 Task: Event calendar purple modern geometric & linear.
Action: Mouse moved to (356, 348)
Screenshot: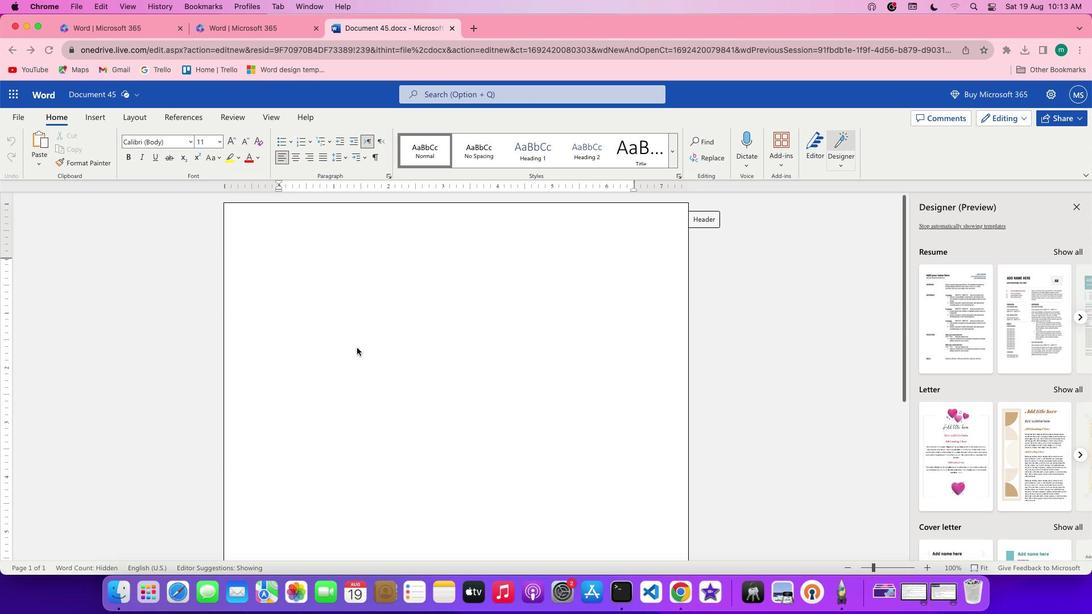
Action: Mouse pressed left at (356, 348)
Screenshot: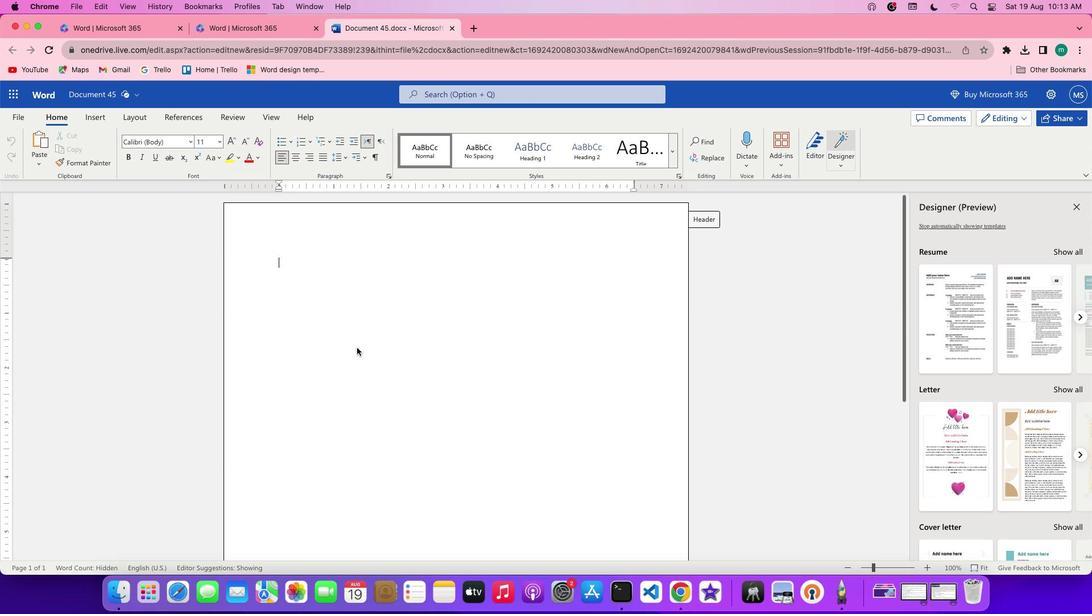 
Action: Mouse moved to (367, 337)
Screenshot: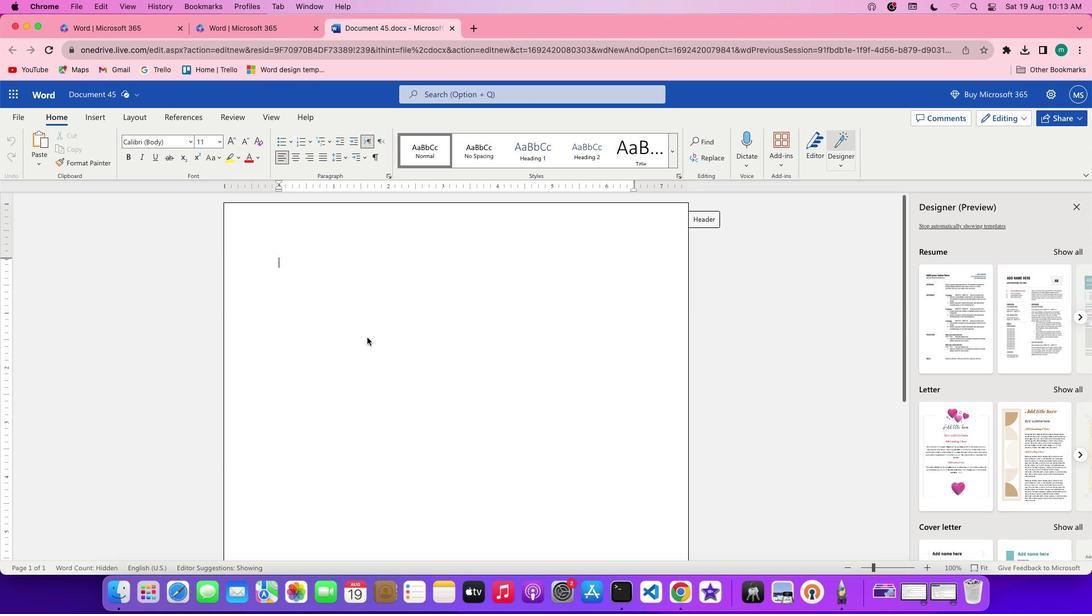 
Action: Key pressed Key.enterKey.enterKey.enterKey.enter
Screenshot: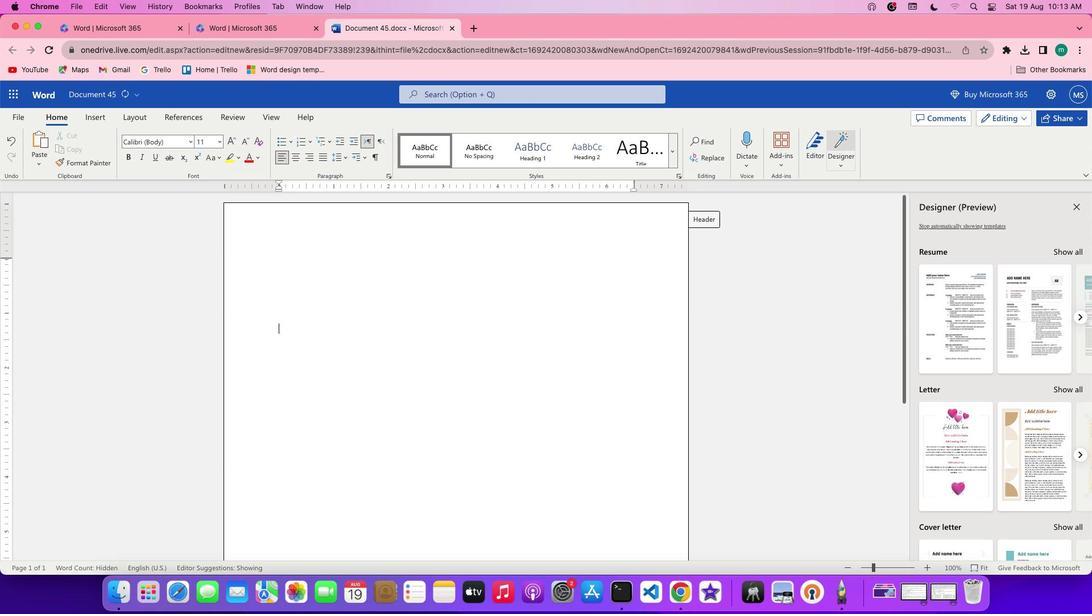 
Action: Mouse moved to (85, 115)
Screenshot: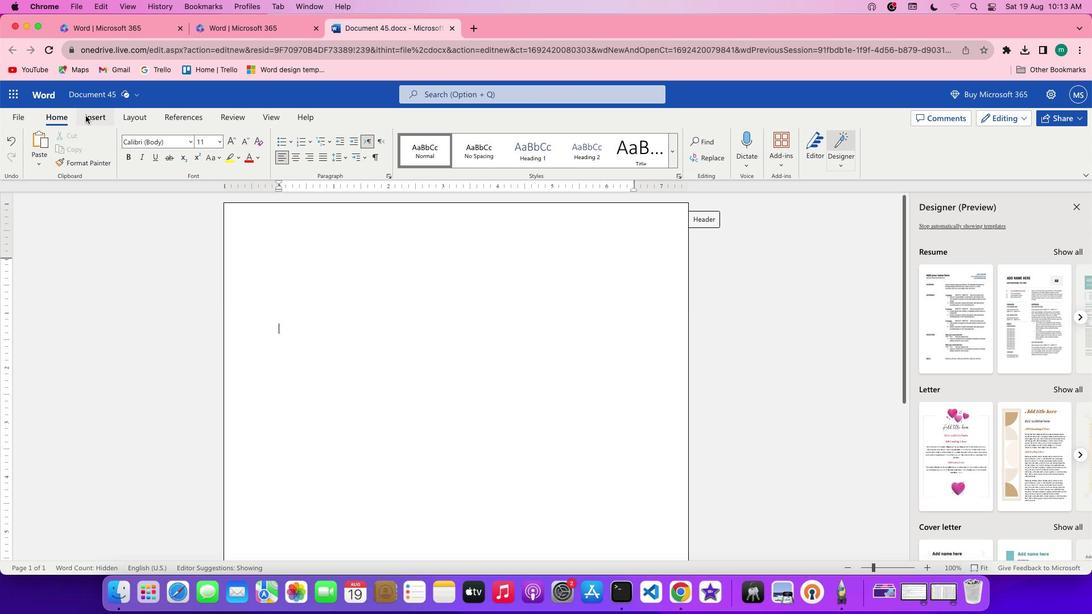 
Action: Mouse pressed left at (85, 115)
Screenshot: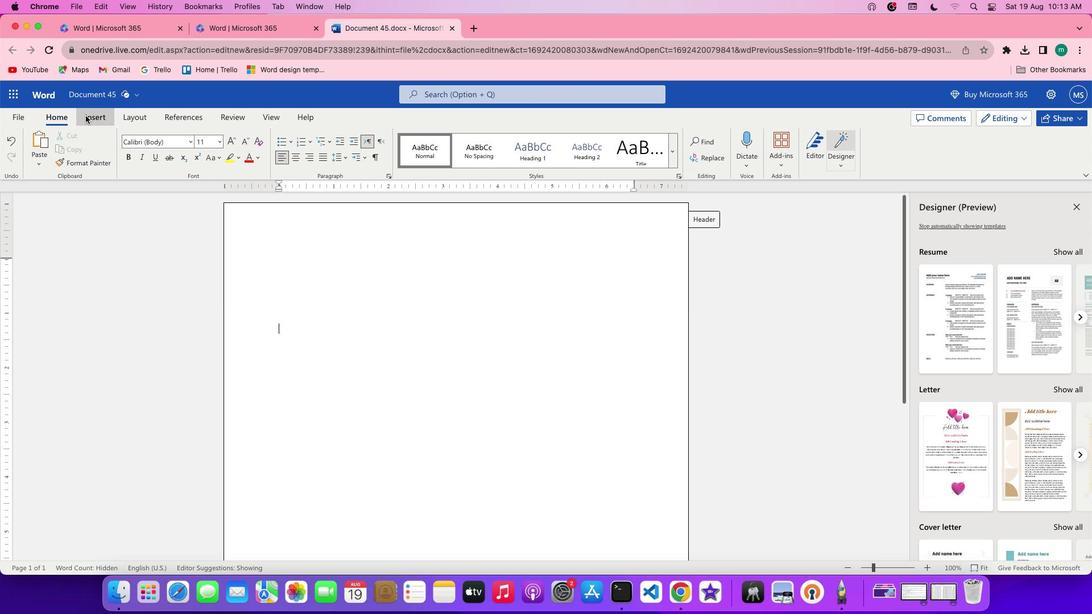 
Action: Mouse moved to (49, 162)
Screenshot: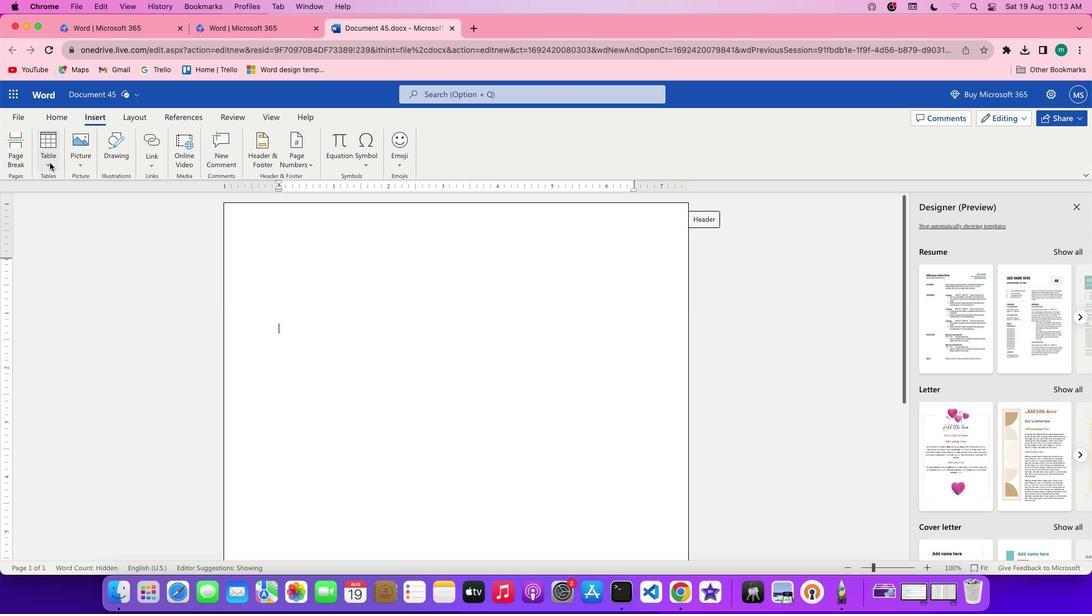 
Action: Mouse pressed left at (49, 162)
Screenshot: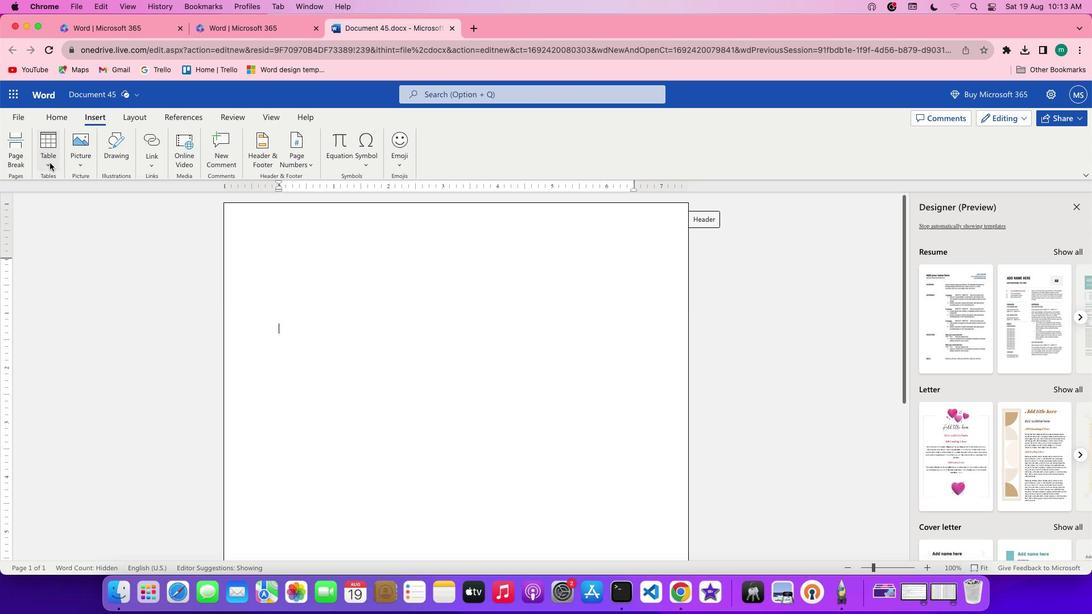 
Action: Mouse moved to (49, 191)
Screenshot: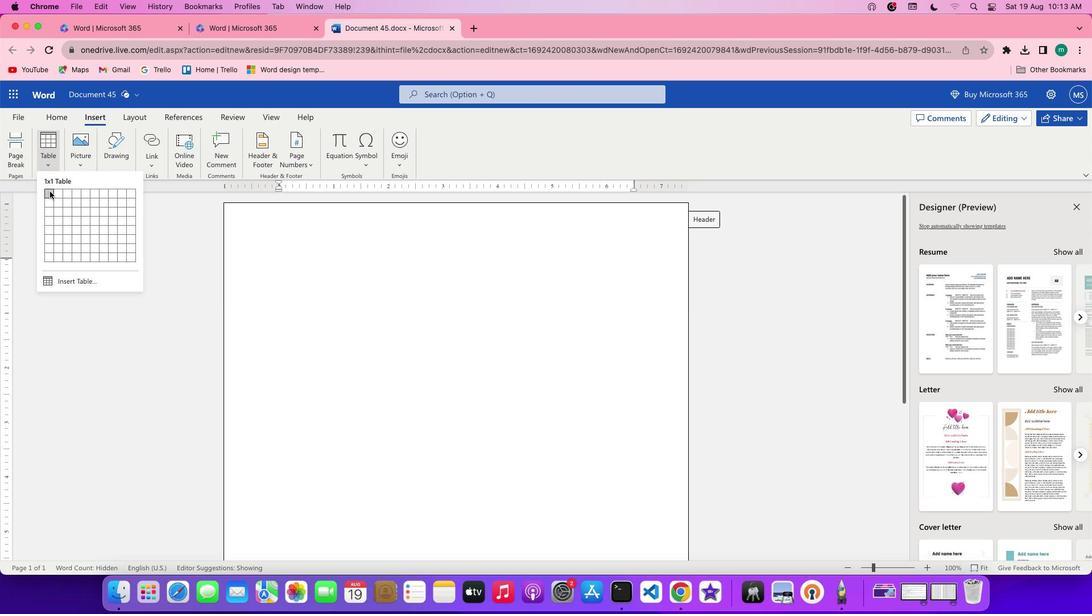 
Action: Mouse pressed left at (49, 191)
Screenshot: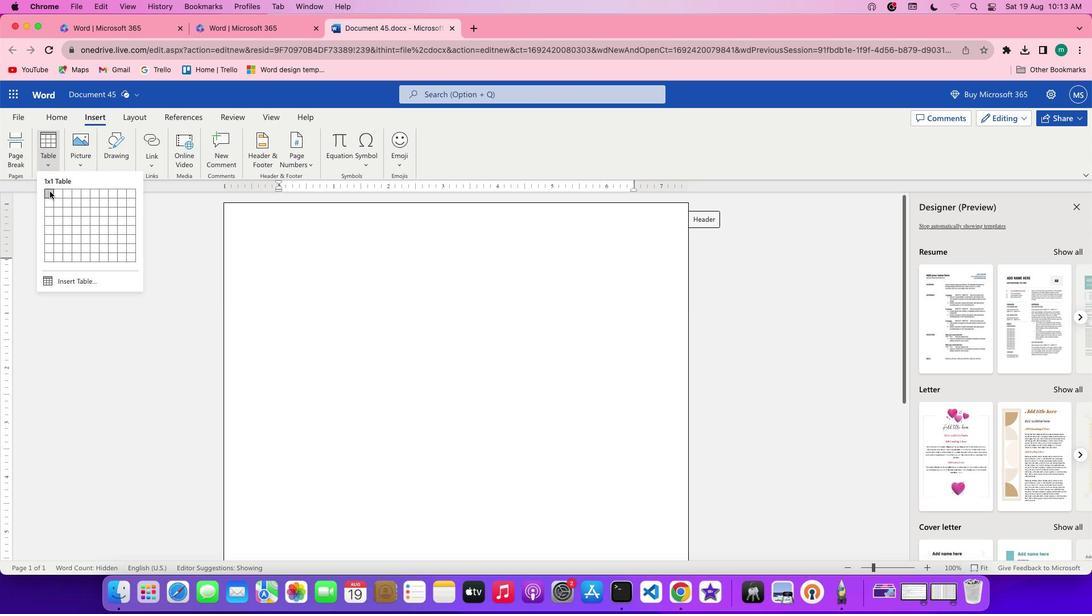 
Action: Mouse moved to (104, 248)
Screenshot: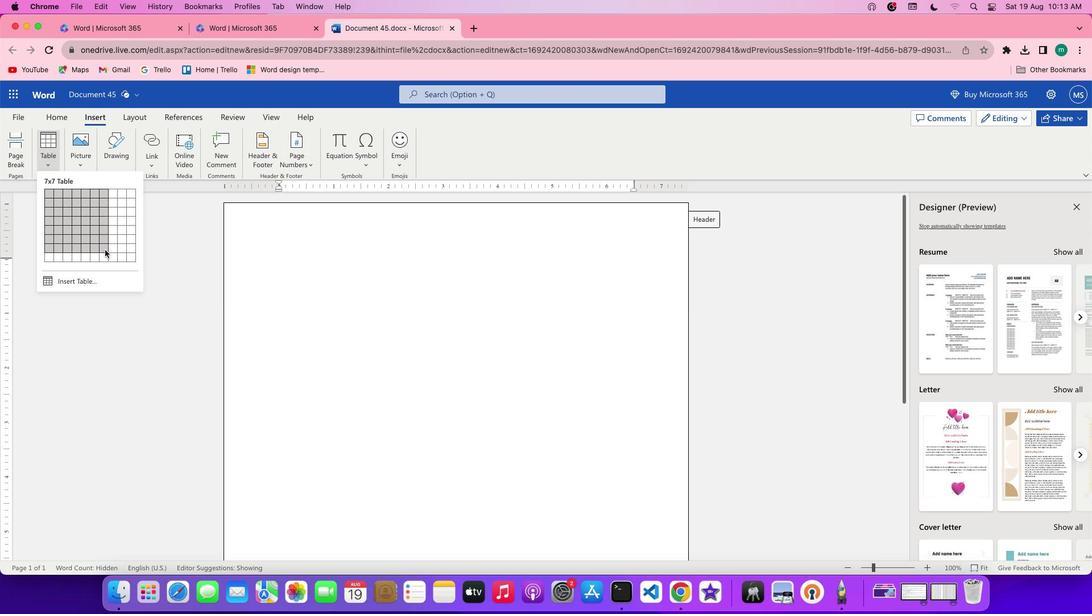
Action: Mouse pressed left at (104, 248)
Screenshot: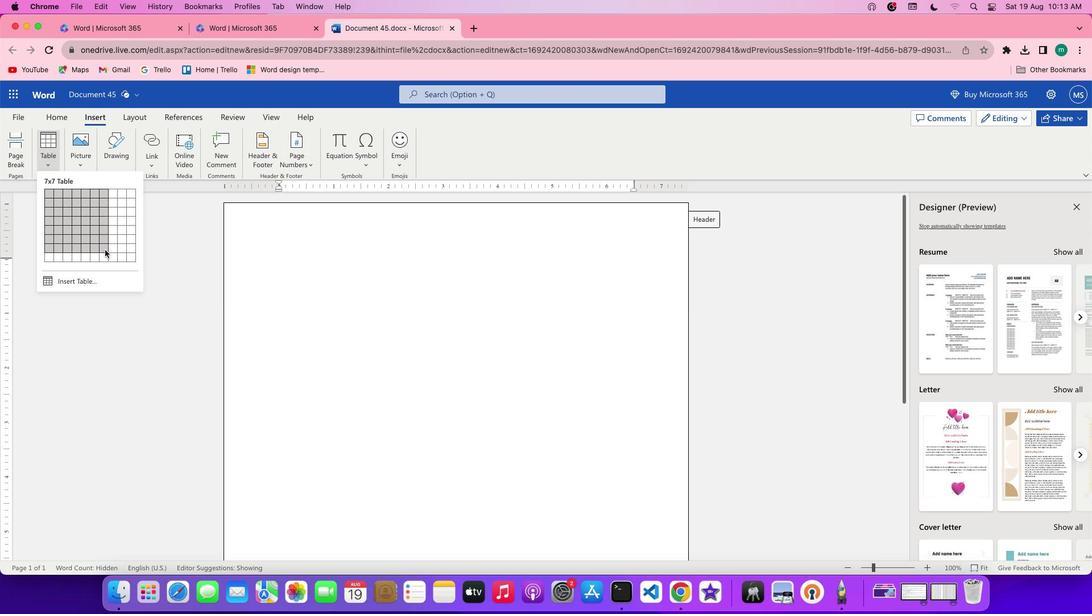 
Action: Mouse moved to (263, 324)
Screenshot: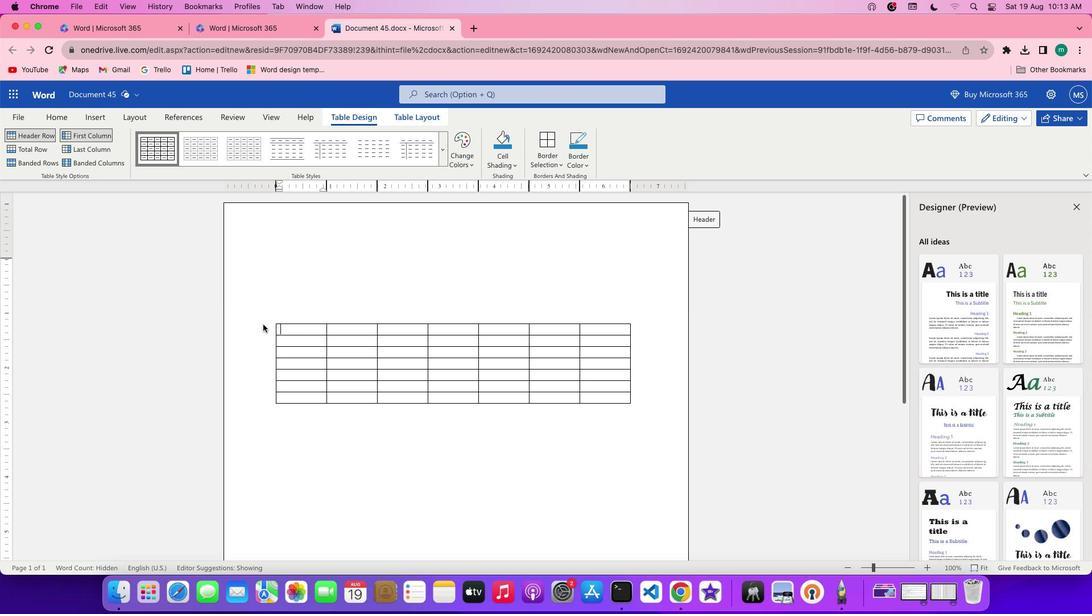 
Action: Key pressed Key.up
Screenshot: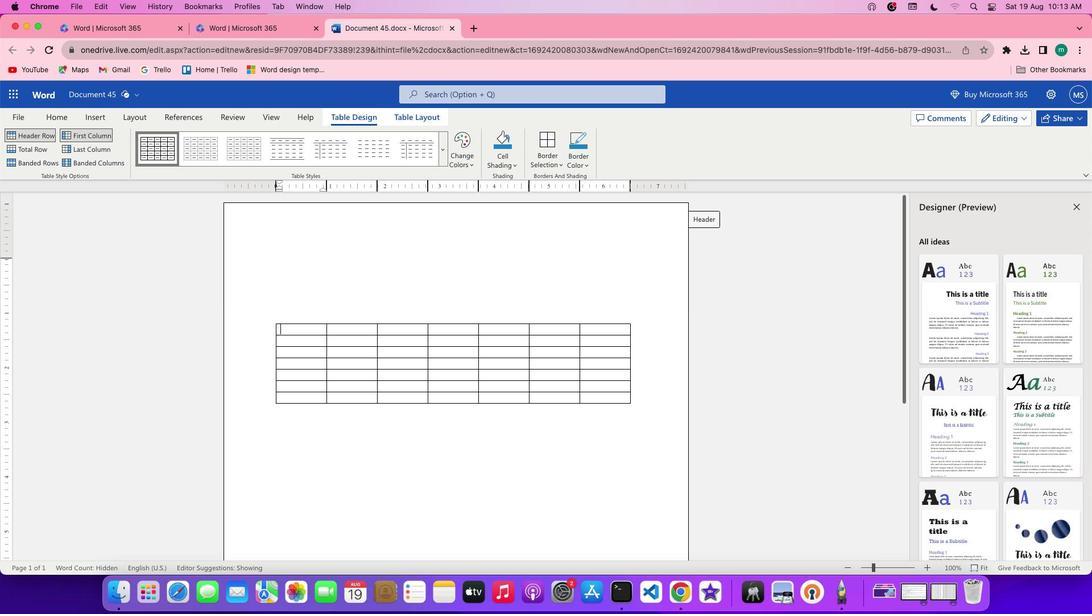 
Action: Mouse moved to (93, 117)
Screenshot: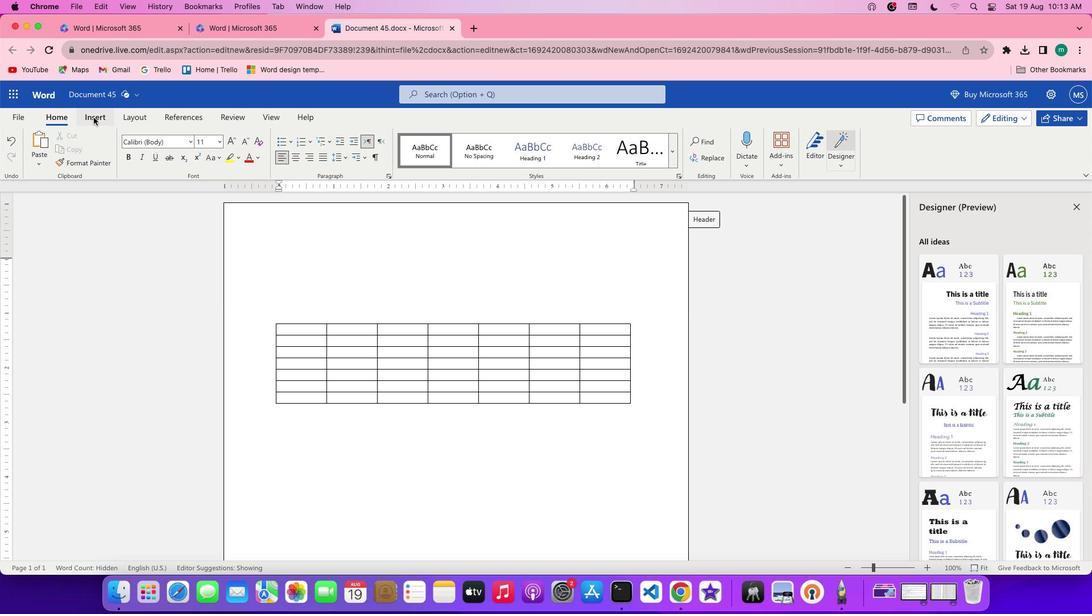 
Action: Mouse pressed left at (93, 117)
Screenshot: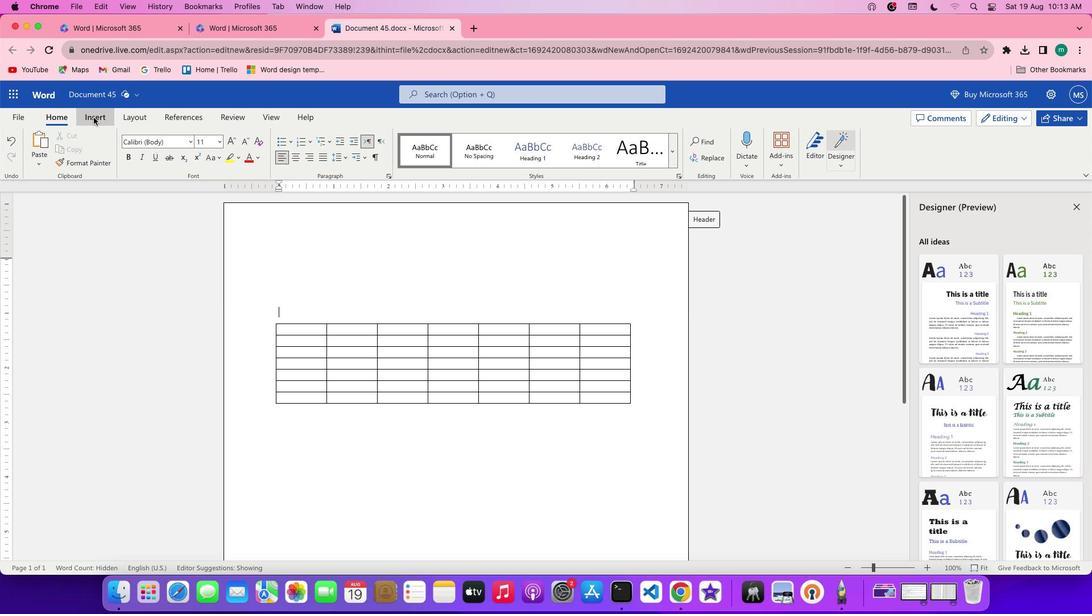 
Action: Mouse moved to (82, 171)
Screenshot: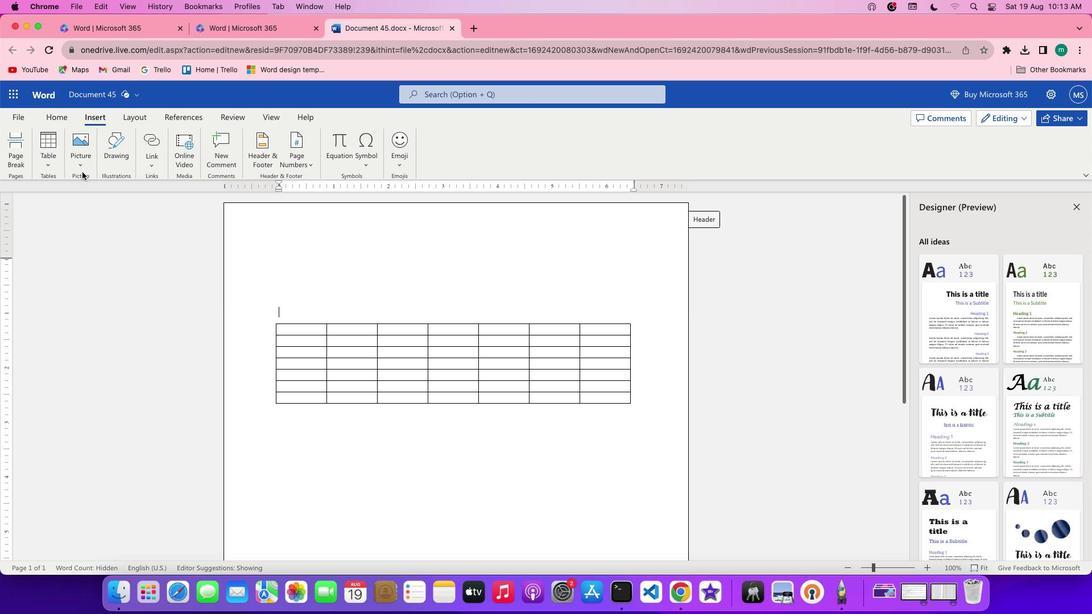 
Action: Mouse pressed left at (82, 171)
Screenshot: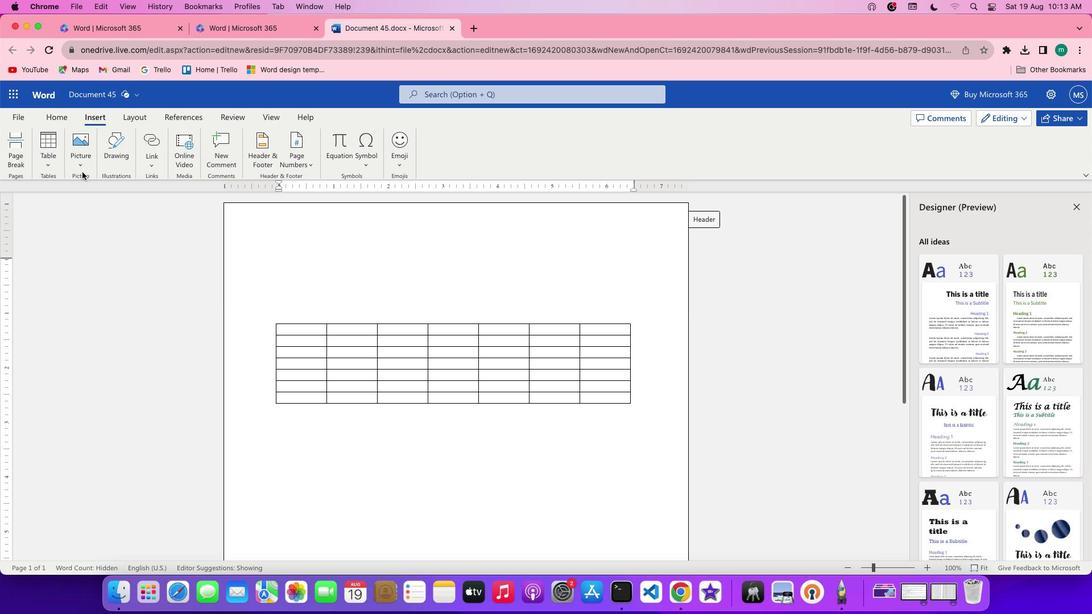 
Action: Mouse moved to (81, 167)
Screenshot: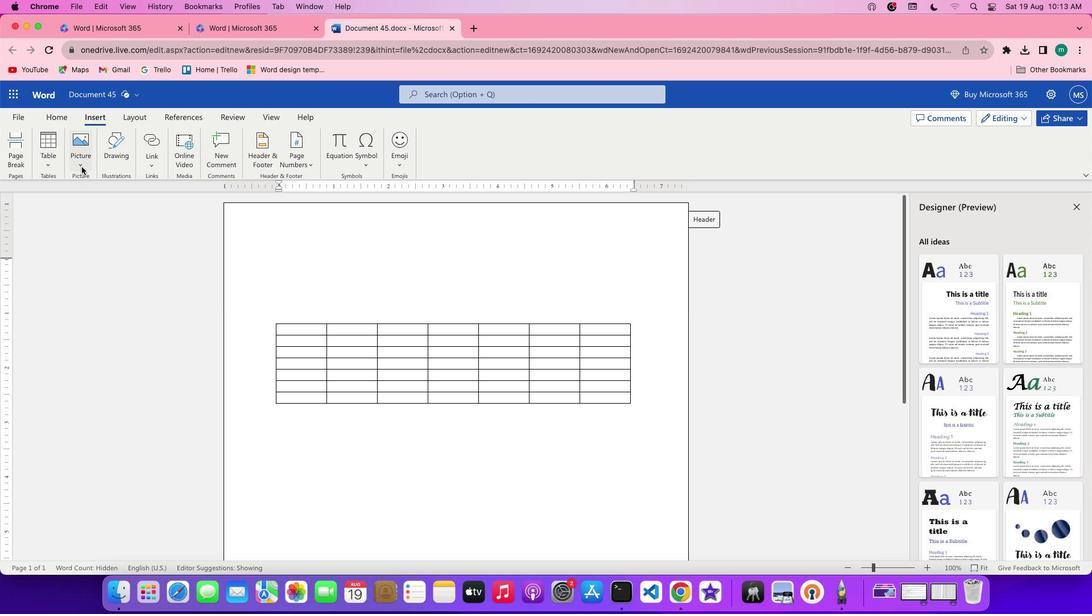 
Action: Mouse pressed left at (81, 167)
Screenshot: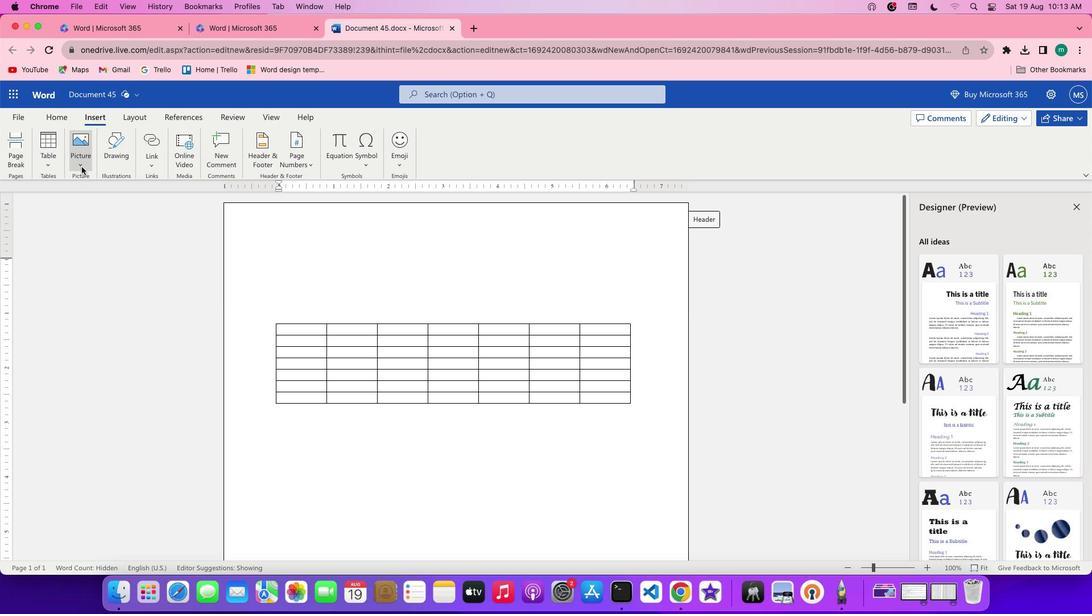 
Action: Mouse moved to (99, 196)
Screenshot: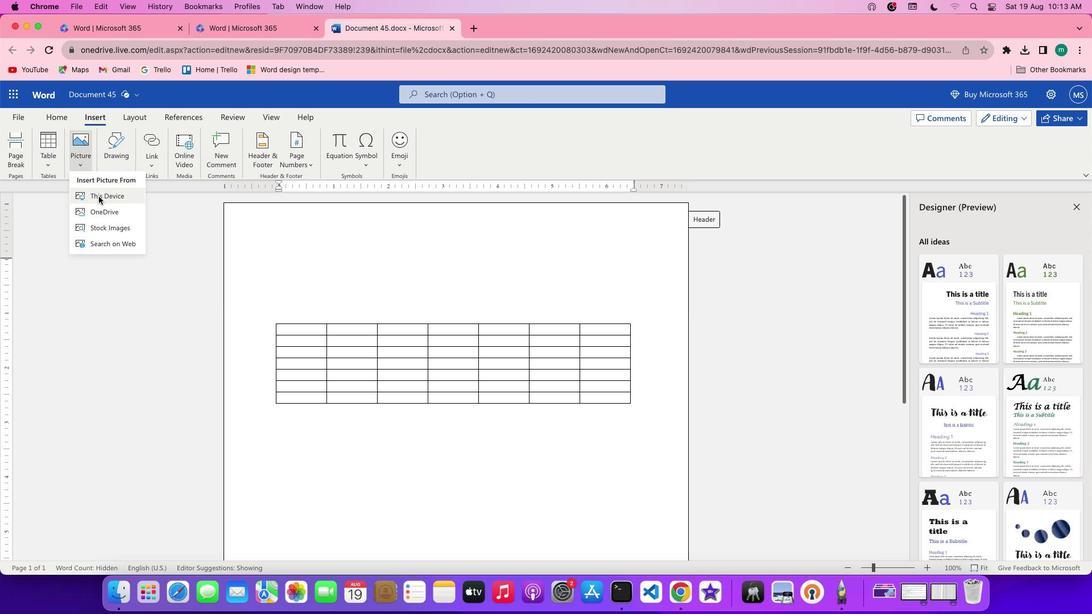 
Action: Mouse pressed left at (99, 196)
Screenshot: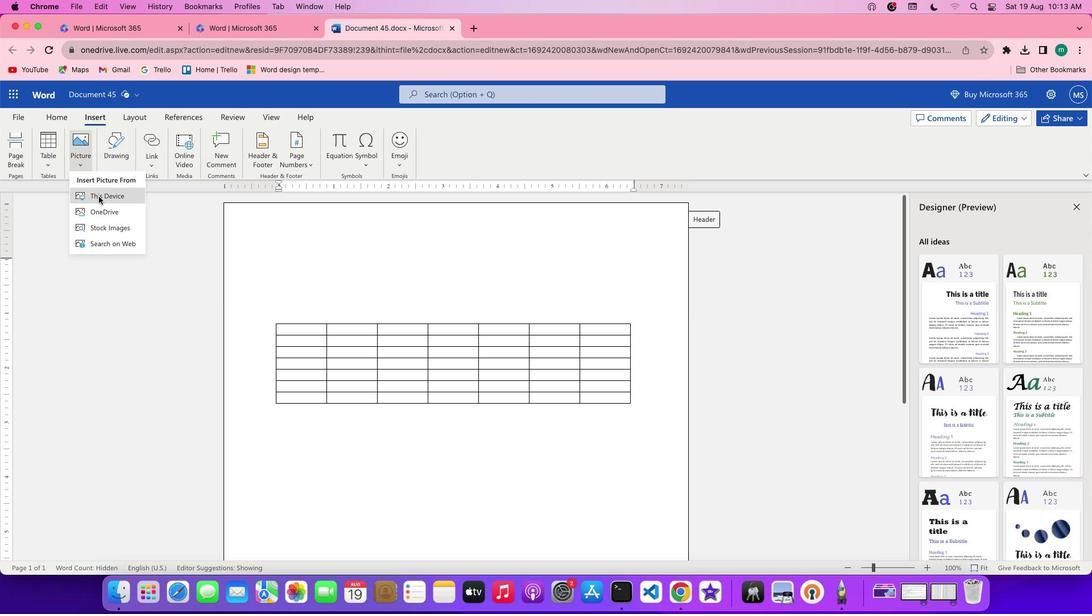 
Action: Mouse moved to (469, 262)
Screenshot: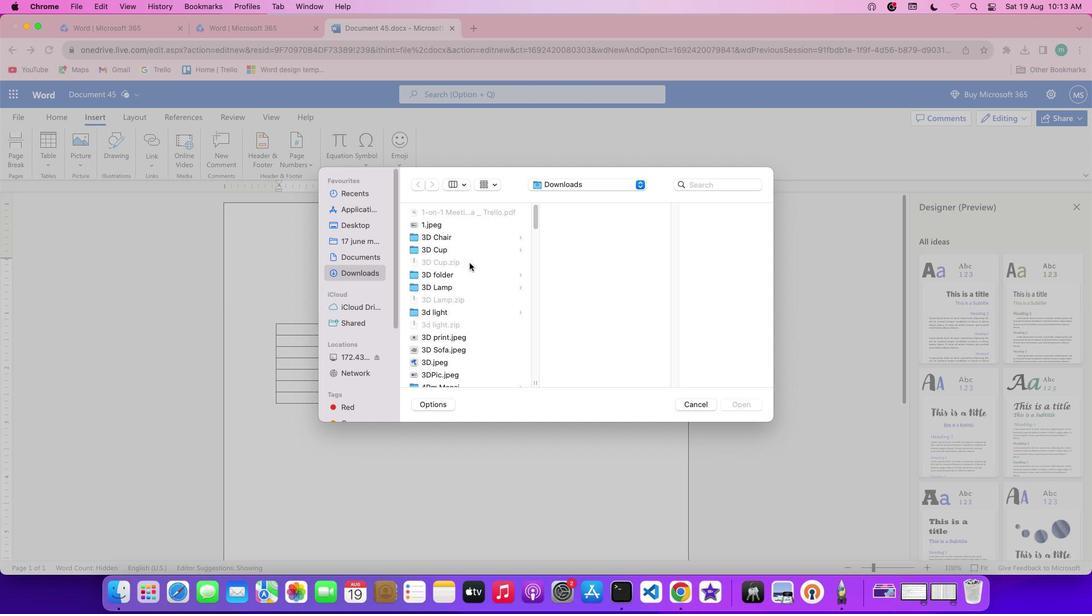 
Action: Mouse scrolled (469, 262) with delta (0, 0)
Screenshot: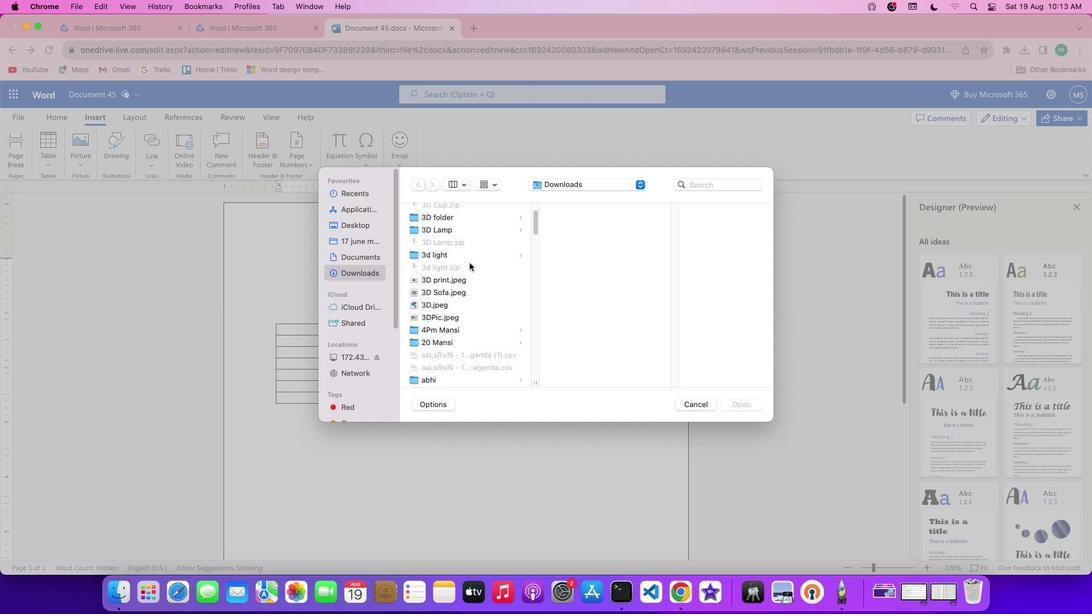 
Action: Mouse scrolled (469, 262) with delta (0, 0)
Screenshot: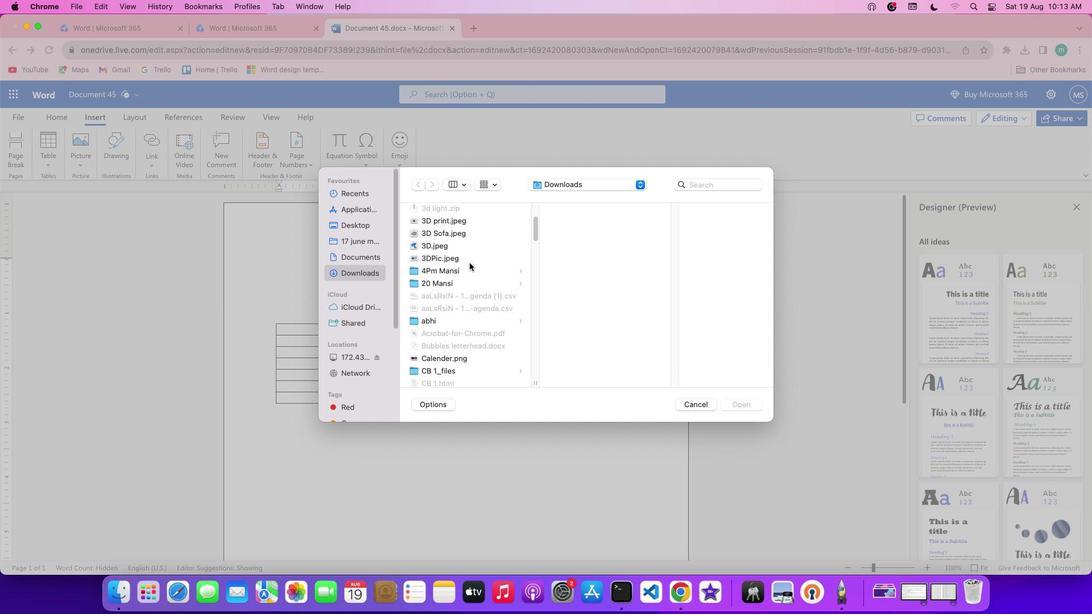 
Action: Mouse scrolled (469, 262) with delta (0, -1)
Screenshot: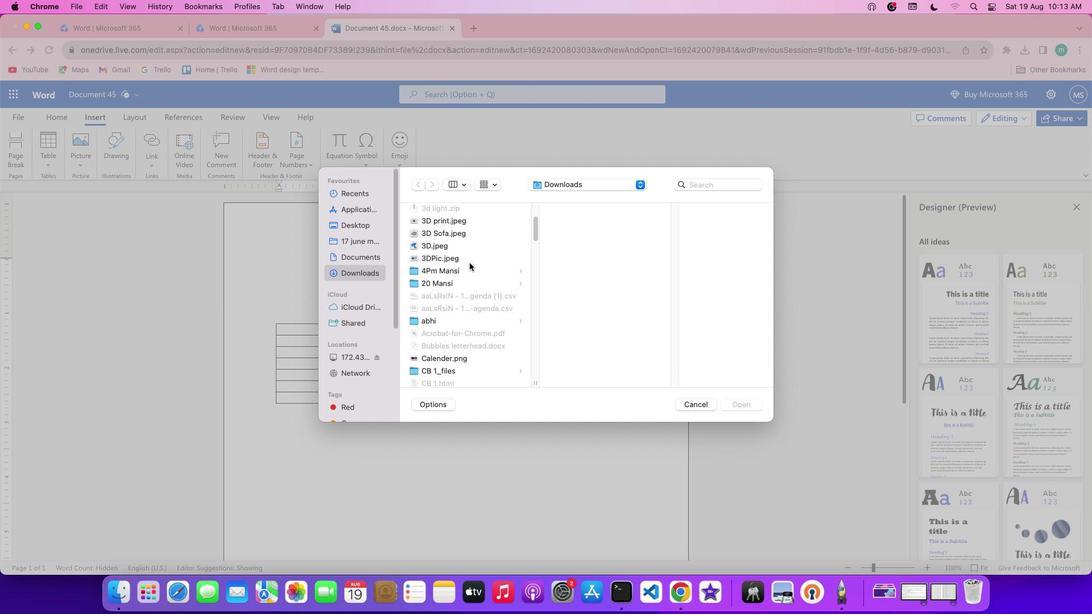 
Action: Mouse scrolled (469, 262) with delta (0, -2)
Screenshot: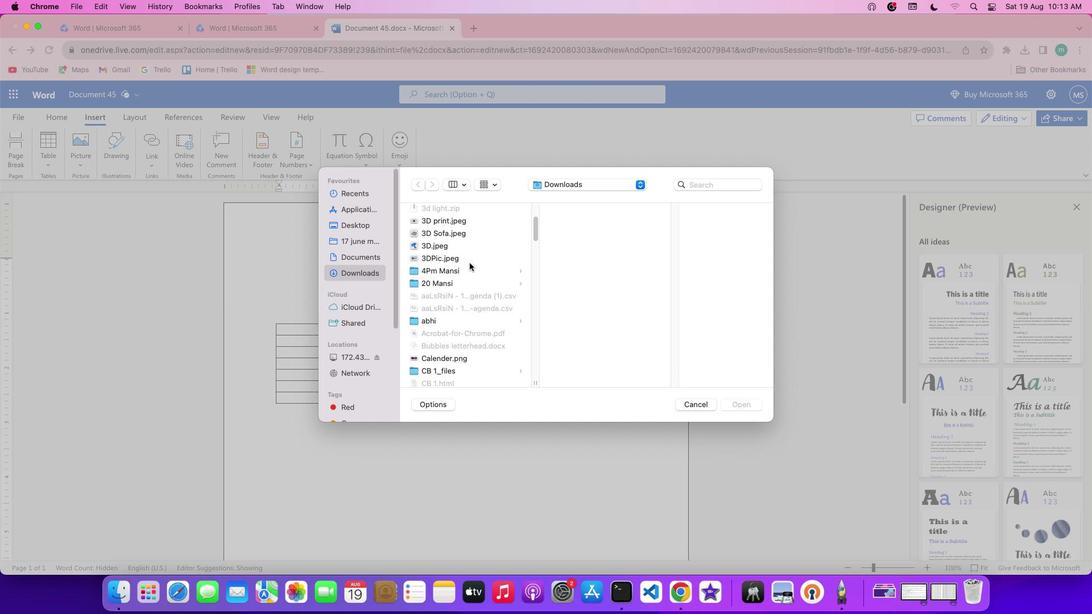 
Action: Mouse scrolled (469, 262) with delta (0, 0)
Screenshot: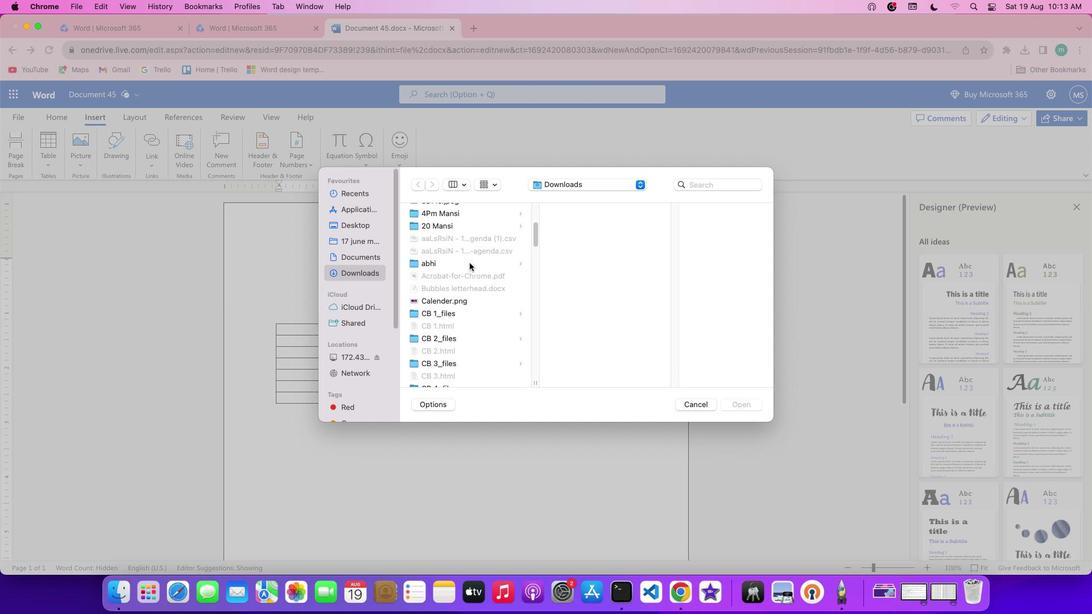 
Action: Mouse scrolled (469, 262) with delta (0, 0)
Screenshot: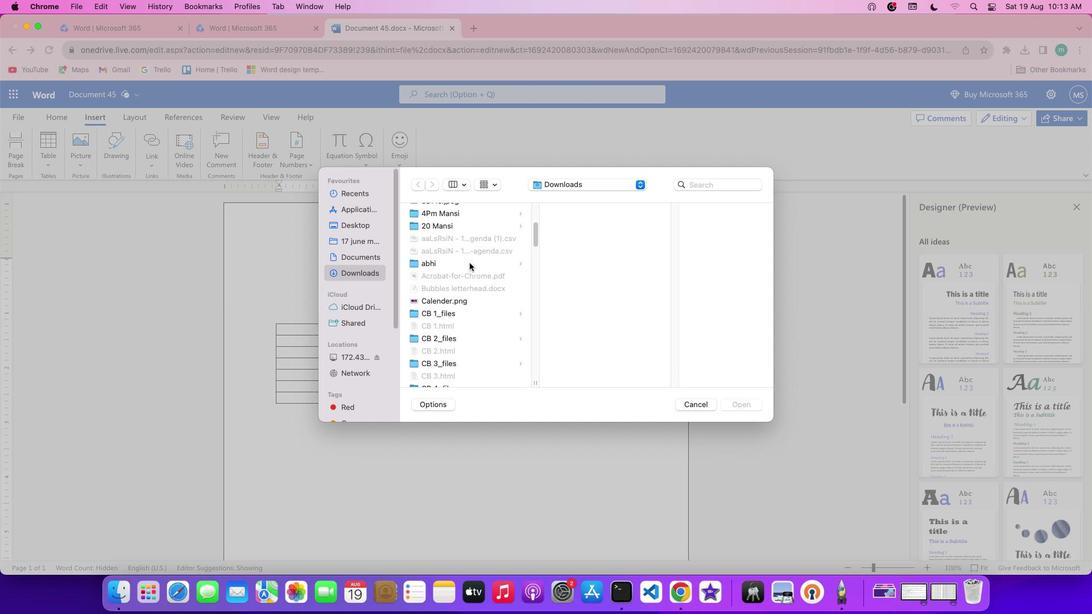 
Action: Mouse scrolled (469, 262) with delta (0, -1)
Screenshot: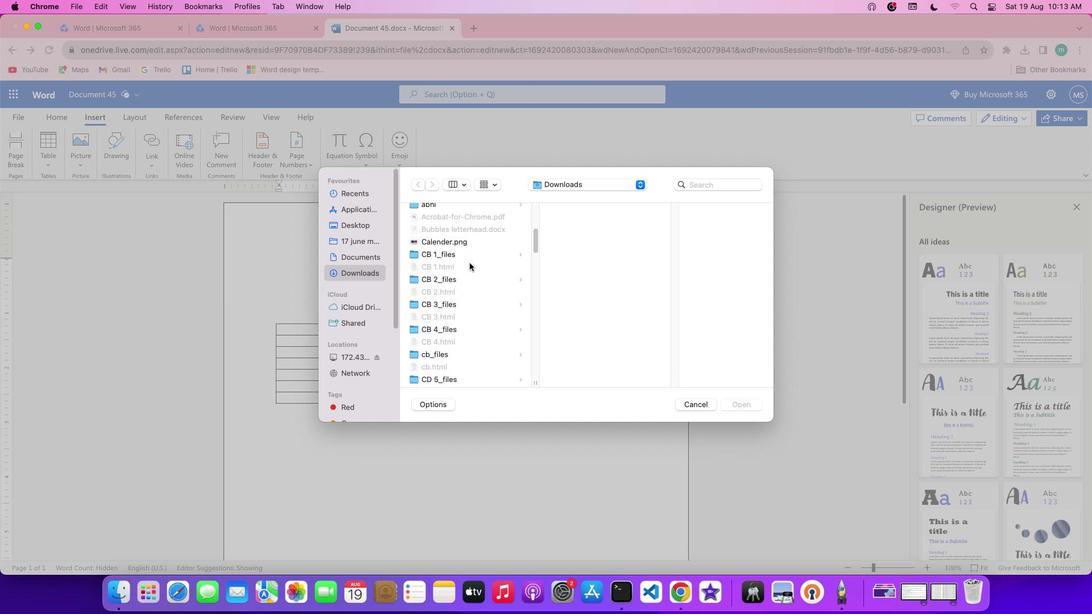 
Action: Mouse scrolled (469, 262) with delta (0, -2)
Screenshot: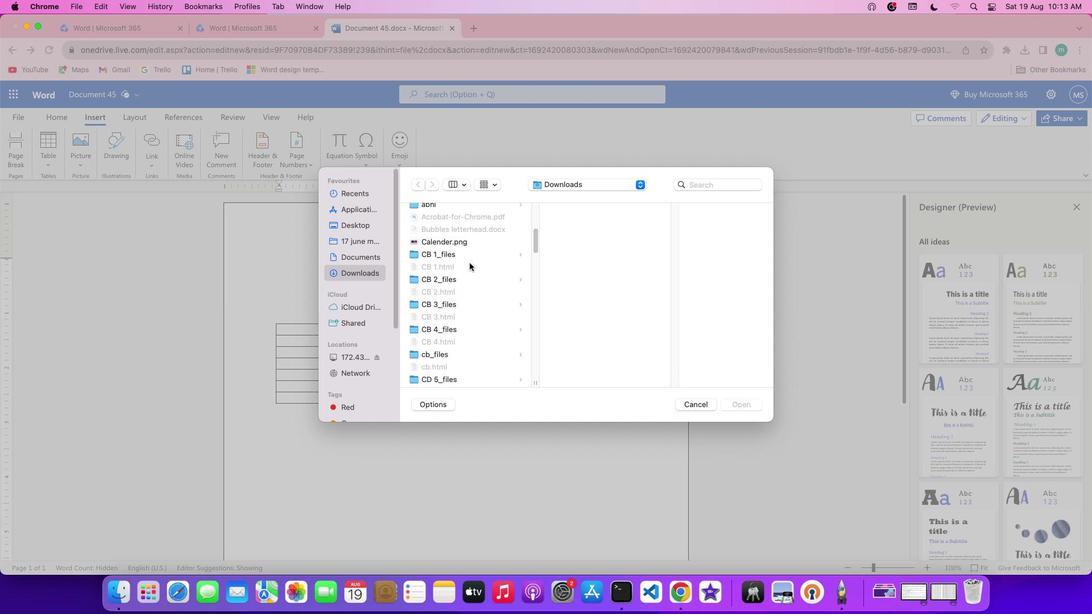 
Action: Mouse scrolled (469, 262) with delta (0, 0)
Screenshot: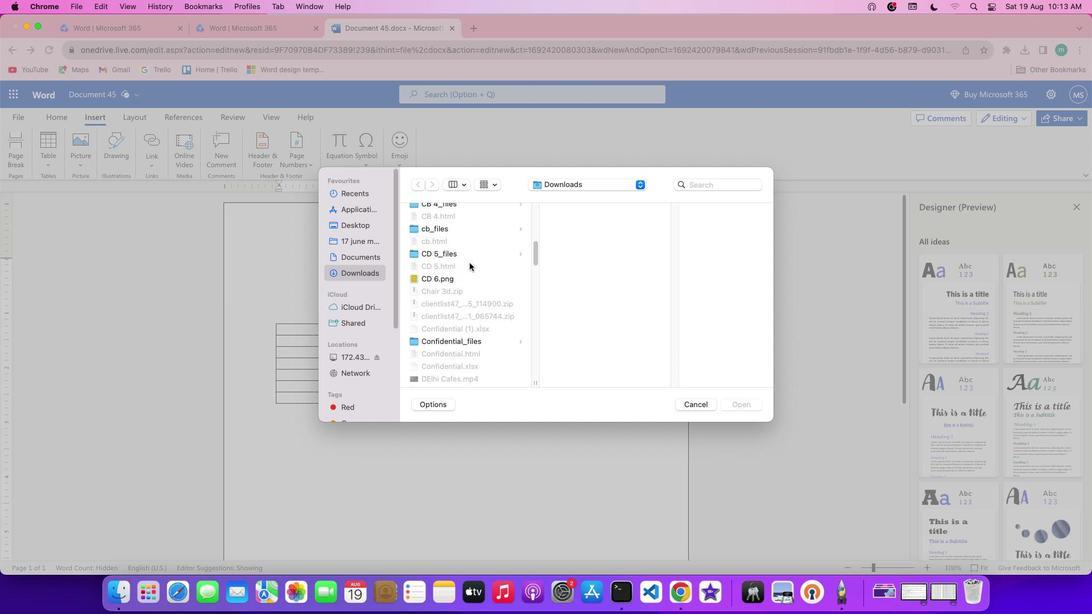 
Action: Mouse scrolled (469, 262) with delta (0, 0)
Screenshot: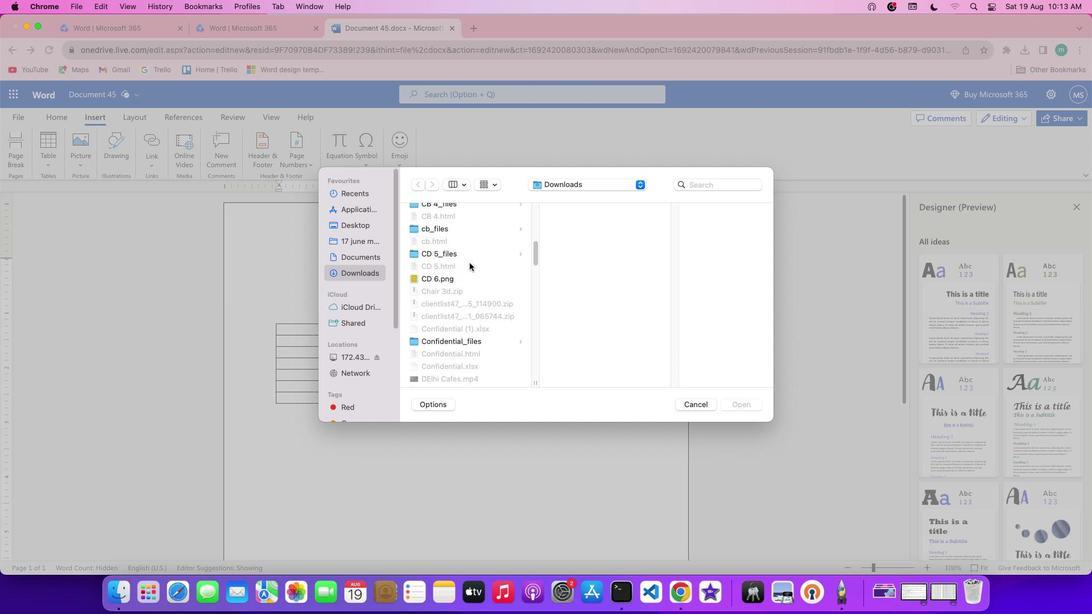 
Action: Mouse scrolled (469, 262) with delta (0, -1)
Screenshot: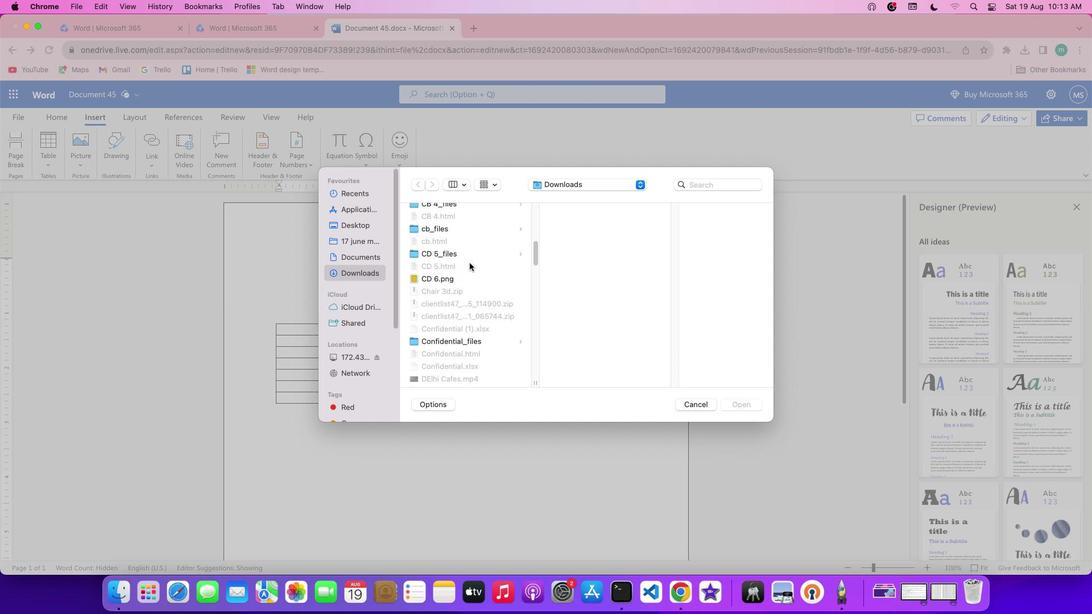 
Action: Mouse scrolled (469, 262) with delta (0, -2)
Screenshot: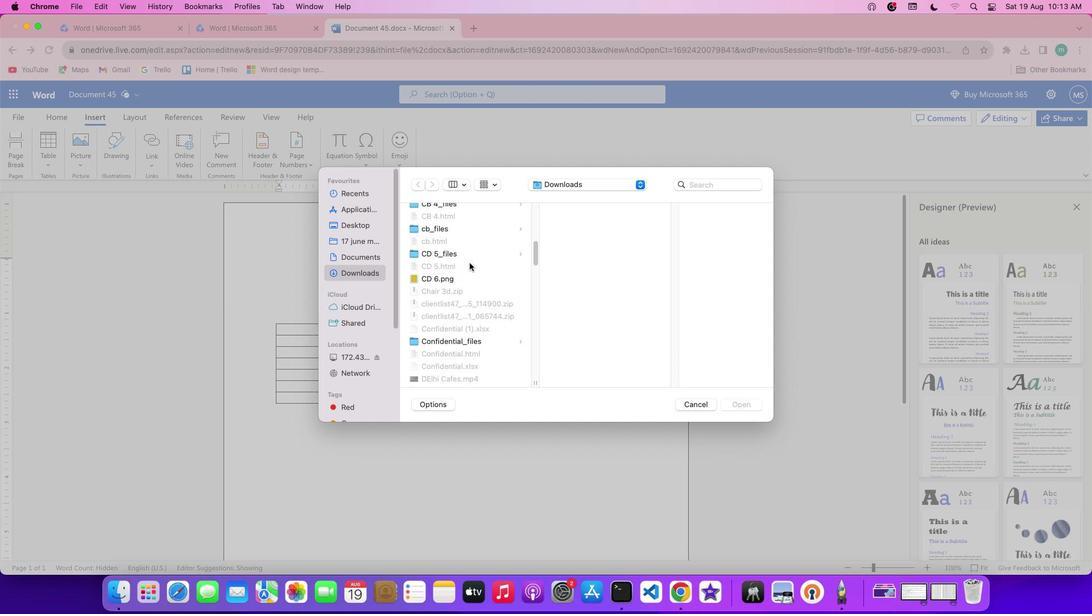 
Action: Mouse scrolled (469, 262) with delta (0, 0)
Screenshot: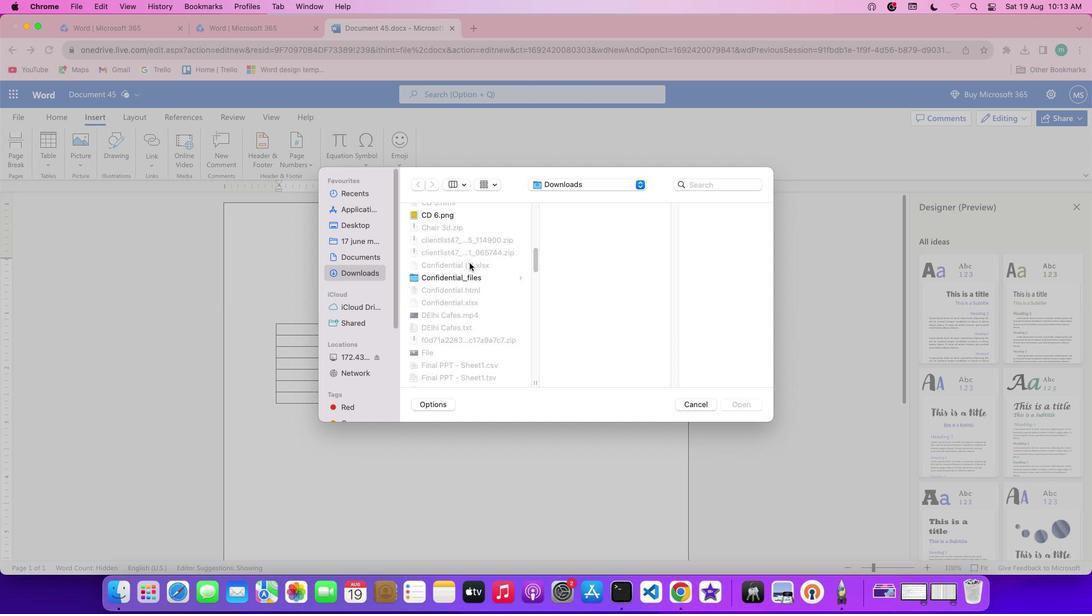 
Action: Mouse scrolled (469, 262) with delta (0, 0)
Screenshot: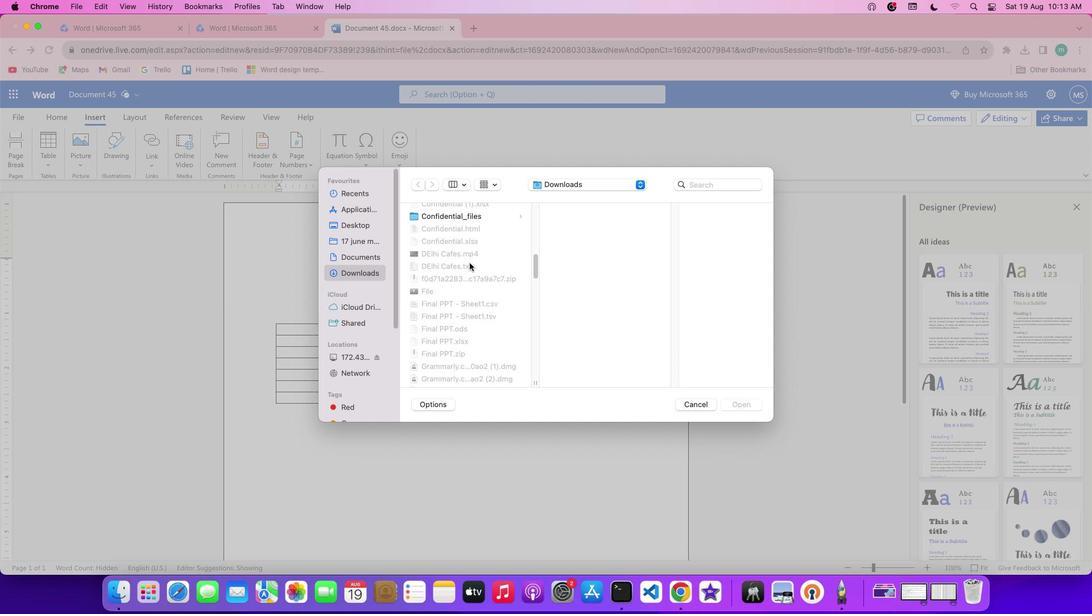 
Action: Mouse scrolled (469, 262) with delta (0, -1)
Screenshot: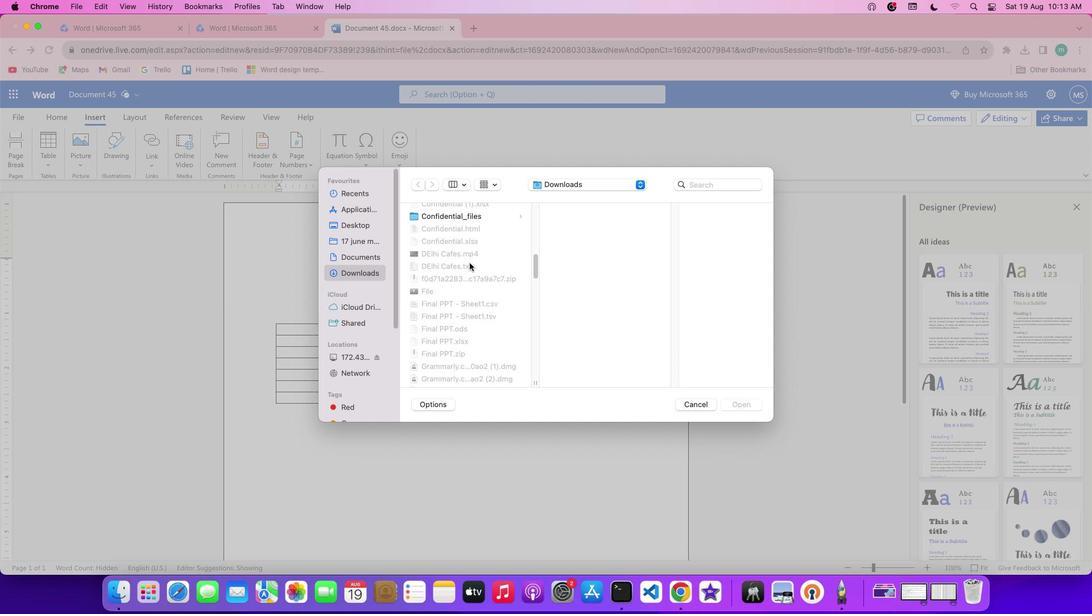 
Action: Mouse scrolled (469, 262) with delta (0, -2)
Screenshot: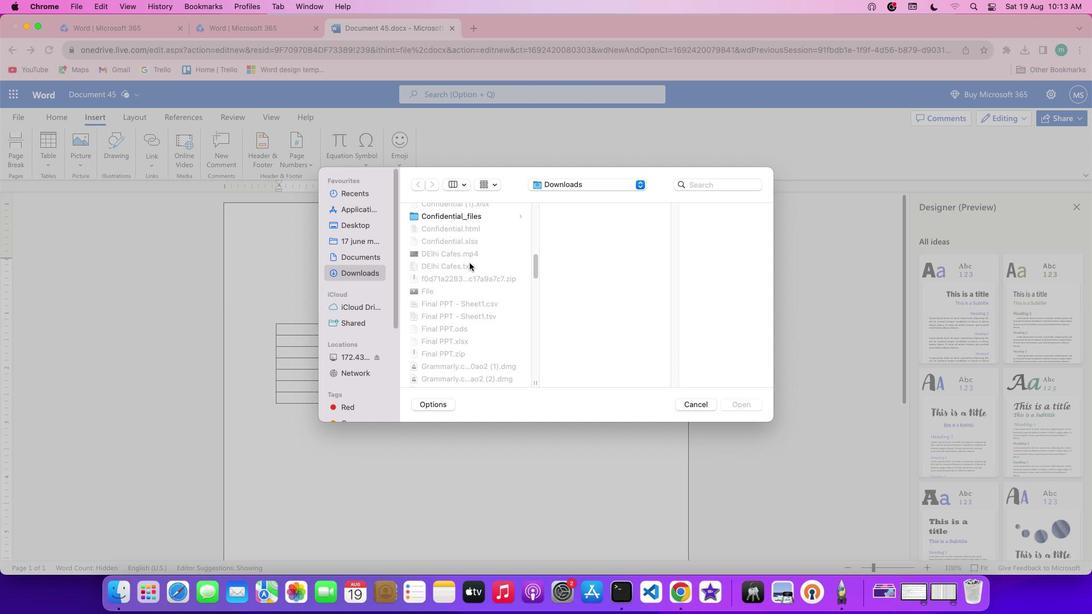 
Action: Mouse scrolled (469, 262) with delta (0, 0)
Screenshot: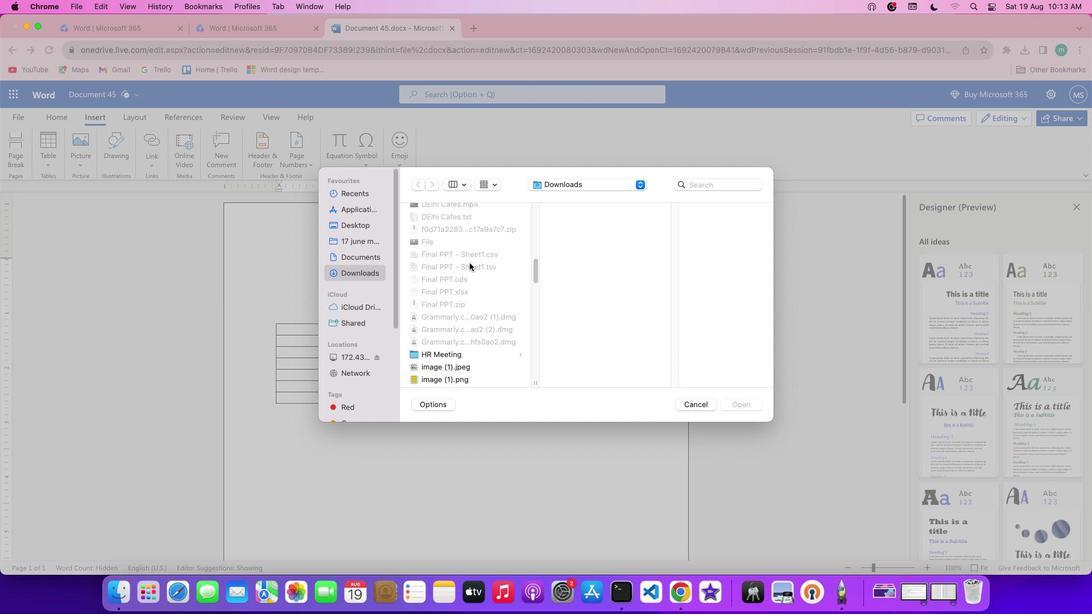 
Action: Mouse scrolled (469, 262) with delta (0, 0)
Screenshot: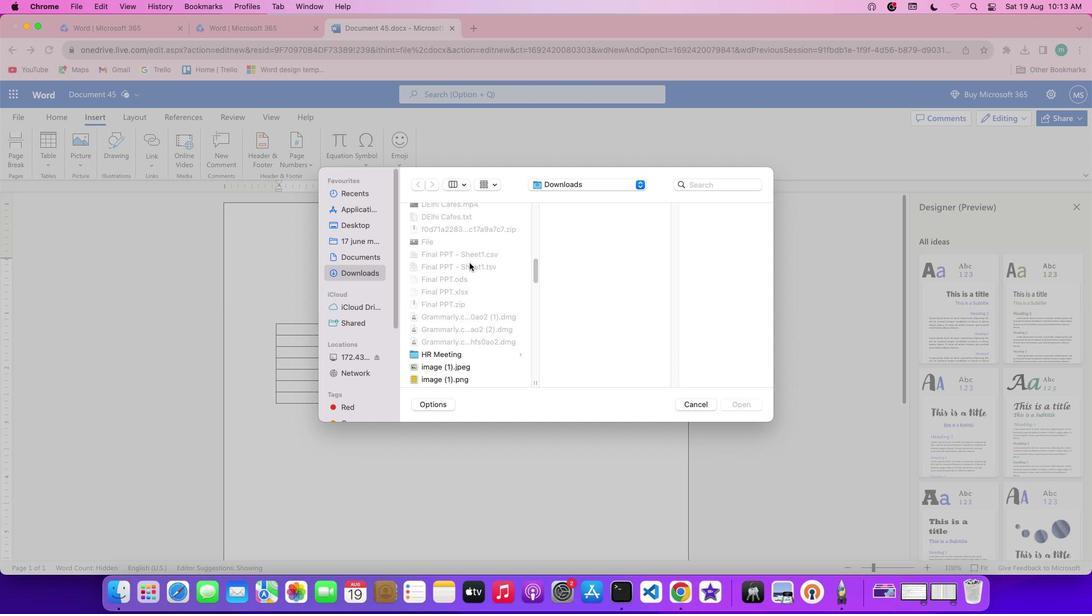 
Action: Mouse scrolled (469, 262) with delta (0, -1)
Screenshot: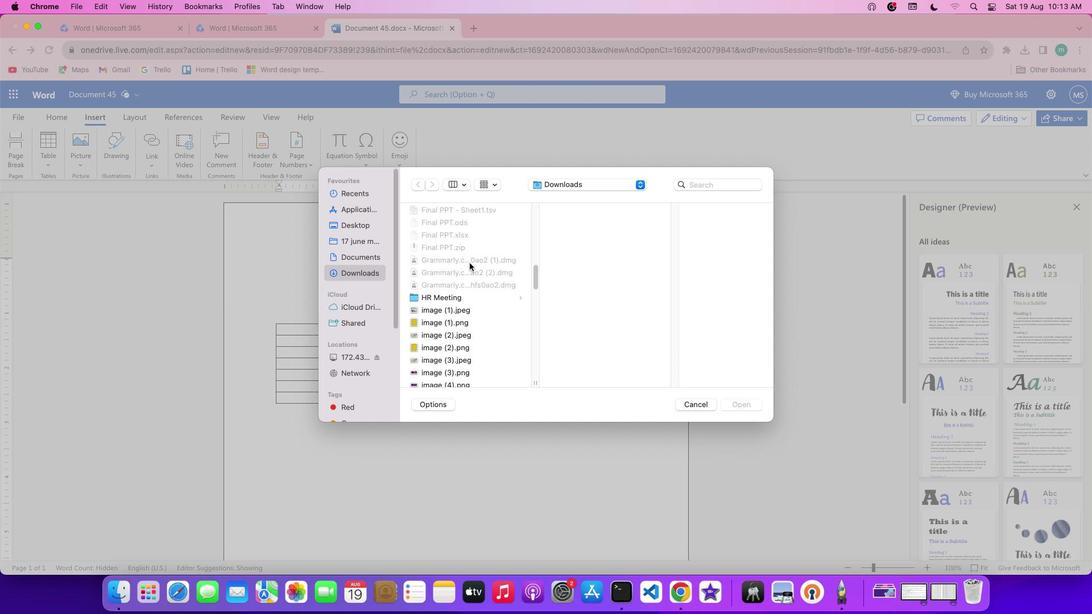 
Action: Mouse scrolled (469, 262) with delta (0, -2)
Screenshot: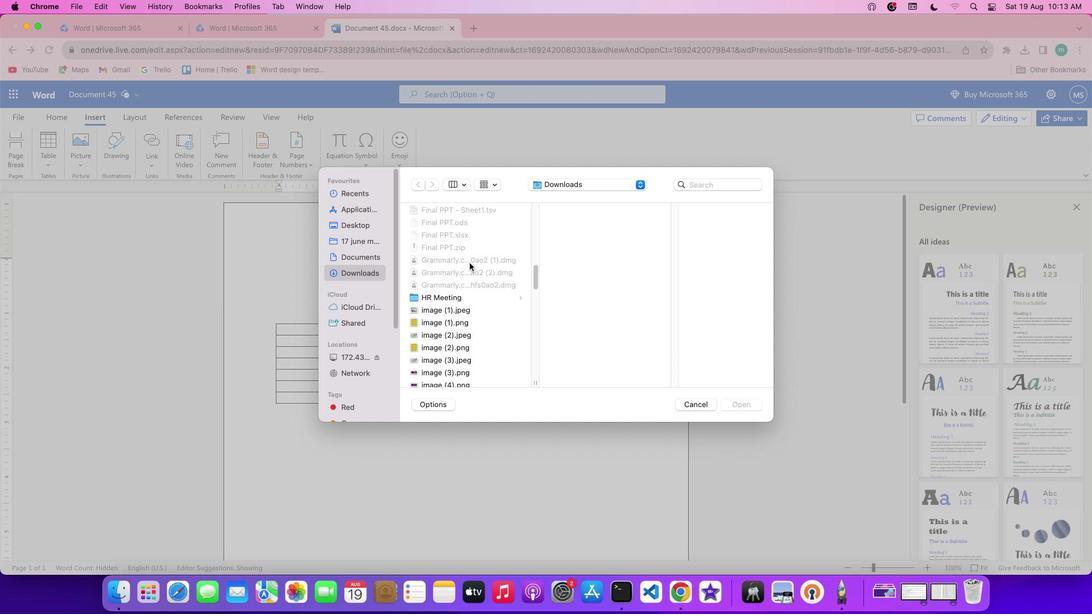 
Action: Mouse moved to (468, 287)
Screenshot: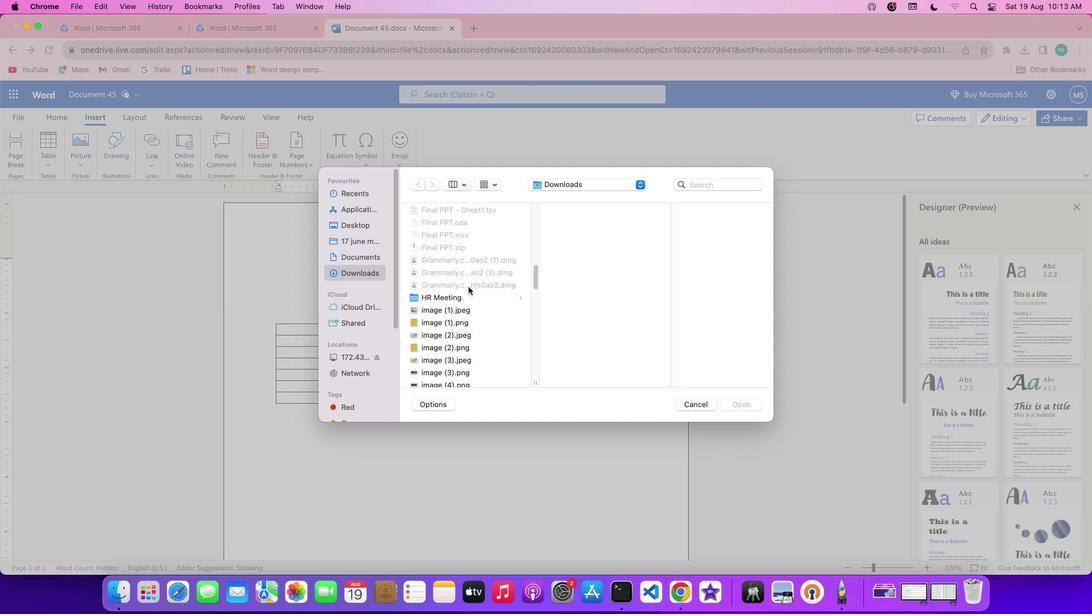 
Action: Mouse scrolled (468, 287) with delta (0, 0)
Screenshot: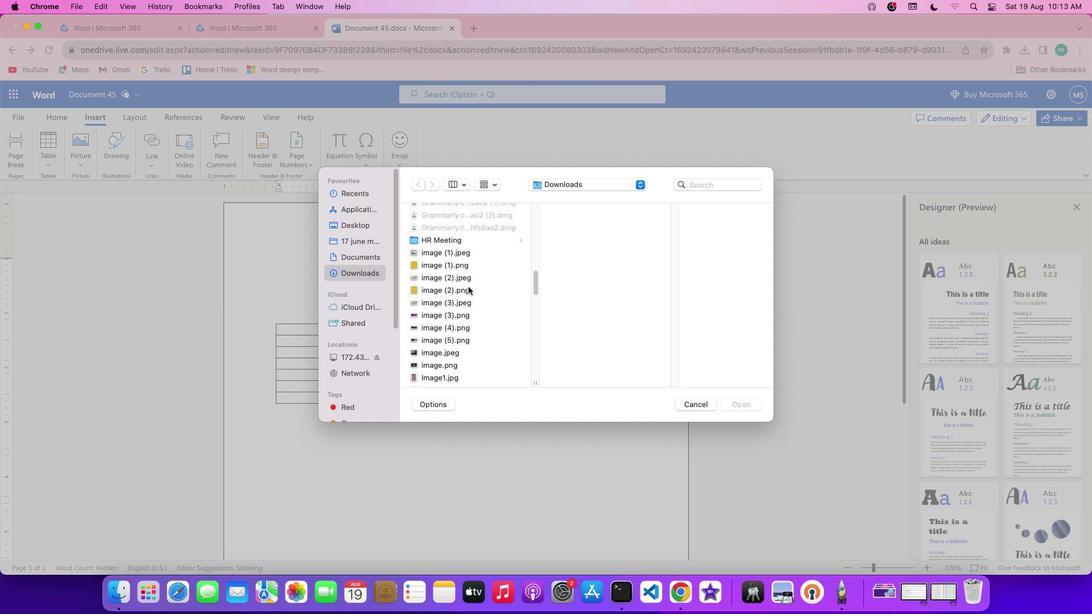 
Action: Mouse scrolled (468, 287) with delta (0, 0)
Screenshot: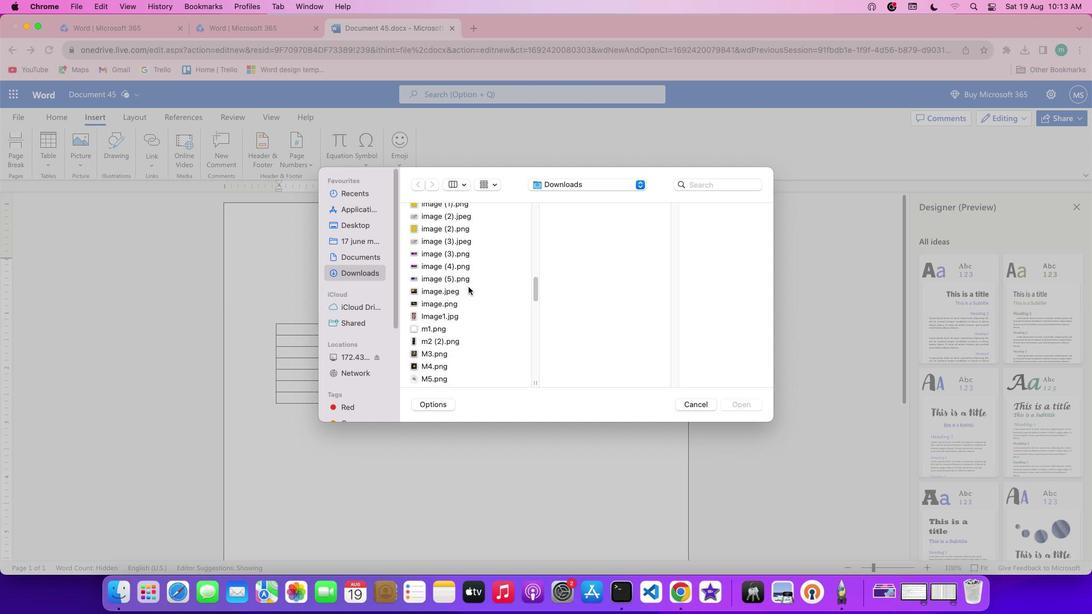 
Action: Mouse scrolled (468, 287) with delta (0, -1)
Screenshot: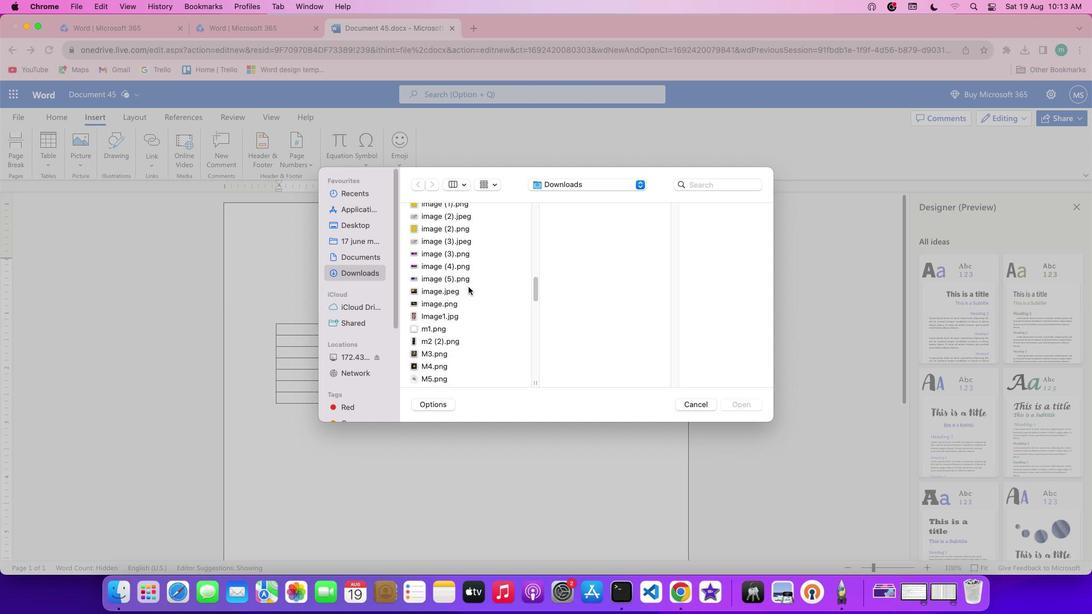 
Action: Mouse scrolled (468, 287) with delta (0, -2)
Screenshot: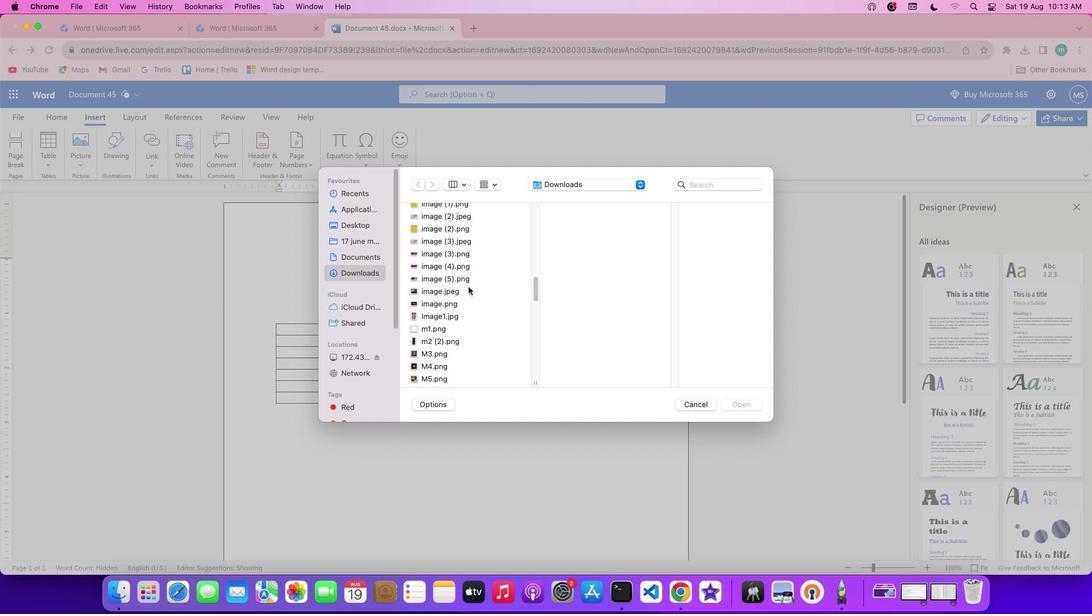 
Action: Mouse moved to (450, 252)
Screenshot: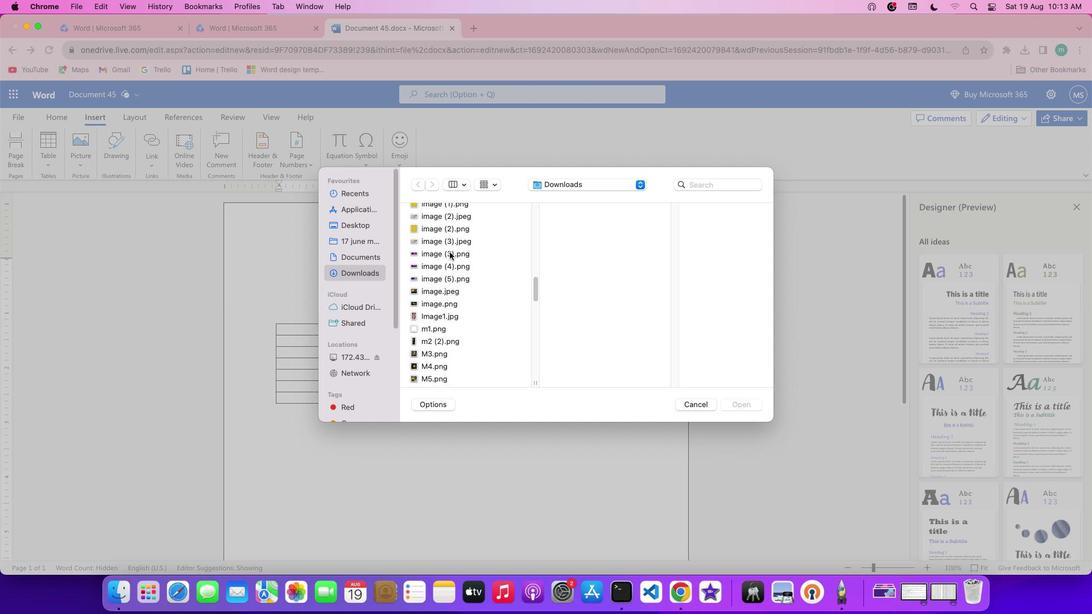 
Action: Mouse pressed left at (450, 252)
Screenshot: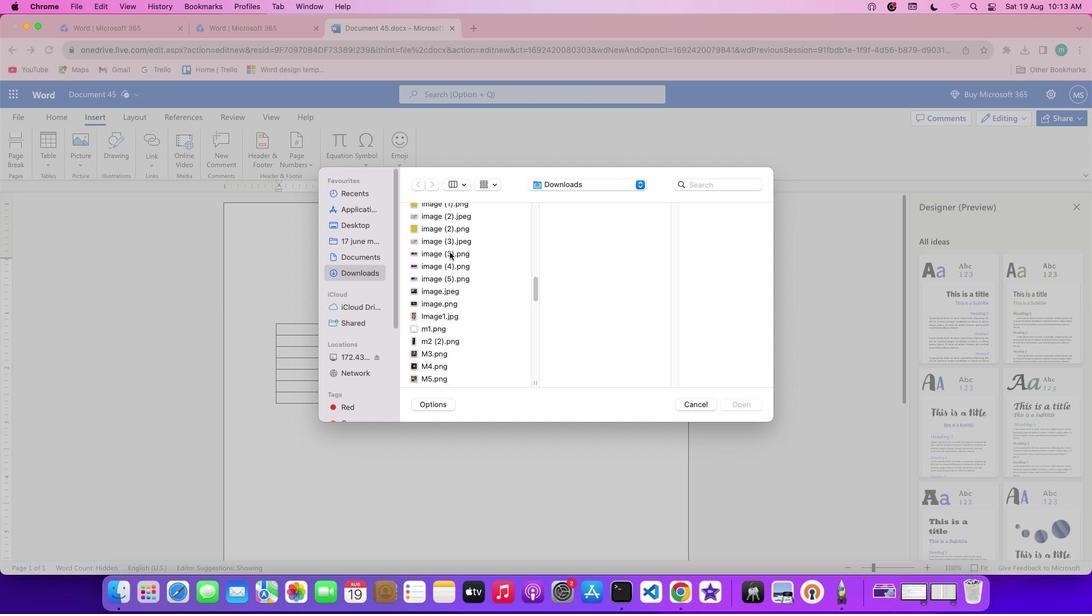 
Action: Mouse moved to (743, 404)
Screenshot: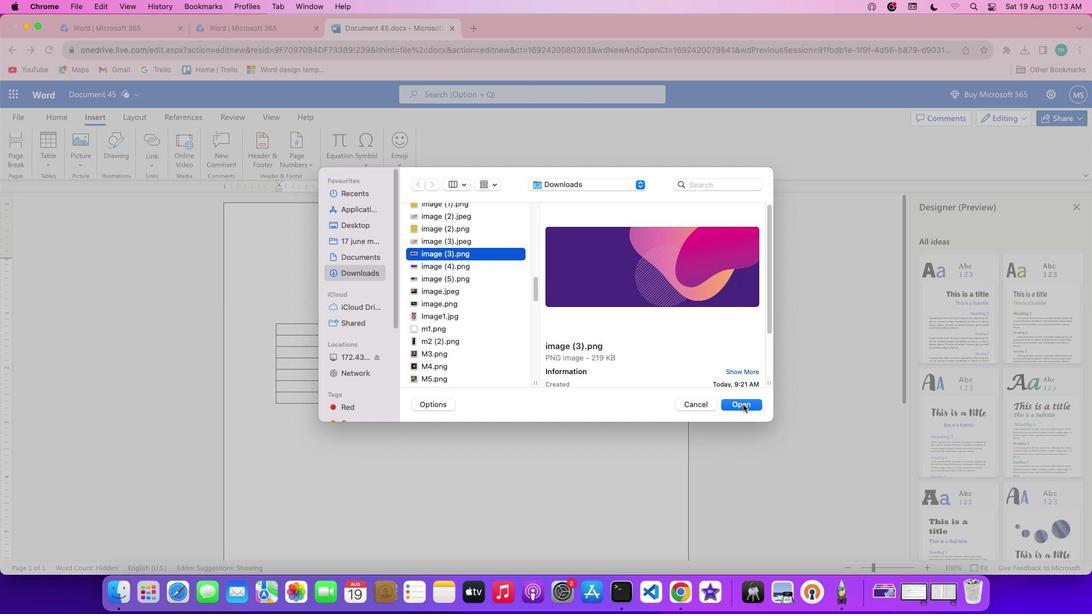 
Action: Mouse pressed left at (743, 404)
Screenshot: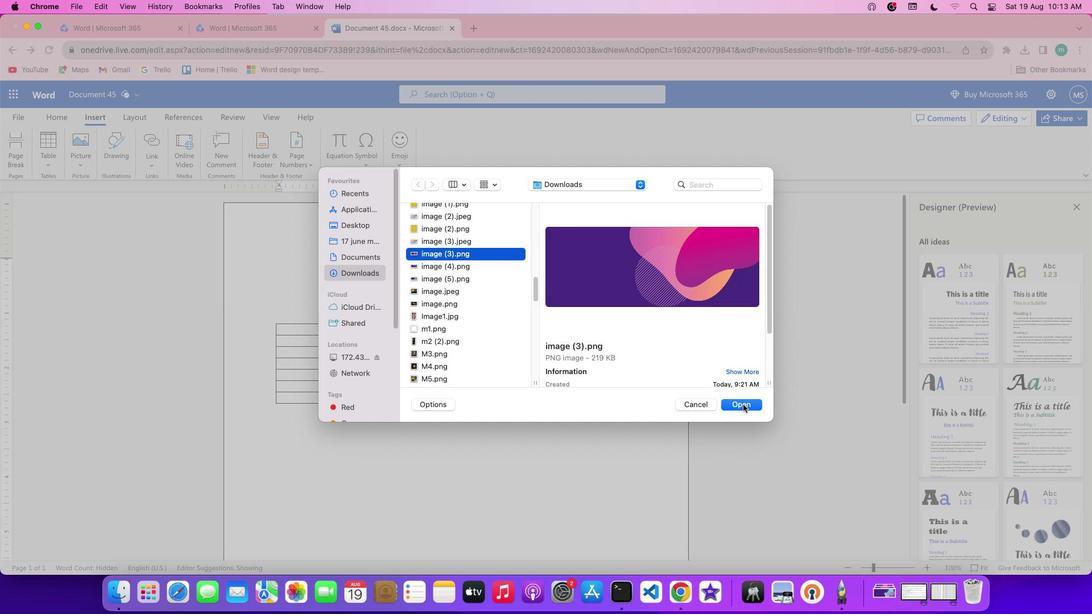 
Action: Mouse moved to (550, 359)
Screenshot: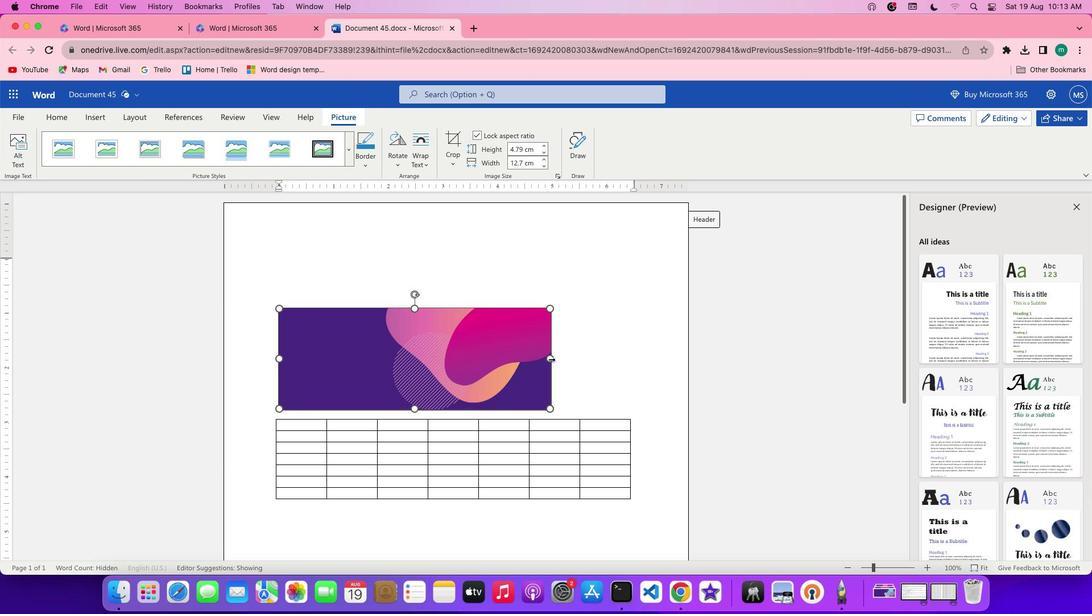 
Action: Mouse pressed left at (550, 359)
Screenshot: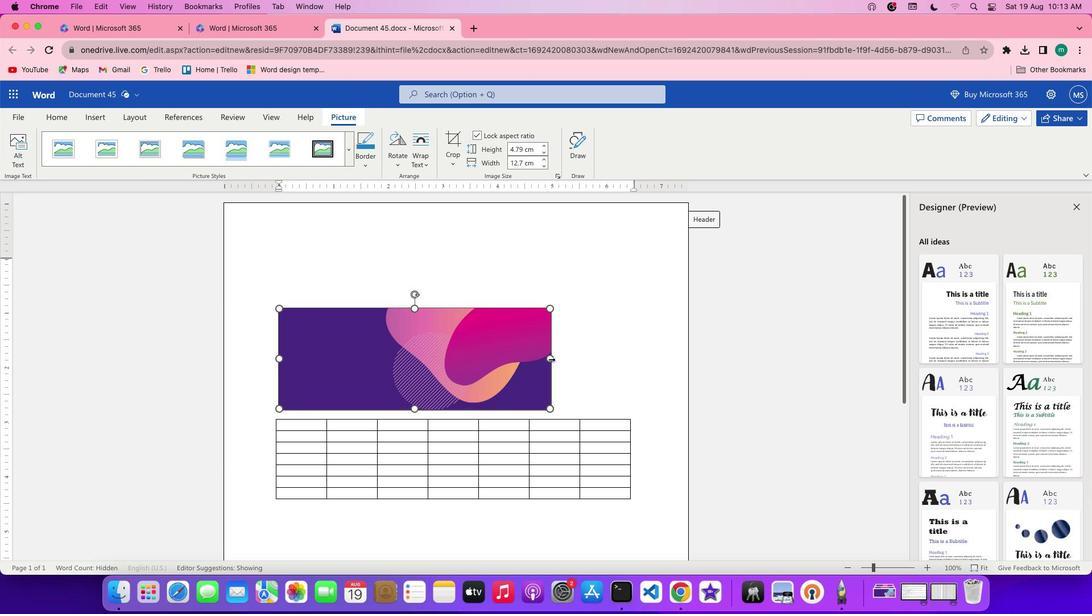
Action: Mouse moved to (277, 359)
Screenshot: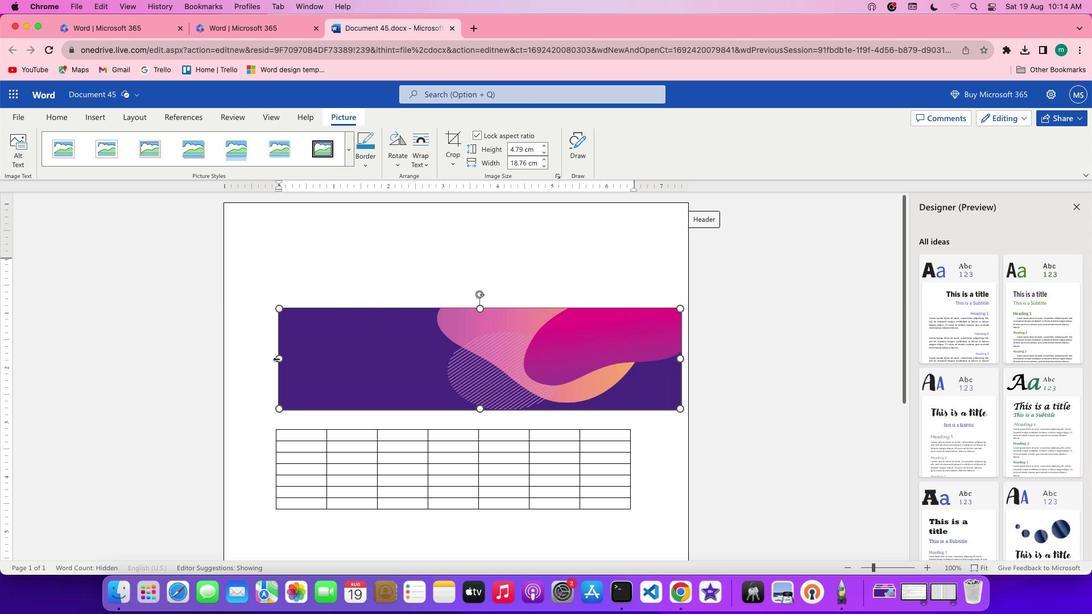 
Action: Mouse pressed left at (277, 359)
Screenshot: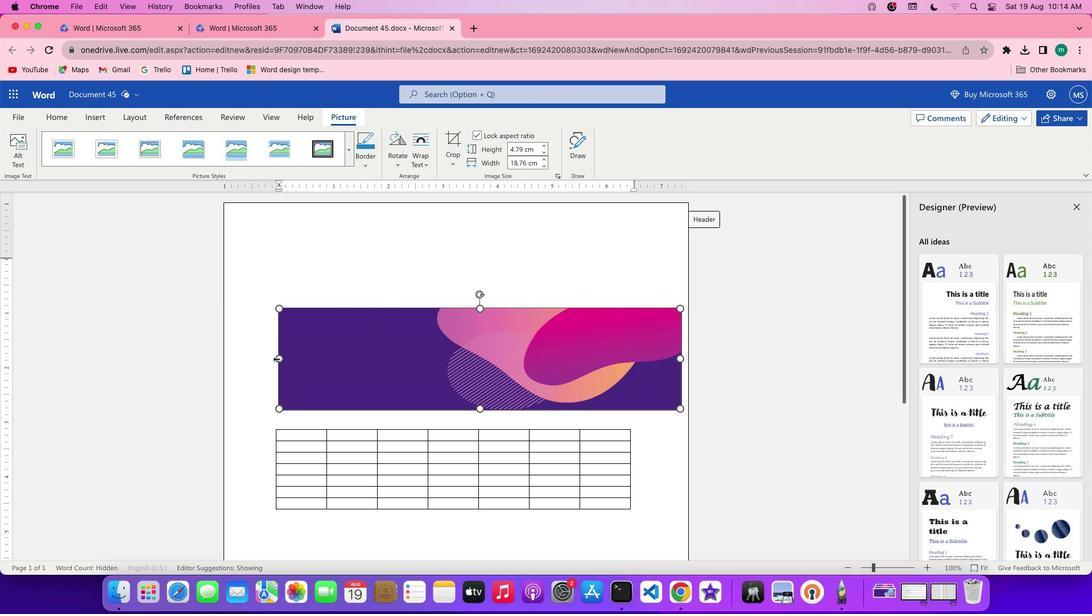 
Action: Mouse moved to (279, 358)
Screenshot: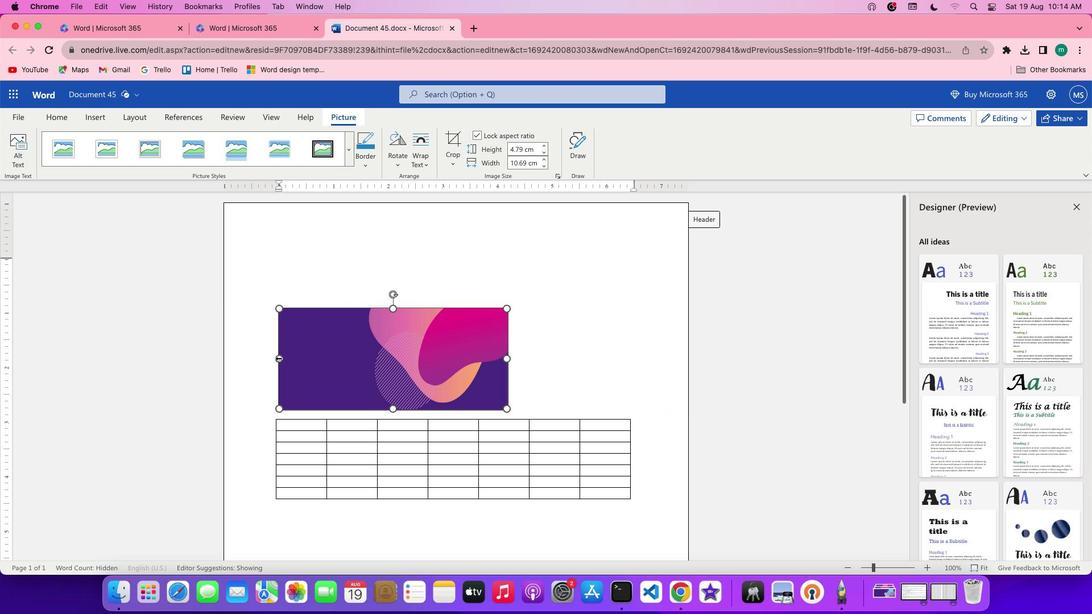 
Action: Mouse pressed left at (279, 358)
Screenshot: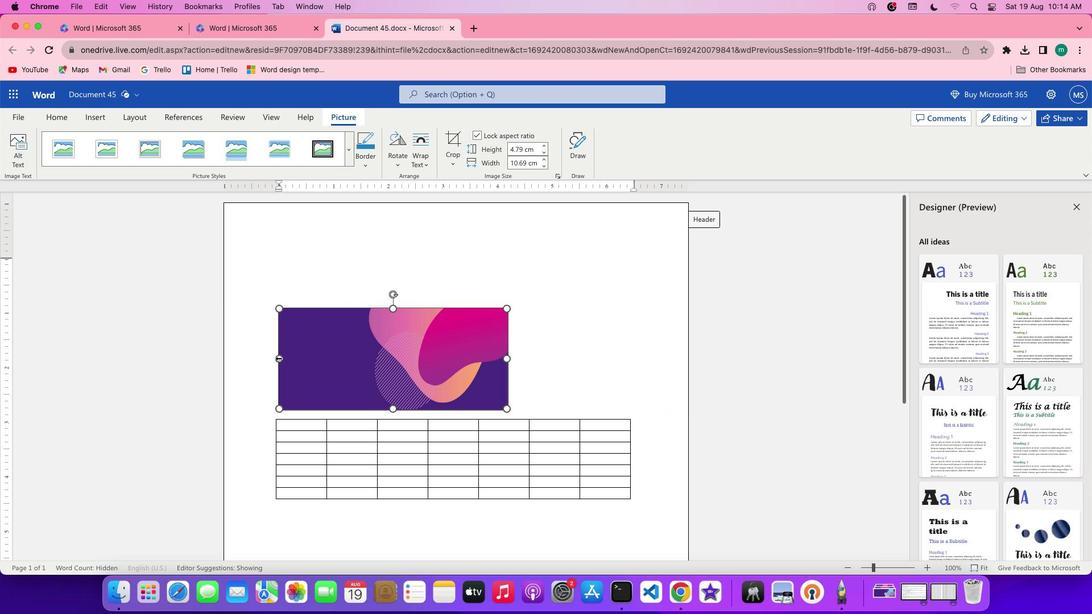 
Action: Mouse moved to (124, 115)
Screenshot: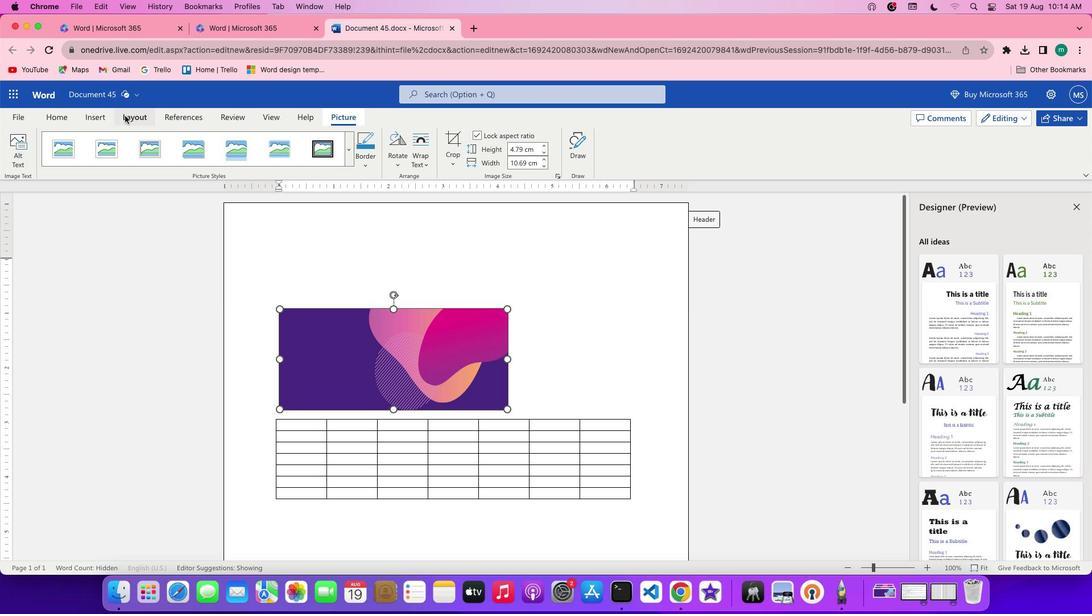 
Action: Mouse pressed left at (124, 115)
Screenshot: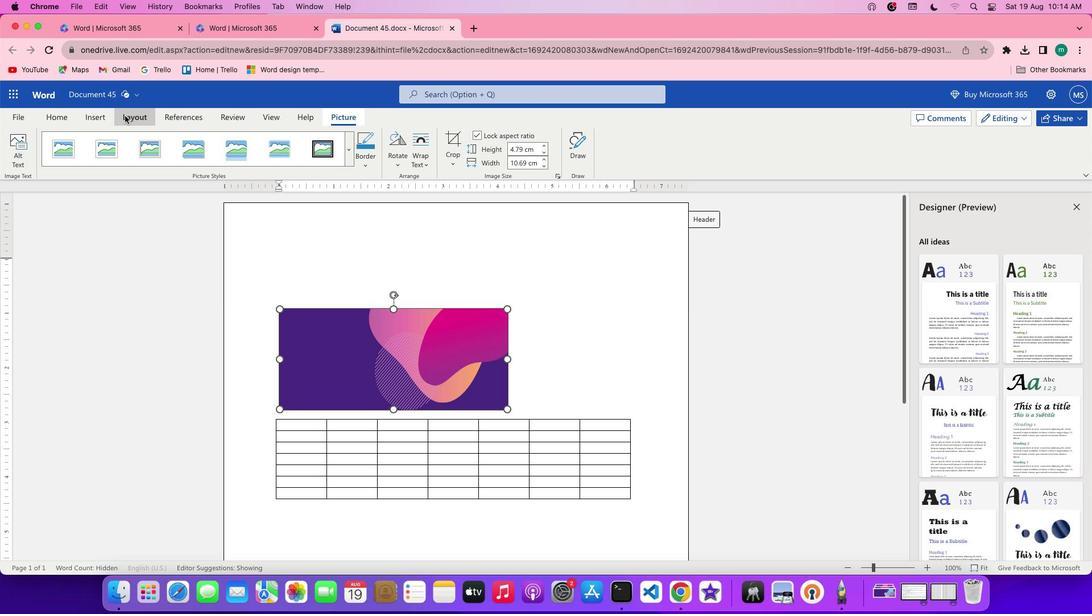 
Action: Mouse moved to (174, 147)
Screenshot: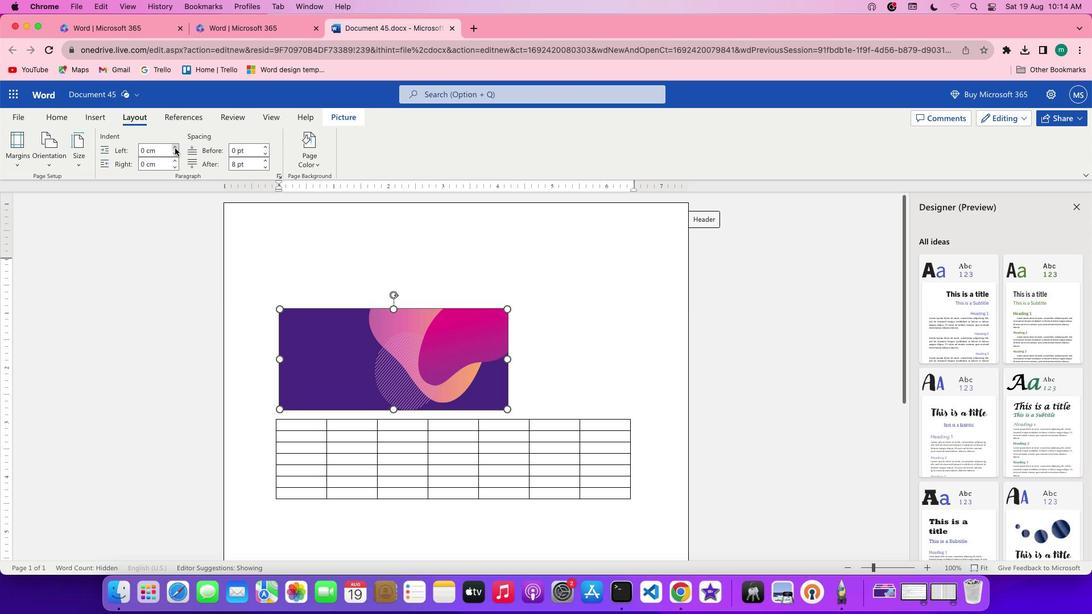 
Action: Mouse pressed left at (174, 147)
Screenshot: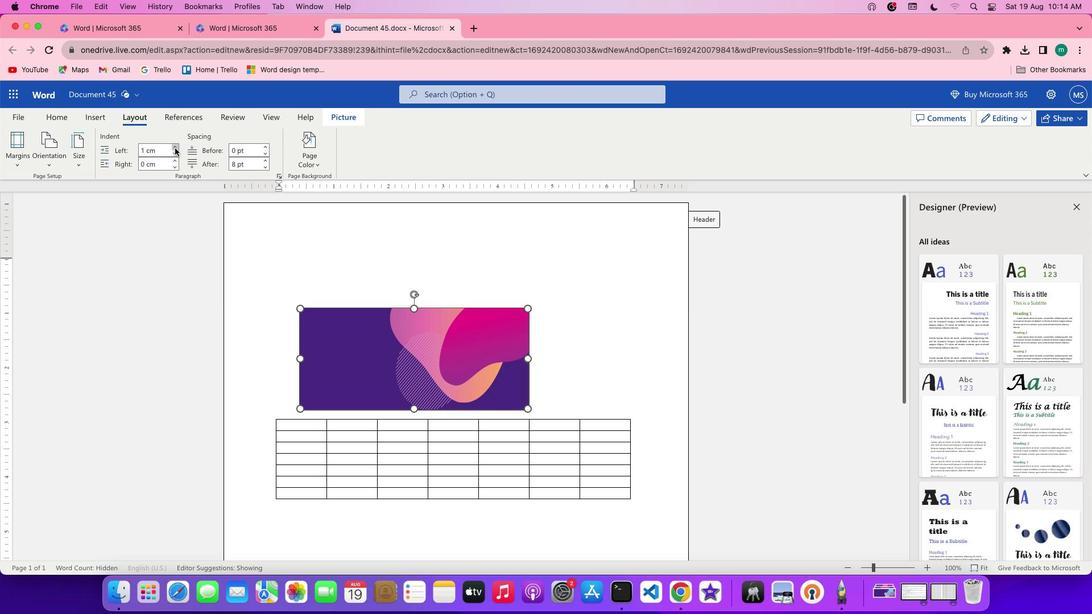 
Action: Mouse moved to (174, 150)
Screenshot: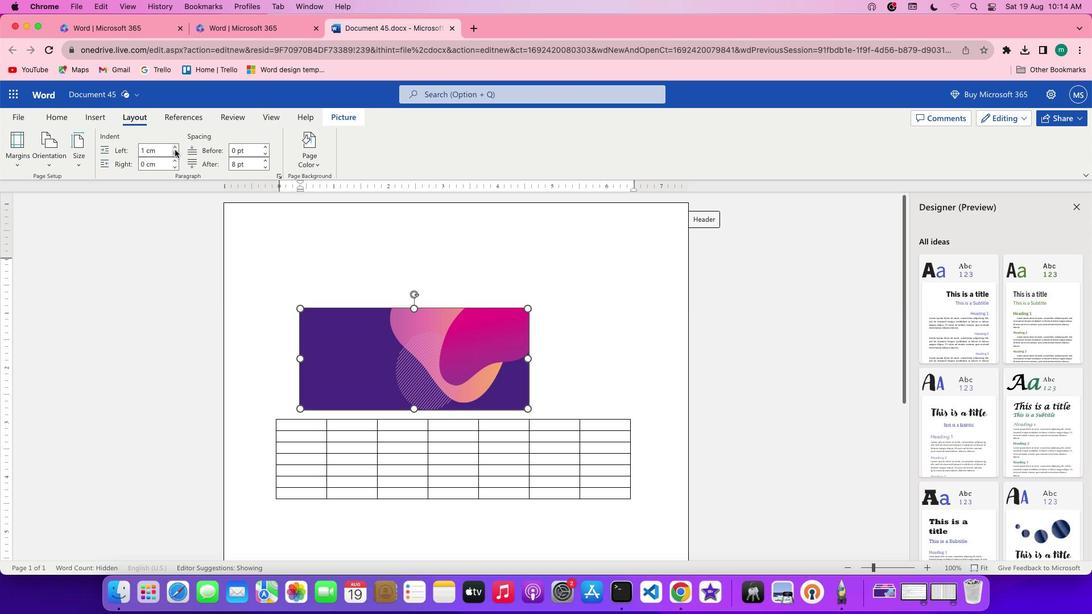 
Action: Mouse pressed left at (174, 150)
Screenshot: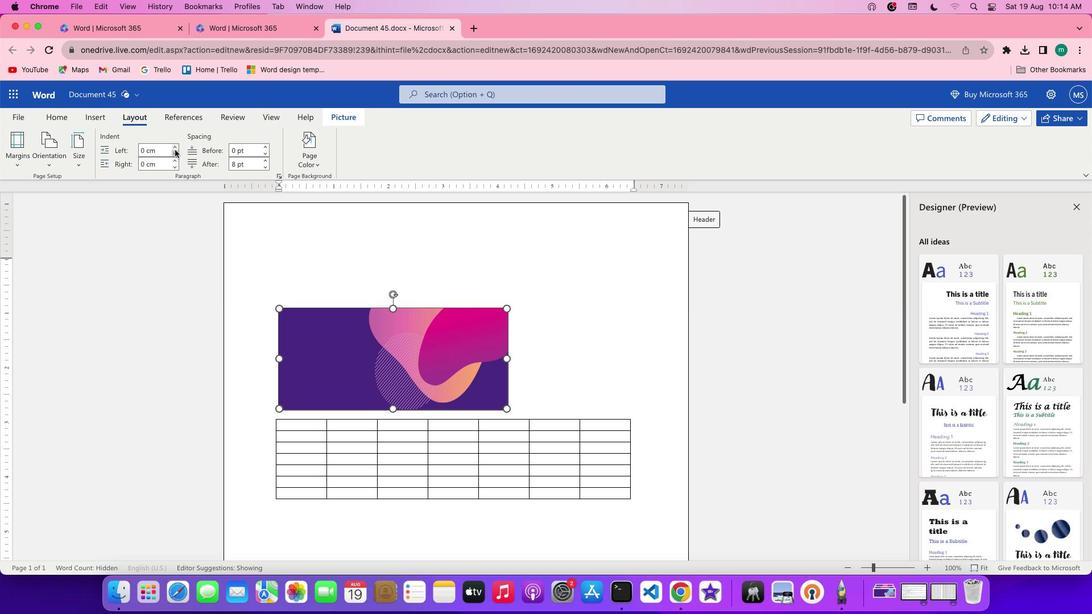 
Action: Mouse pressed left at (174, 150)
Screenshot: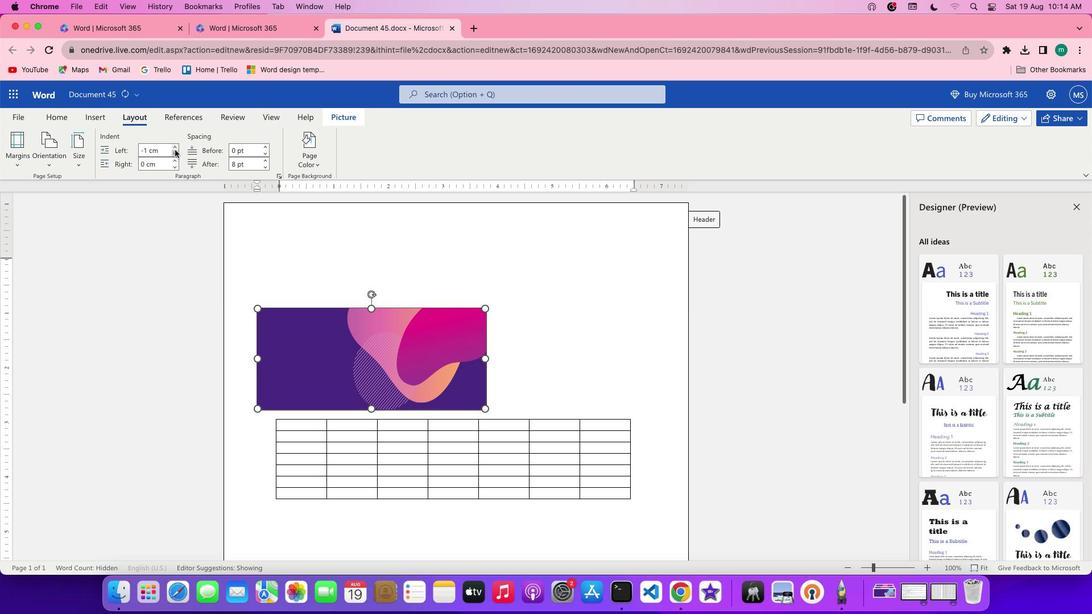 
Action: Mouse pressed left at (174, 150)
Screenshot: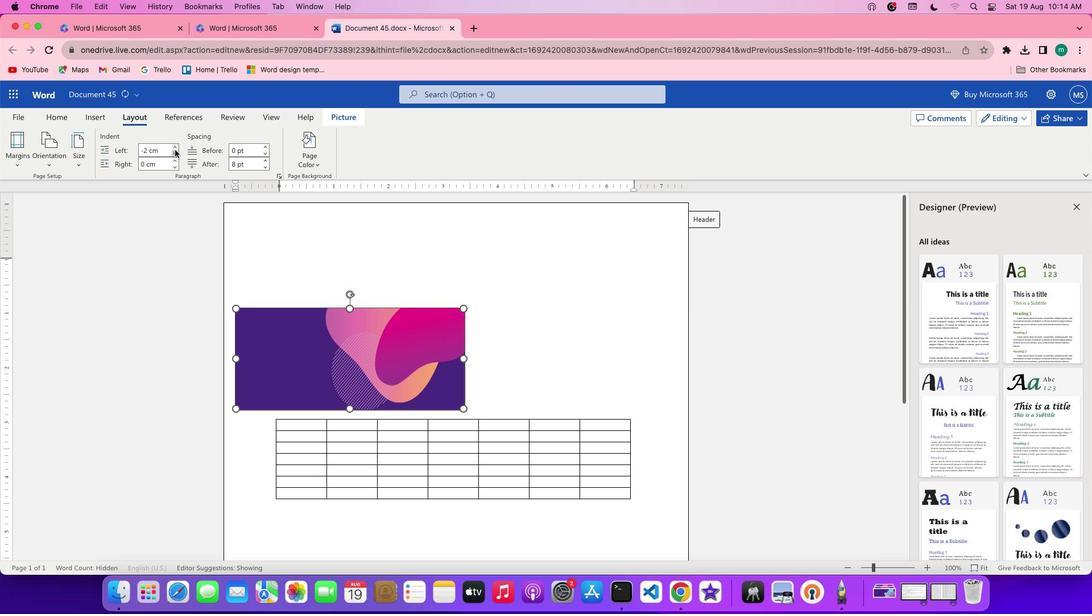 
Action: Mouse pressed left at (174, 150)
Screenshot: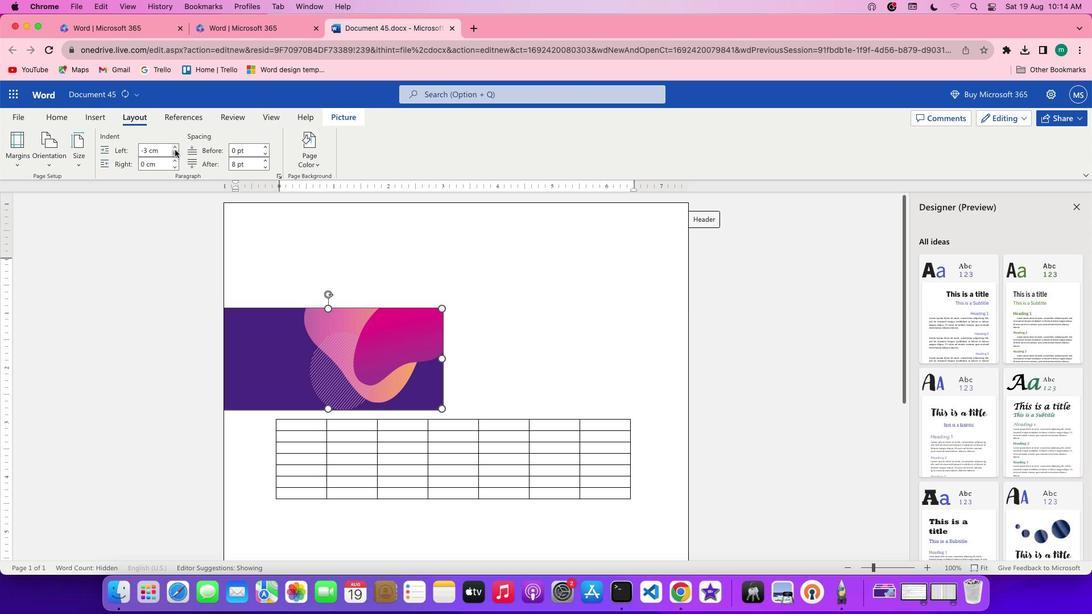 
Action: Mouse moved to (443, 359)
Screenshot: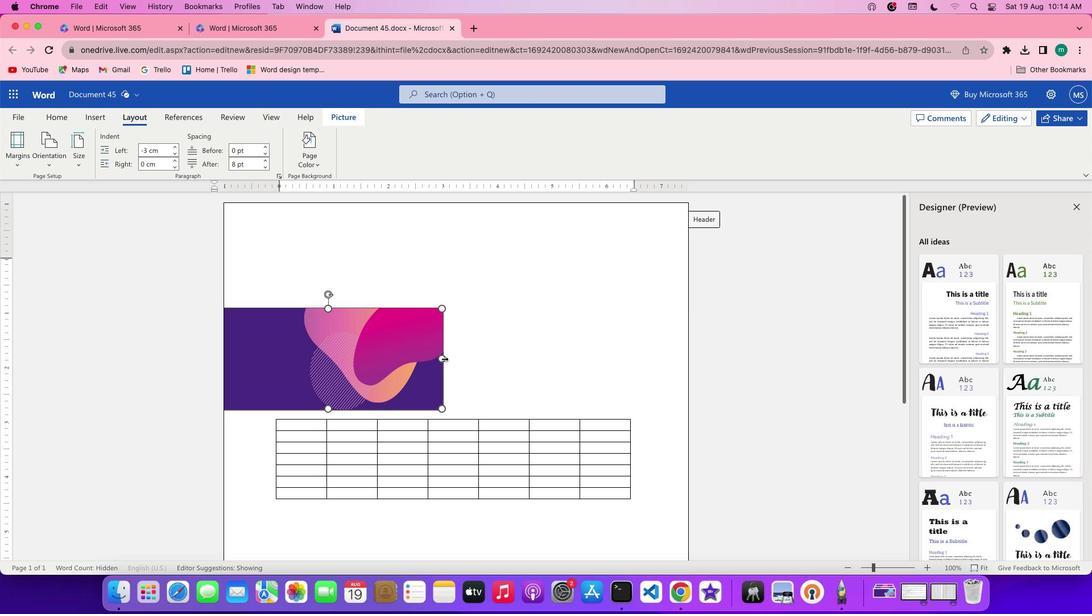 
Action: Mouse pressed left at (443, 359)
Screenshot: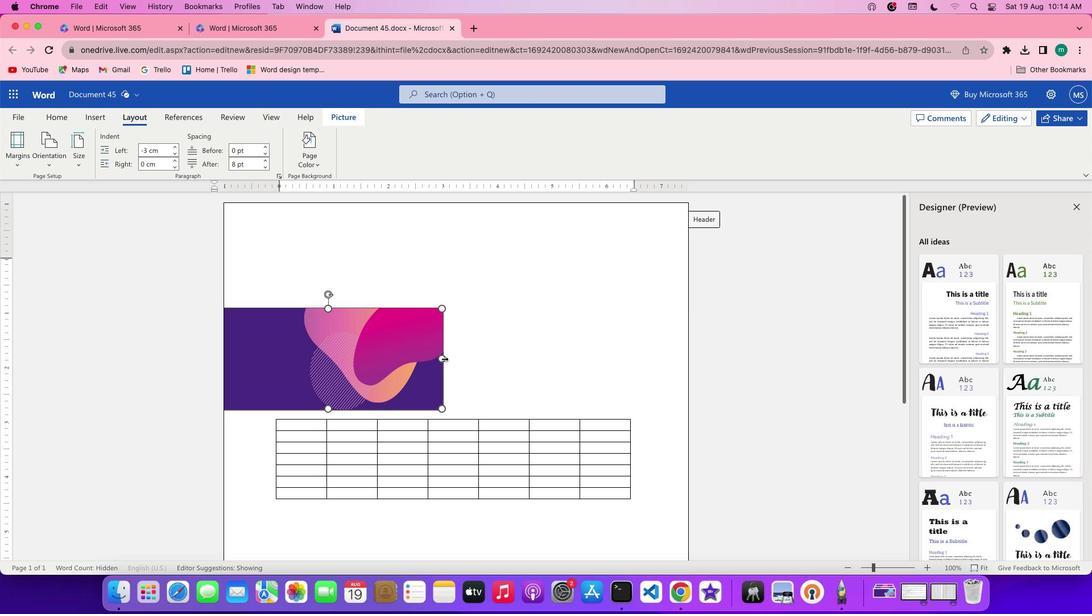
Action: Mouse moved to (451, 409)
Screenshot: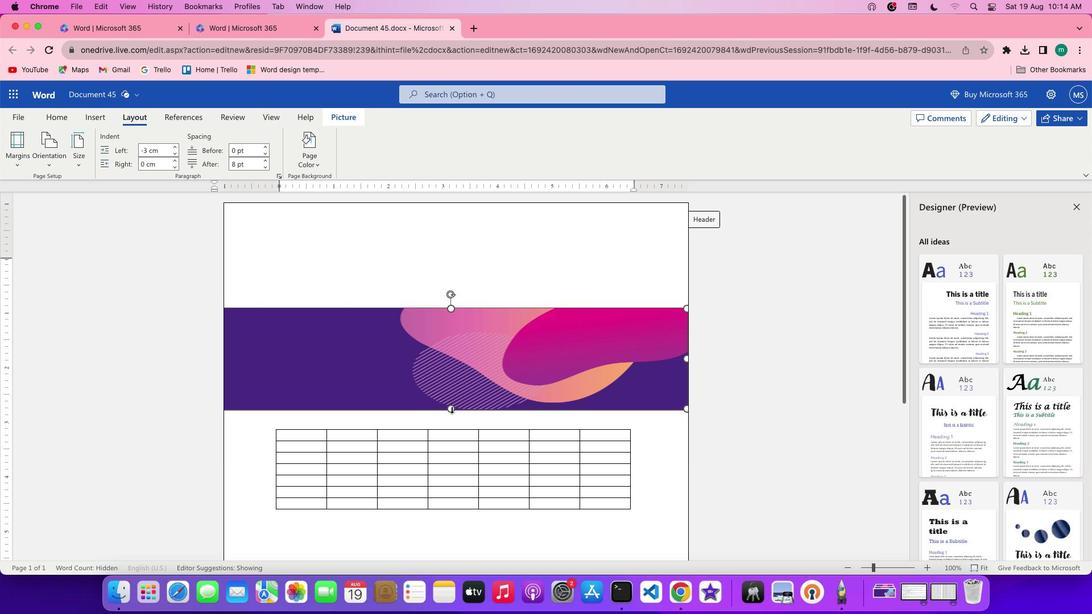 
Action: Mouse pressed left at (451, 409)
Screenshot: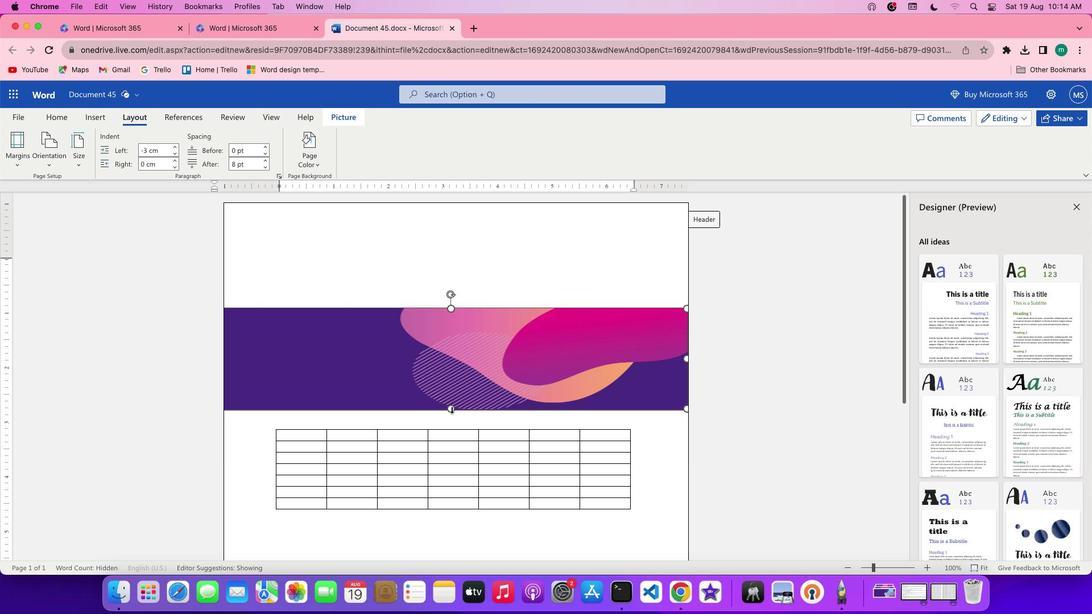 
Action: Mouse moved to (425, 445)
Screenshot: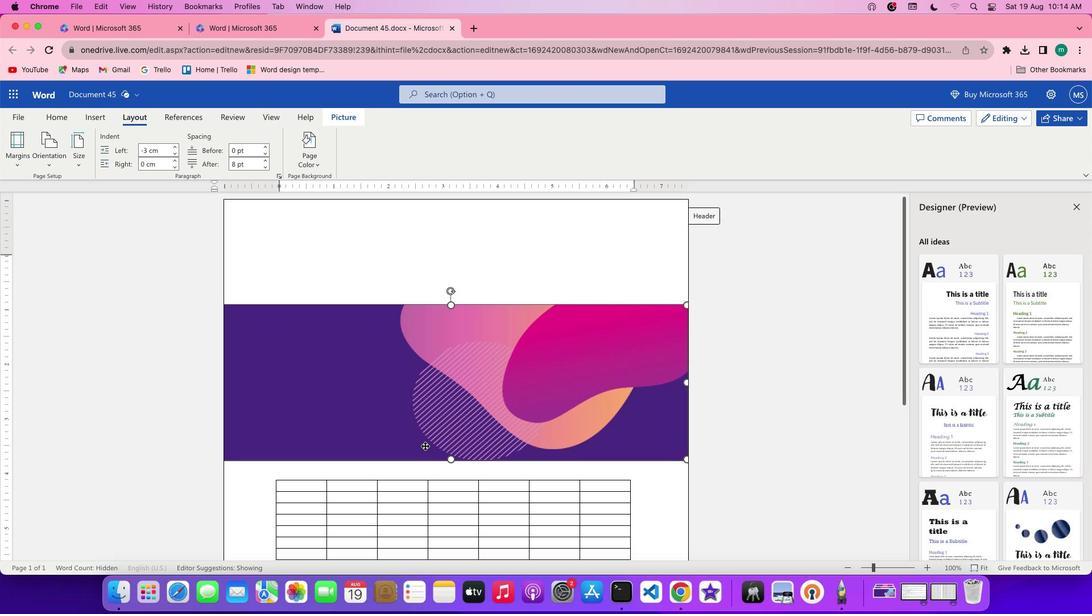 
Action: Mouse scrolled (425, 445) with delta (0, 0)
Screenshot: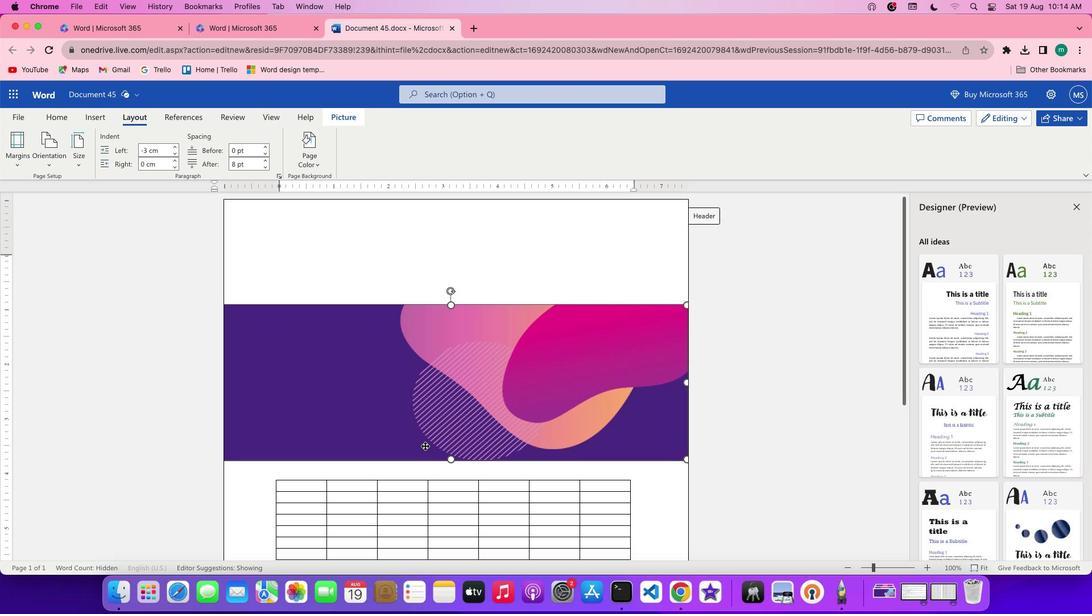 
Action: Mouse scrolled (425, 445) with delta (0, 0)
Screenshot: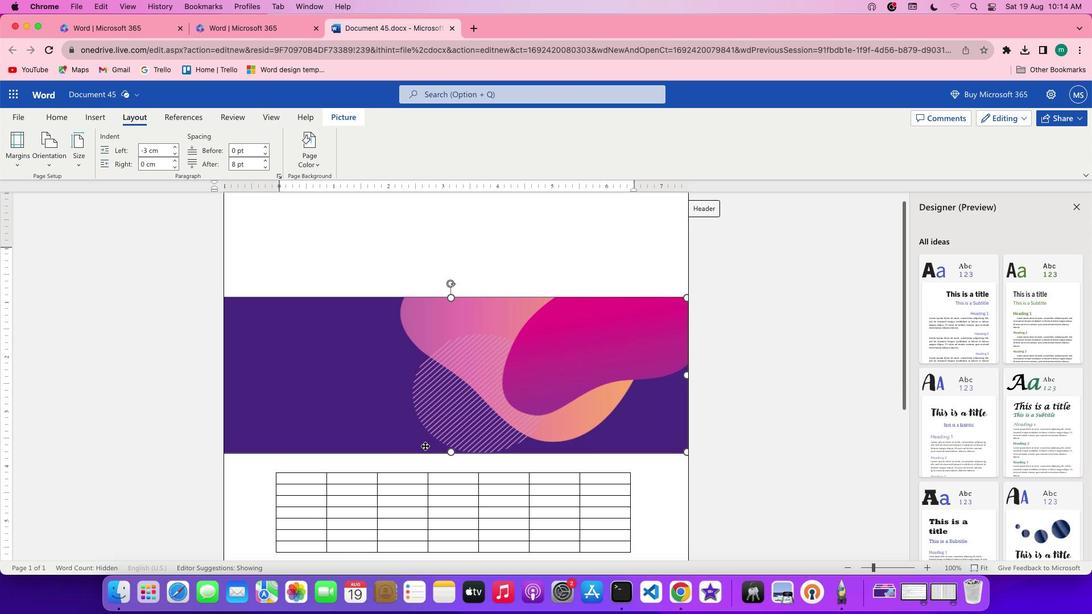 
Action: Mouse moved to (425, 445)
Screenshot: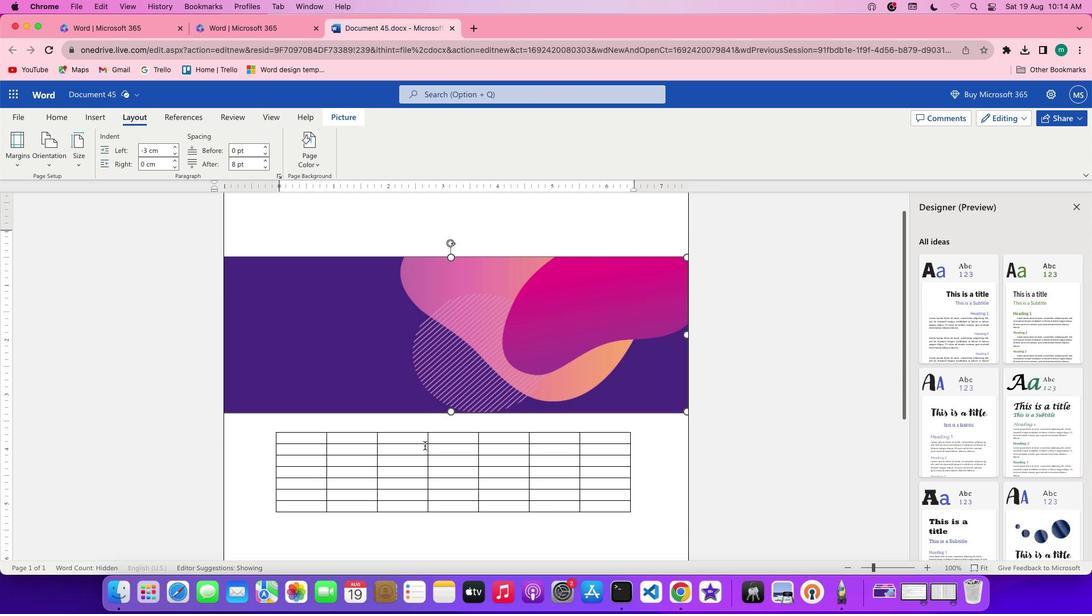 
Action: Mouse scrolled (425, 445) with delta (0, -1)
Screenshot: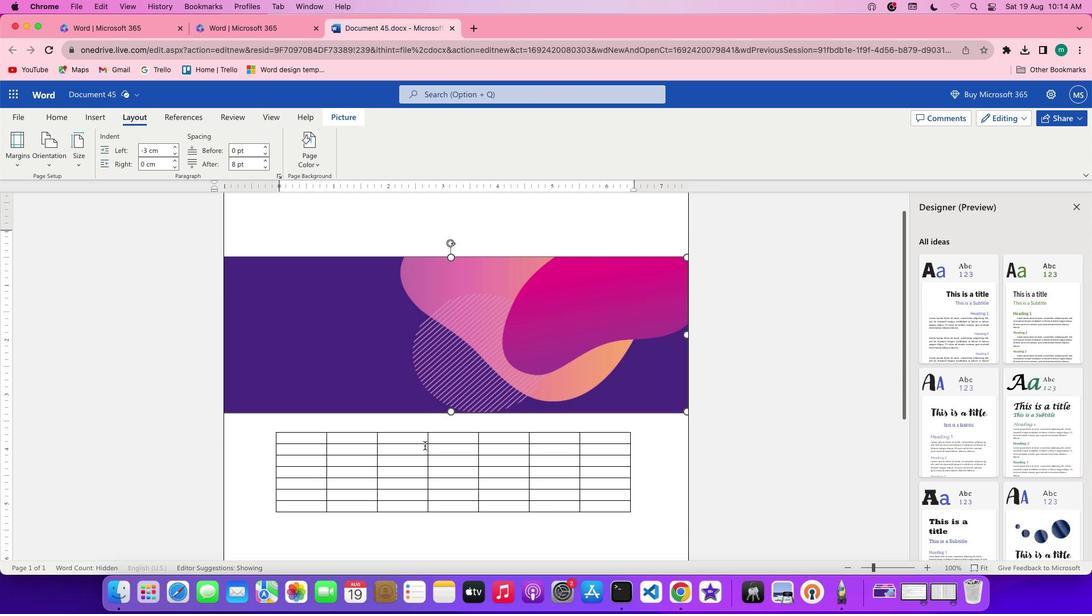 
Action: Mouse scrolled (425, 445) with delta (0, -1)
Screenshot: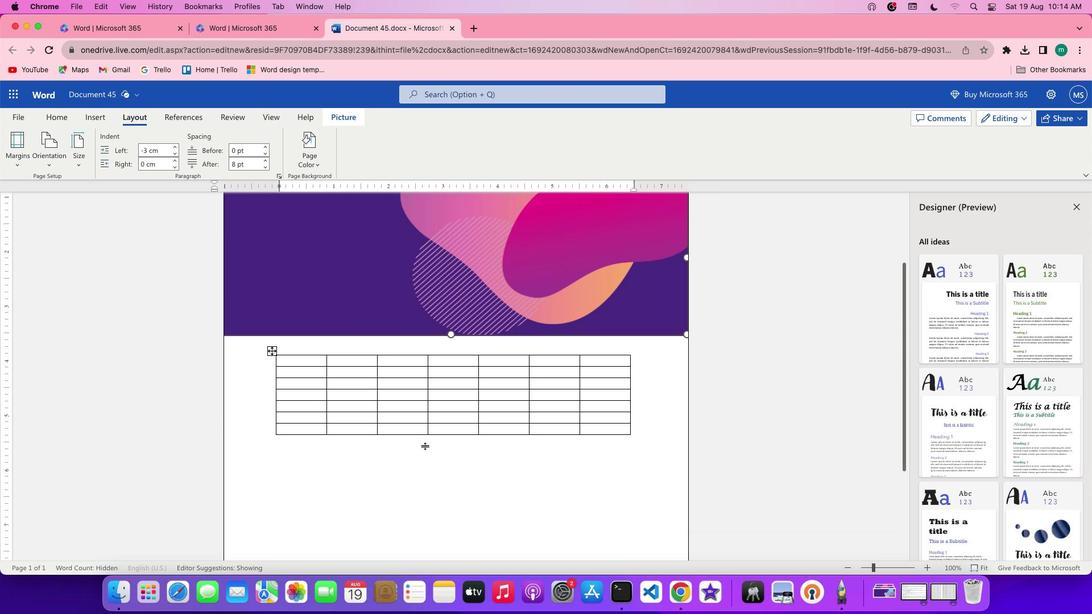 
Action: Mouse scrolled (425, 445) with delta (0, 0)
Screenshot: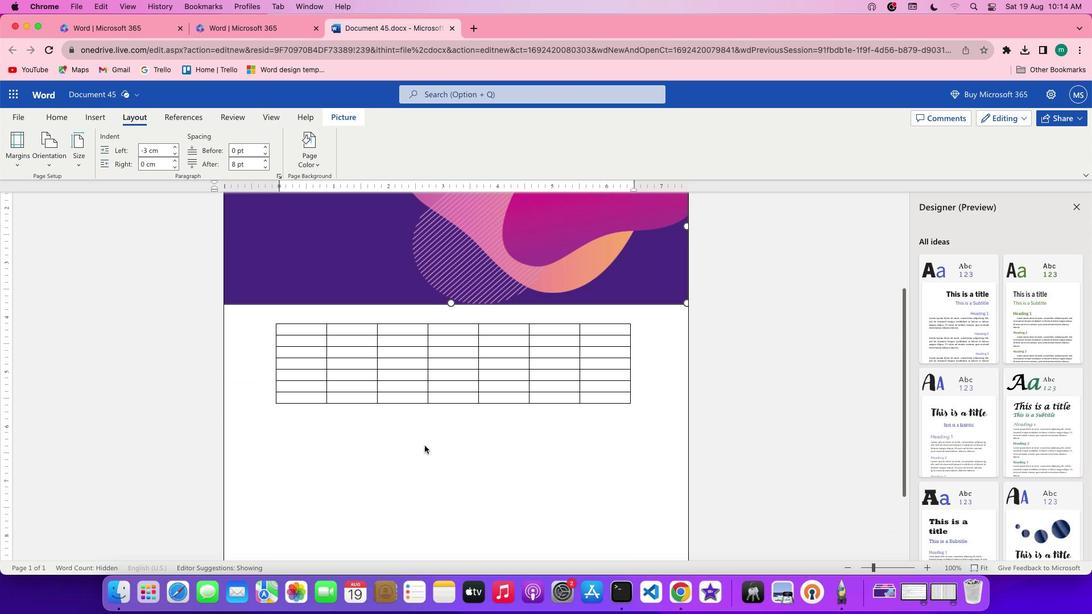 
Action: Mouse scrolled (425, 445) with delta (0, 0)
Screenshot: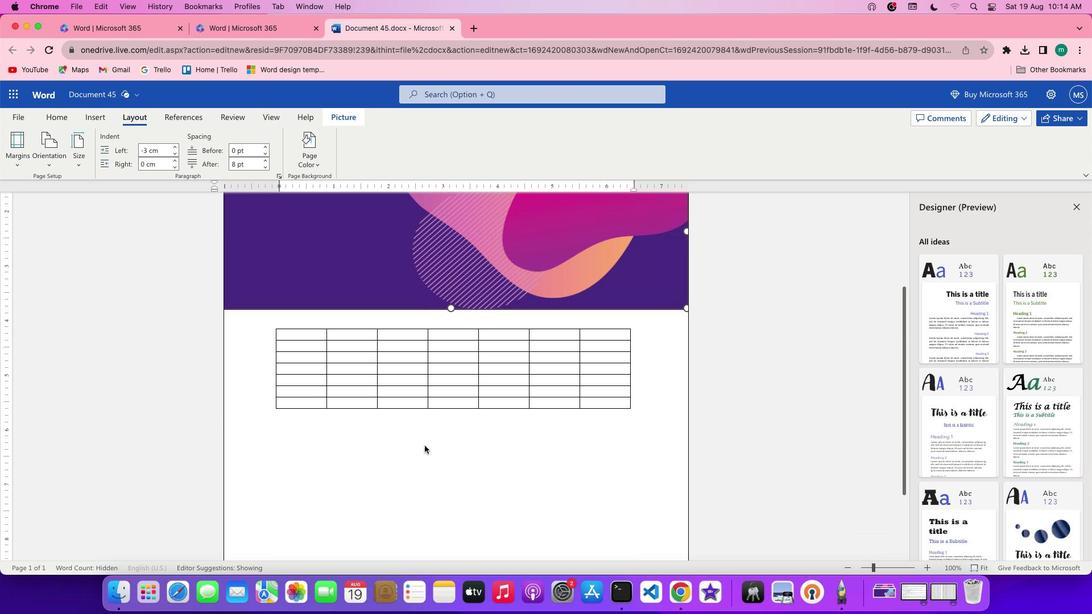 
Action: Mouse scrolled (425, 445) with delta (0, 0)
Screenshot: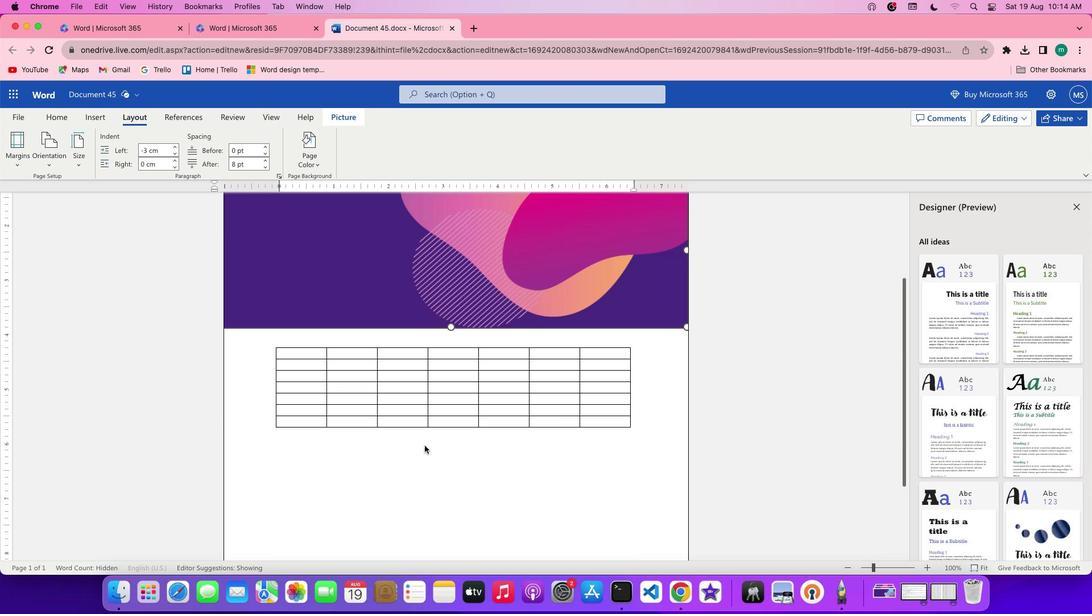 
Action: Mouse scrolled (425, 445) with delta (0, 0)
Screenshot: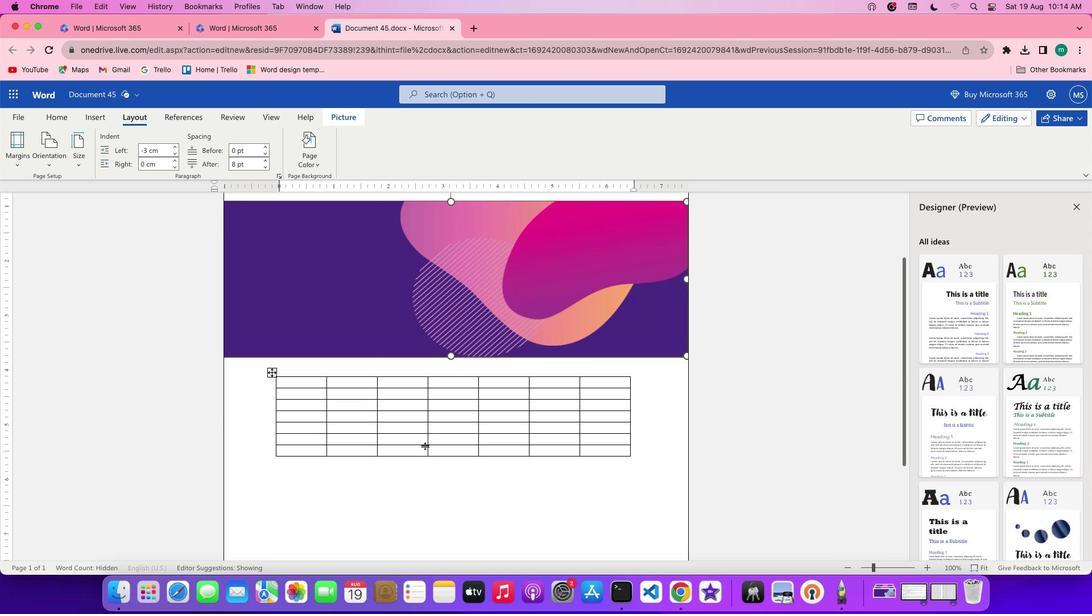 
Action: Mouse scrolled (425, 445) with delta (0, 0)
Screenshot: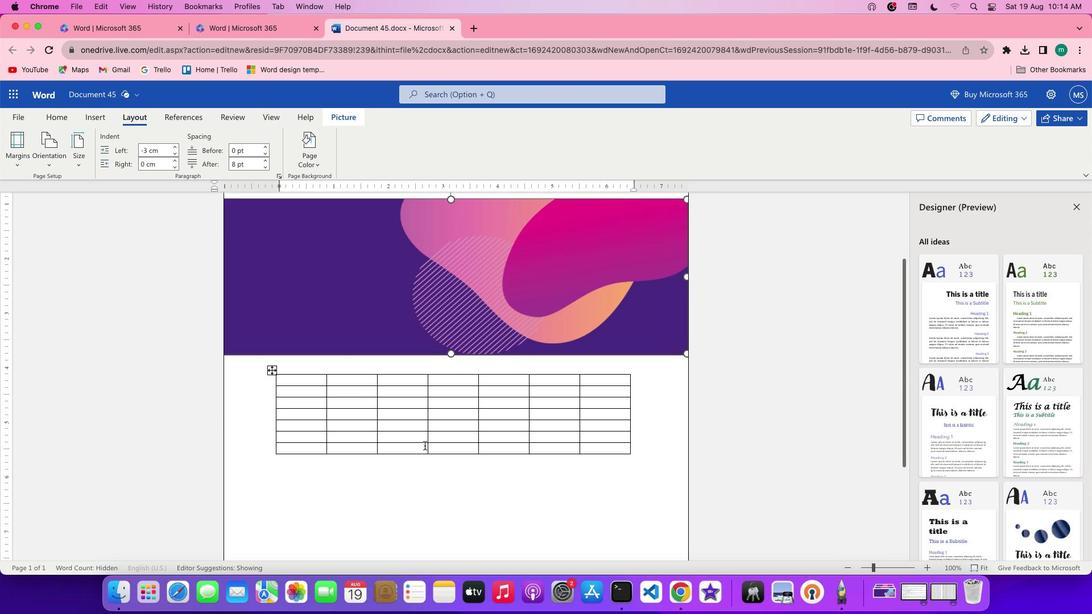 
Action: Mouse scrolled (425, 445) with delta (0, 0)
Screenshot: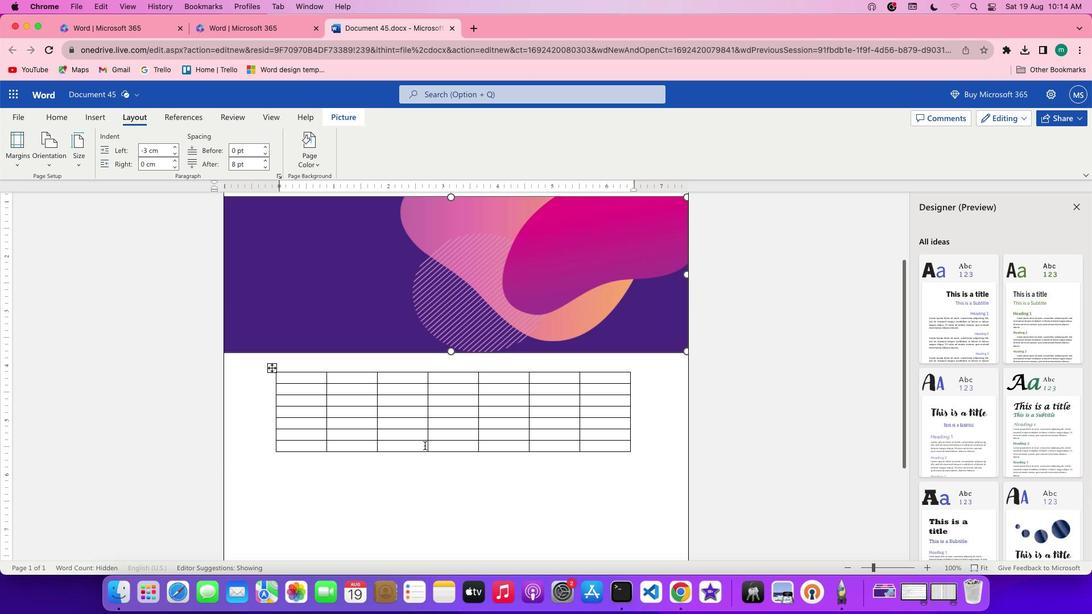 
Action: Mouse scrolled (425, 445) with delta (0, 0)
Screenshot: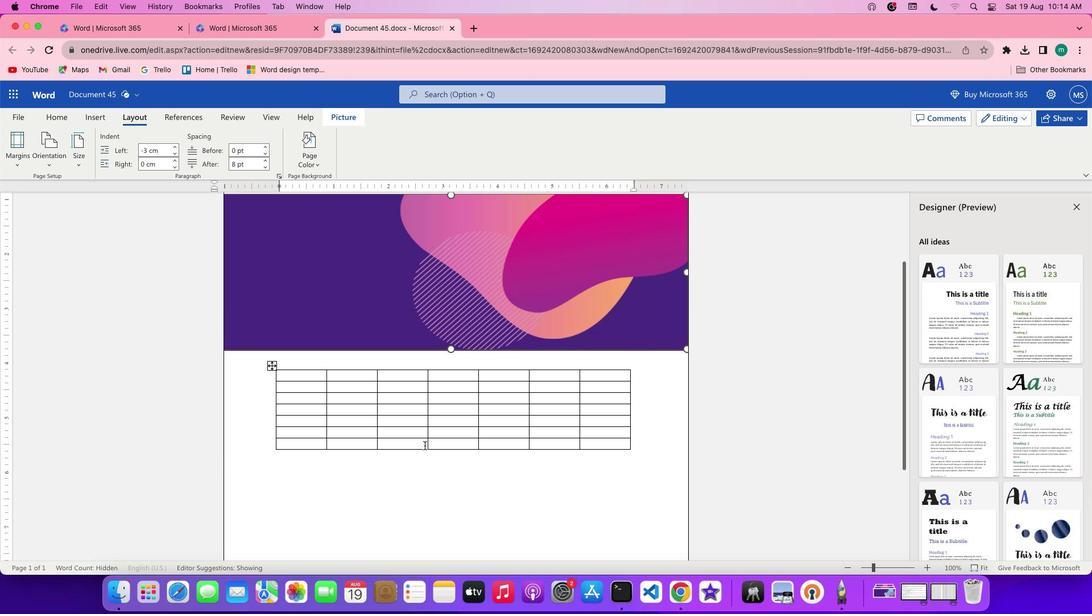 
Action: Mouse moved to (451, 349)
Screenshot: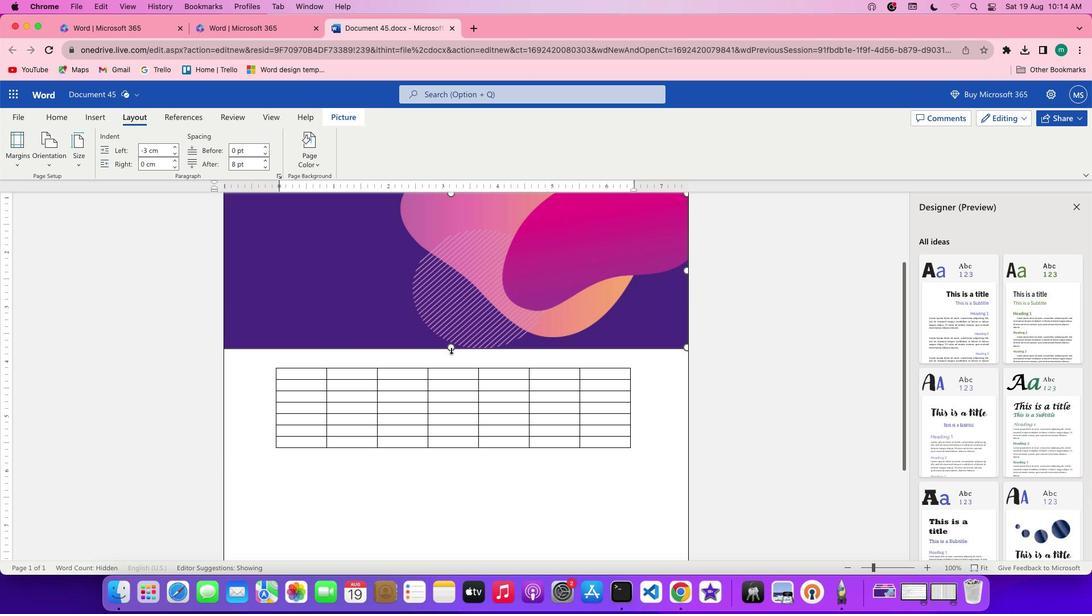 
Action: Mouse pressed left at (451, 349)
Screenshot: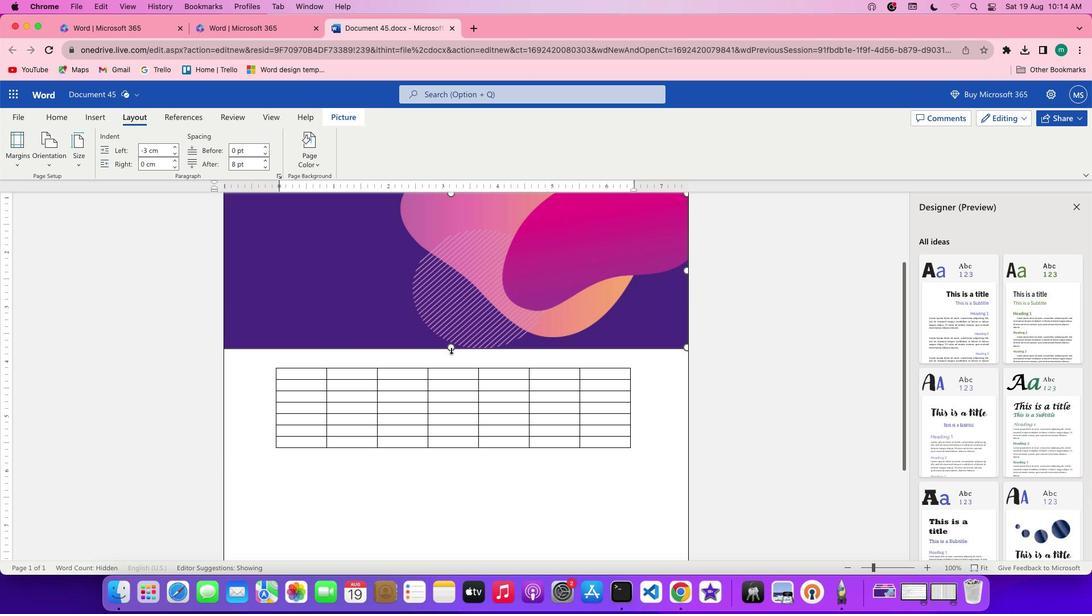 
Action: Mouse moved to (492, 342)
Screenshot: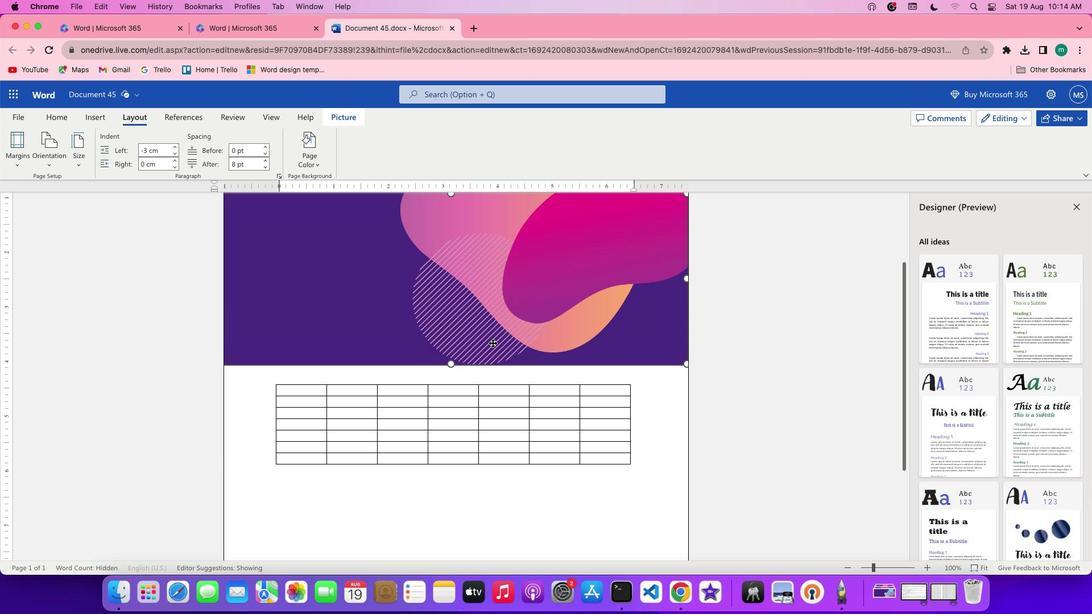 
Action: Mouse pressed left at (492, 342)
Screenshot: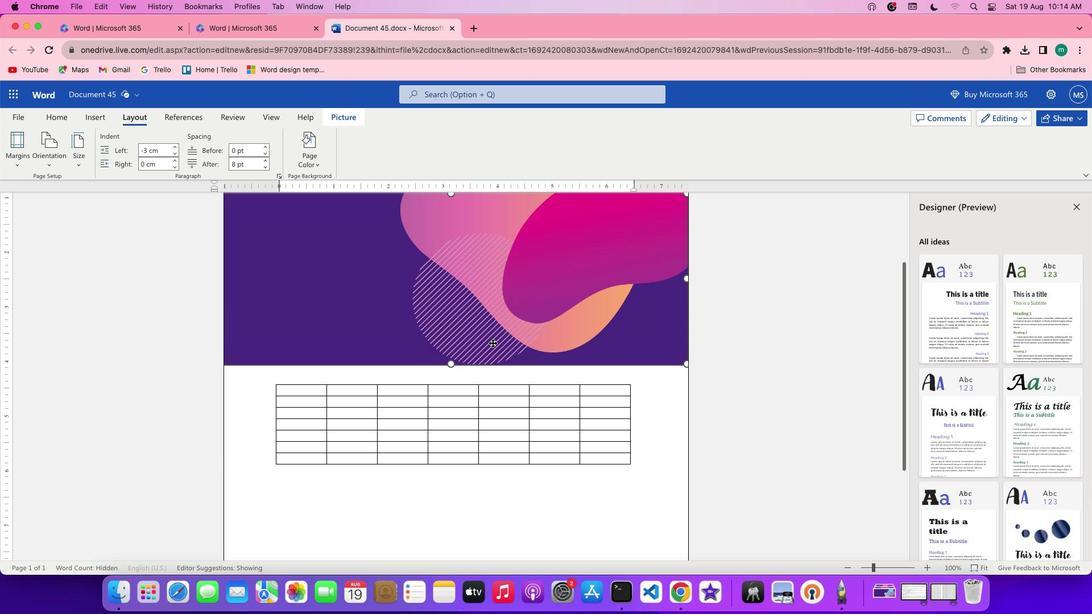 
Action: Mouse moved to (63, 114)
Screenshot: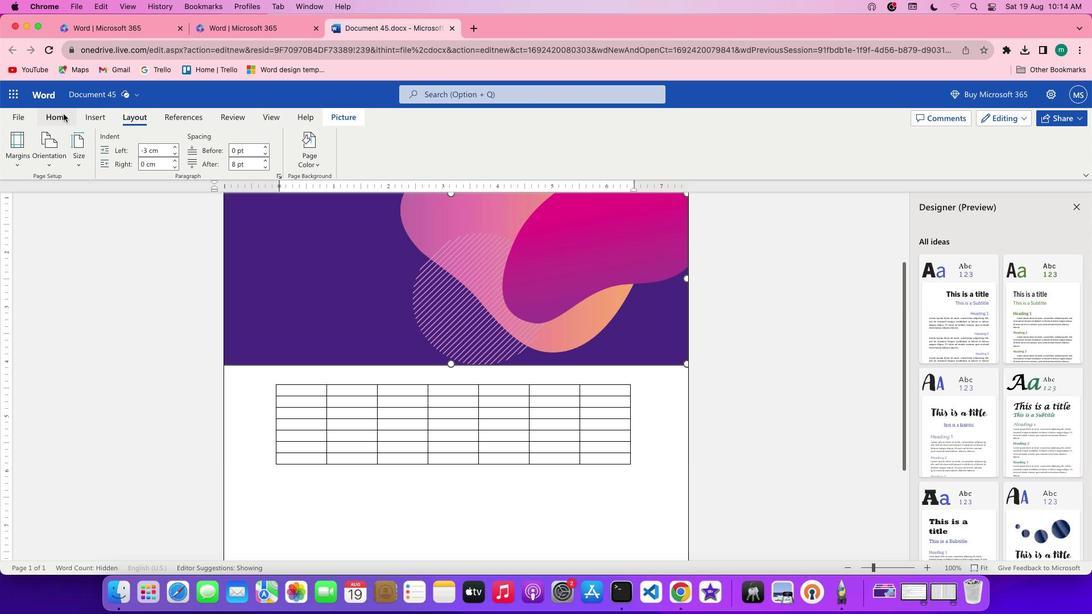 
Action: Mouse pressed left at (63, 114)
Screenshot: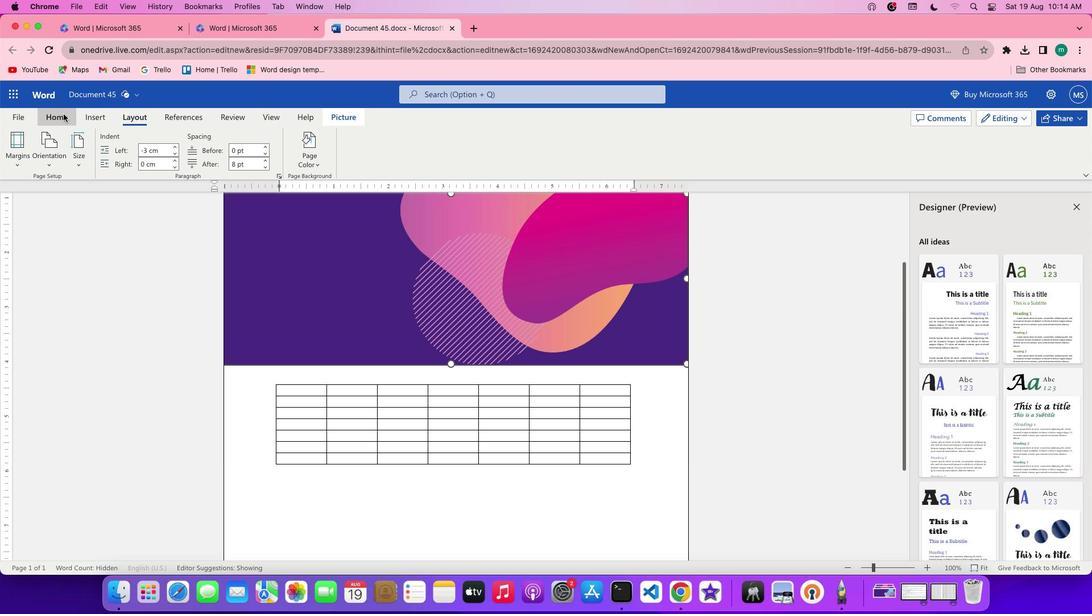 
Action: Mouse moved to (406, 283)
Screenshot: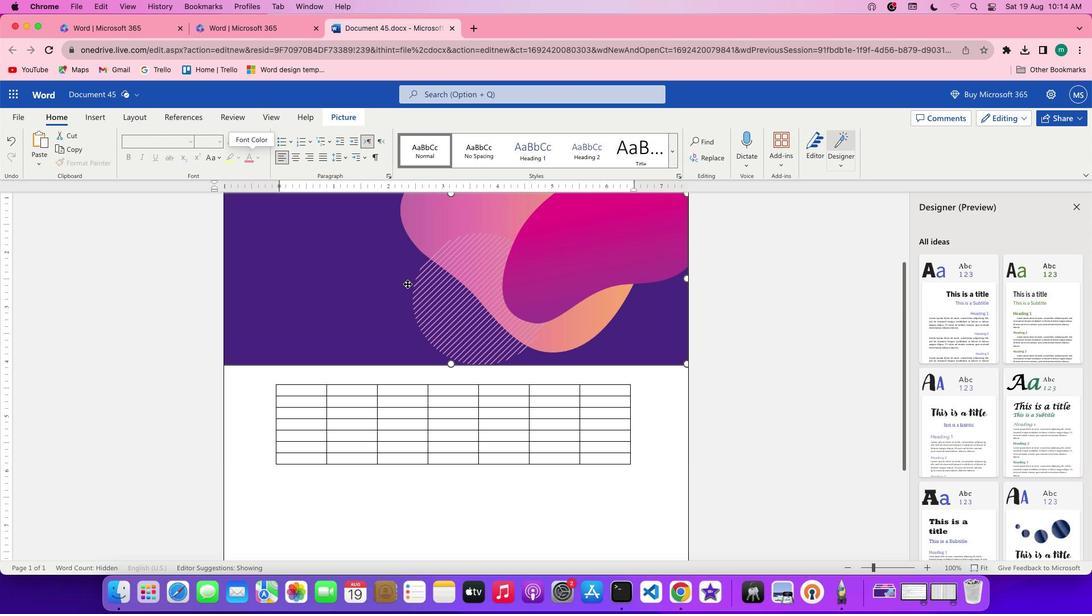 
Action: Mouse pressed left at (406, 283)
Screenshot: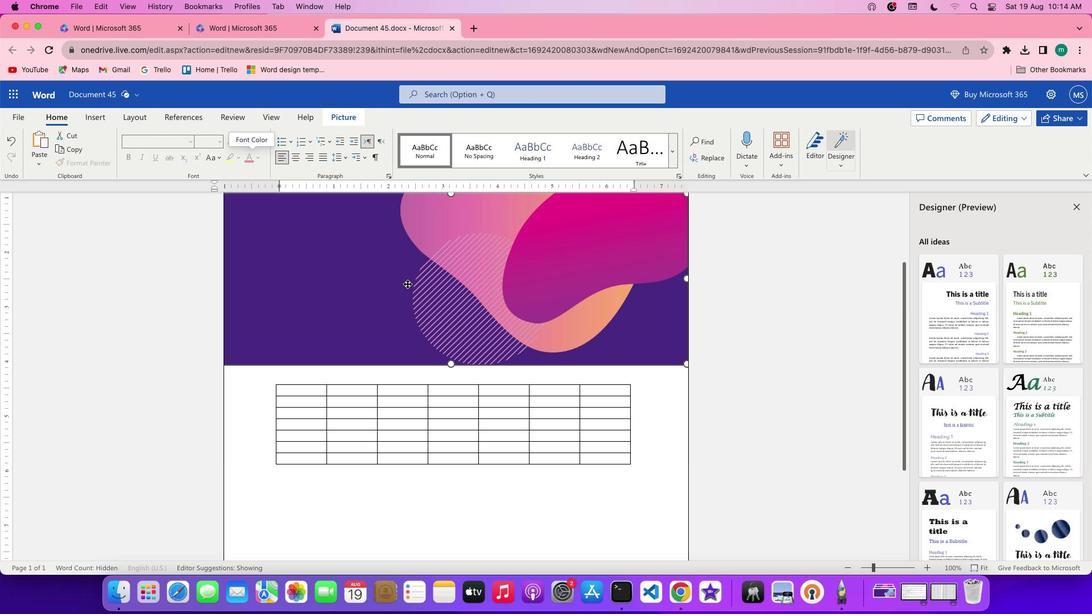 
Action: Mouse moved to (364, 284)
Screenshot: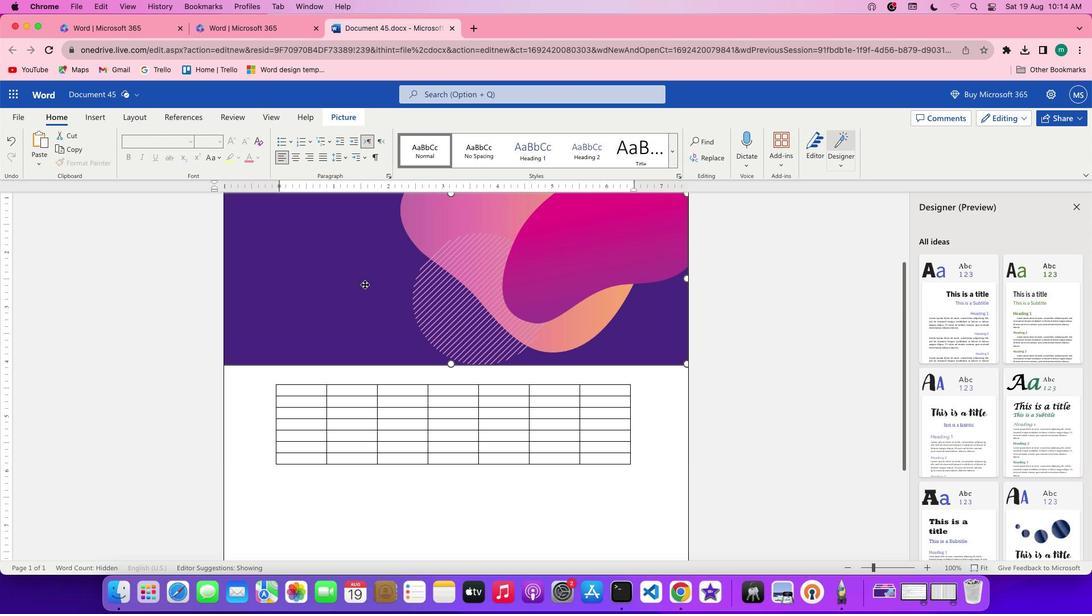 
Action: Mouse pressed left at (364, 284)
Screenshot: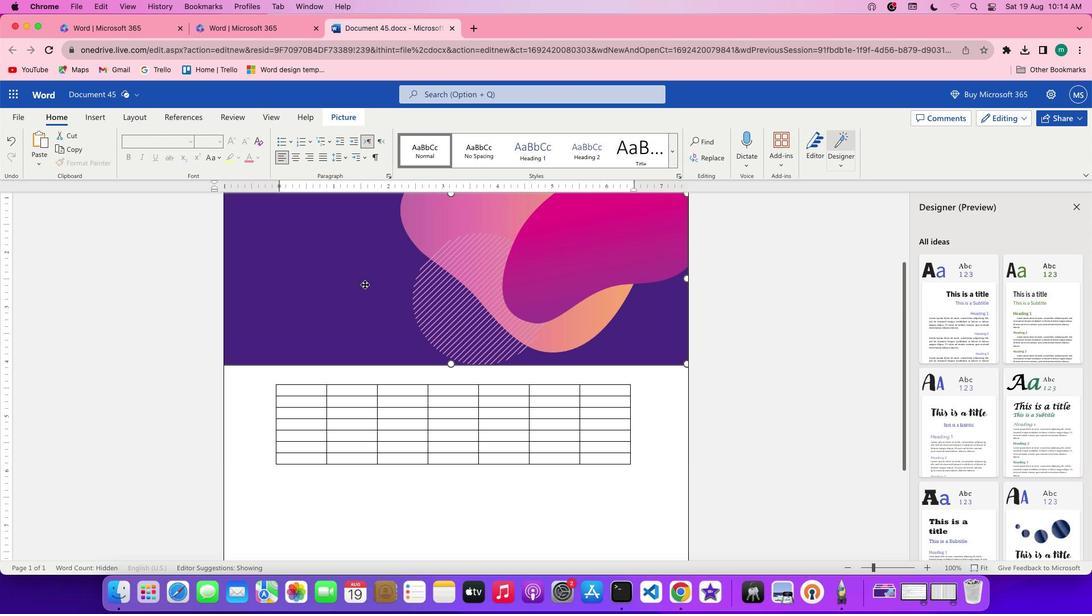 
Action: Mouse pressed left at (364, 284)
Screenshot: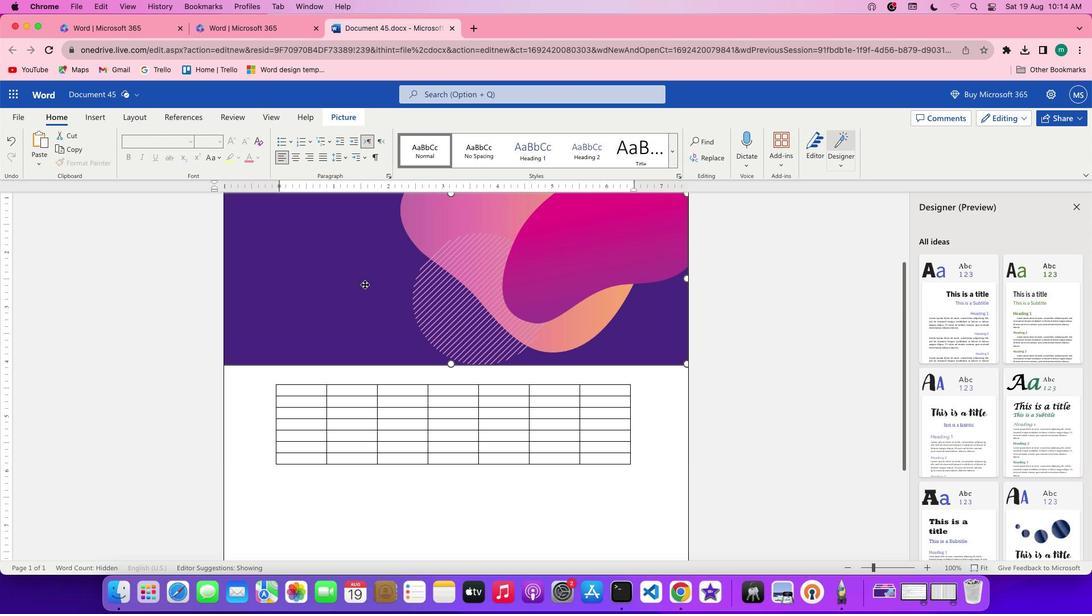 
Action: Mouse moved to (424, 161)
Screenshot: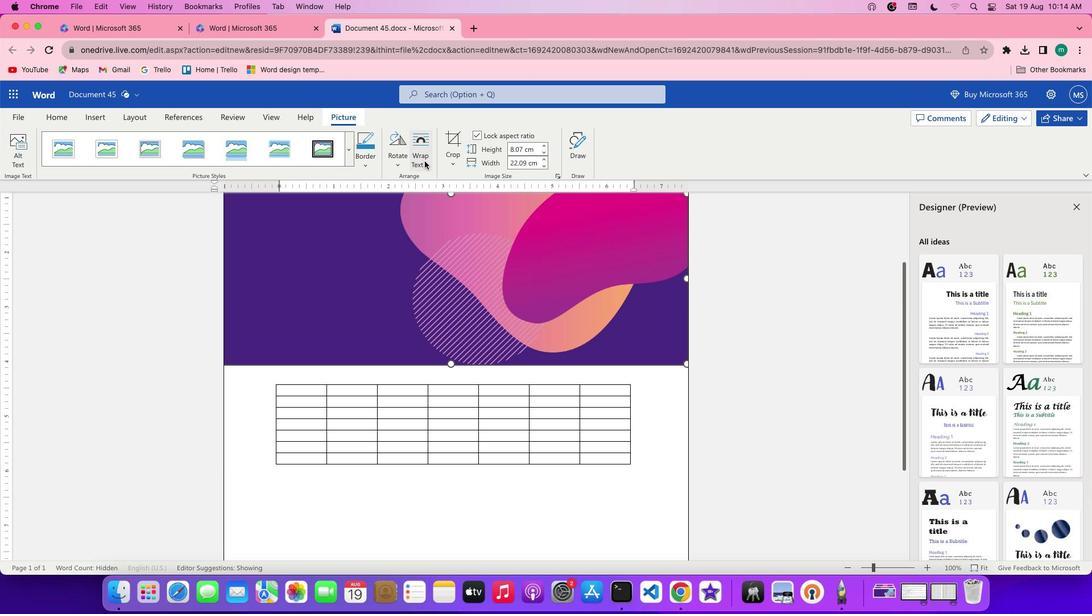 
Action: Mouse pressed left at (424, 161)
Screenshot: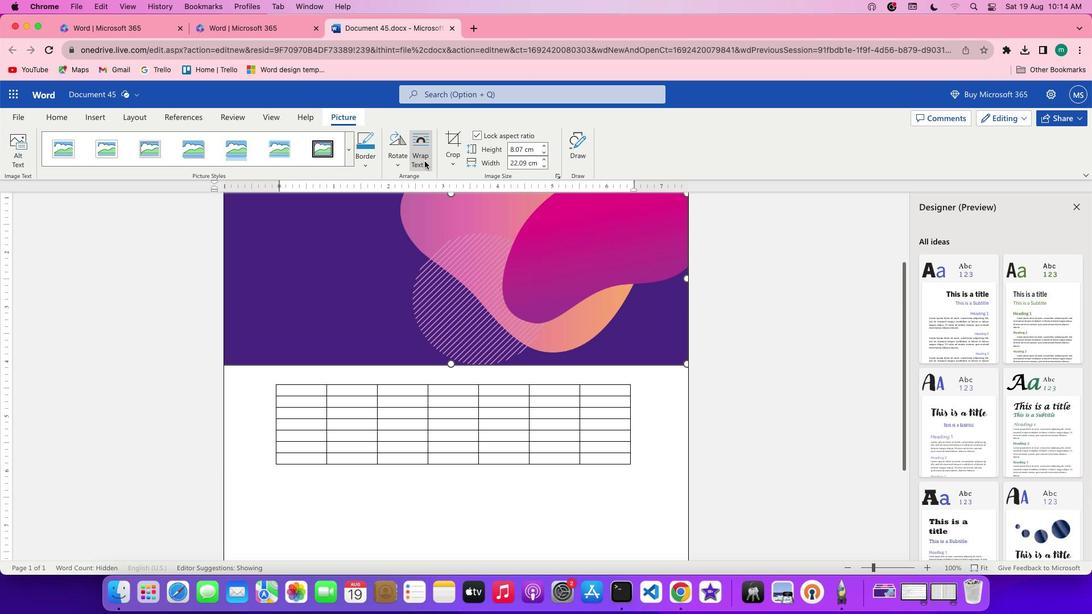 
Action: Mouse moved to (441, 227)
Screenshot: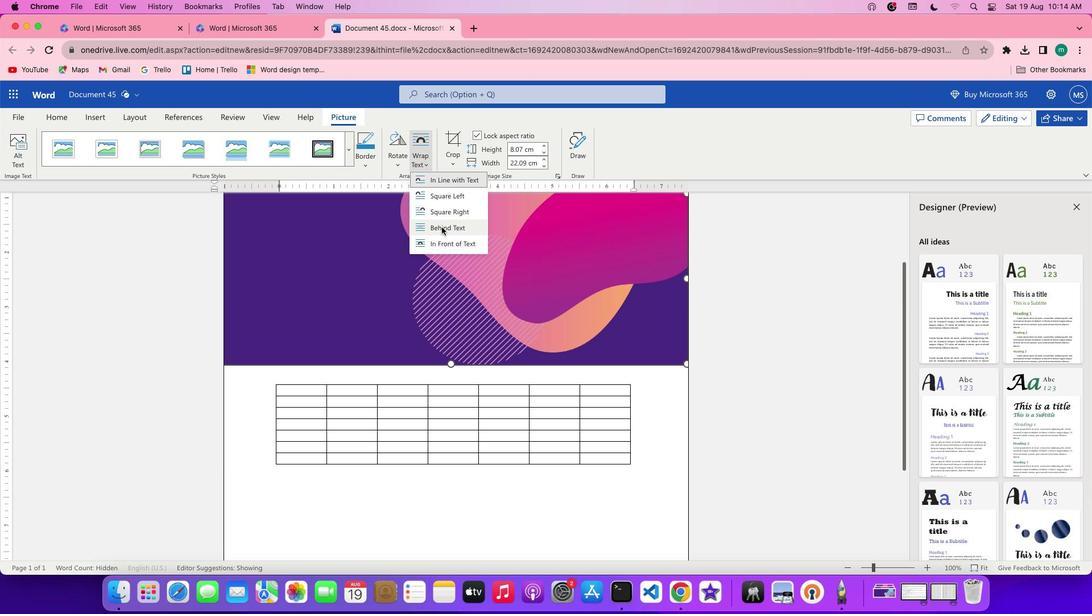 
Action: Mouse pressed left at (441, 227)
Screenshot: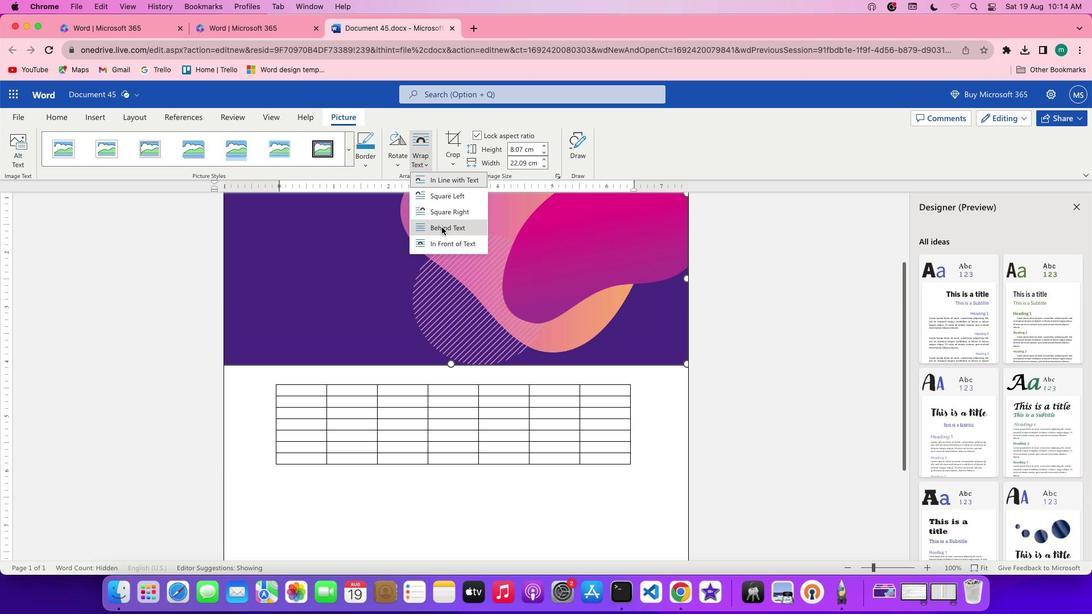 
Action: Mouse moved to (418, 260)
Screenshot: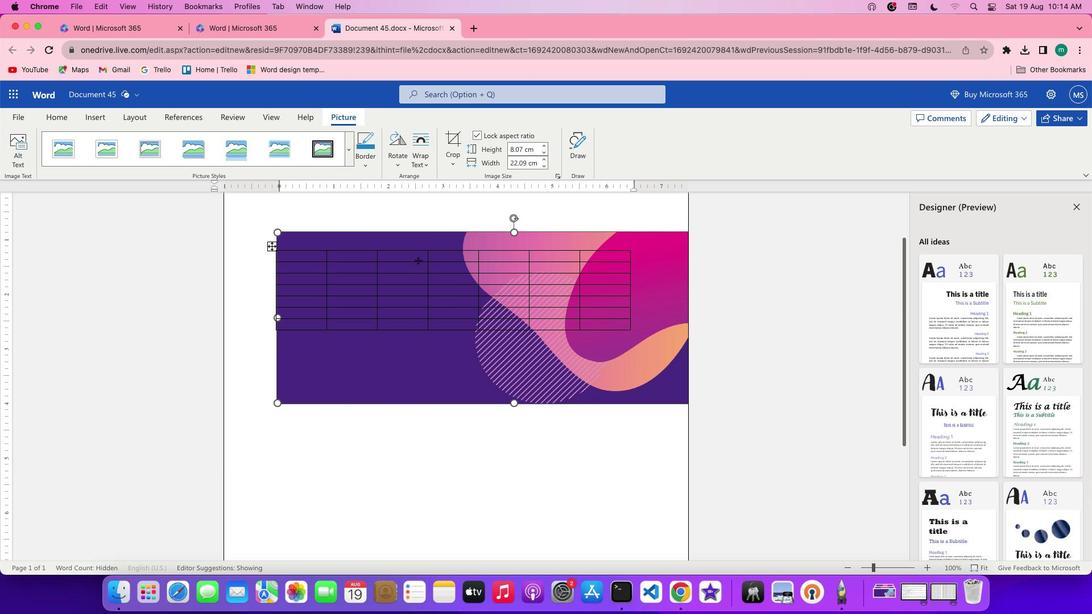 
Action: Key pressed Key.enterKey.enterKey.enterKey.enterKey.enterKey.enterKey.enterKey.enterKey.enterKey.upKey.backspaceKey.enter
Screenshot: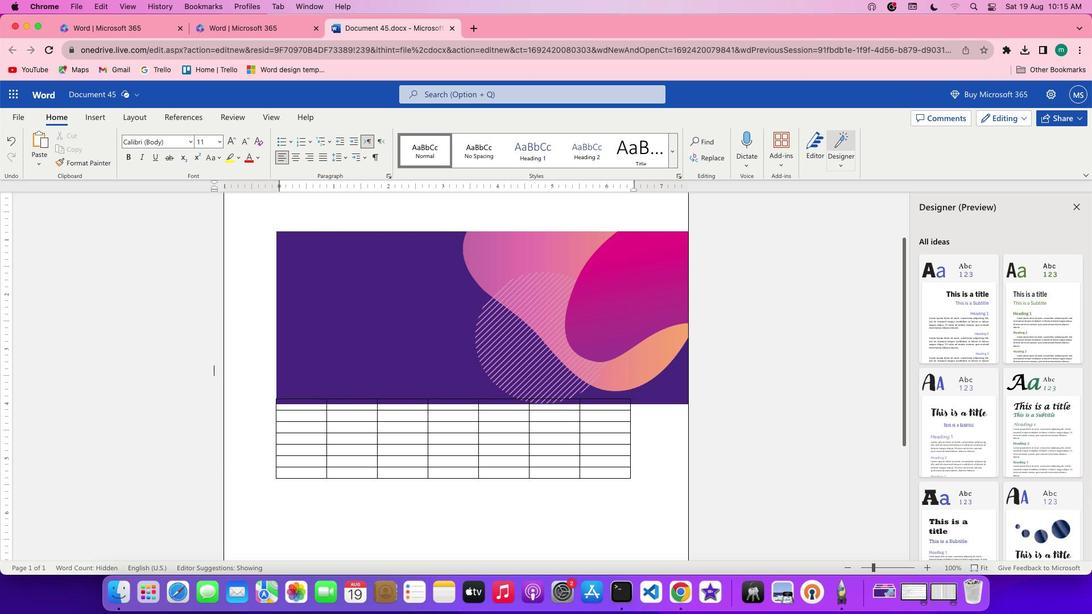 
Action: Mouse moved to (64, 120)
Screenshot: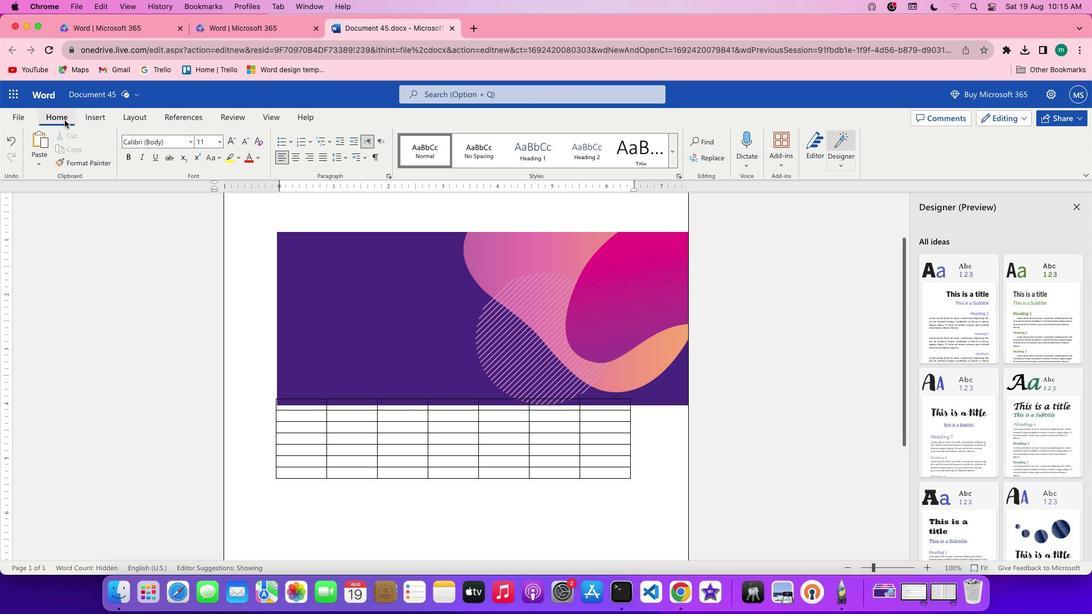 
Action: Mouse pressed left at (64, 120)
Screenshot: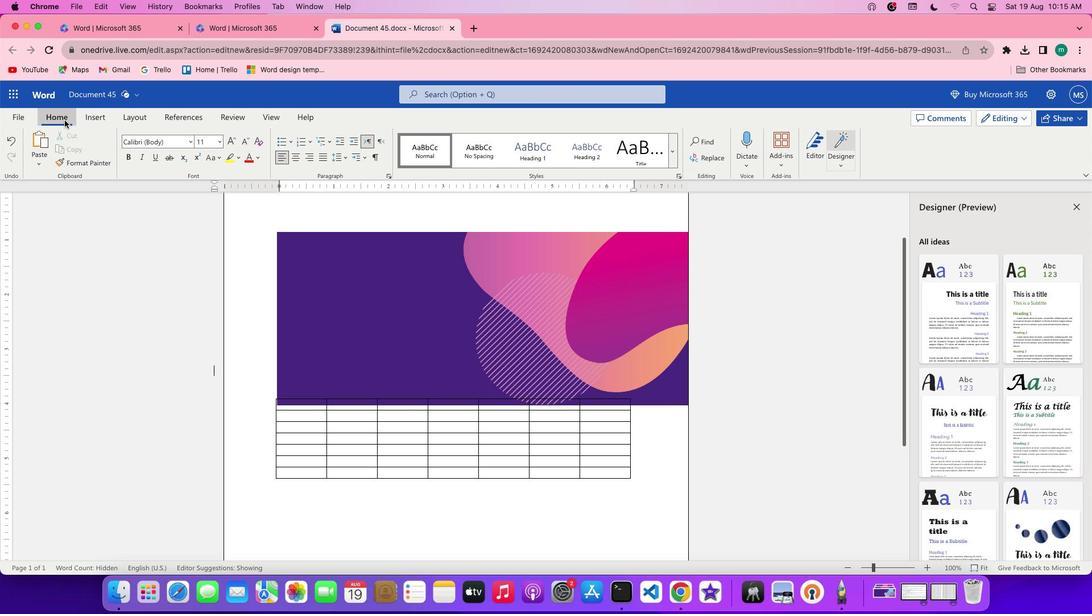 
Action: Mouse moved to (292, 157)
Screenshot: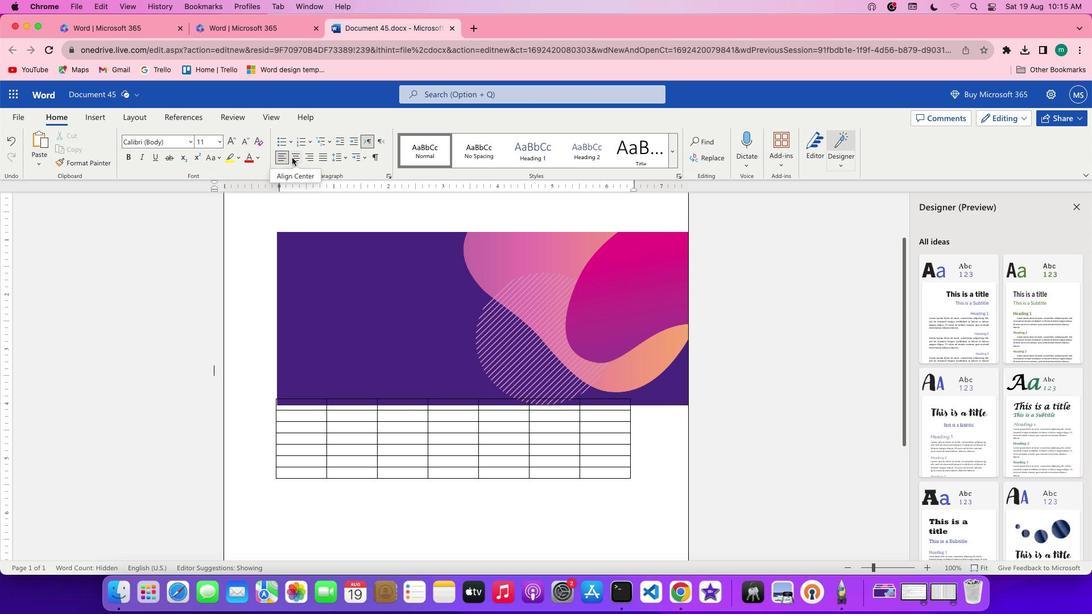 
Action: Mouse pressed left at (292, 157)
Screenshot: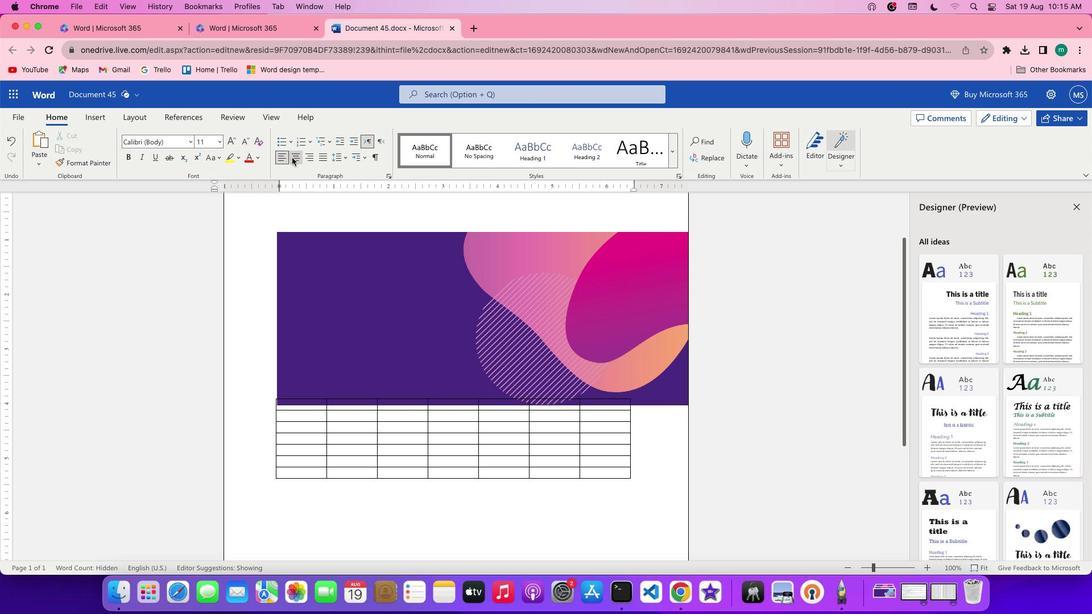 
Action: Mouse moved to (295, 158)
Screenshot: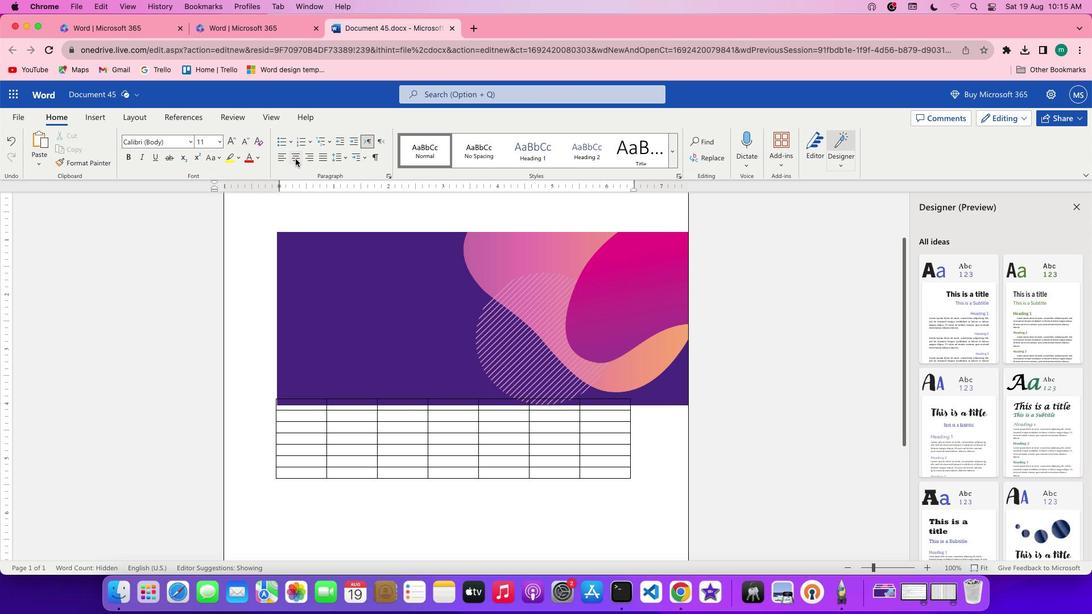 
Action: Mouse pressed left at (295, 158)
Screenshot: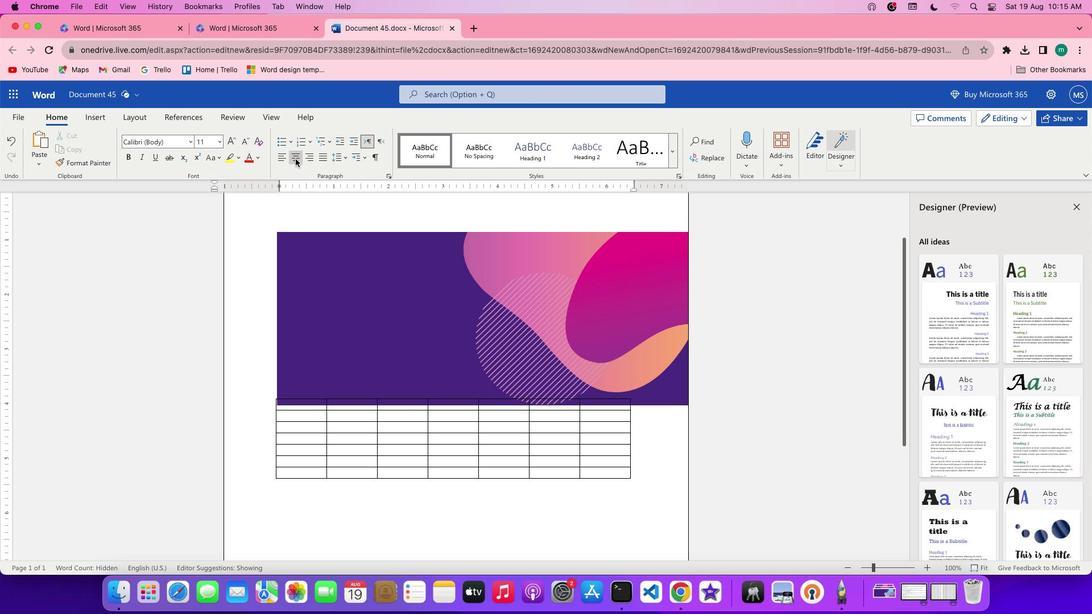 
Action: Mouse moved to (295, 158)
Screenshot: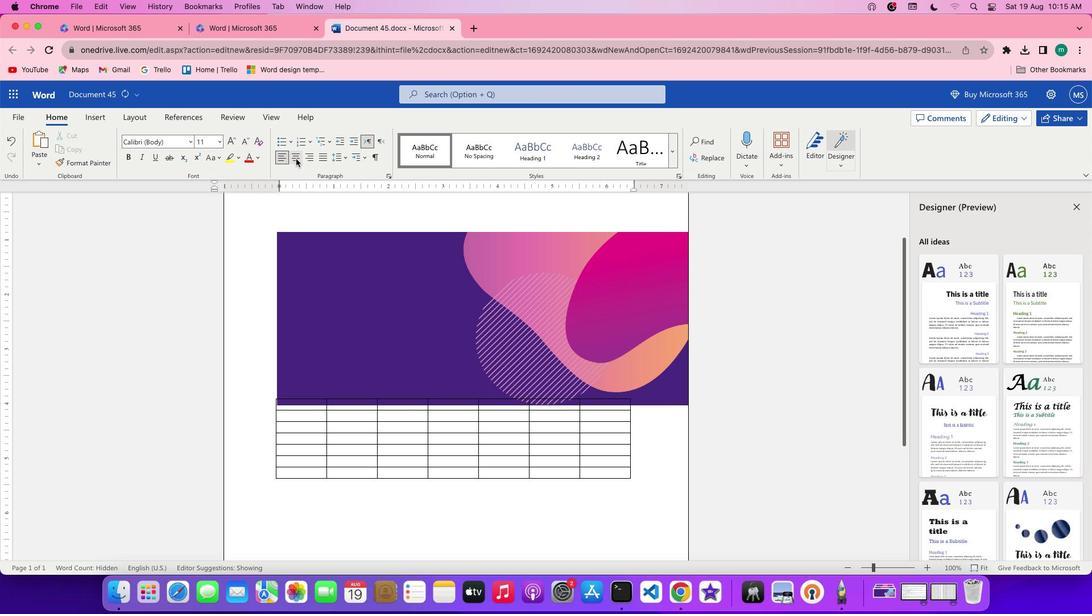 
Action: Mouse pressed left at (295, 158)
Screenshot: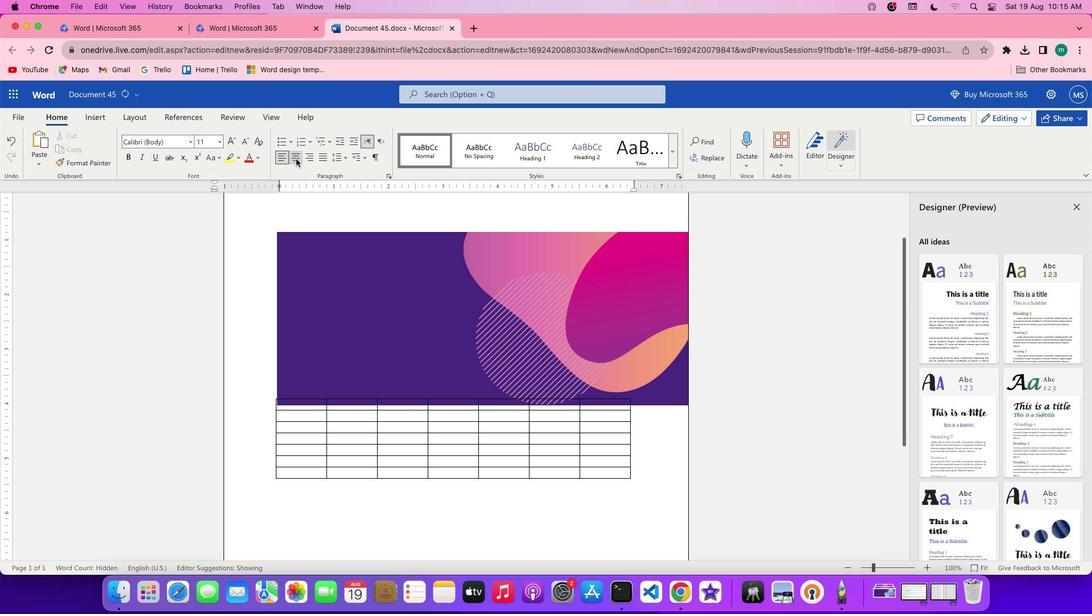 
Action: Mouse moved to (311, 414)
Screenshot: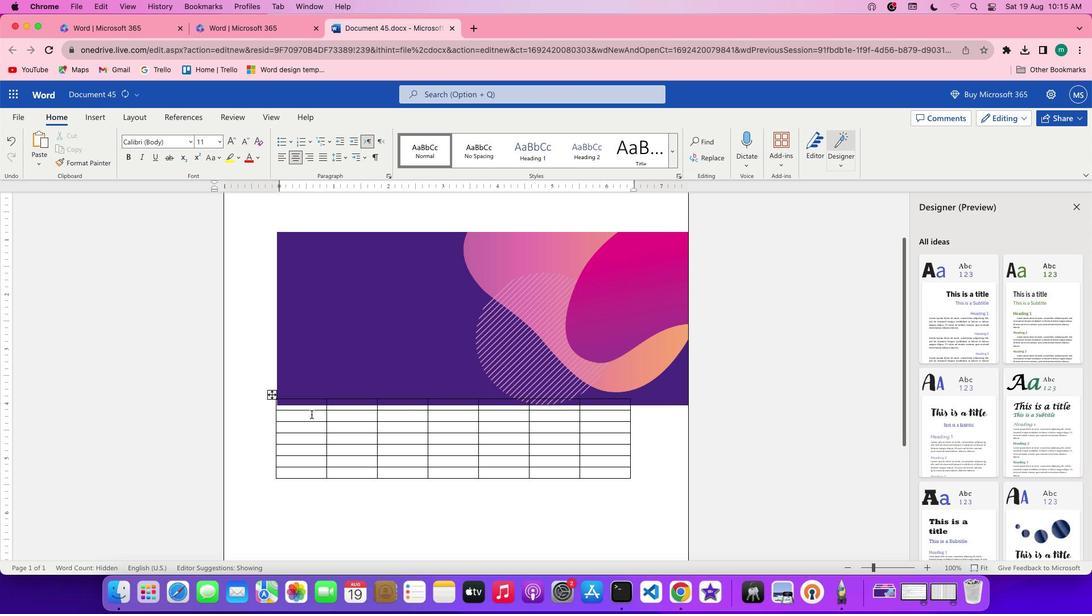 
Action: Mouse pressed left at (311, 414)
Screenshot: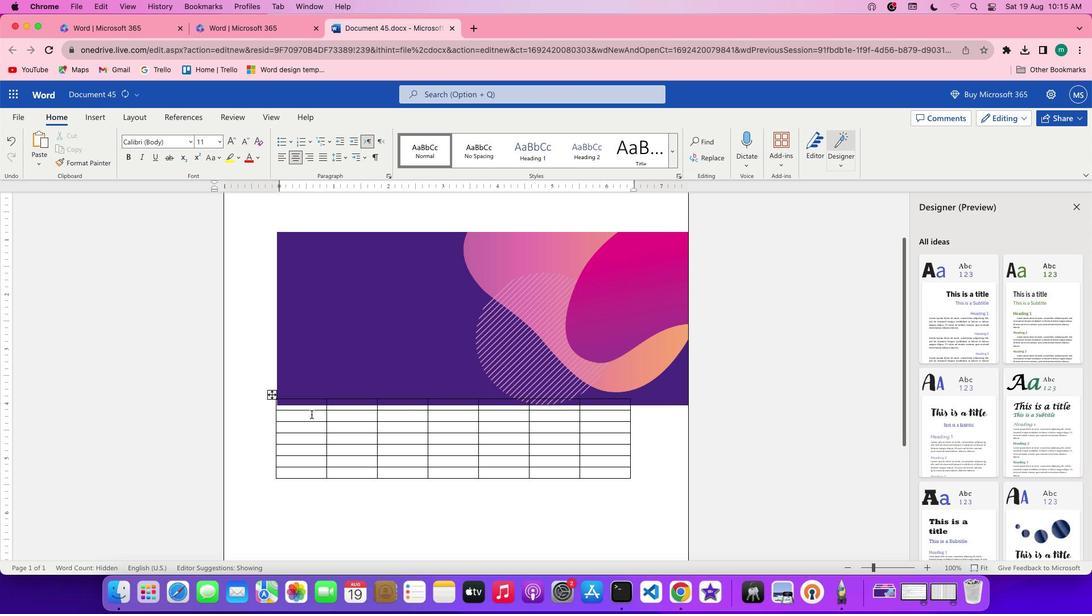 
Action: Mouse moved to (273, 395)
Screenshot: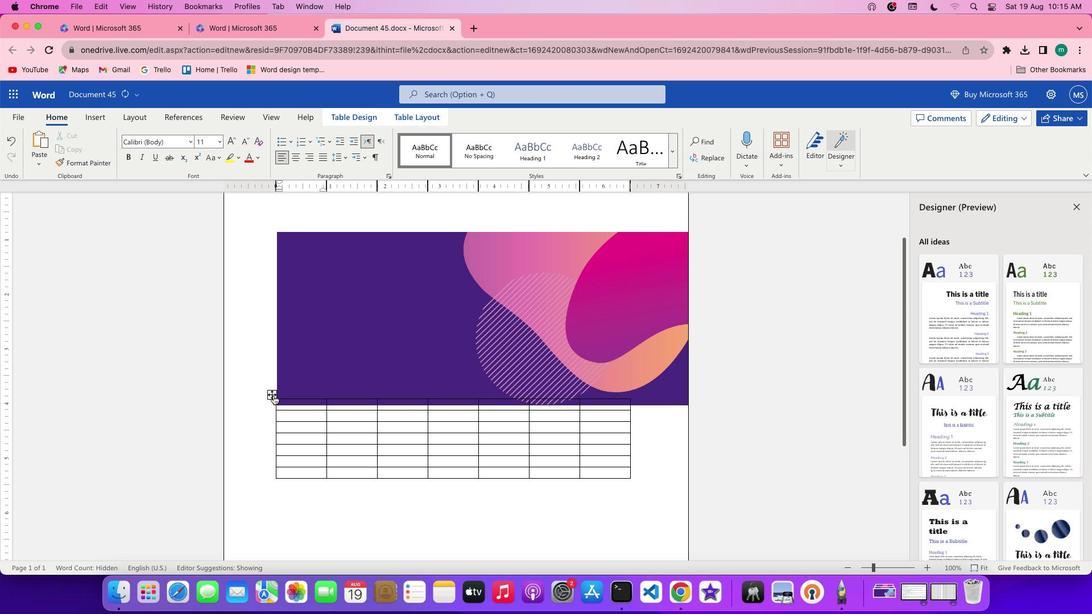 
Action: Mouse pressed left at (273, 395)
Screenshot: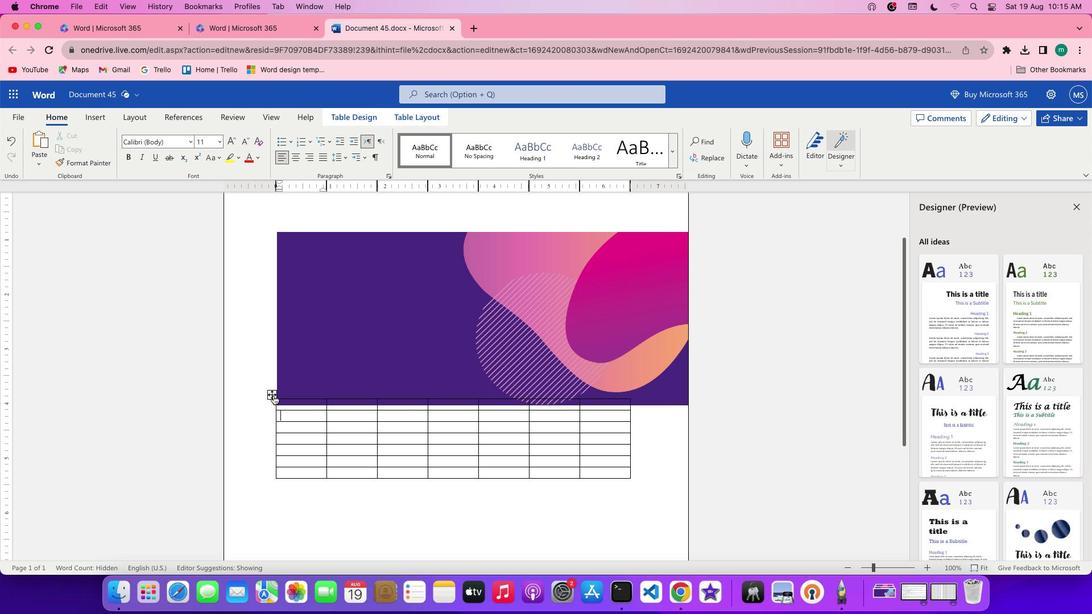 
Action: Mouse moved to (41, 114)
Screenshot: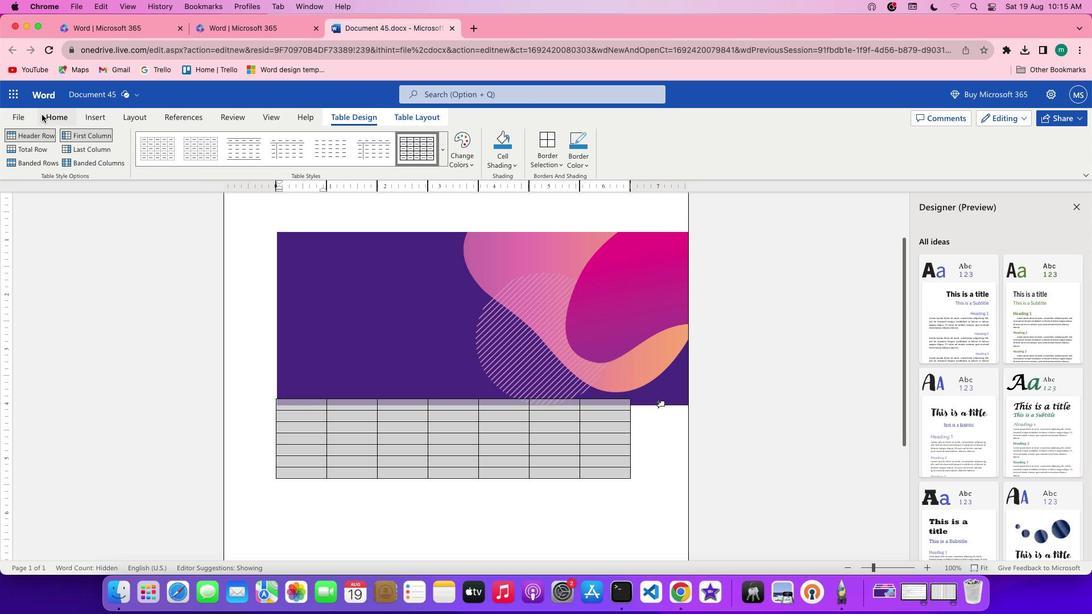 
Action: Mouse pressed left at (41, 114)
Screenshot: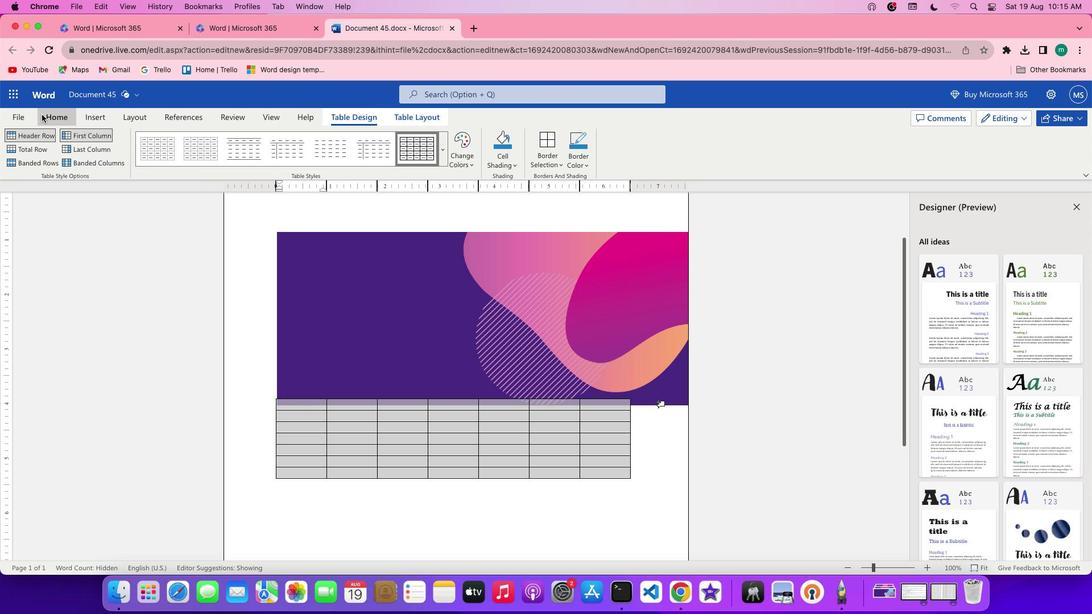 
Action: Mouse moved to (297, 157)
Screenshot: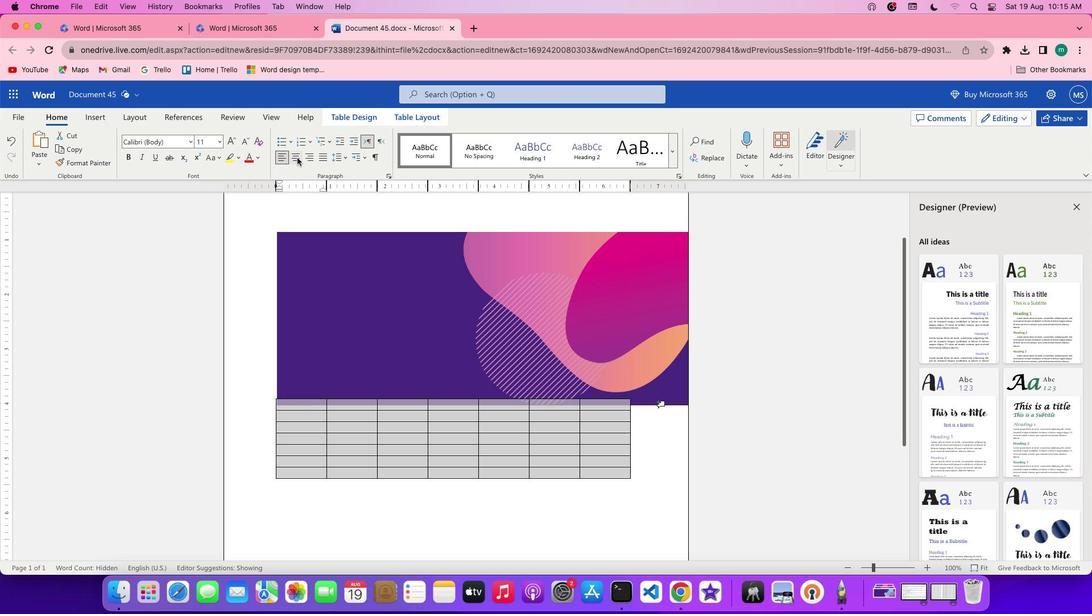 
Action: Mouse pressed left at (297, 157)
Screenshot: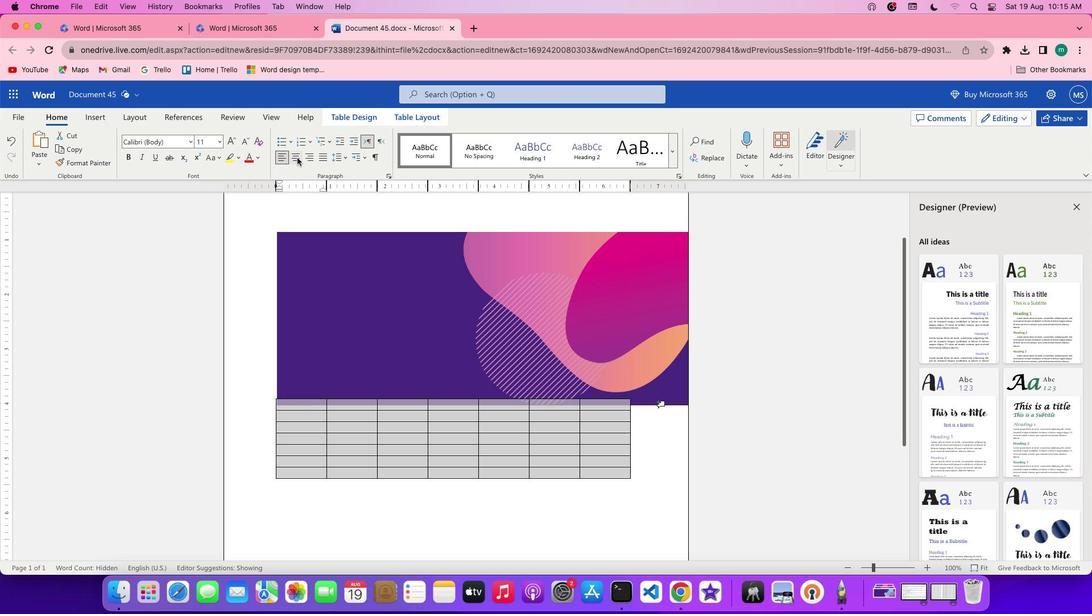 
Action: Mouse pressed left at (297, 157)
Screenshot: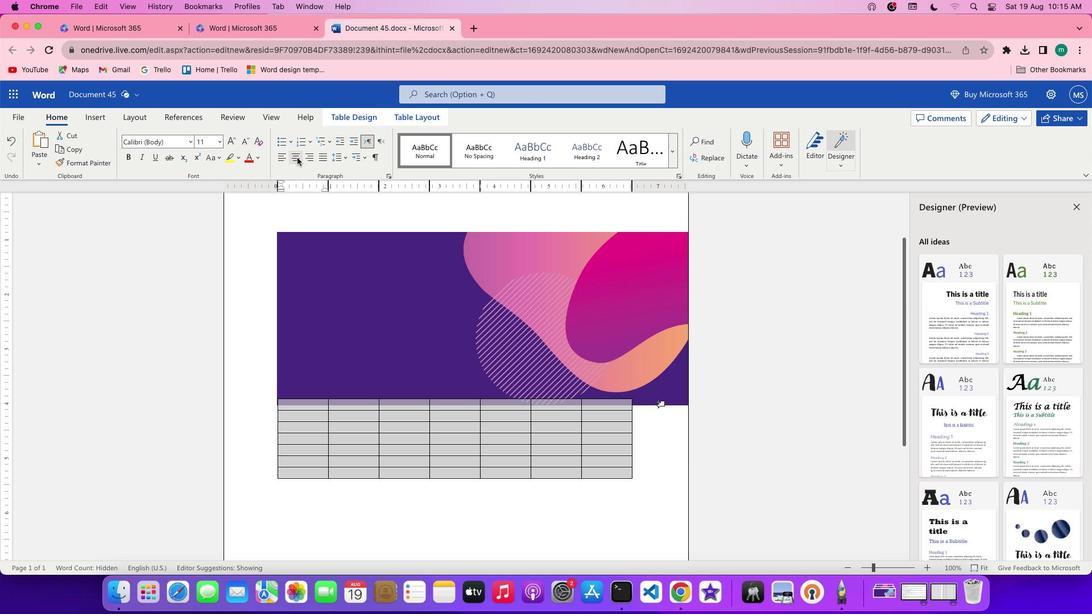 
Action: Mouse moved to (297, 157)
Screenshot: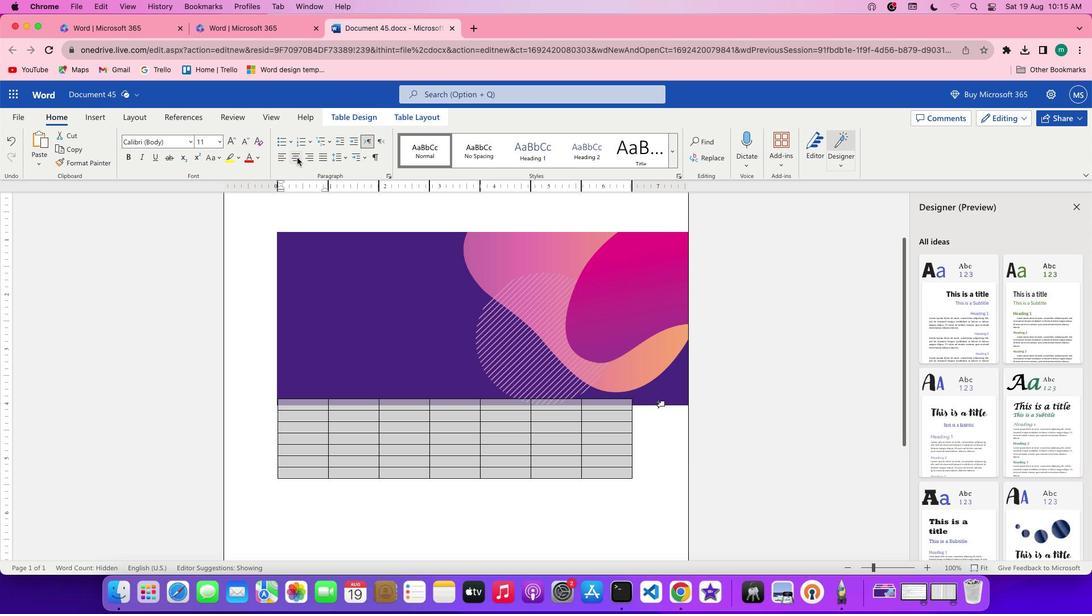 
Action: Mouse pressed left at (297, 157)
Screenshot: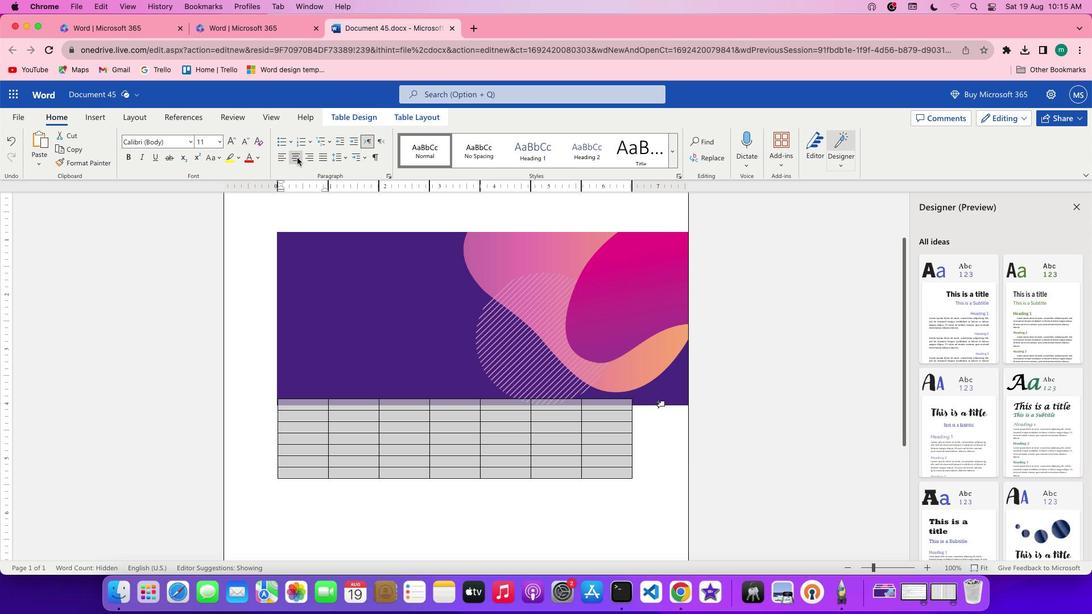 
Action: Mouse pressed left at (297, 157)
Screenshot: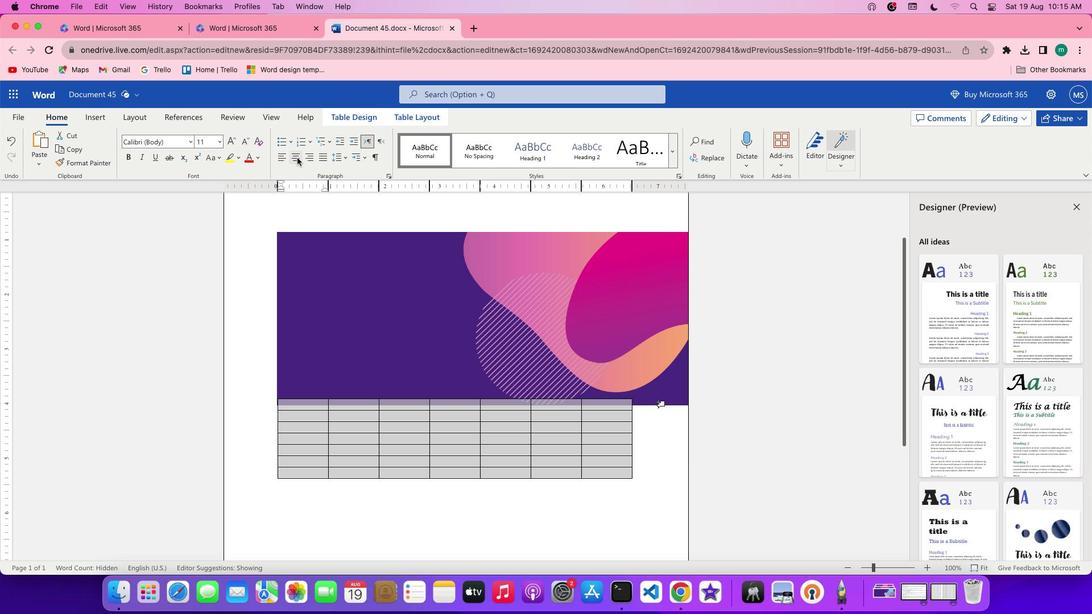 
Action: Mouse pressed left at (297, 157)
Screenshot: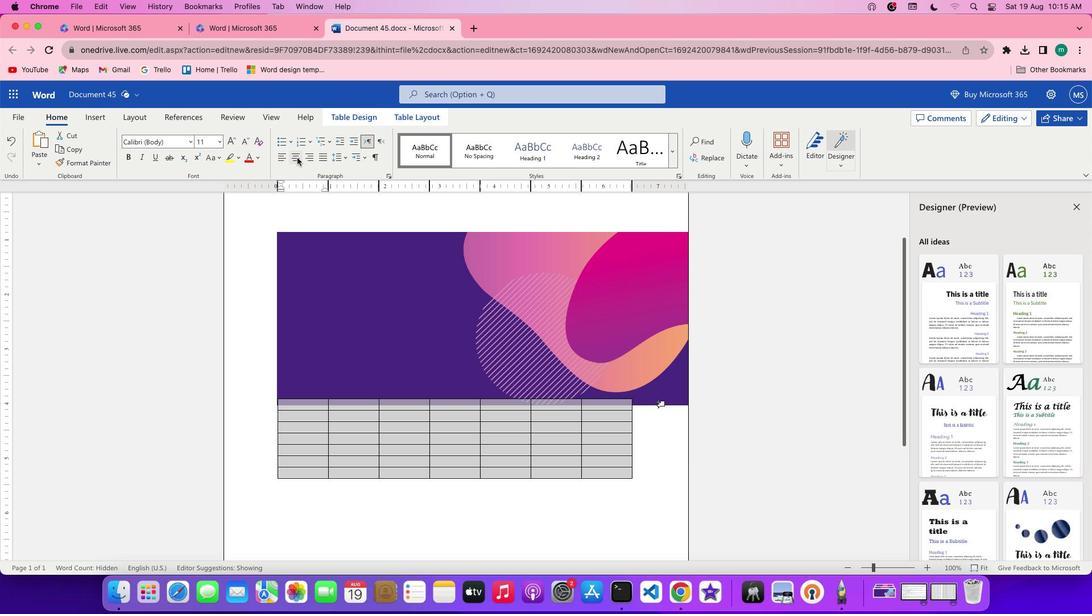 
Action: Mouse moved to (308, 158)
Screenshot: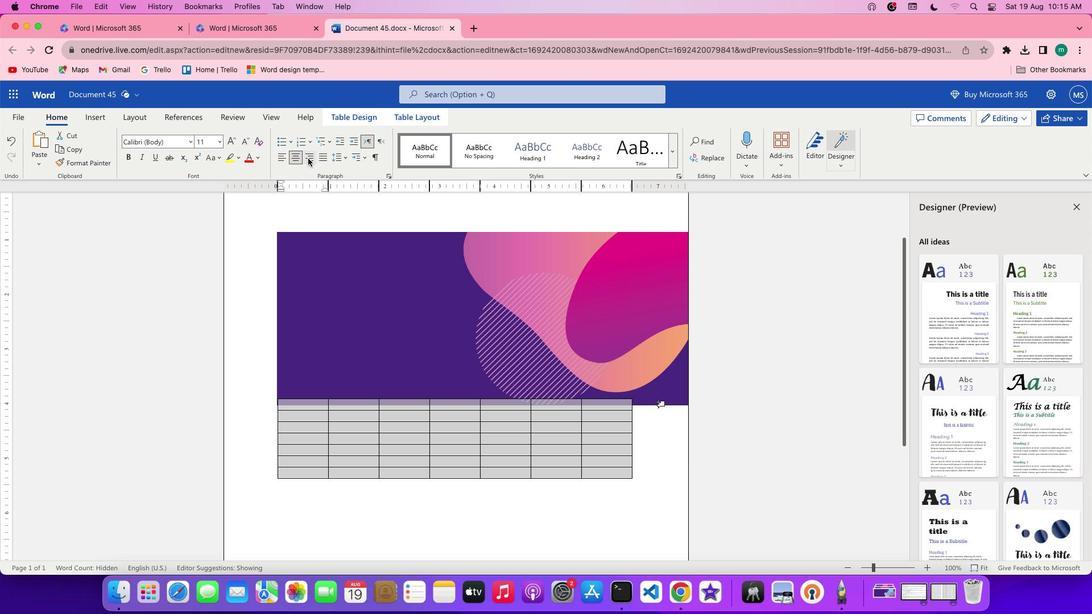 
Action: Mouse pressed left at (308, 158)
Screenshot: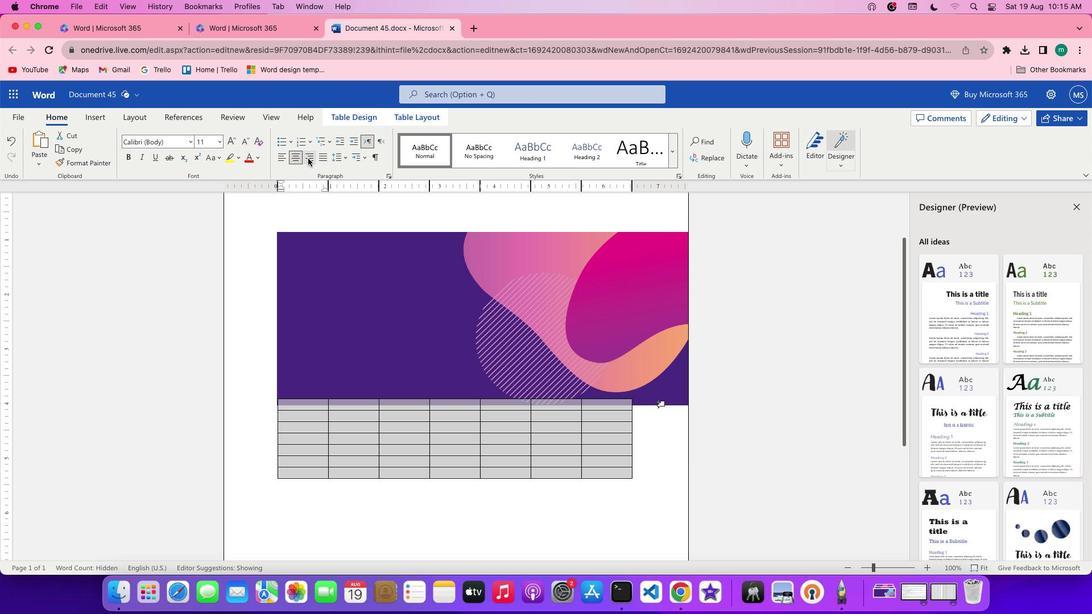 
Action: Mouse pressed left at (308, 158)
Screenshot: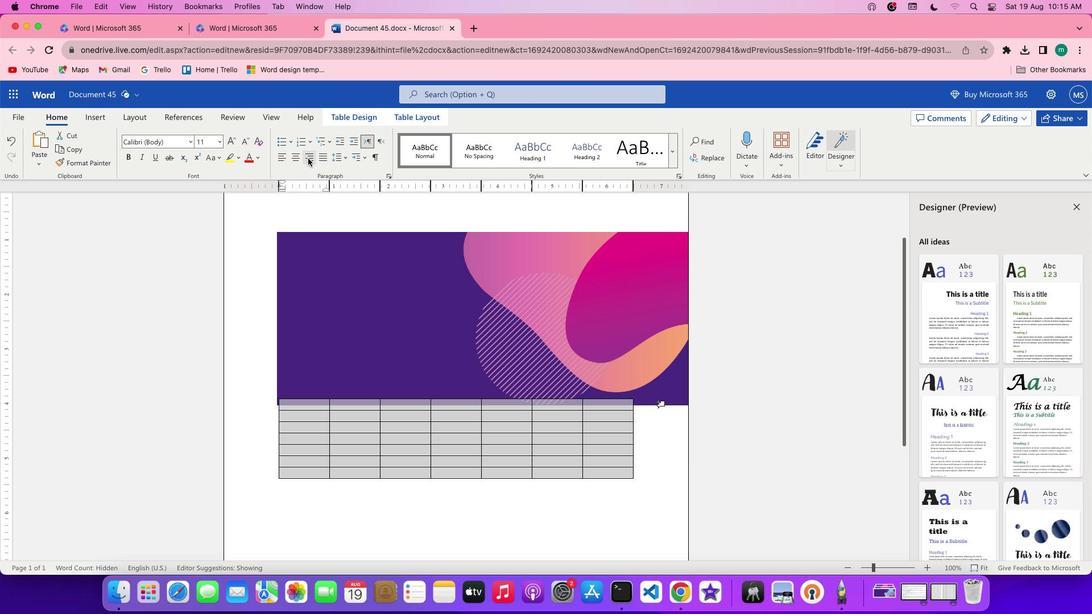 
Action: Mouse moved to (308, 158)
Screenshot: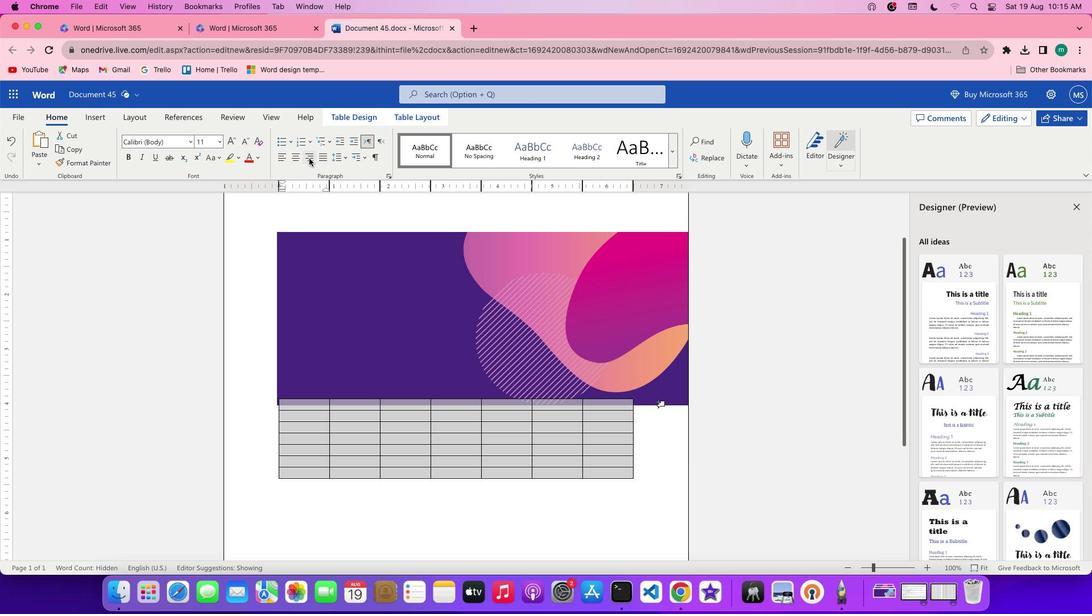 
Action: Mouse pressed left at (308, 158)
Screenshot: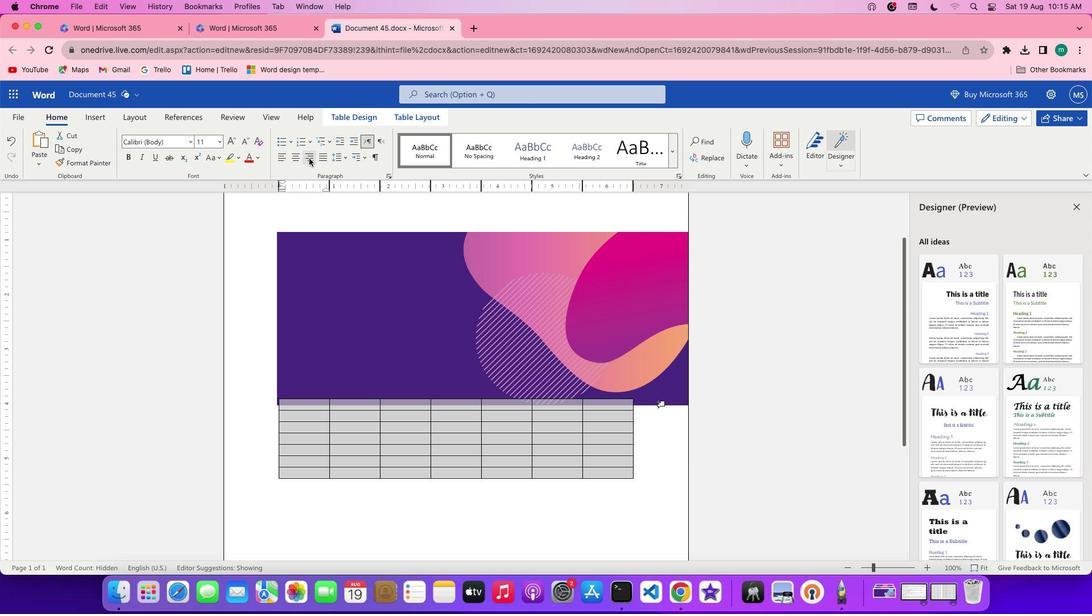 
Action: Mouse moved to (318, 158)
Screenshot: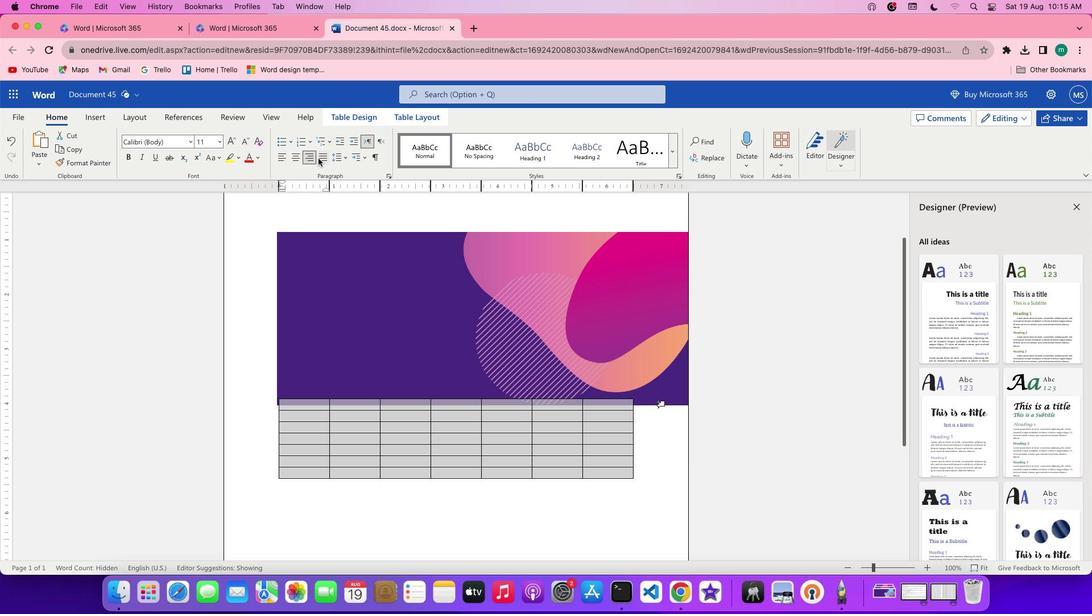 
Action: Mouse pressed left at (318, 158)
Screenshot: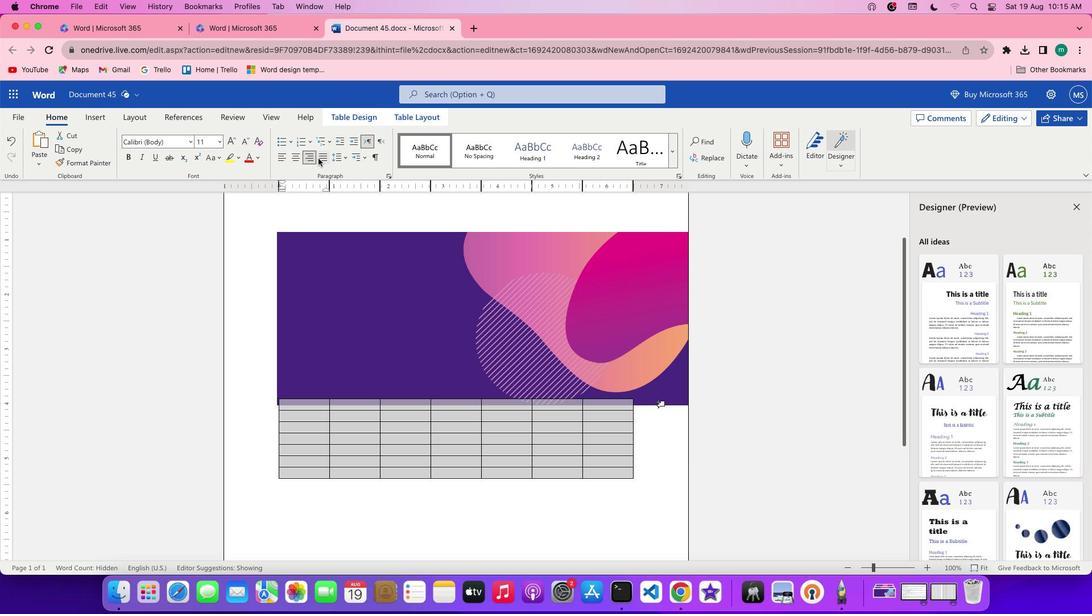 
Action: Mouse moved to (320, 158)
Screenshot: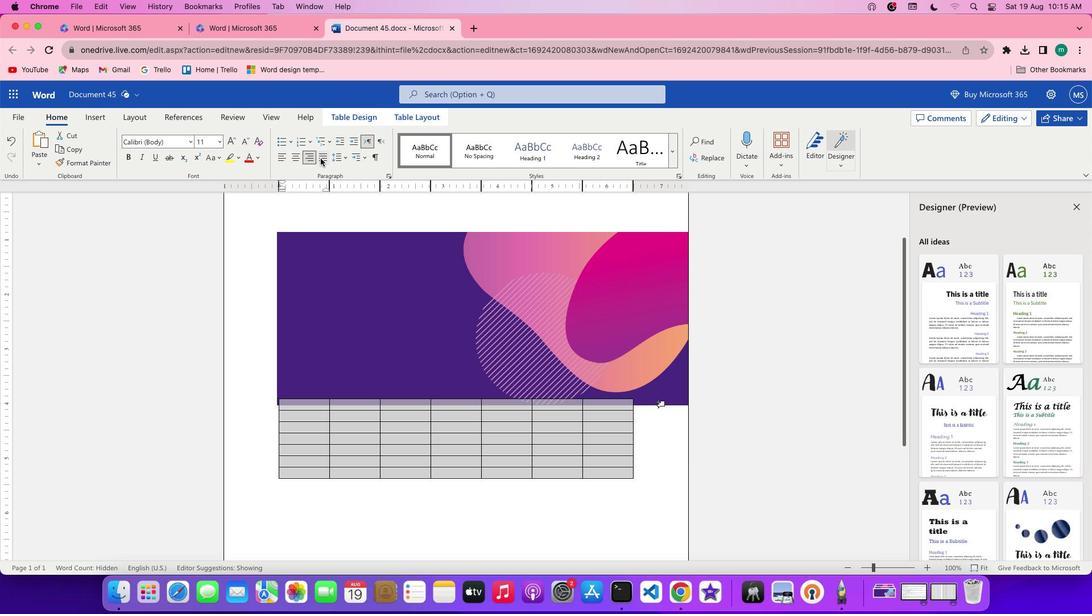 
Action: Mouse pressed left at (320, 158)
Screenshot: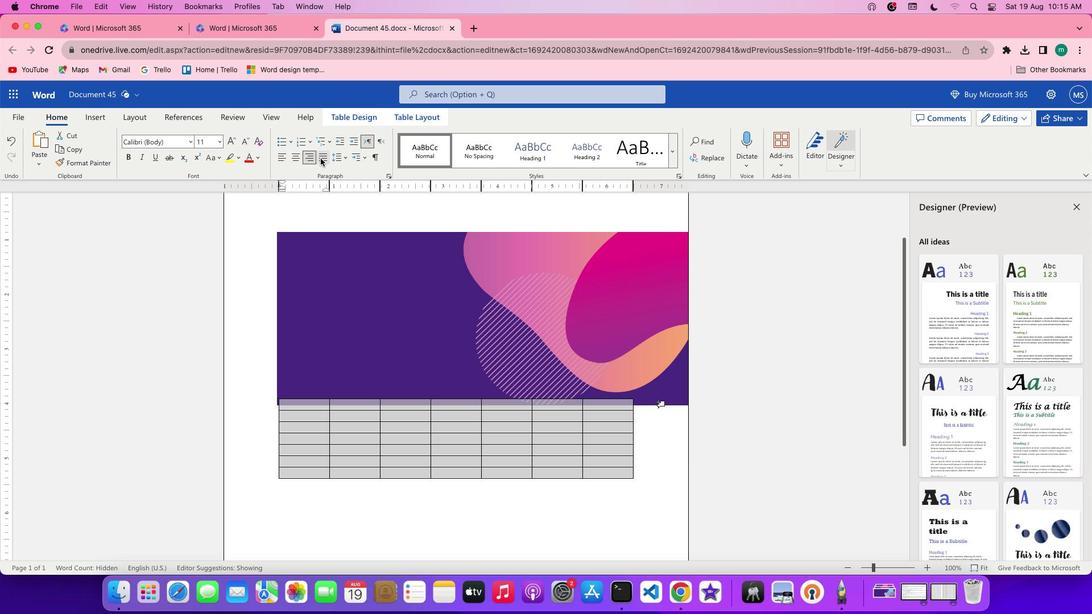 
Action: Mouse moved to (434, 314)
Screenshot: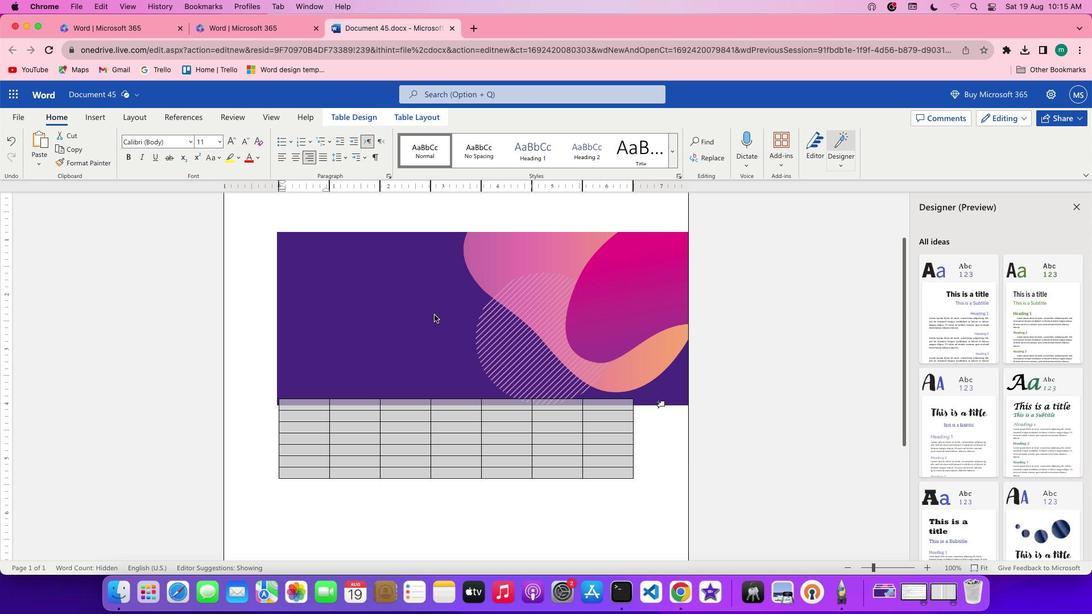 
Action: Mouse pressed left at (434, 314)
Screenshot: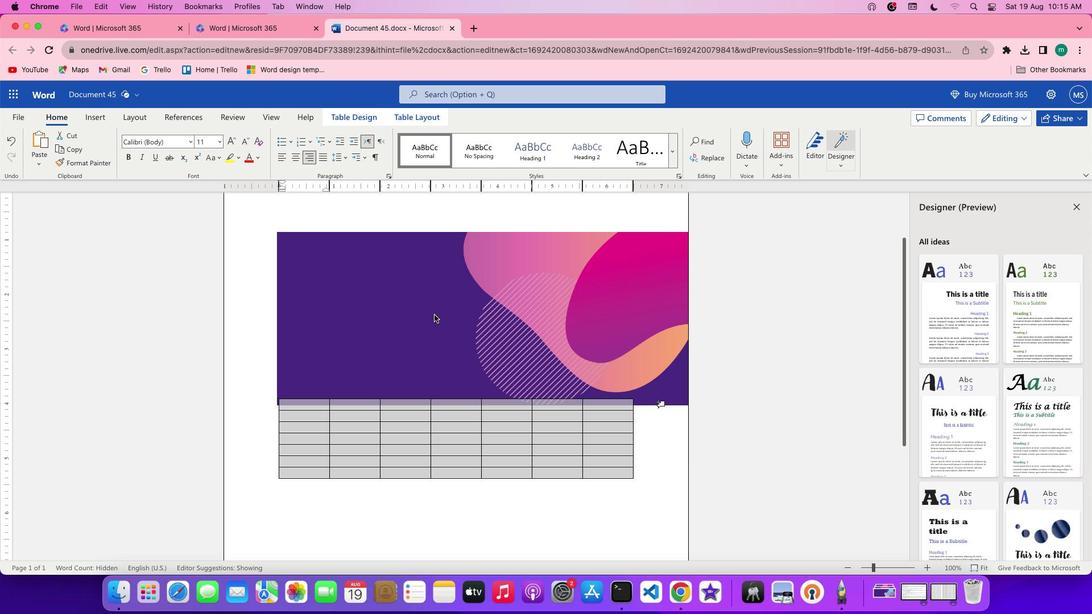 
Action: Mouse moved to (131, 114)
Screenshot: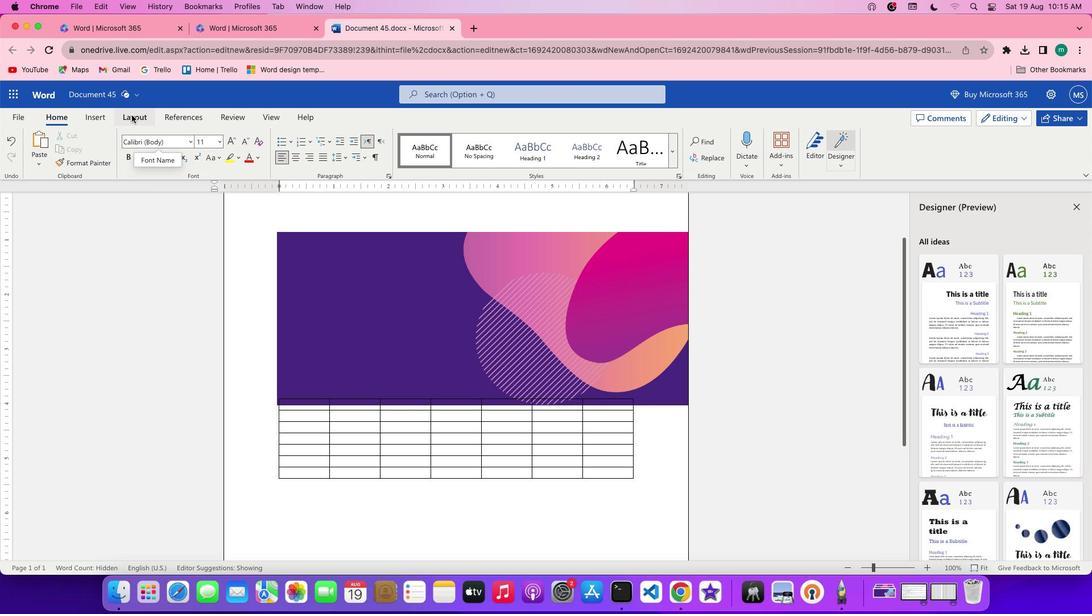 
Action: Mouse pressed left at (131, 114)
Screenshot: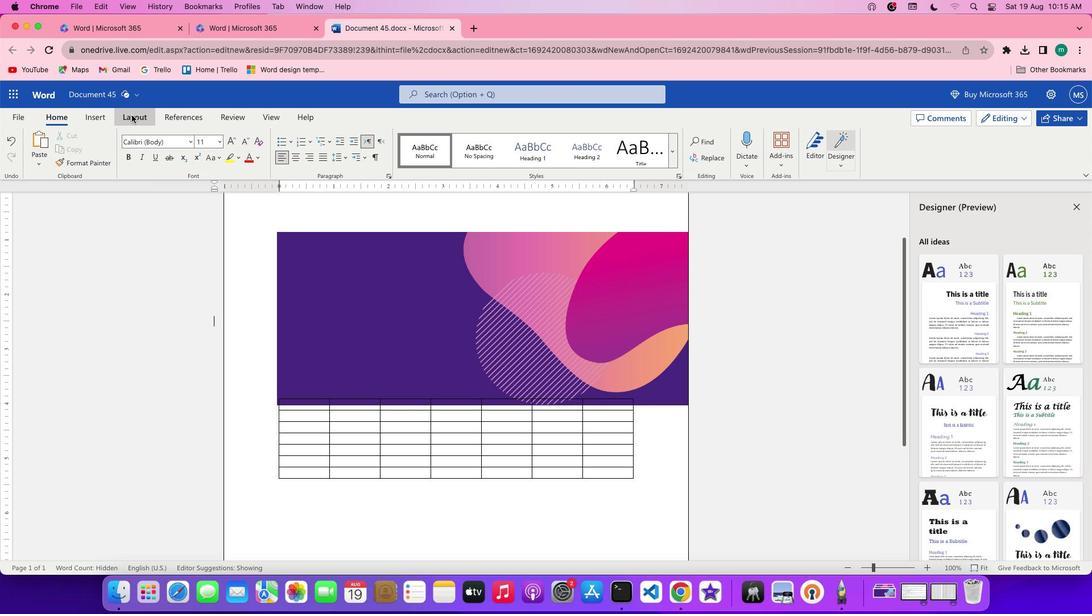 
Action: Mouse moved to (176, 147)
Screenshot: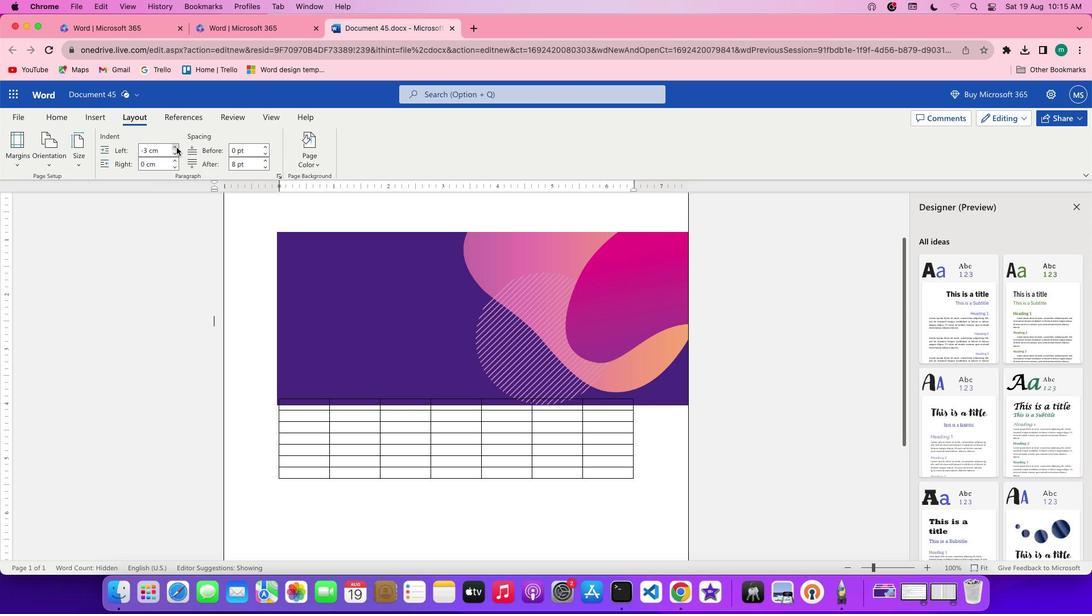 
Action: Mouse pressed left at (176, 147)
Screenshot: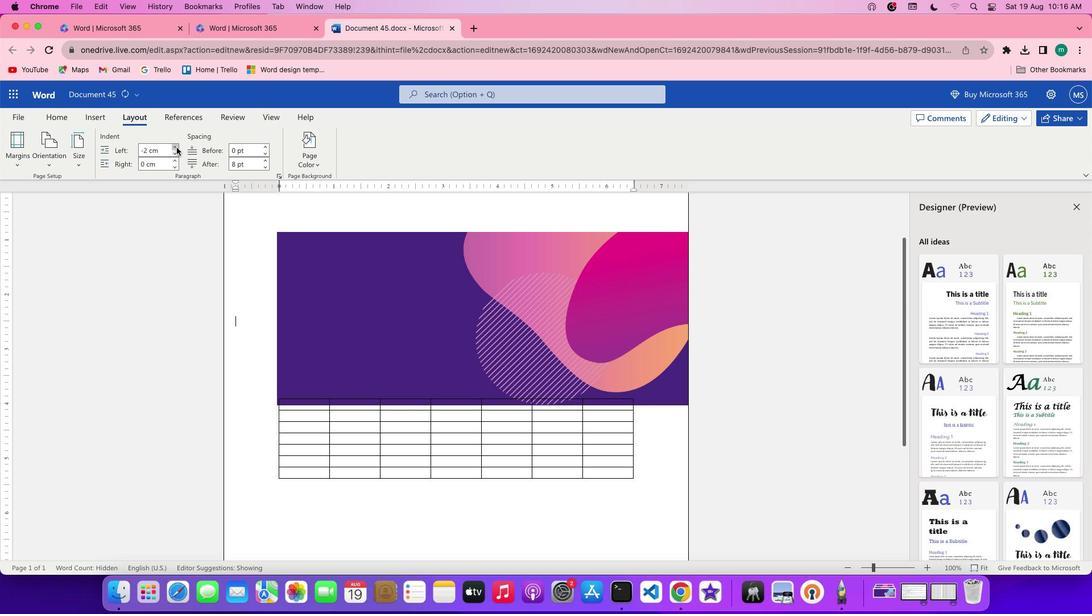 
Action: Mouse pressed left at (176, 147)
Screenshot: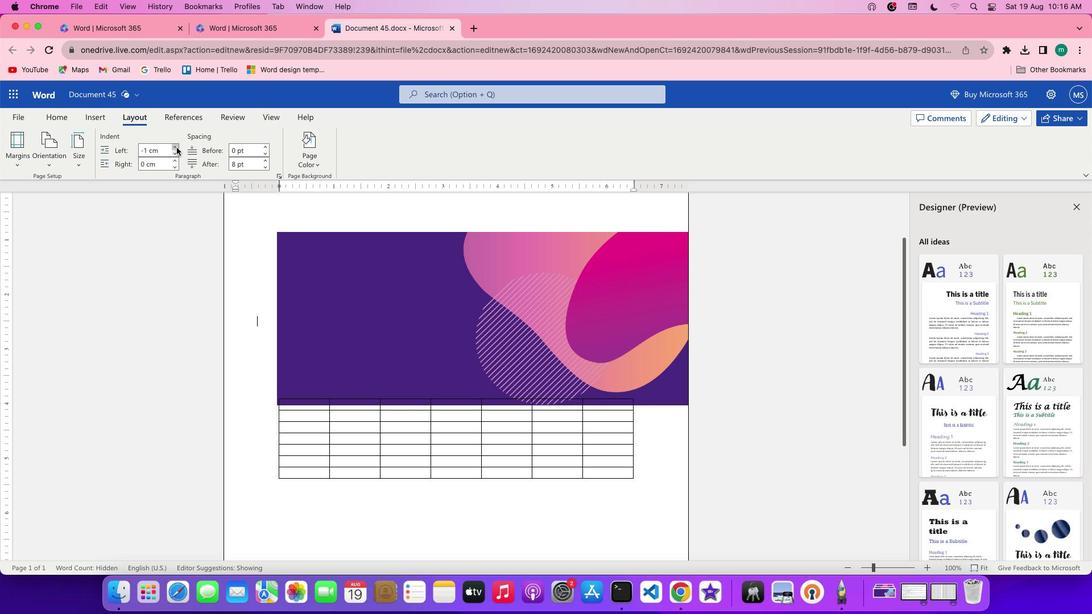 
Action: Mouse pressed left at (176, 147)
Screenshot: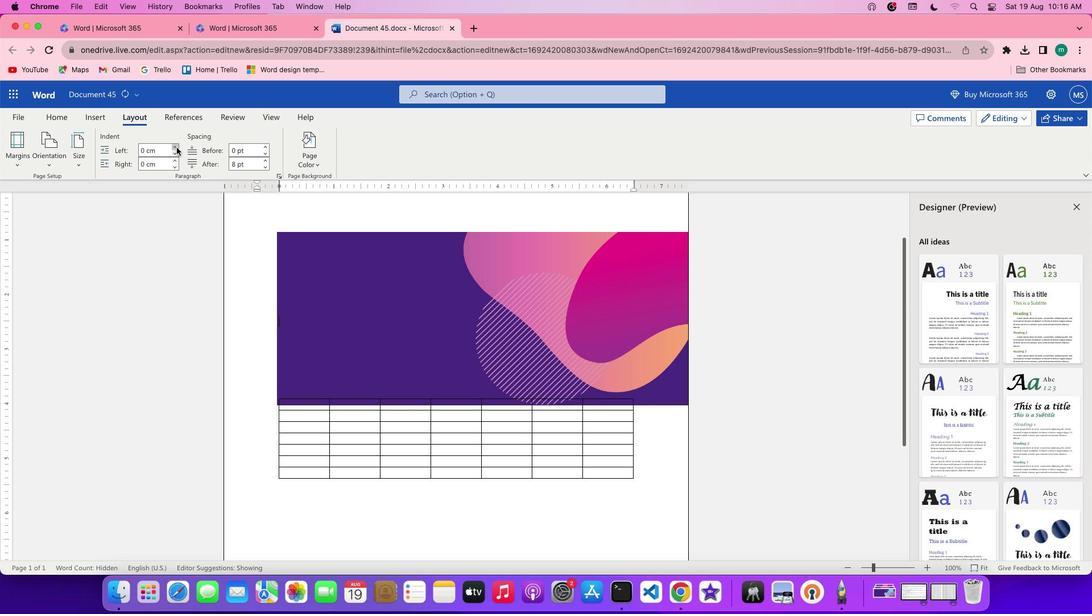 
Action: Mouse moved to (174, 152)
Screenshot: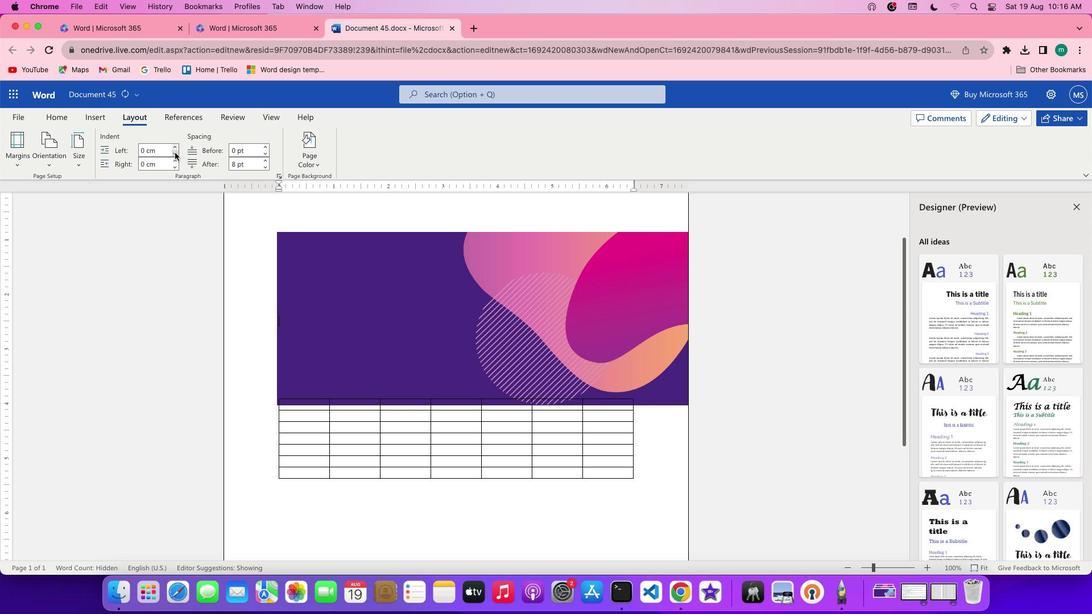 
Action: Mouse pressed left at (174, 152)
Screenshot: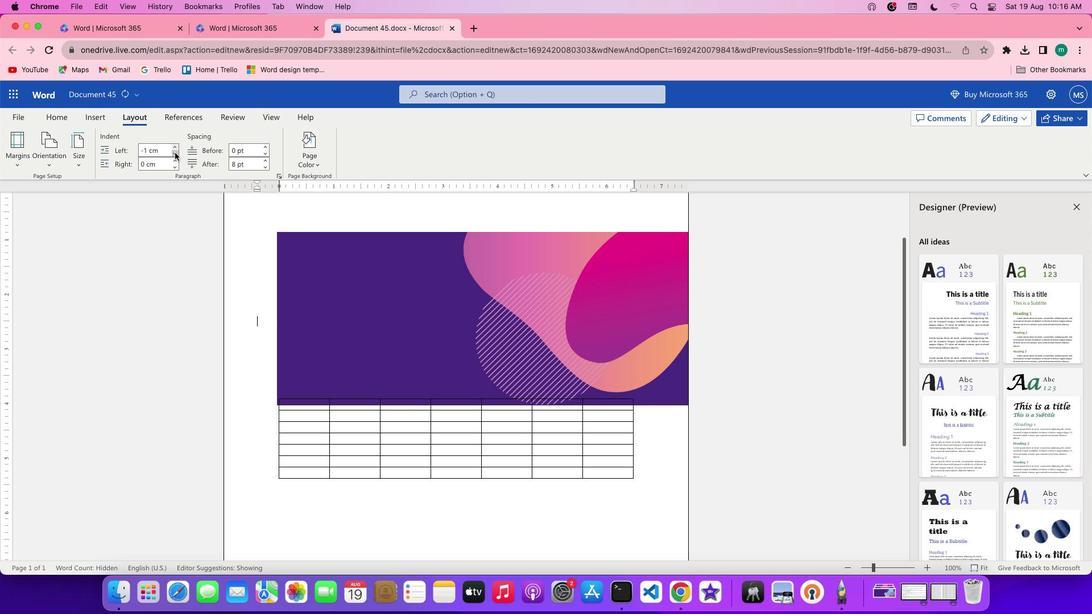 
Action: Mouse pressed left at (174, 152)
Screenshot: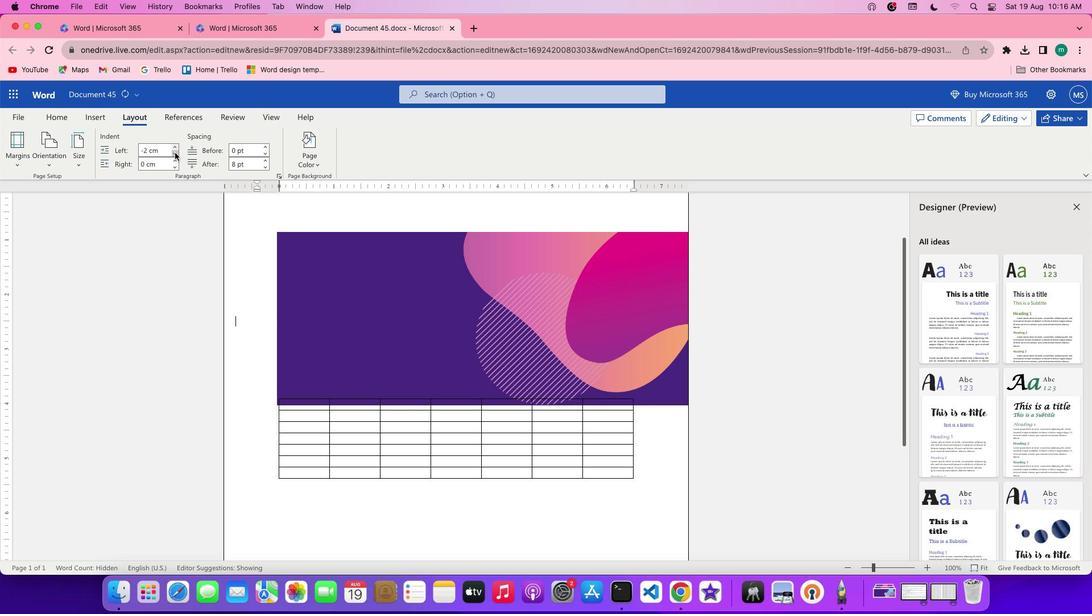 
Action: Mouse pressed left at (174, 152)
Screenshot: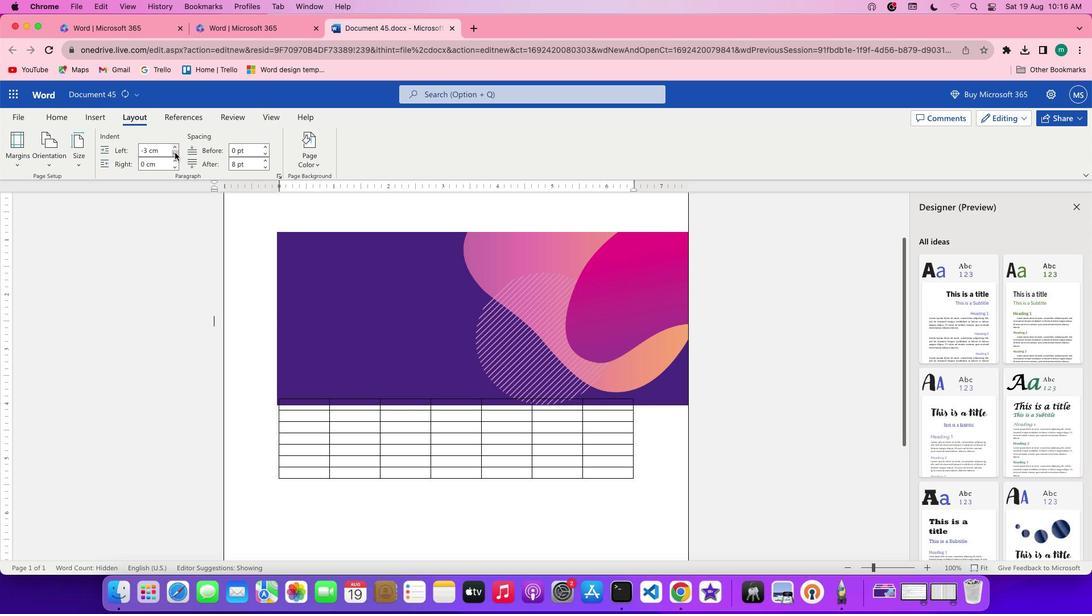 
Action: Mouse moved to (174, 146)
Screenshot: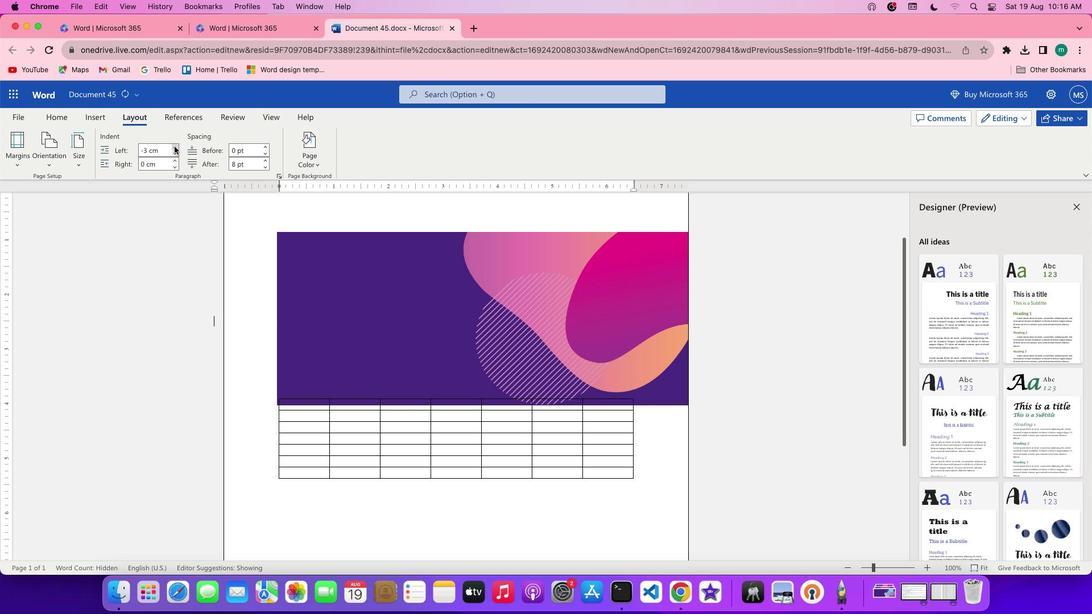 
Action: Mouse pressed left at (174, 146)
Screenshot: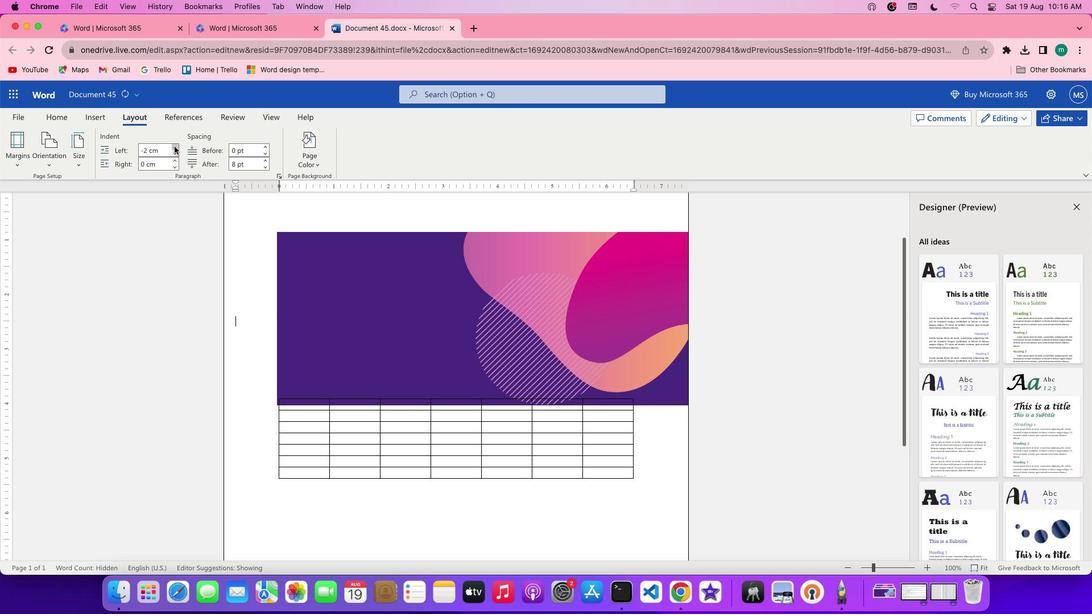 
Action: Mouse pressed left at (174, 146)
Screenshot: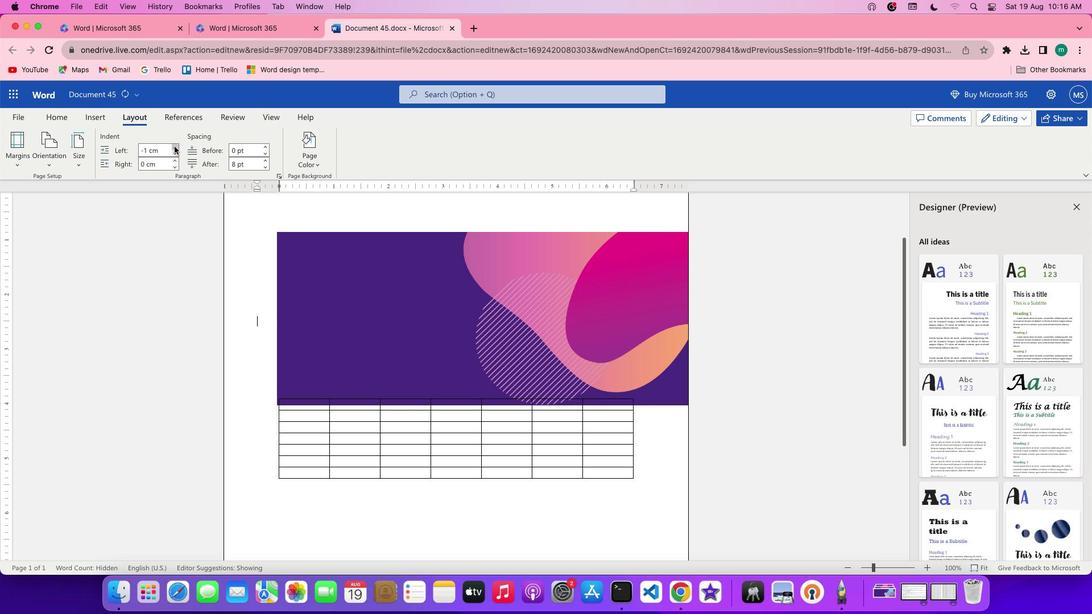
Action: Mouse moved to (374, 301)
Screenshot: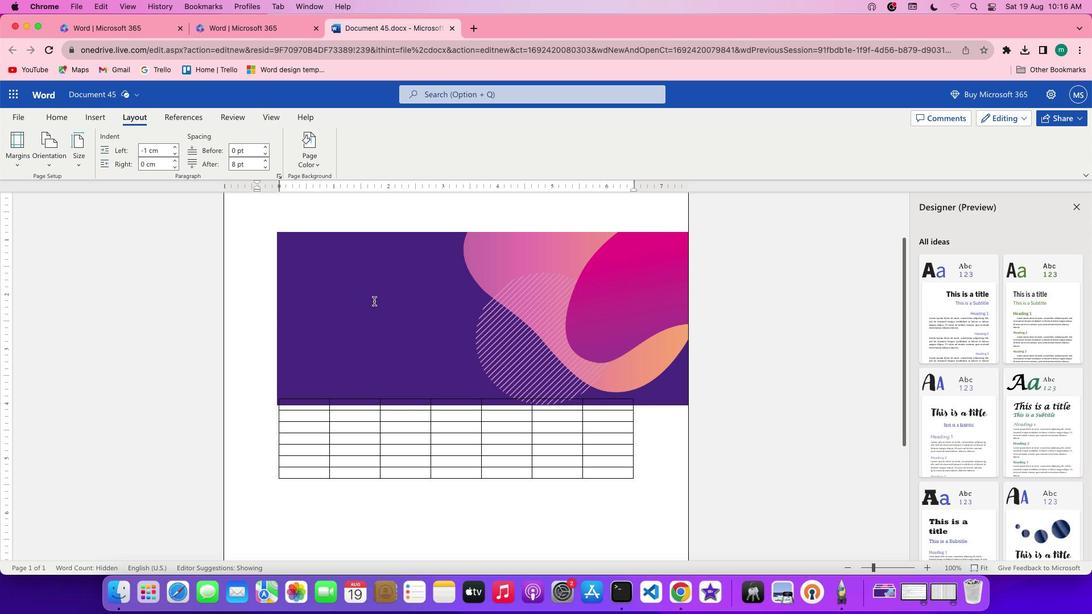 
Action: Mouse pressed left at (374, 301)
Screenshot: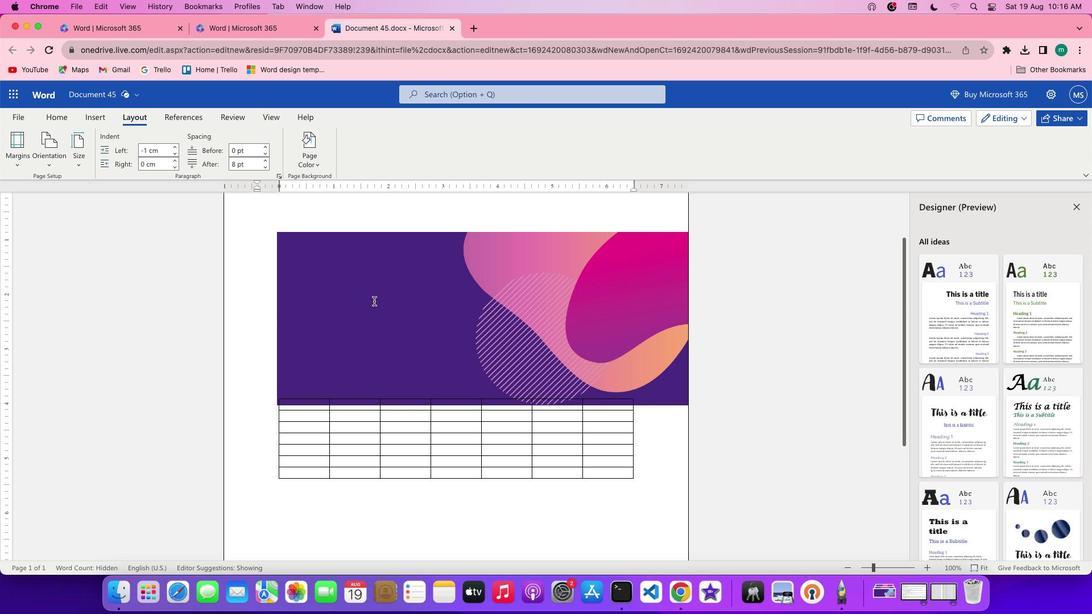 
Action: Mouse moved to (64, 118)
Screenshot: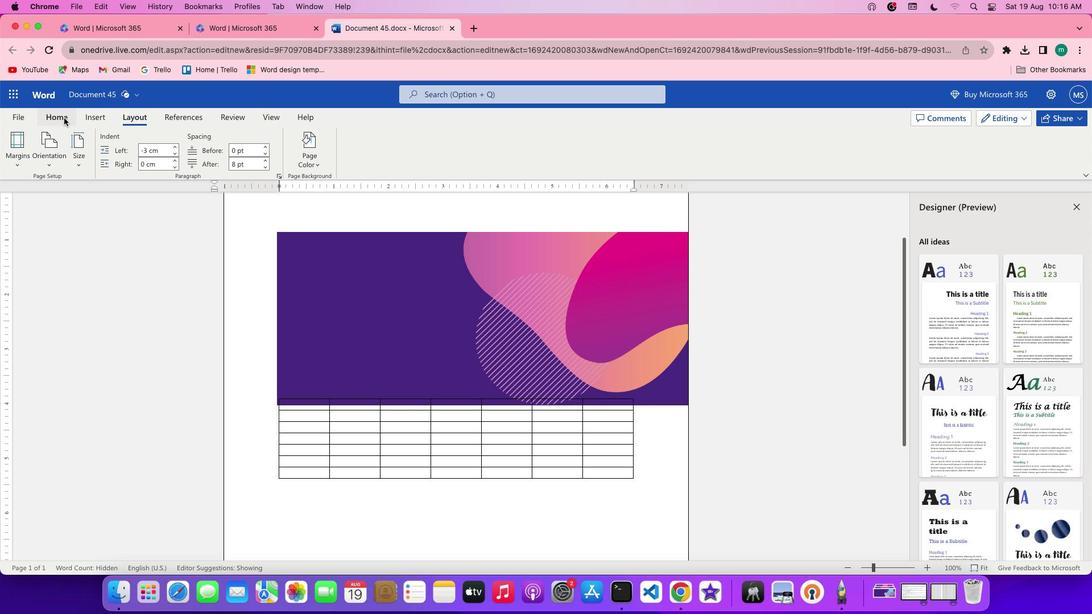 
Action: Mouse pressed left at (64, 118)
Screenshot: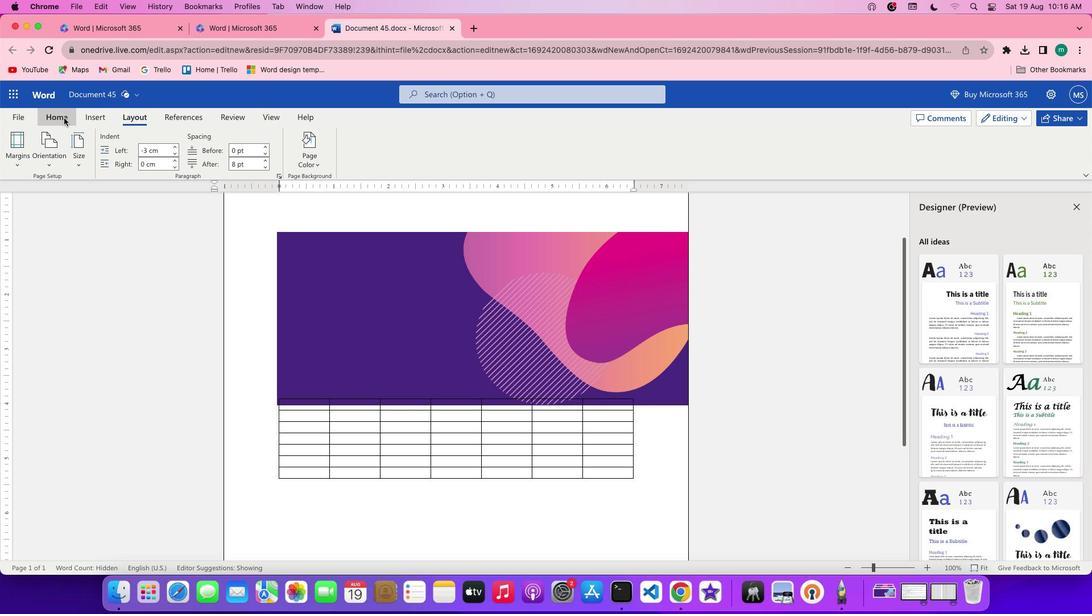 
Action: Mouse moved to (628, 411)
Screenshot: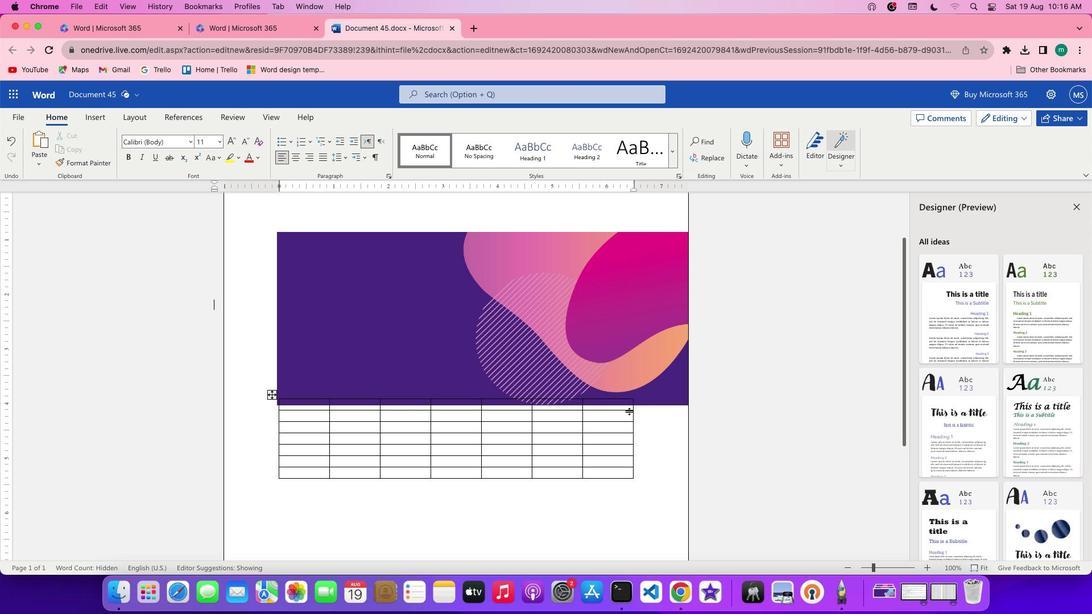 
Action: Mouse pressed left at (628, 411)
Screenshot: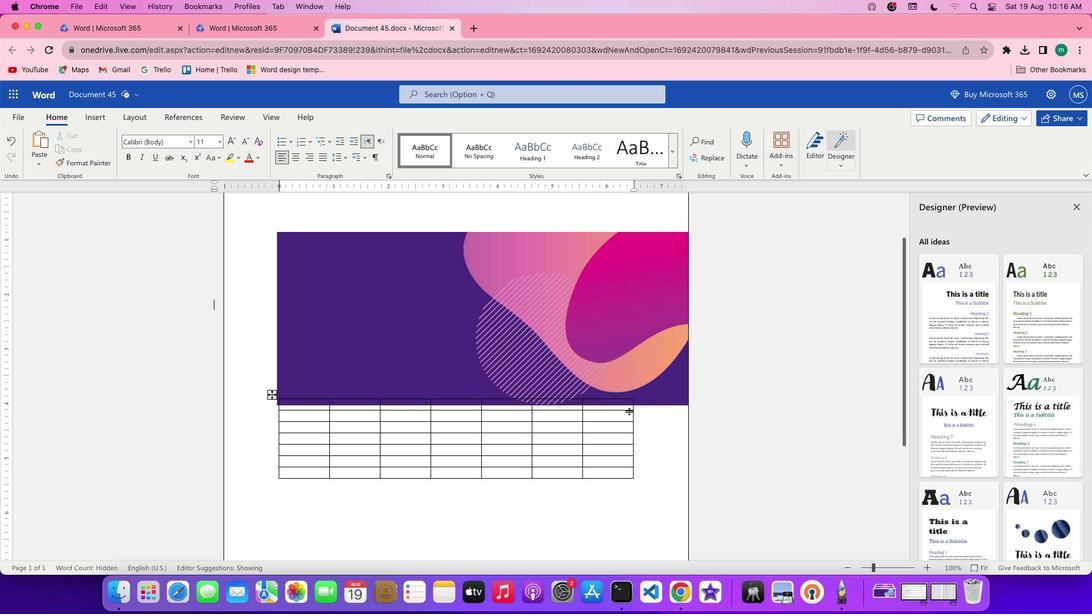 
Action: Mouse moved to (289, 421)
Screenshot: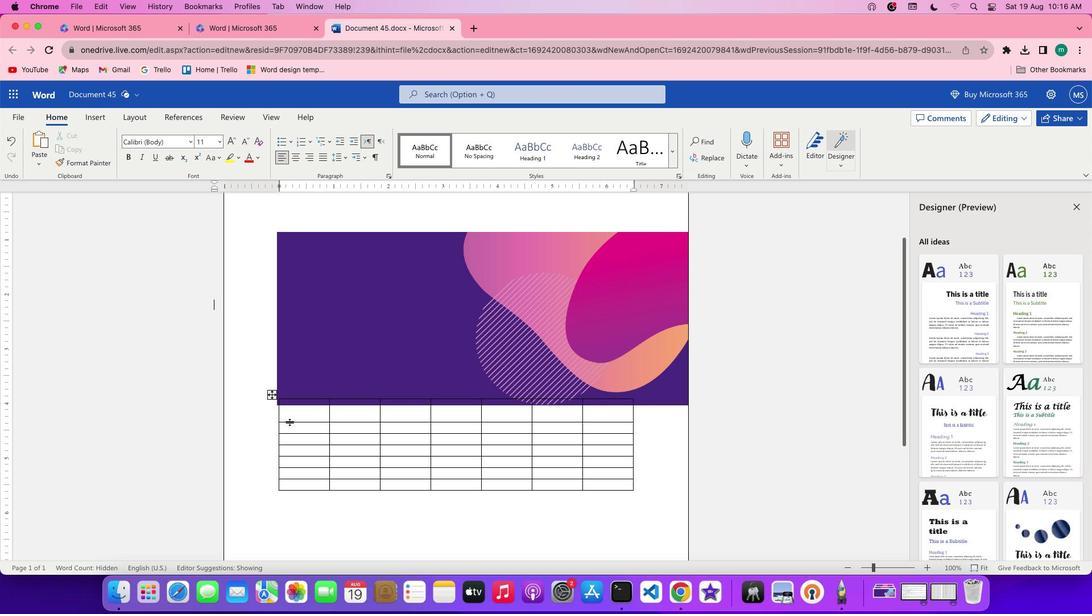 
Action: Mouse pressed left at (289, 421)
Screenshot: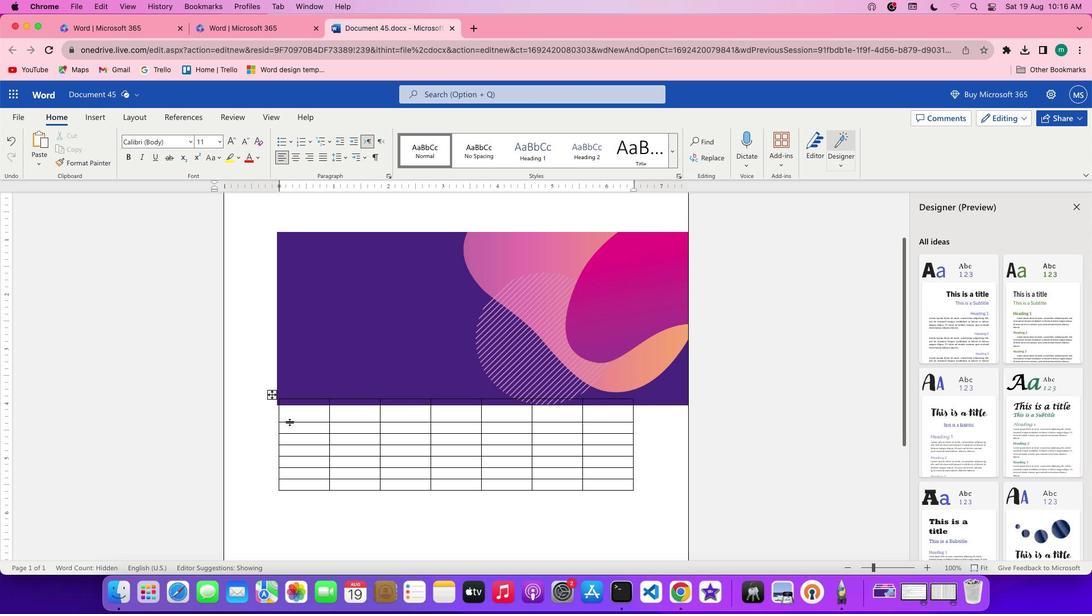 
Action: Mouse moved to (278, 183)
Screenshot: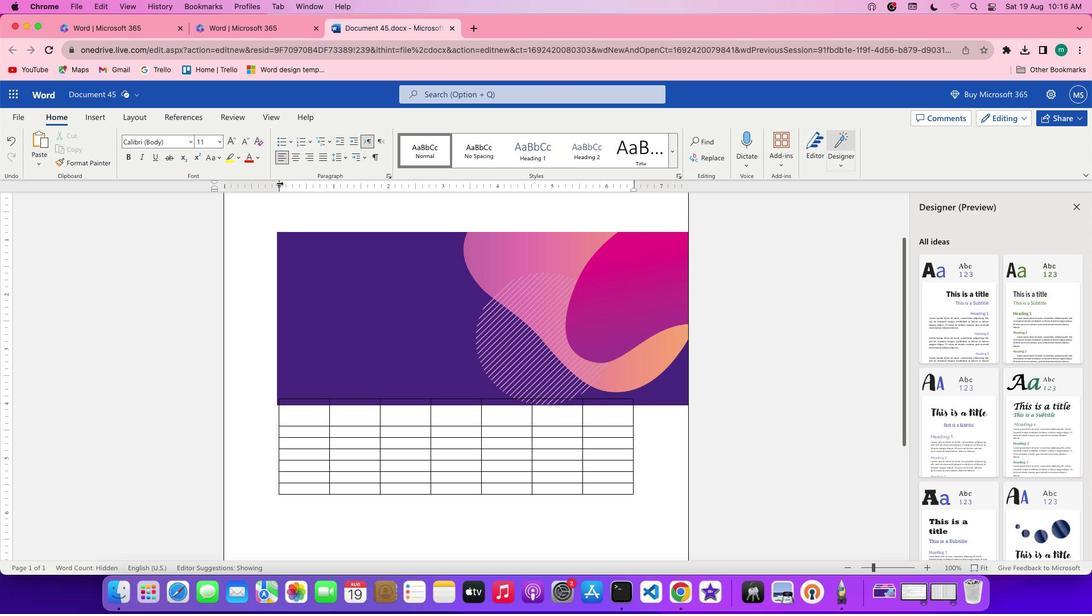 
Action: Mouse pressed left at (278, 183)
Screenshot: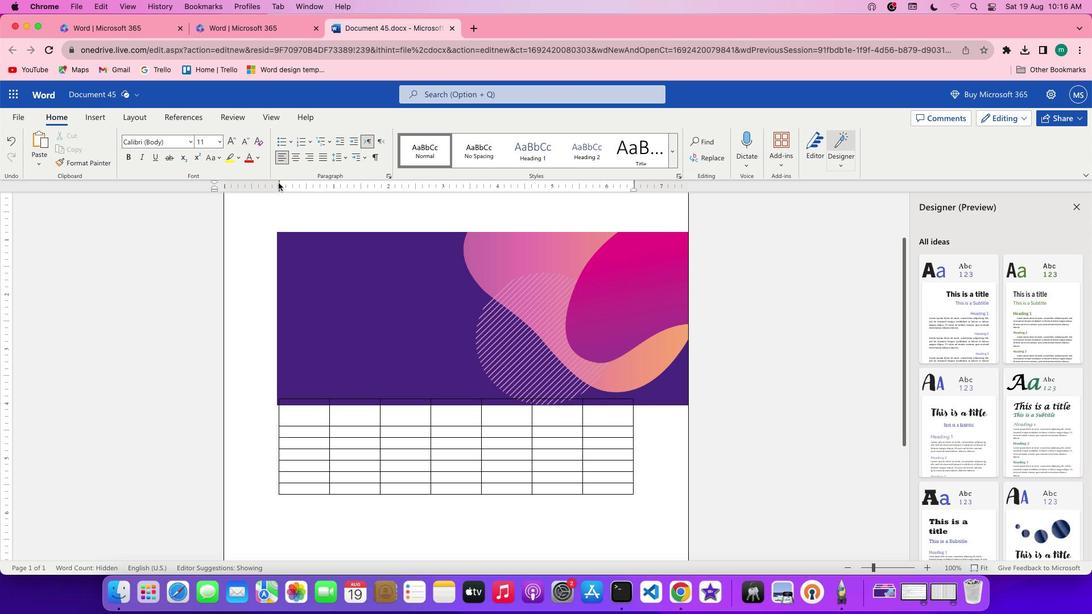 
Action: Mouse moved to (538, 434)
Screenshot: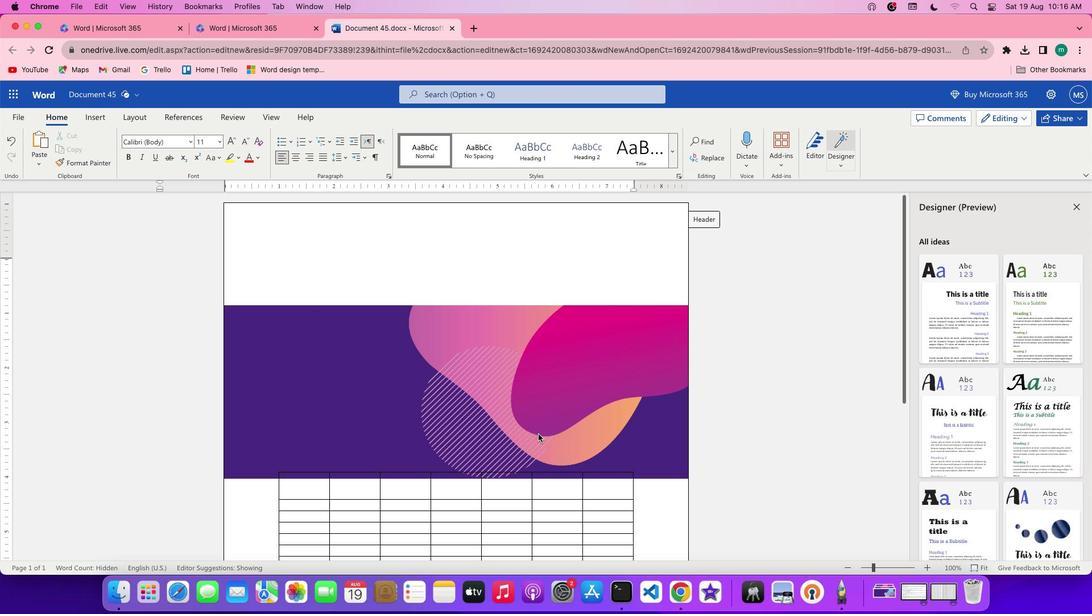
Action: Key pressed Key.backspace
Screenshot: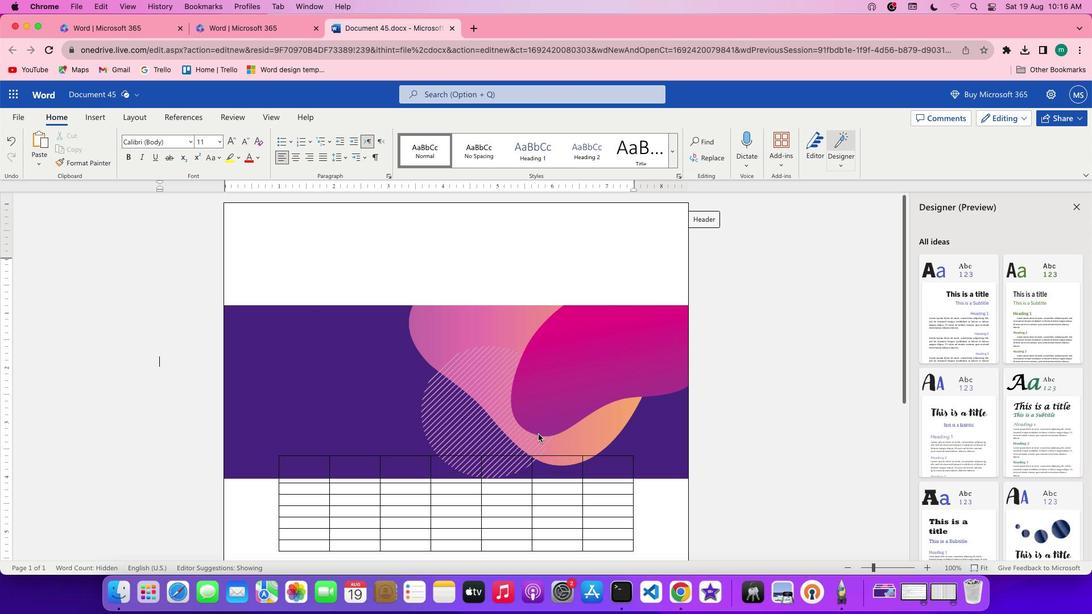 
Action: Mouse moved to (312, 472)
Screenshot: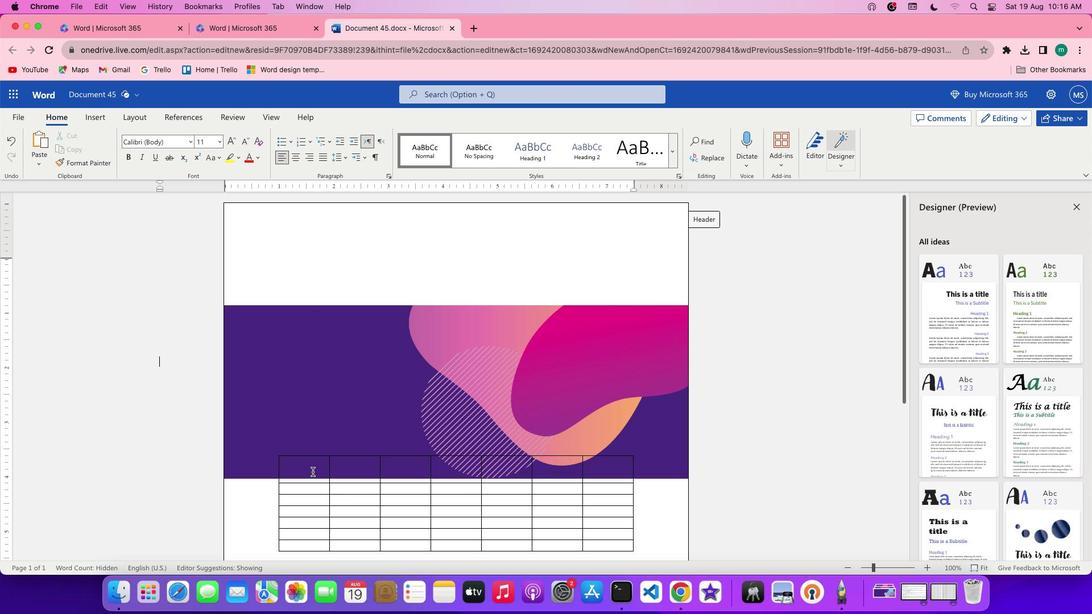 
Action: Mouse pressed left at (312, 472)
Screenshot: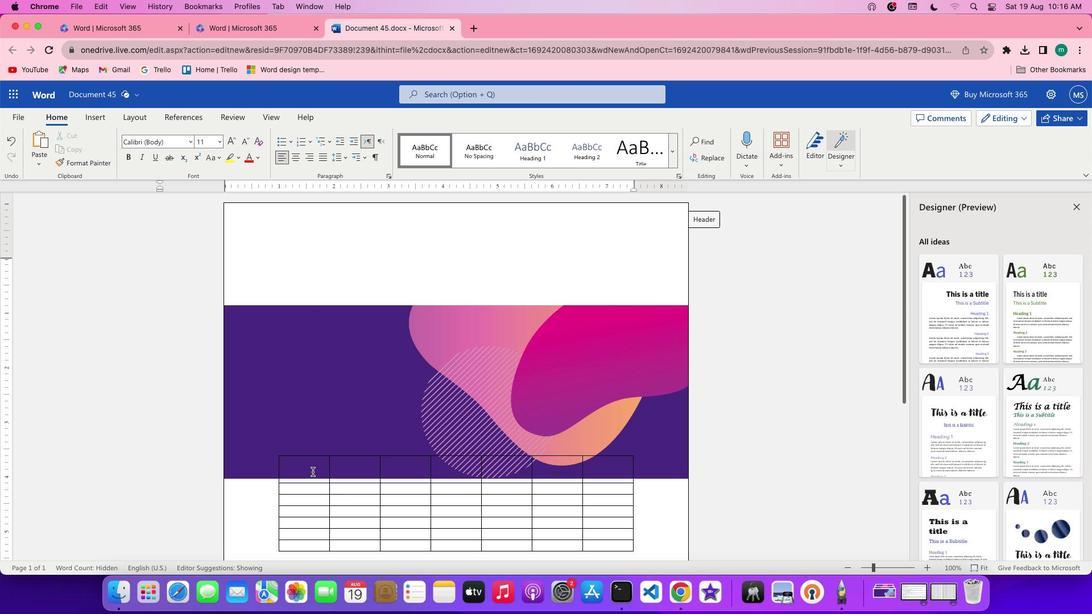
Action: Mouse pressed left at (312, 472)
Screenshot: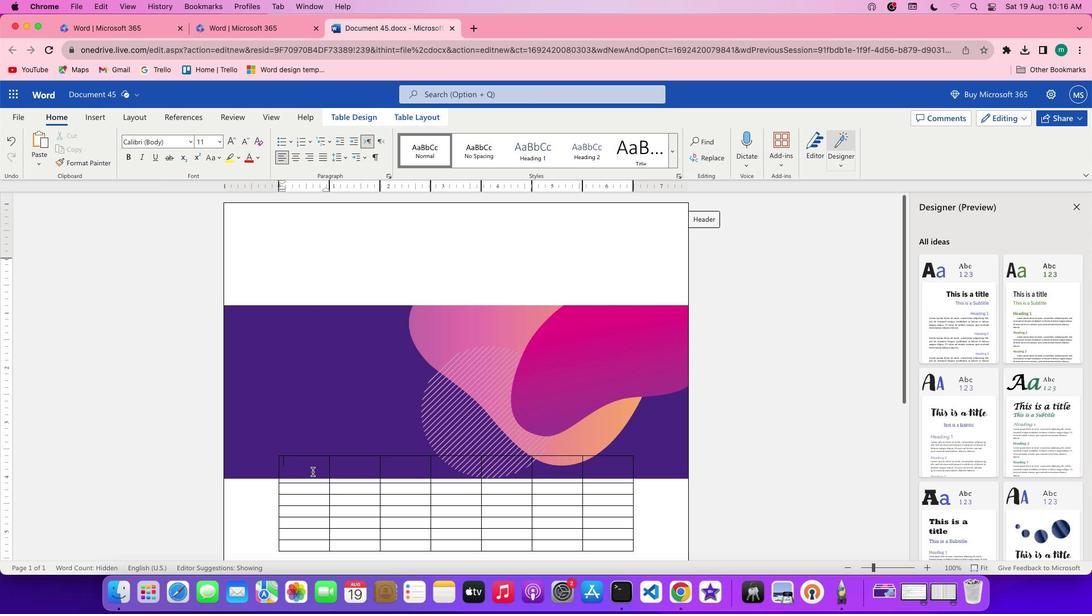 
Action: Mouse moved to (682, 508)
Screenshot: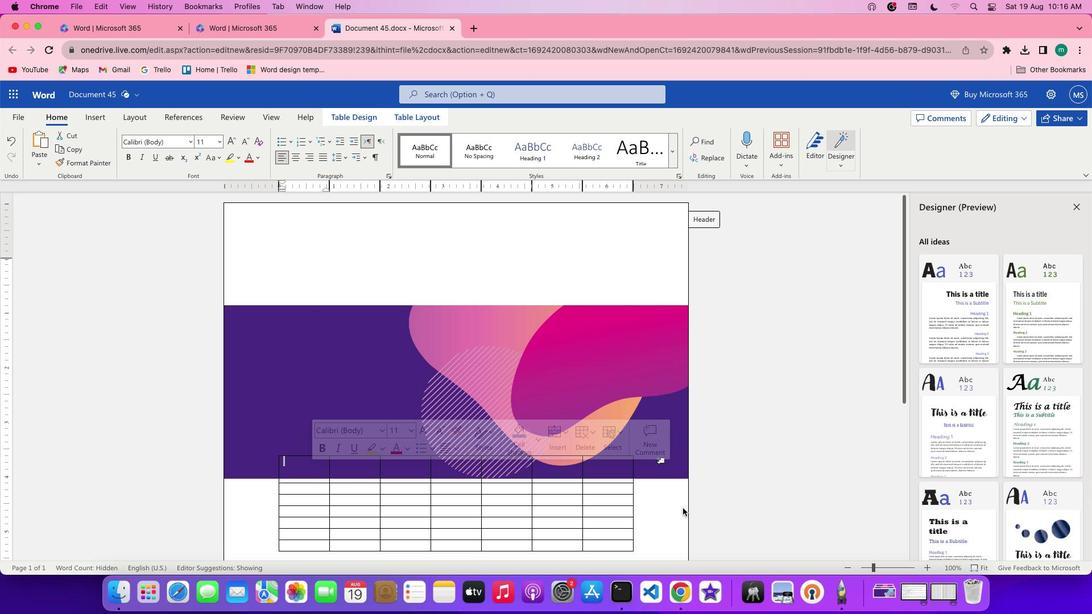 
Action: Mouse pressed left at (682, 508)
Screenshot: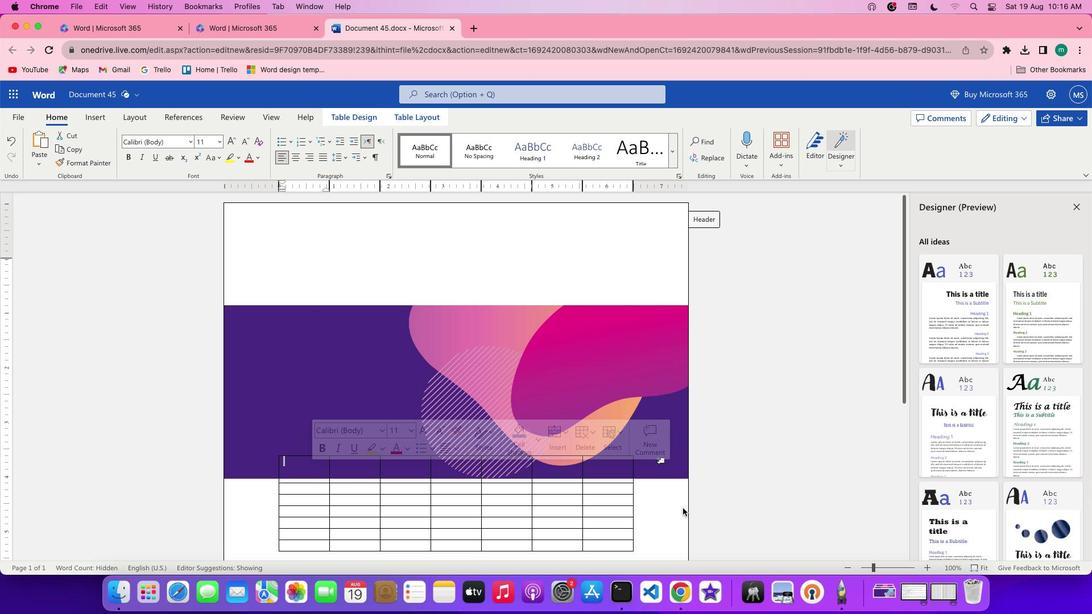 
Action: Mouse moved to (616, 483)
Screenshot: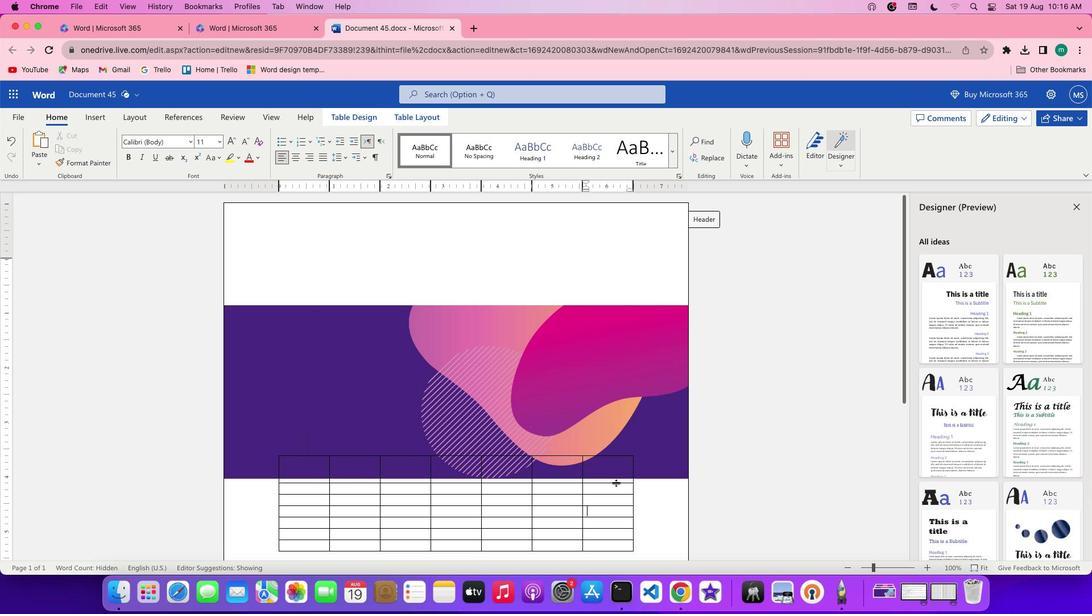 
Action: Mouse pressed left at (616, 483)
Screenshot: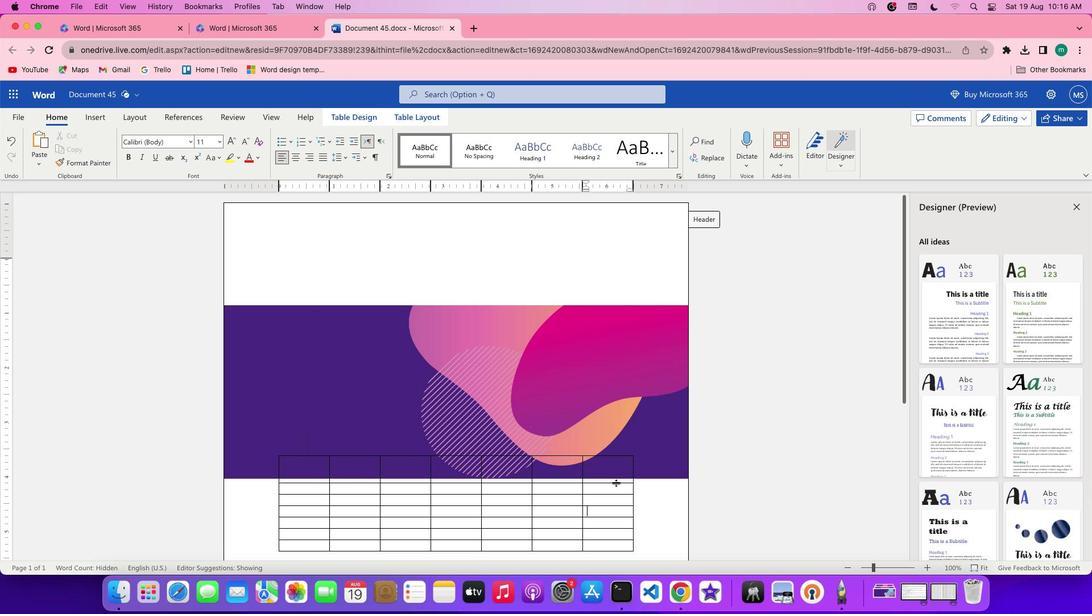 
Action: Mouse moved to (304, 465)
Screenshot: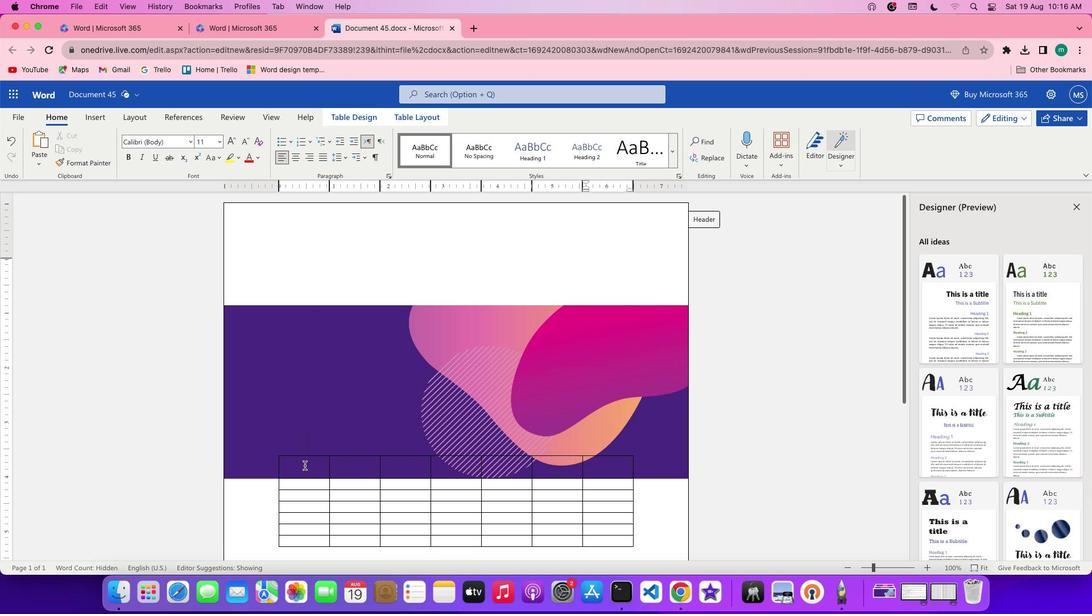 
Action: Mouse pressed left at (304, 465)
Screenshot: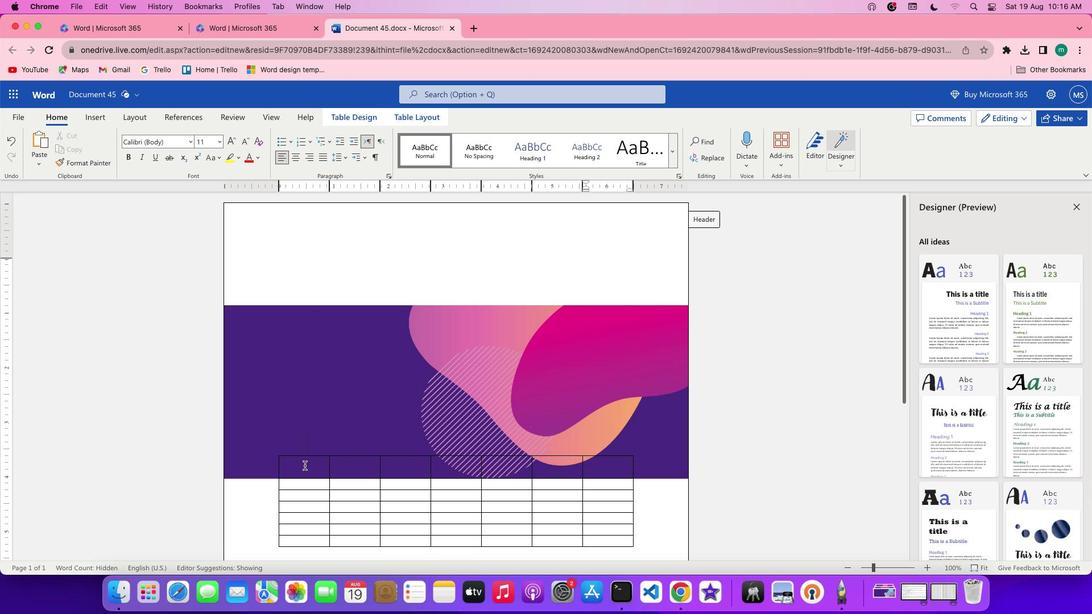 
Action: Mouse moved to (307, 467)
Screenshot: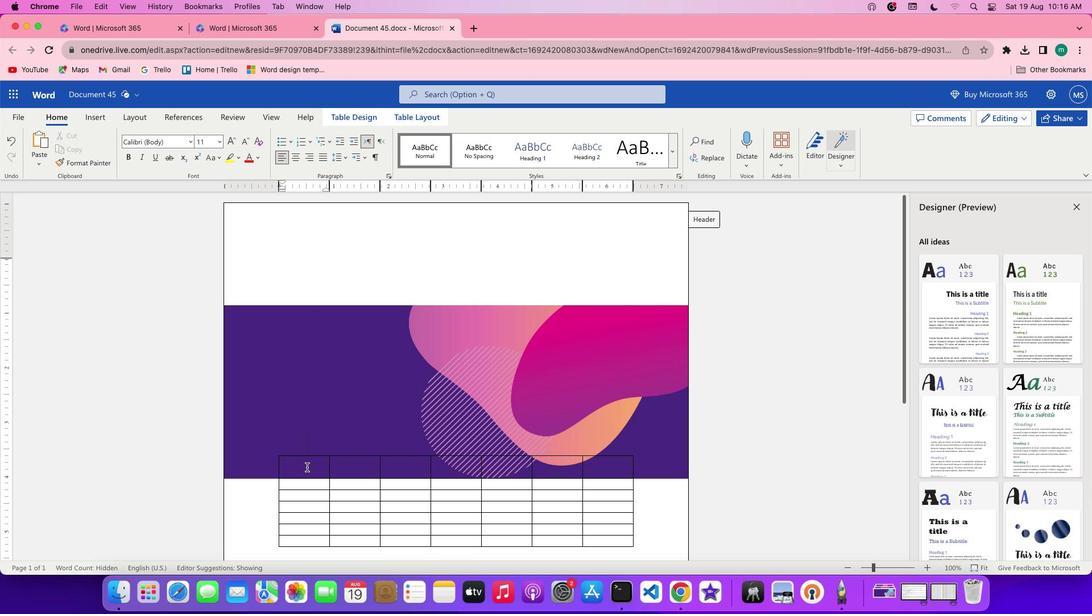 
Action: Key pressed Key.shift'S''U'Key.backspaceKey.backspace
Screenshot: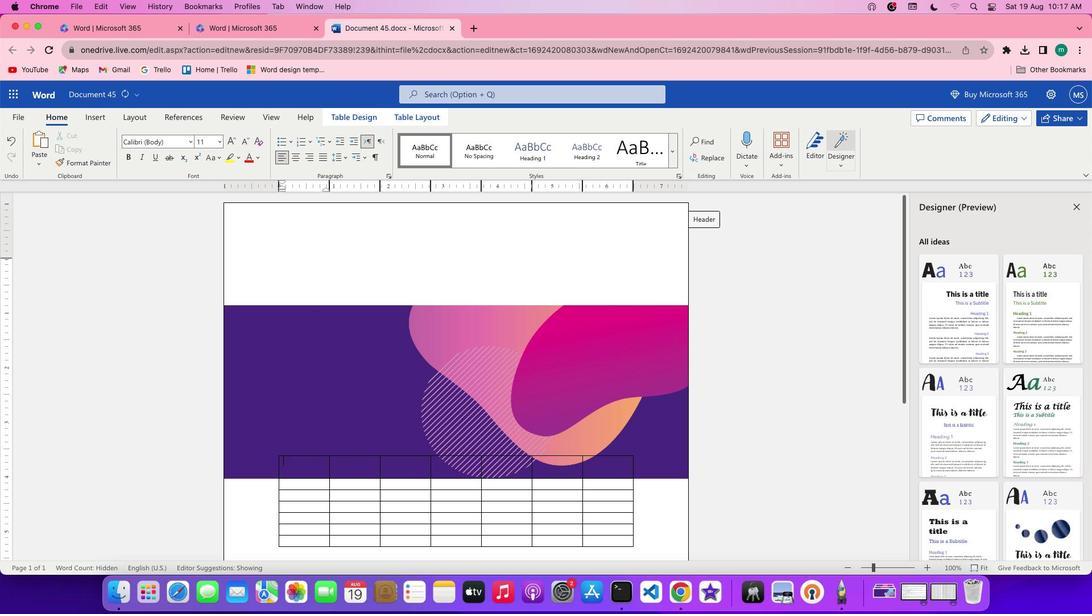 
Action: Mouse moved to (302, 478)
Screenshot: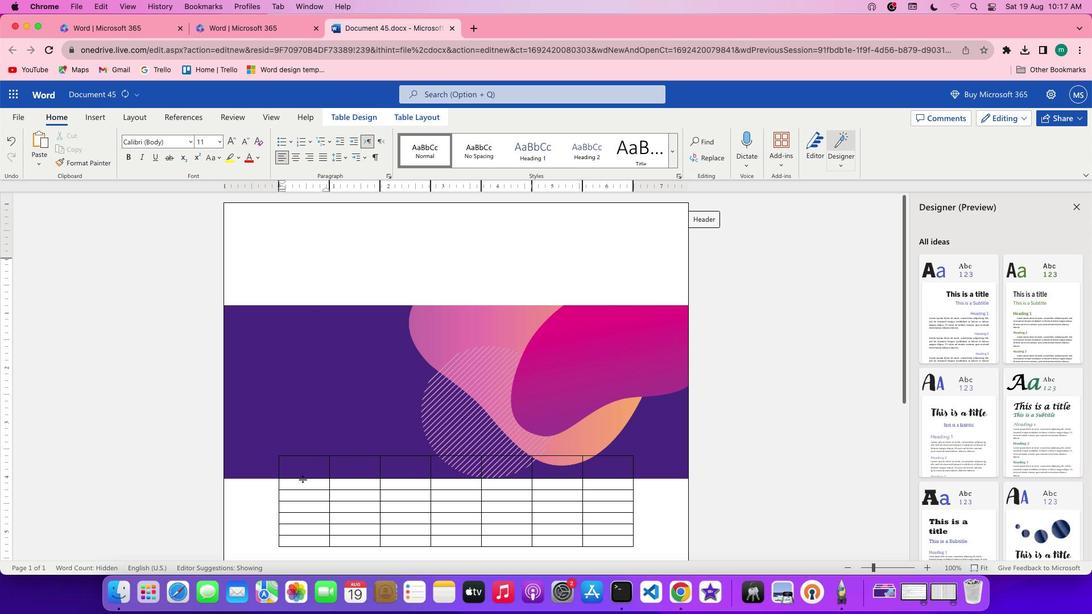 
Action: Mouse pressed left at (302, 478)
Screenshot: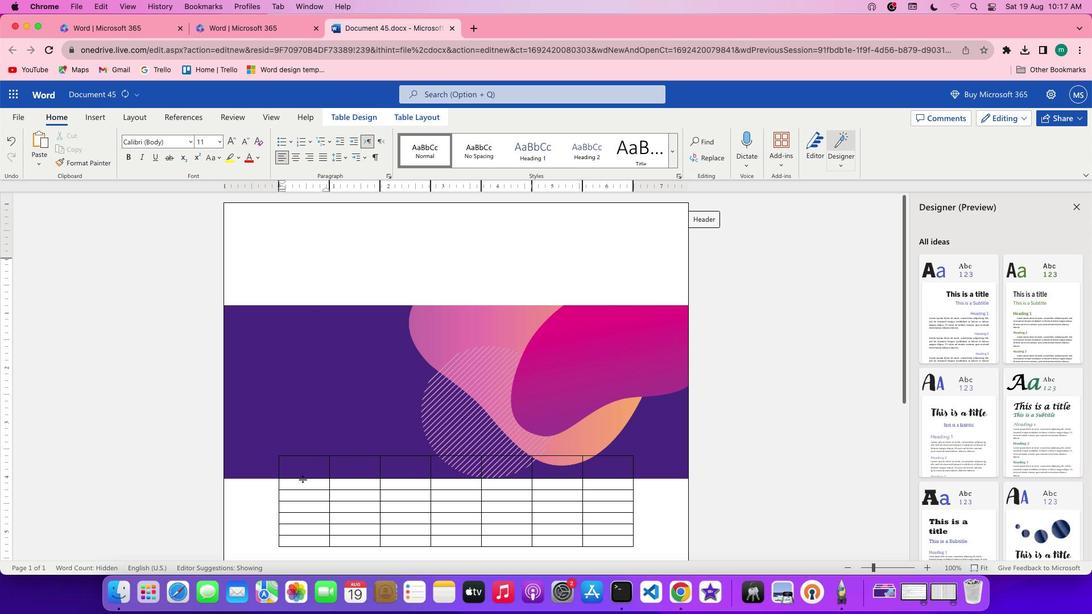 
Action: Mouse moved to (298, 156)
Screenshot: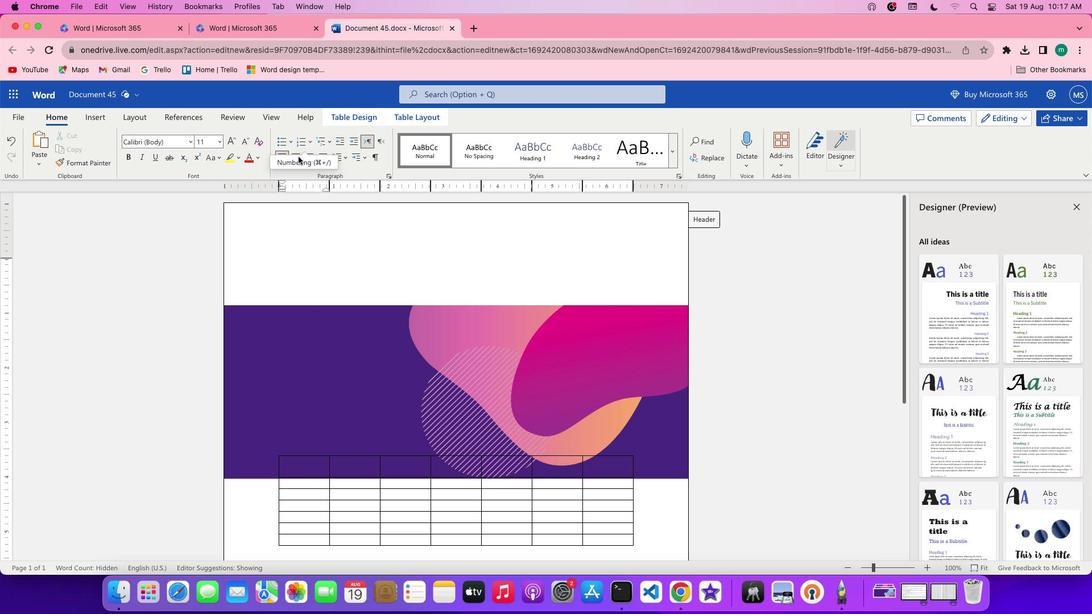 
Action: Mouse pressed left at (298, 156)
Screenshot: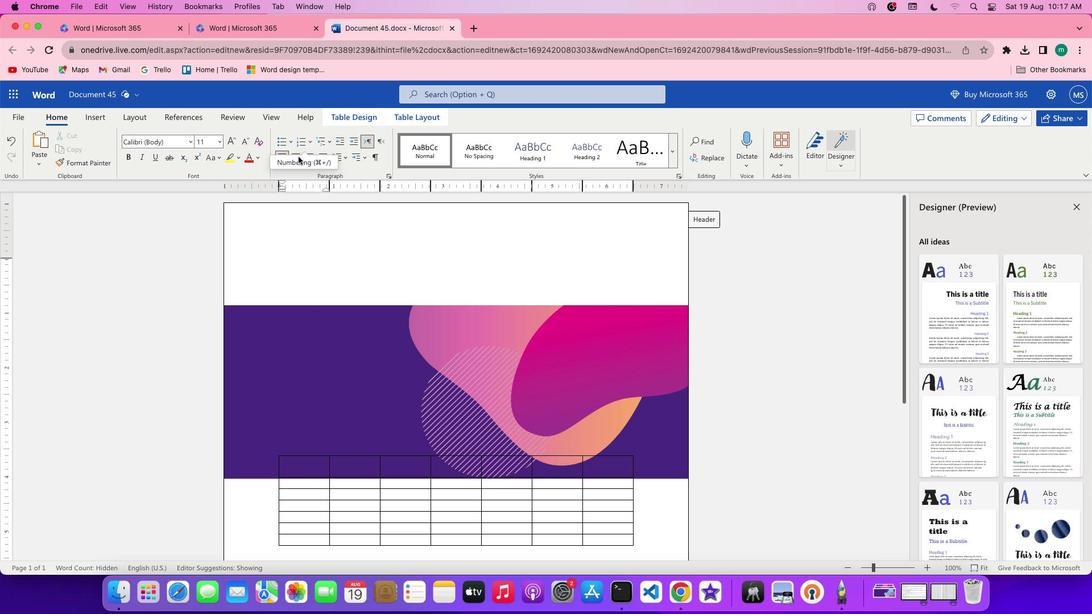 
Action: Mouse moved to (299, 157)
Screenshot: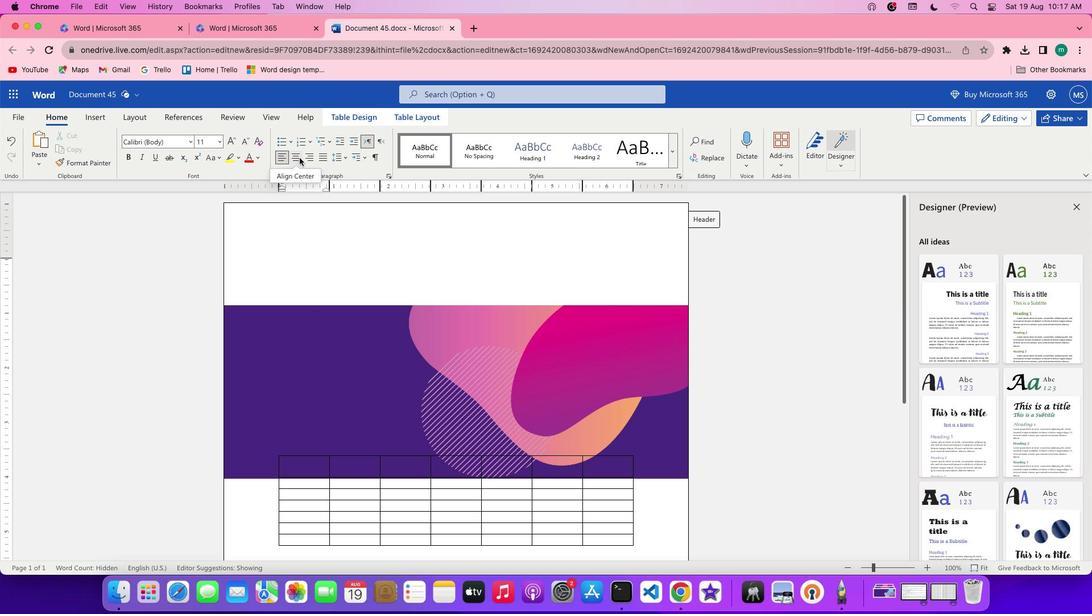 
Action: Mouse pressed left at (299, 157)
Screenshot: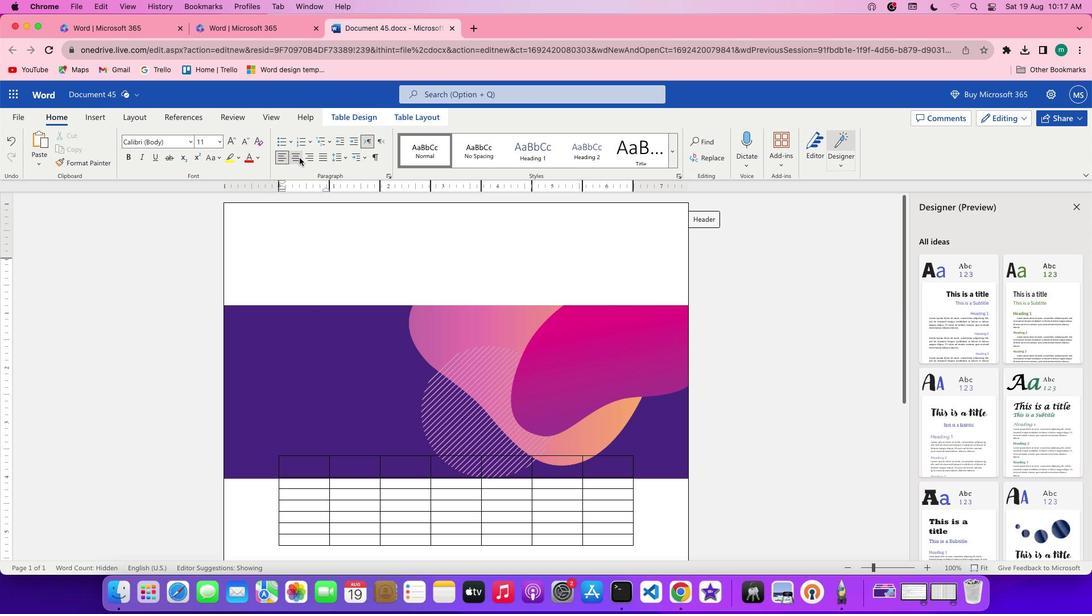 
Action: Mouse moved to (190, 143)
Screenshot: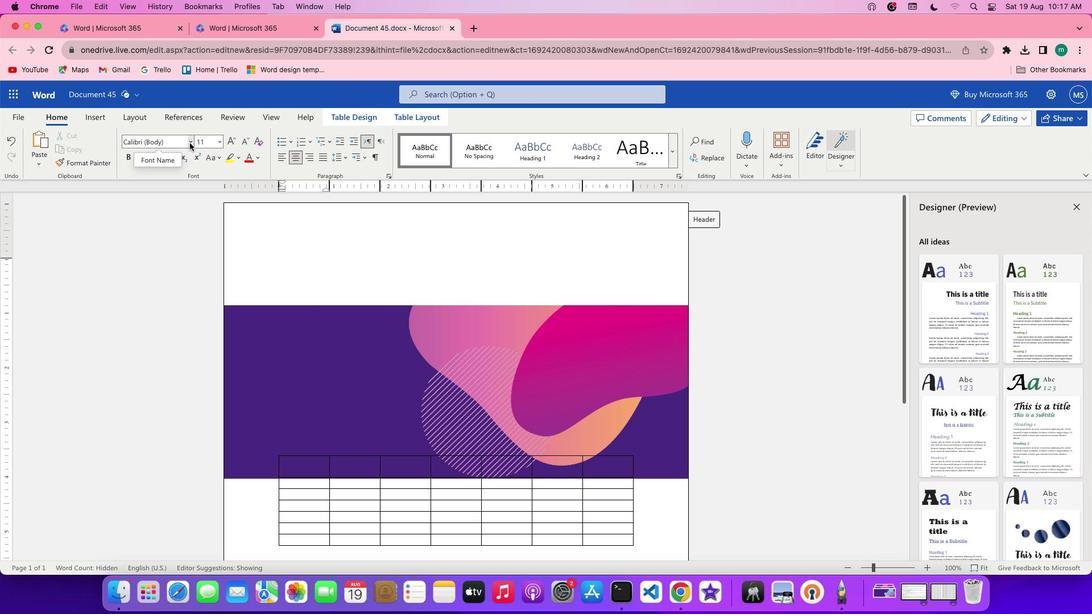 
Action: Mouse pressed left at (190, 143)
Screenshot: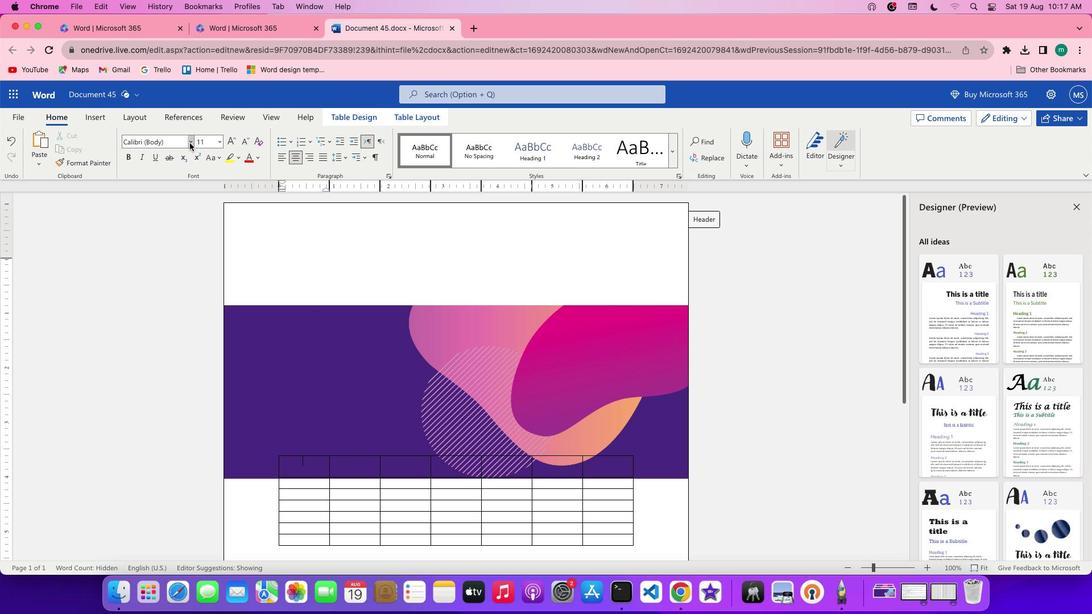 
Action: Mouse moved to (212, 398)
Screenshot: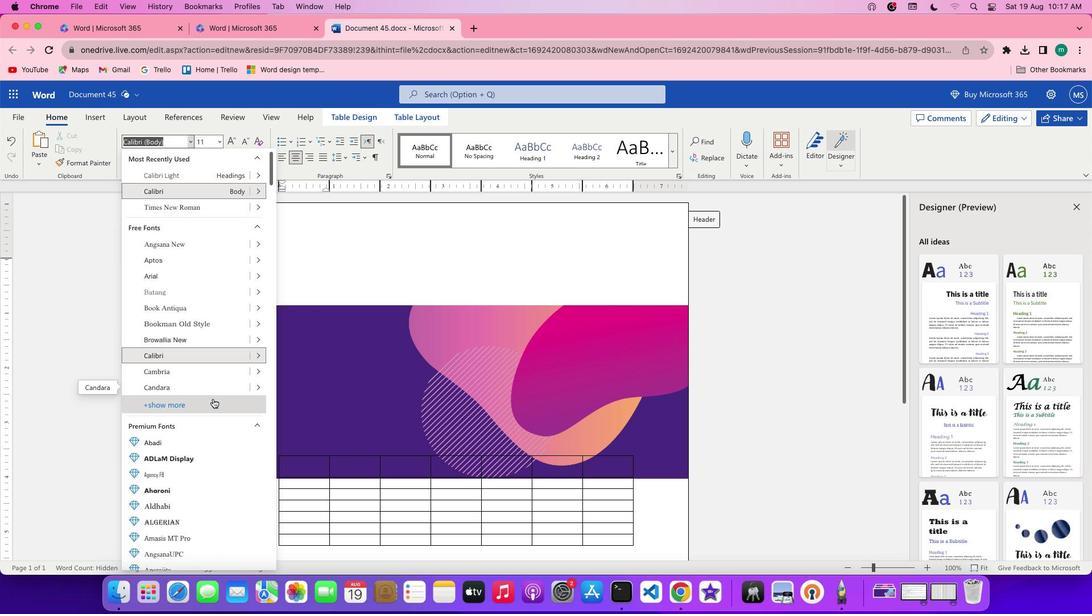 
Action: Mouse pressed left at (212, 398)
Screenshot: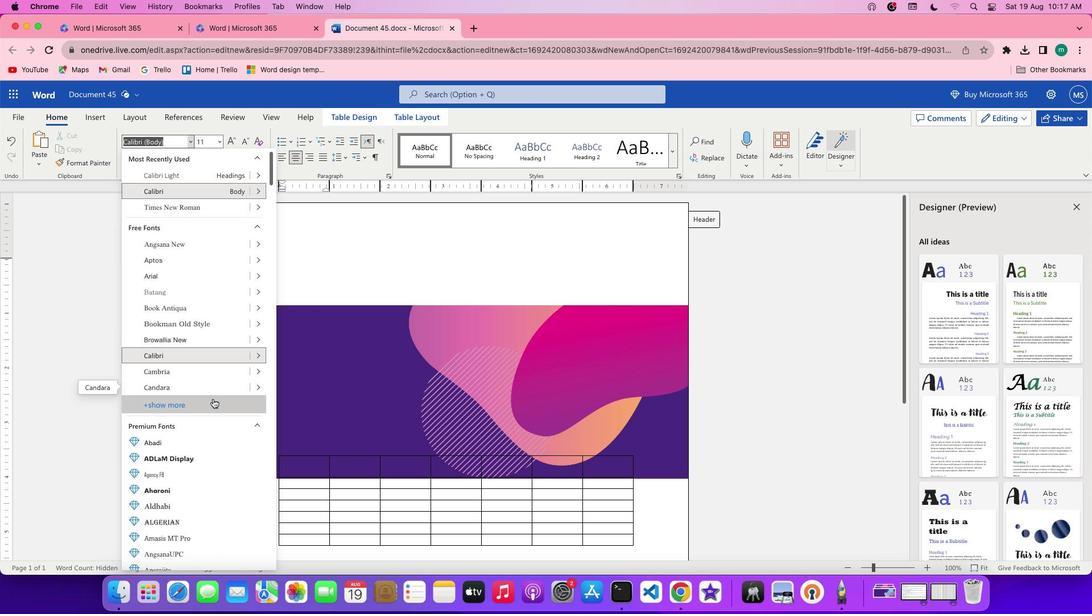 
Action: Mouse scrolled (212, 398) with delta (0, 0)
Screenshot: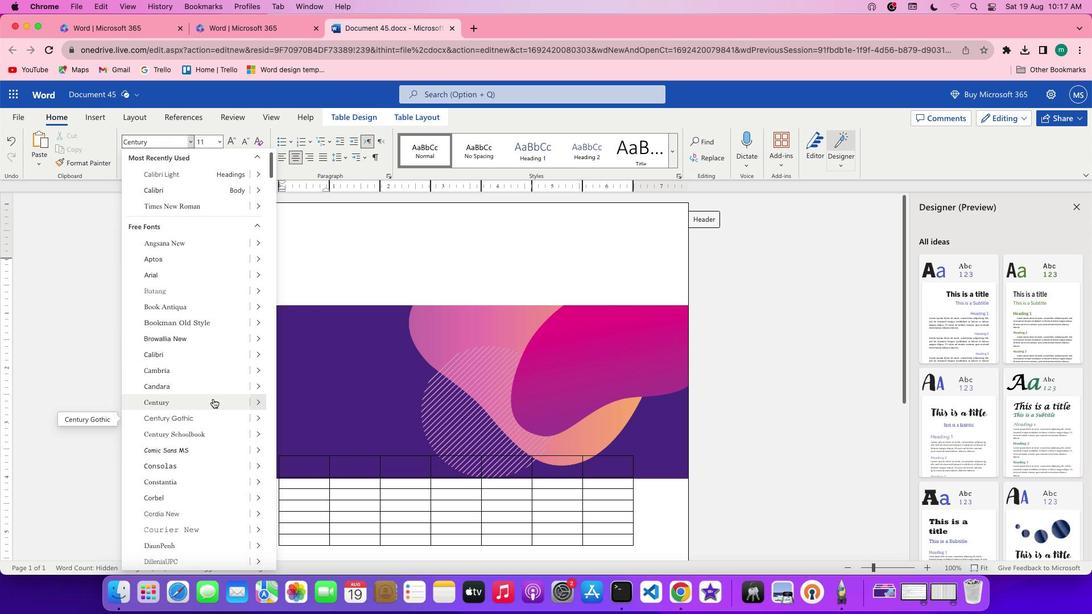 
Action: Mouse scrolled (212, 398) with delta (0, 0)
Screenshot: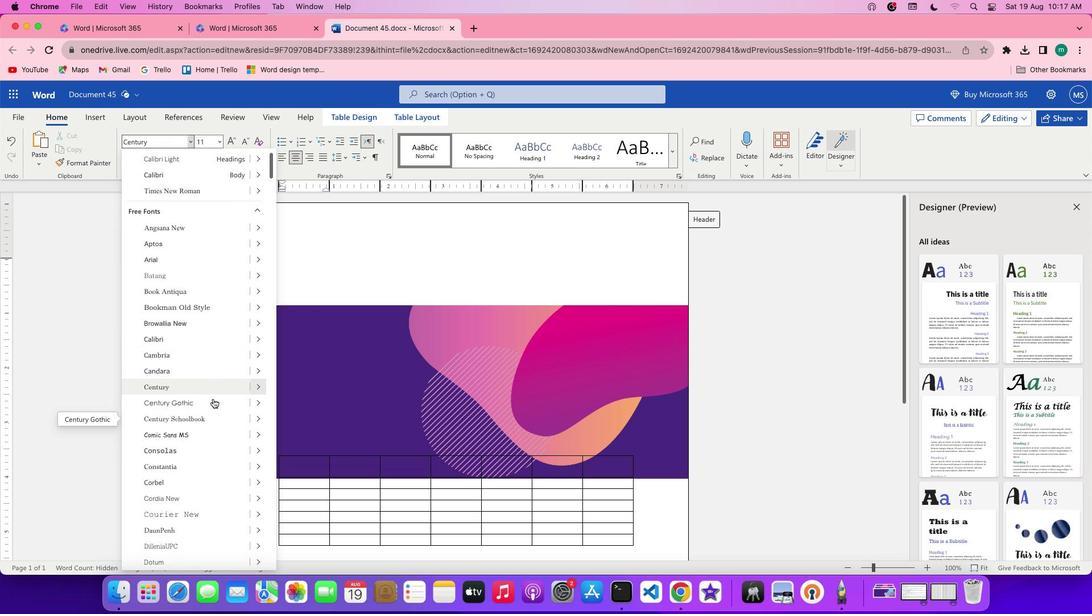 
Action: Mouse scrolled (212, 398) with delta (0, -1)
Screenshot: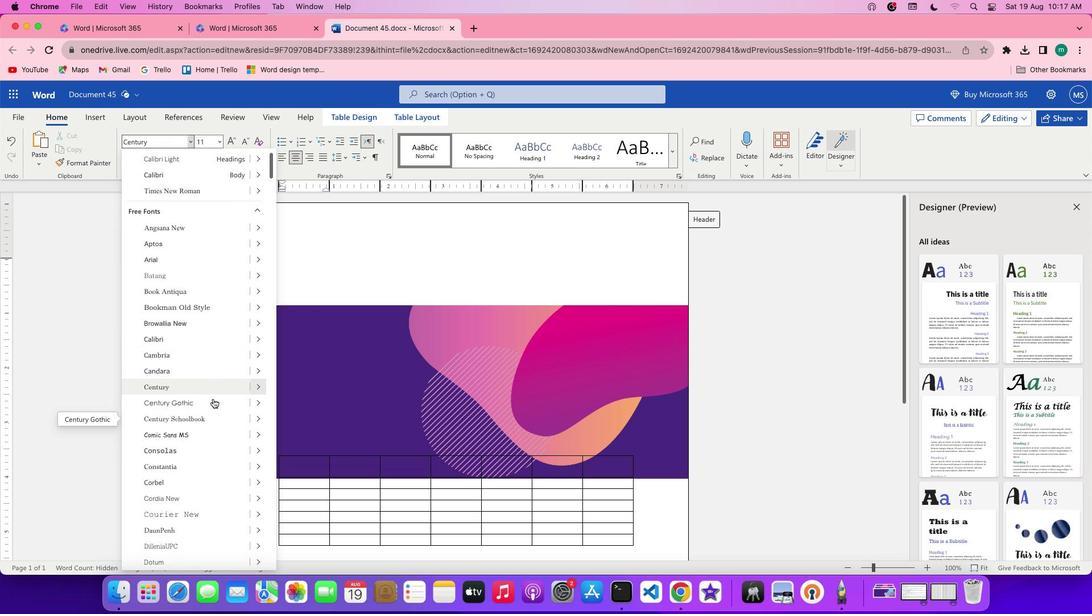 
Action: Mouse scrolled (212, 398) with delta (0, -2)
Screenshot: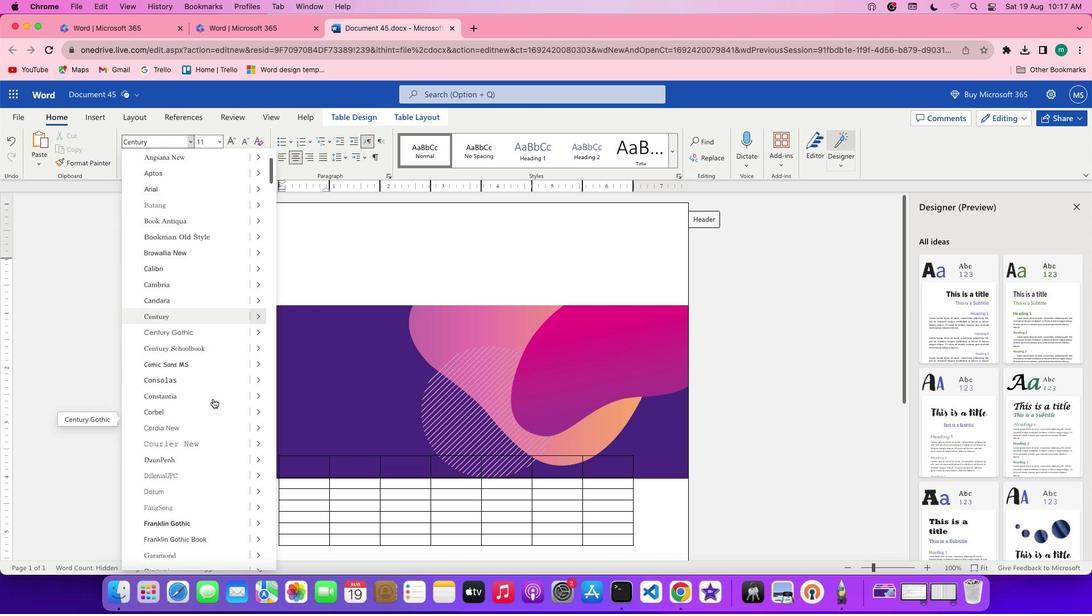 
Action: Mouse scrolled (212, 398) with delta (0, -2)
Screenshot: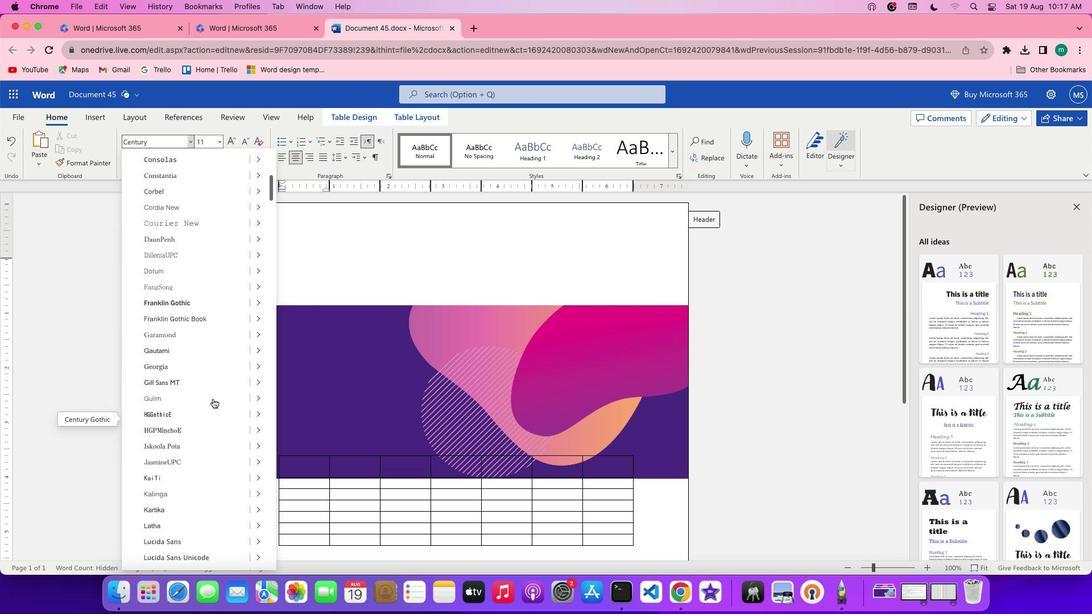 
Action: Mouse scrolled (212, 398) with delta (0, 0)
Screenshot: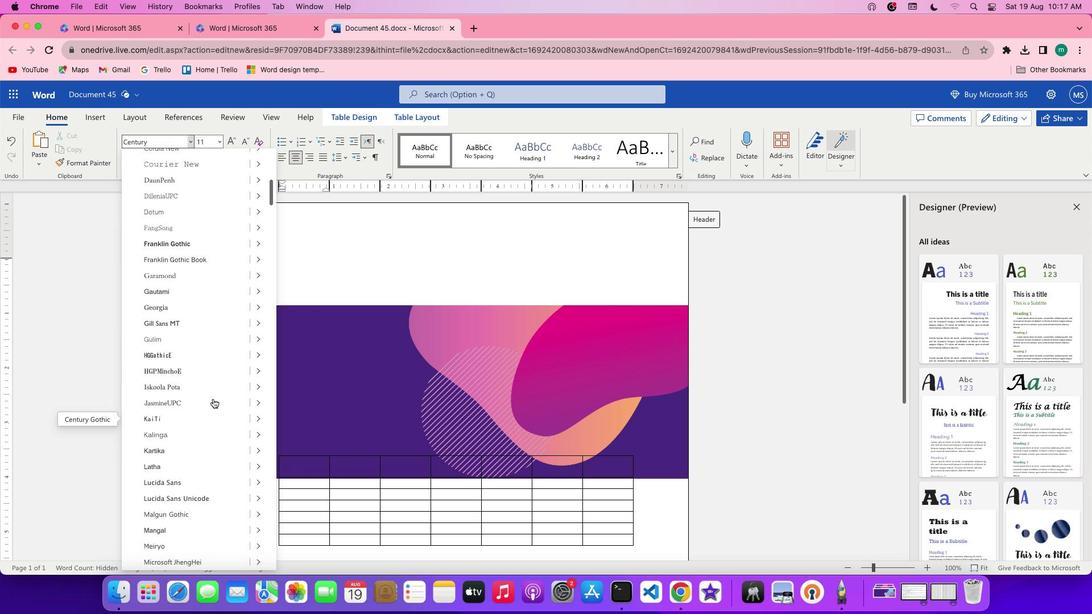 
Action: Mouse scrolled (212, 398) with delta (0, 0)
Screenshot: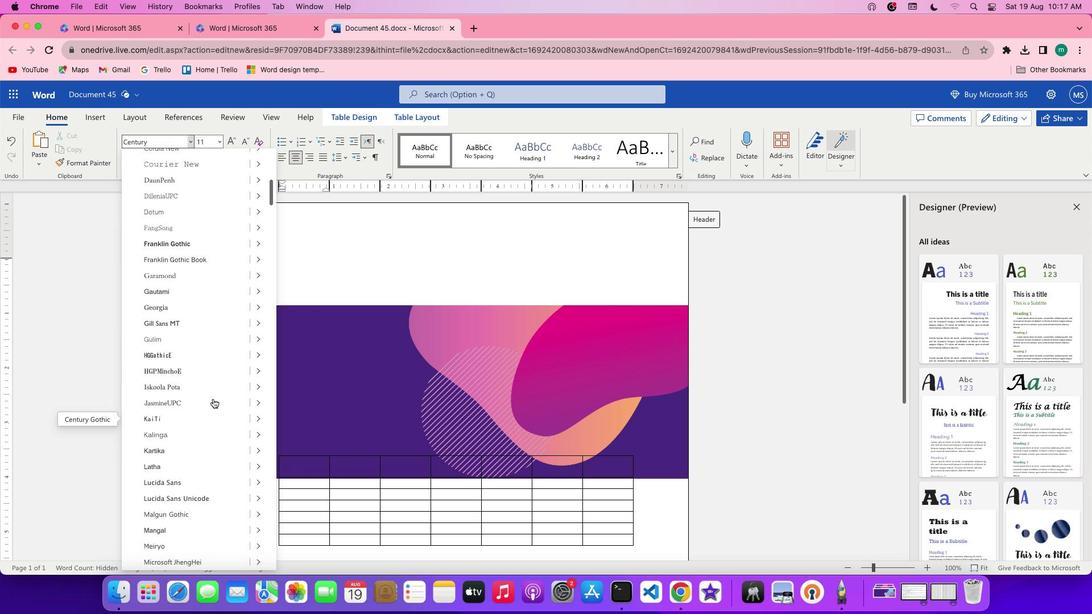 
Action: Mouse scrolled (212, 398) with delta (0, -1)
Screenshot: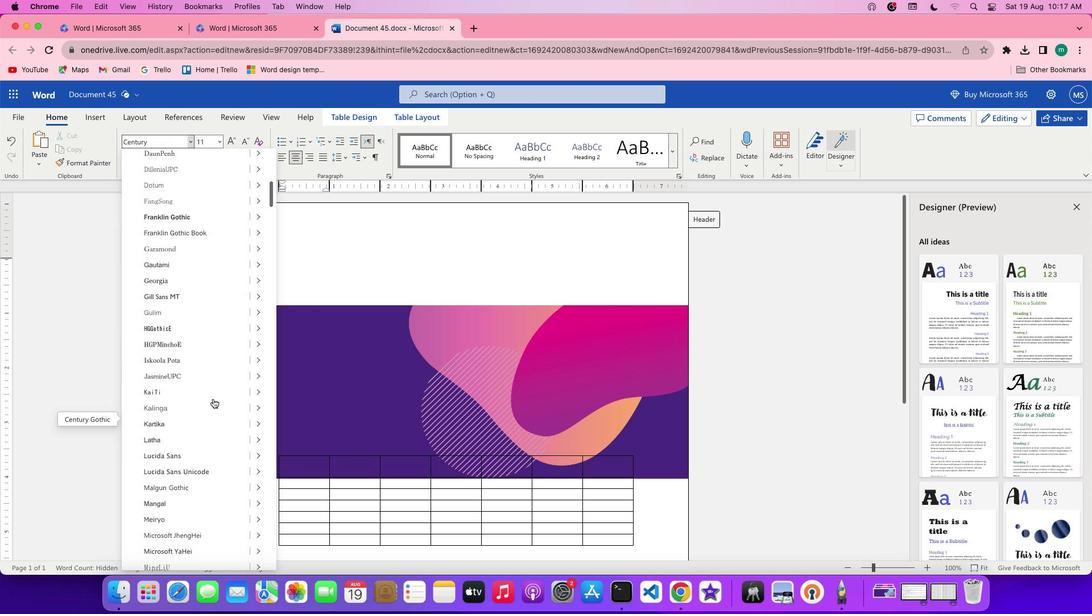 
Action: Mouse scrolled (212, 398) with delta (0, 0)
Screenshot: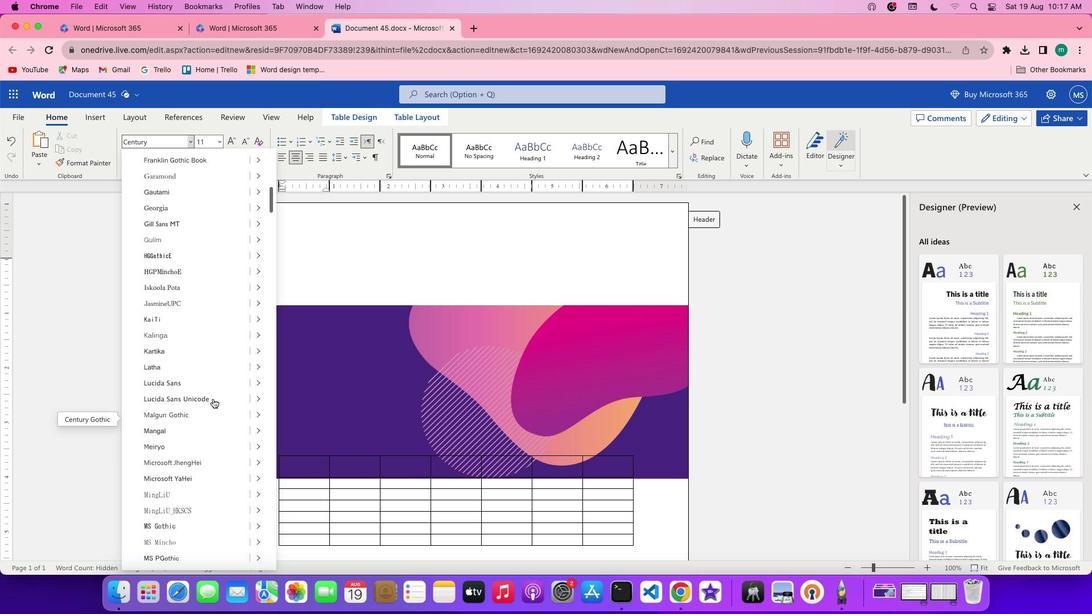 
Action: Mouse scrolled (212, 398) with delta (0, 0)
Screenshot: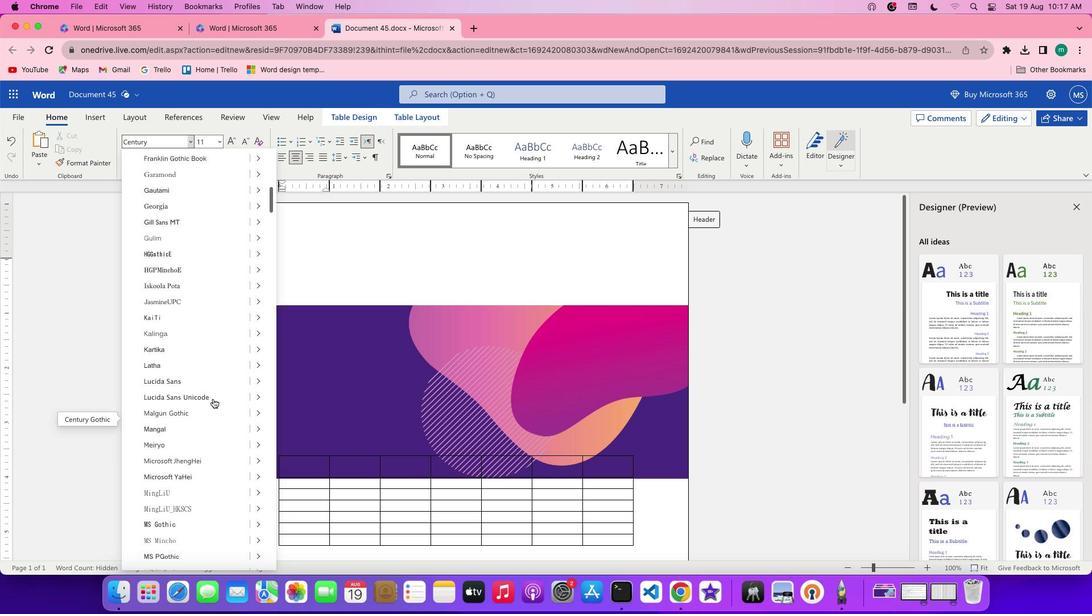 
Action: Mouse scrolled (212, 398) with delta (0, -1)
Screenshot: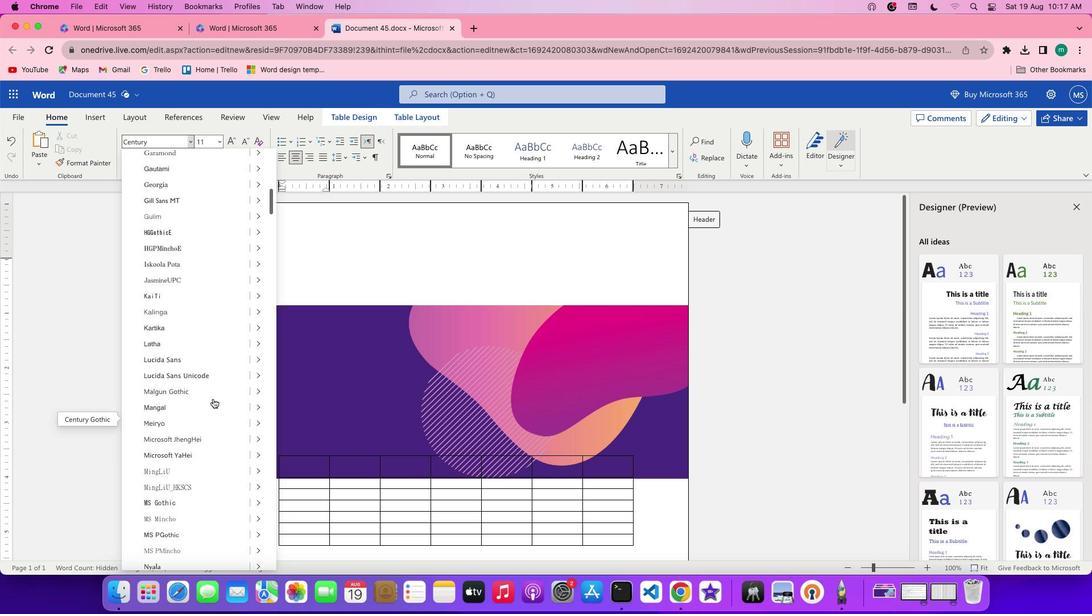 
Action: Mouse scrolled (212, 398) with delta (0, -1)
Screenshot: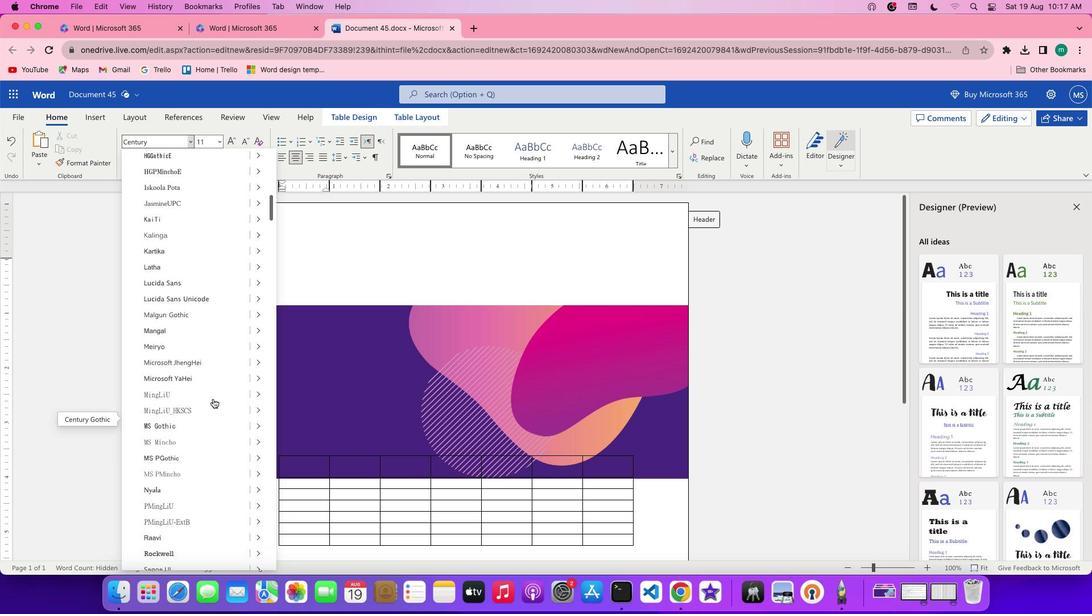 
Action: Mouse scrolled (212, 398) with delta (0, 0)
Screenshot: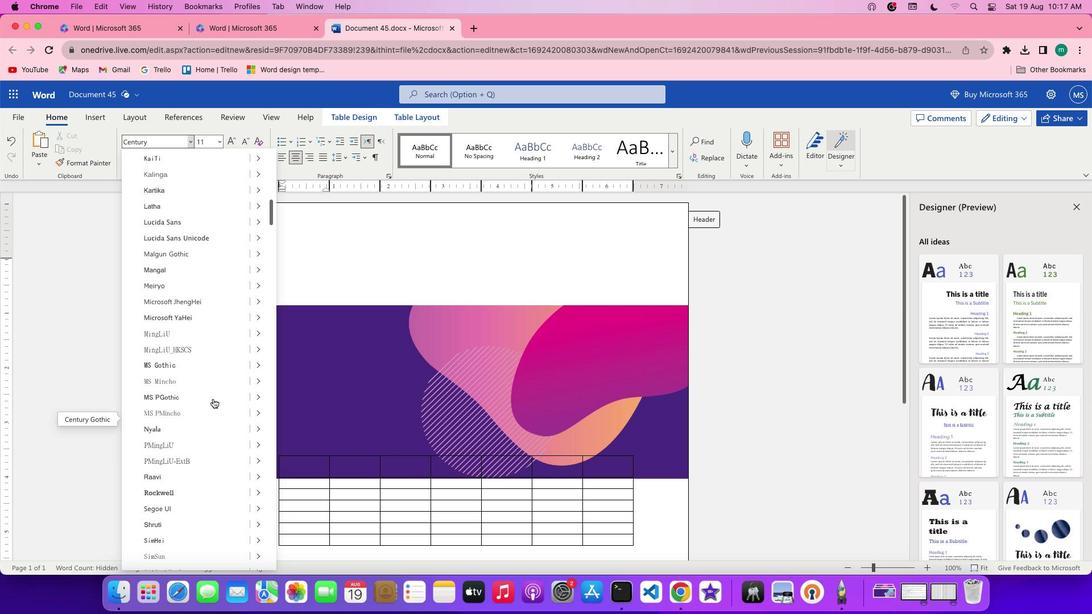 
Action: Mouse scrolled (212, 398) with delta (0, 0)
Screenshot: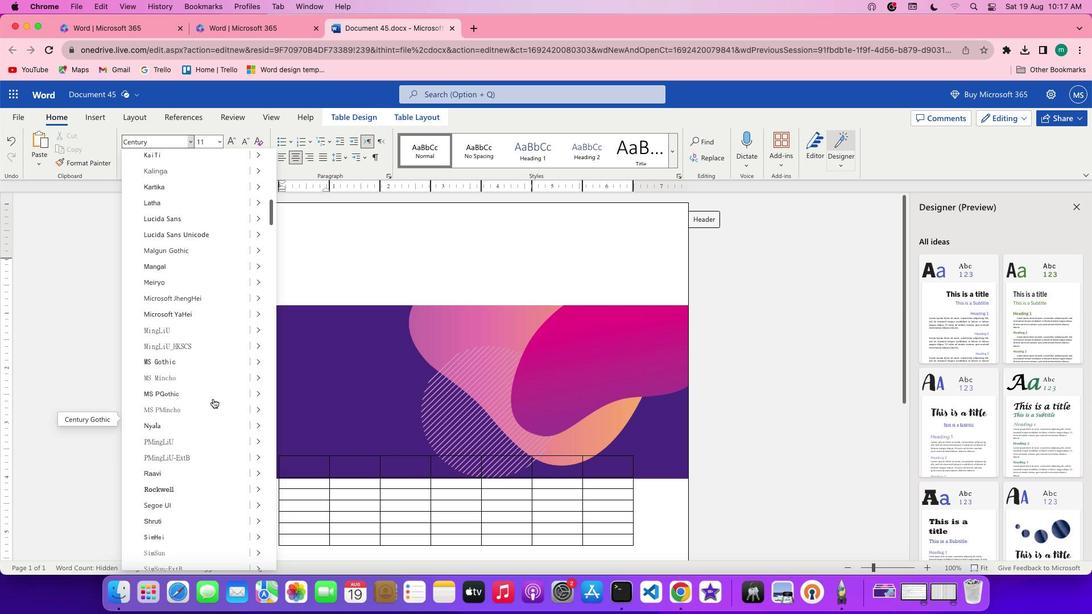 
Action: Mouse scrolled (212, 398) with delta (0, -1)
Screenshot: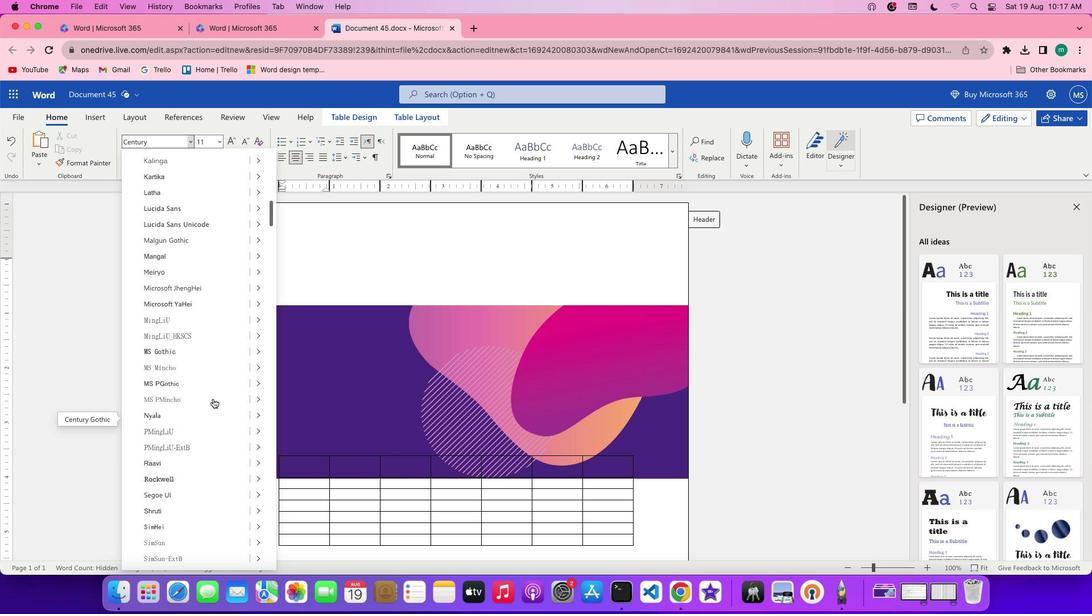 
Action: Mouse scrolled (212, 398) with delta (0, -2)
Screenshot: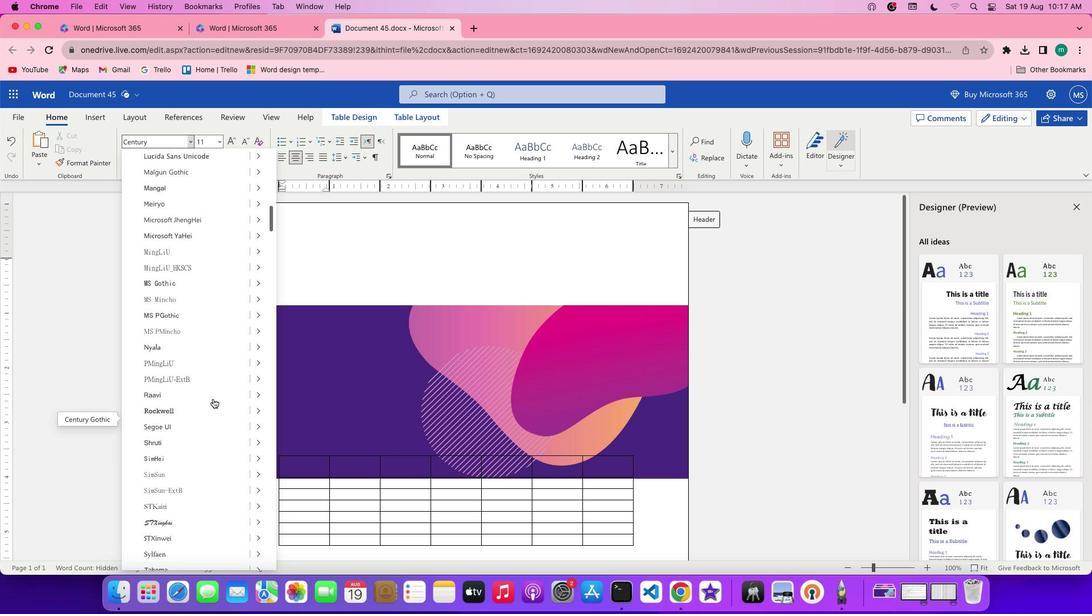 
Action: Mouse scrolled (212, 398) with delta (0, 0)
Screenshot: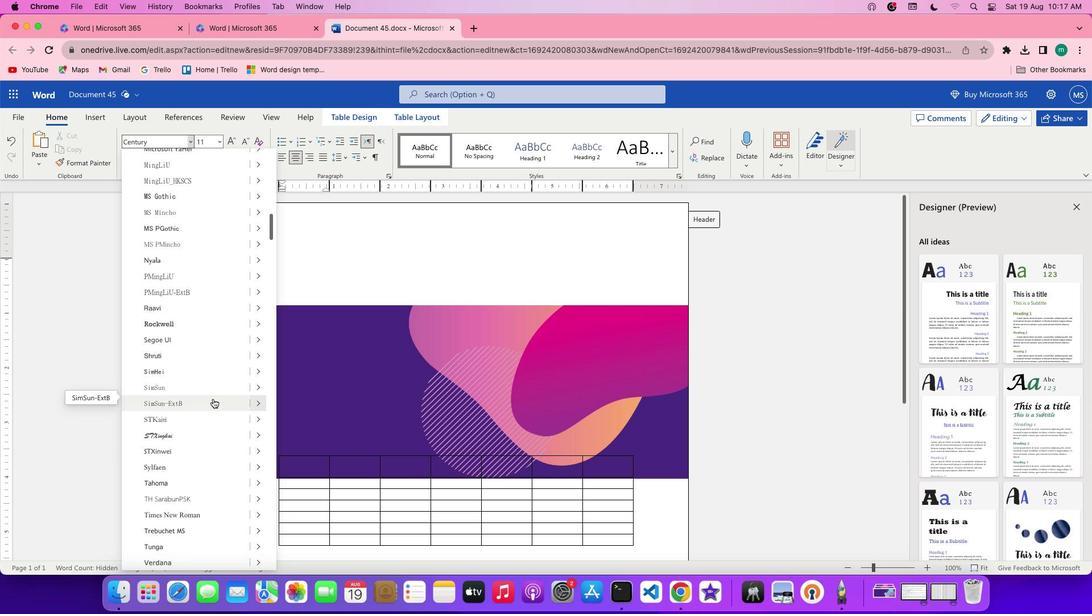 
Action: Mouse scrolled (212, 398) with delta (0, 0)
Screenshot: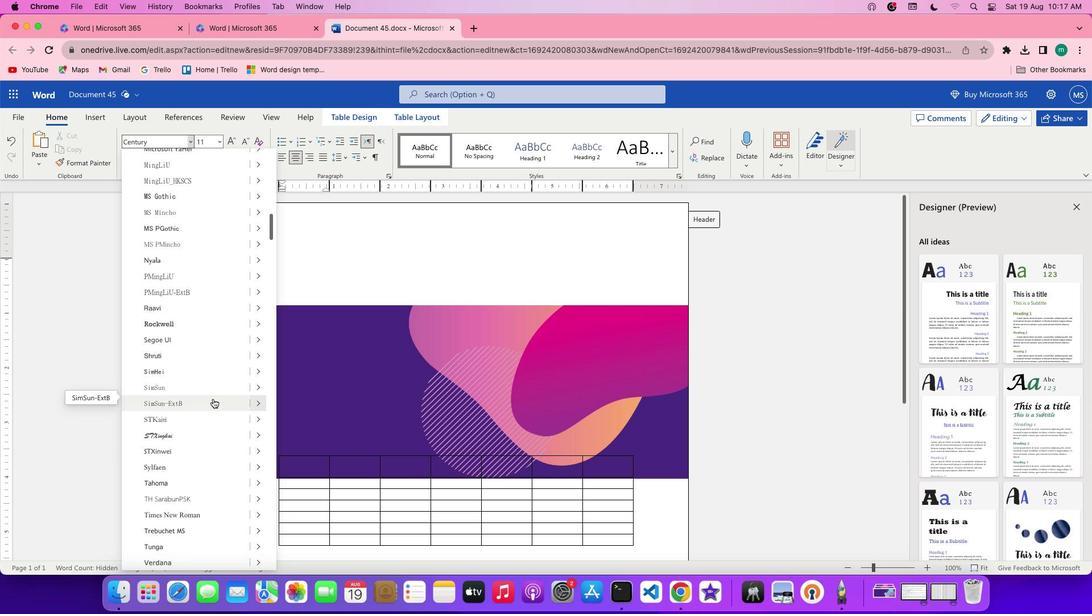 
Action: Mouse scrolled (212, 398) with delta (0, 1)
Screenshot: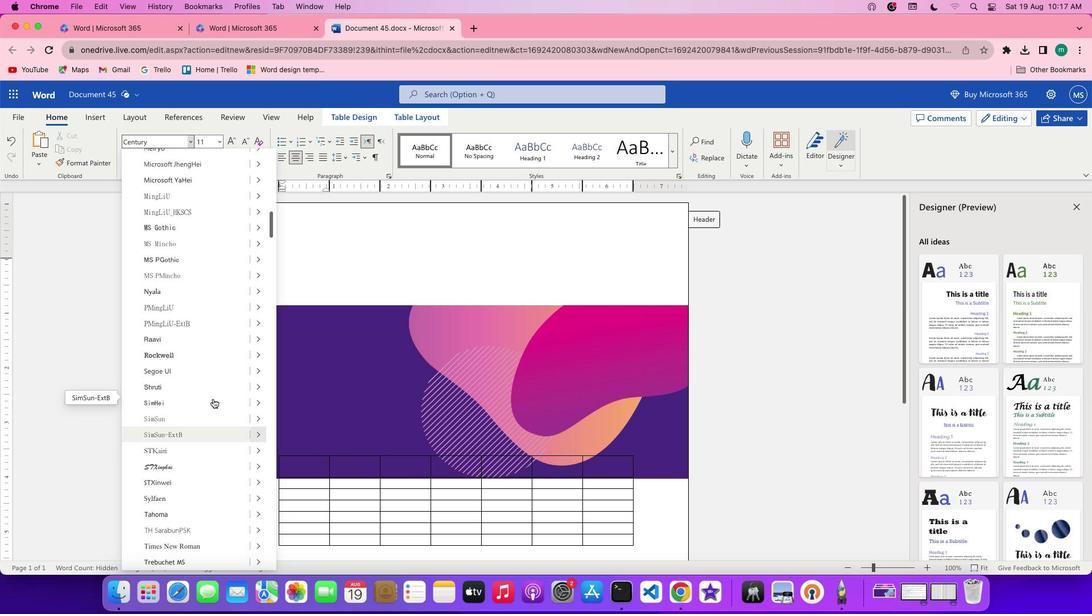 
Action: Mouse scrolled (212, 398) with delta (0, 2)
Screenshot: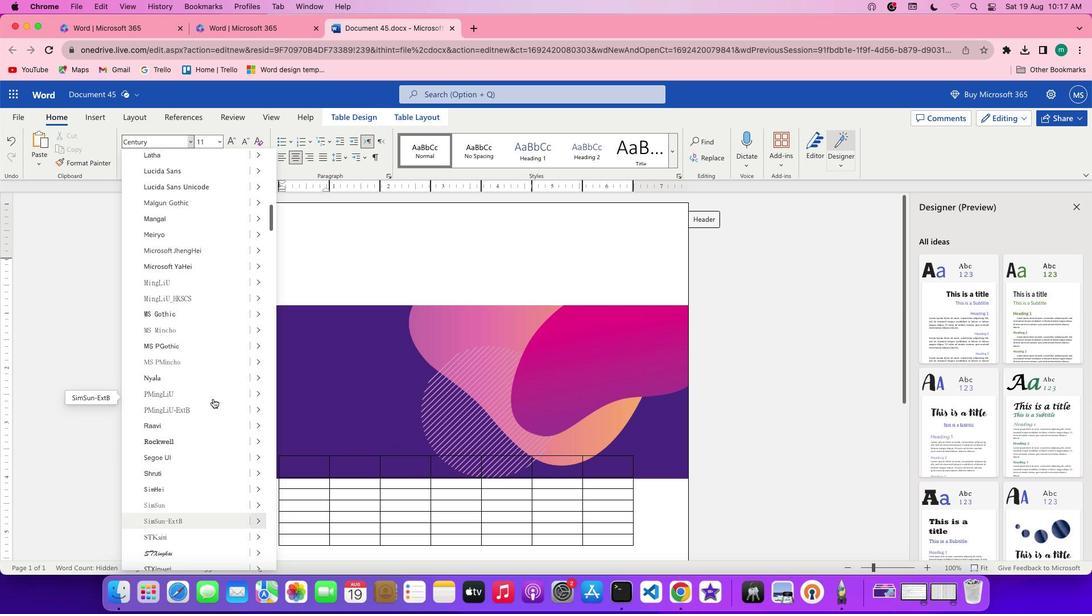 
Action: Mouse scrolled (212, 398) with delta (0, 0)
Screenshot: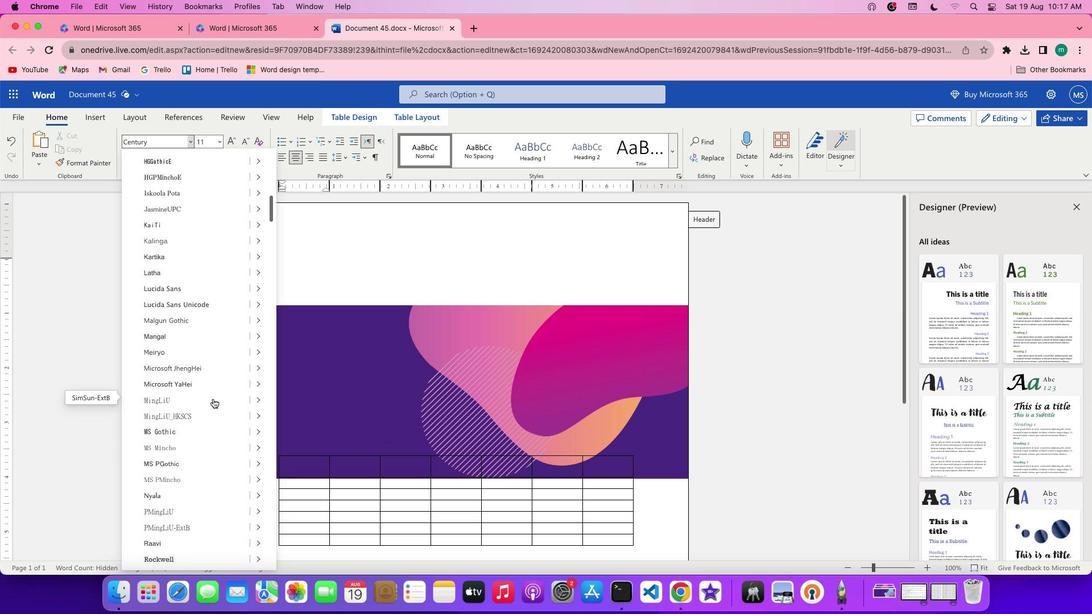 
Action: Mouse scrolled (212, 398) with delta (0, 0)
Screenshot: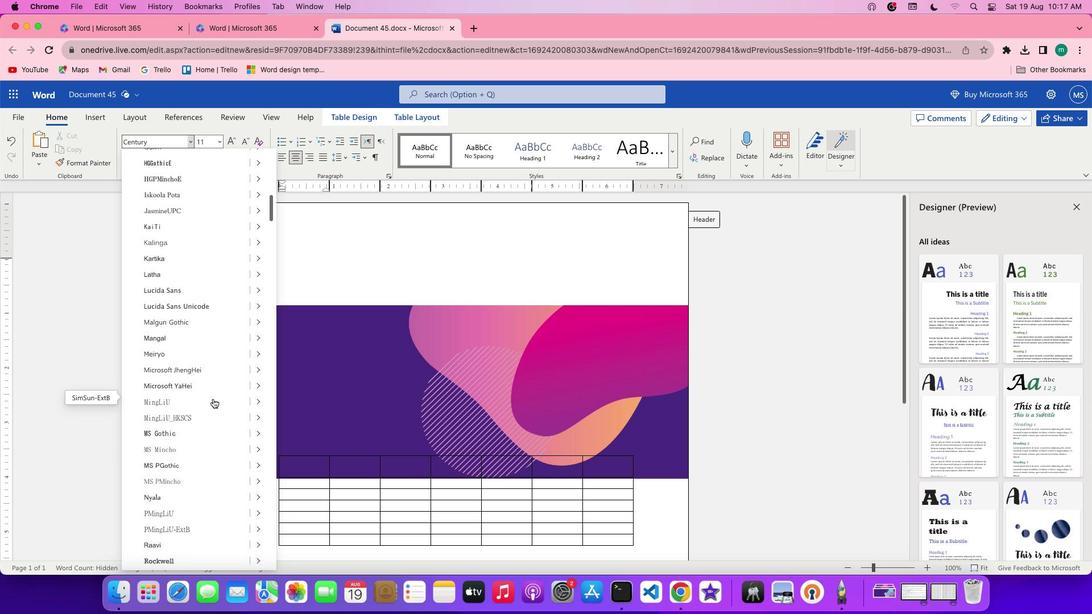 
Action: Mouse scrolled (212, 398) with delta (0, 0)
Screenshot: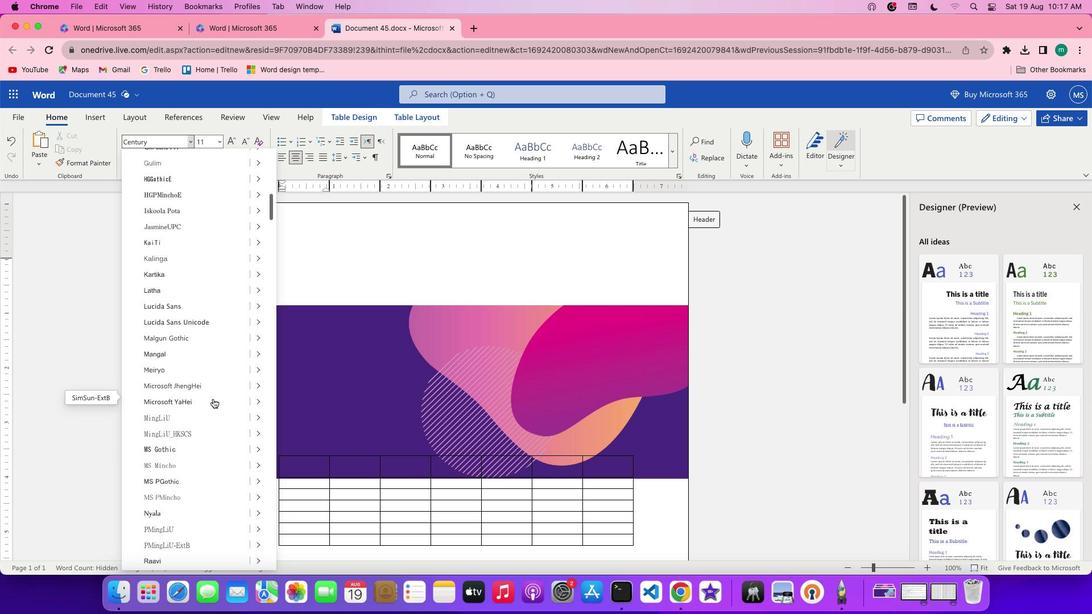 
Action: Mouse scrolled (212, 398) with delta (0, 0)
Screenshot: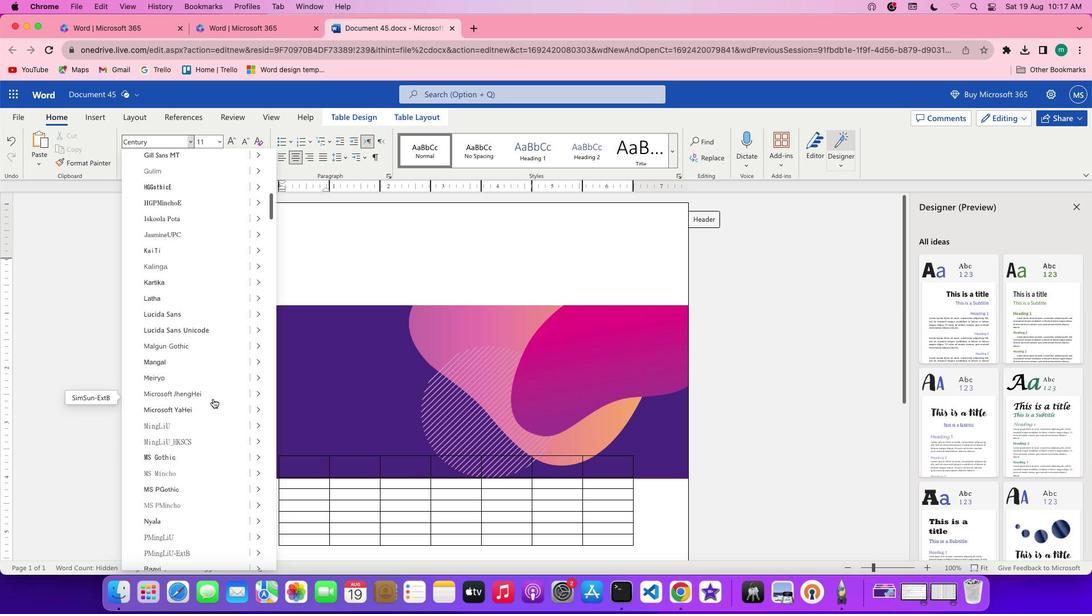 
Action: Mouse scrolled (212, 398) with delta (0, 1)
Screenshot: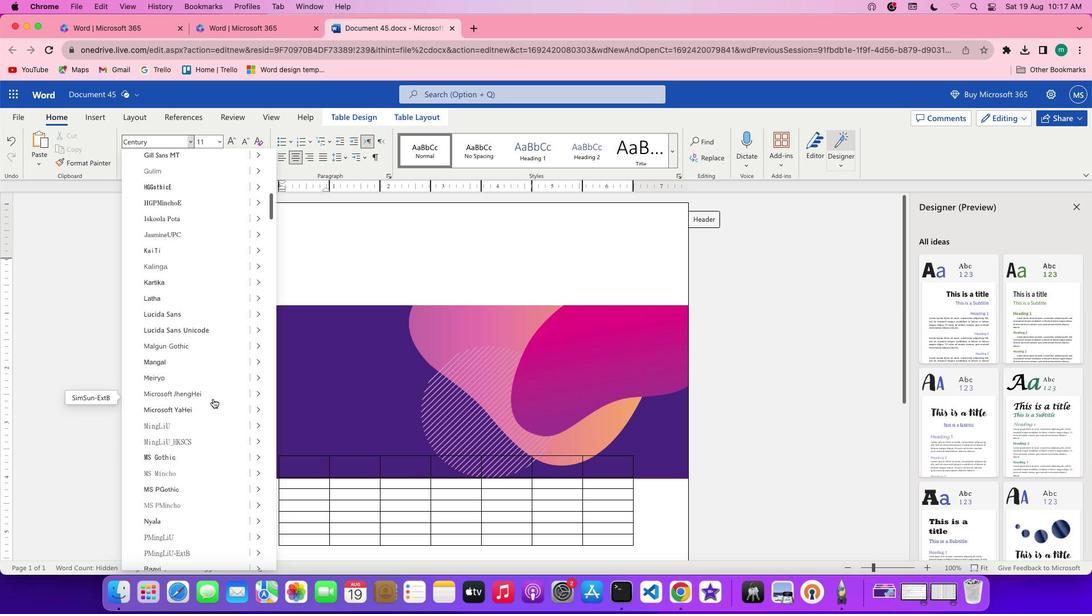 
Action: Mouse scrolled (212, 398) with delta (0, 0)
Screenshot: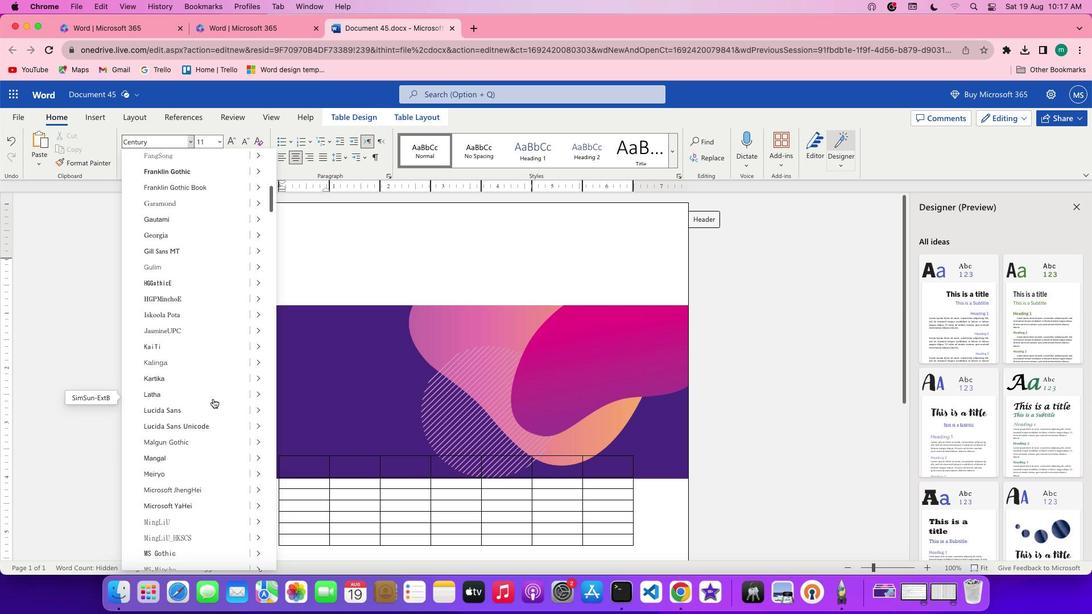 
Action: Mouse scrolled (212, 398) with delta (0, 0)
Screenshot: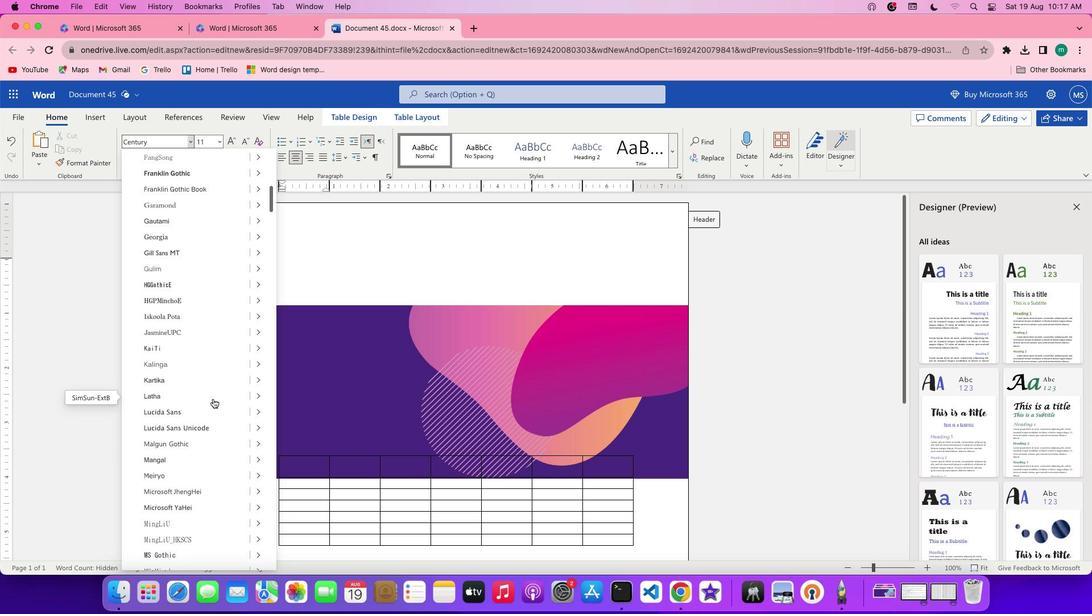 
Action: Mouse scrolled (212, 398) with delta (0, 1)
Screenshot: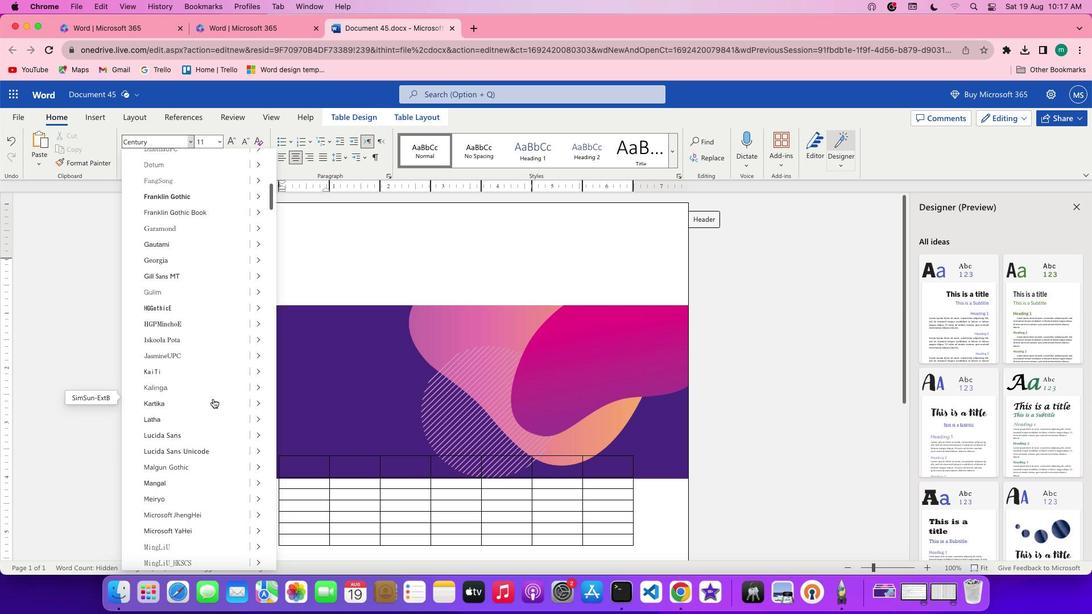 
Action: Mouse scrolled (212, 398) with delta (0, 0)
Screenshot: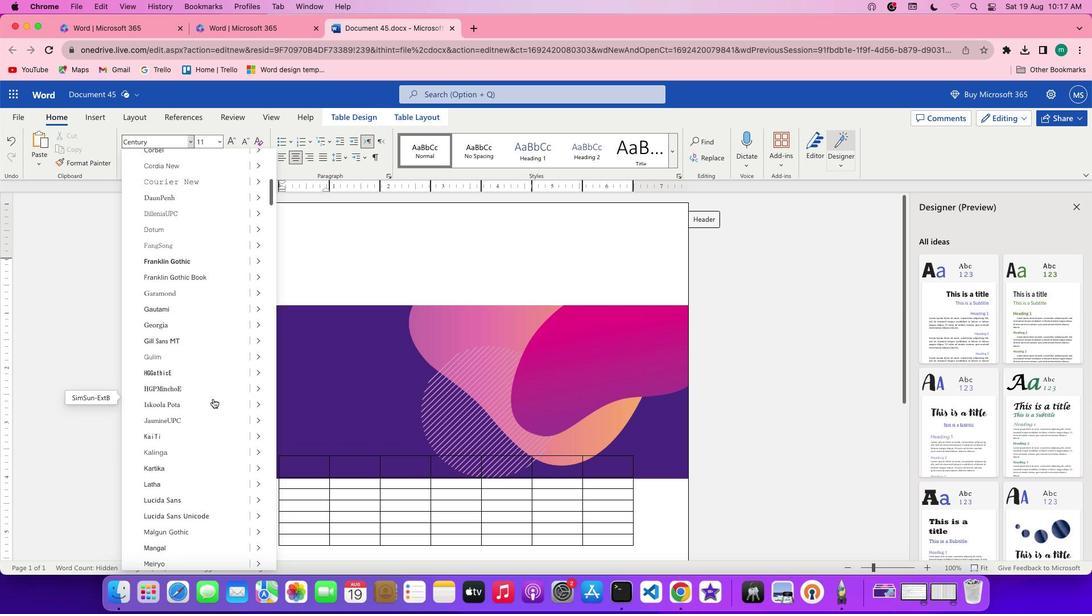 
Action: Mouse scrolled (212, 398) with delta (0, 0)
Screenshot: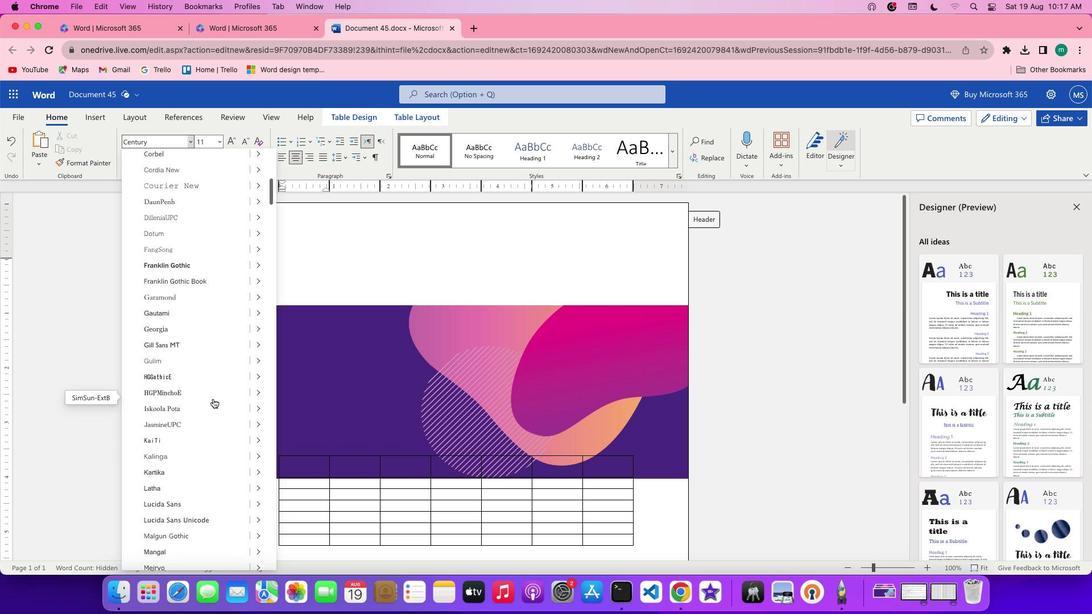 
Action: Mouse moved to (261, 278)
Screenshot: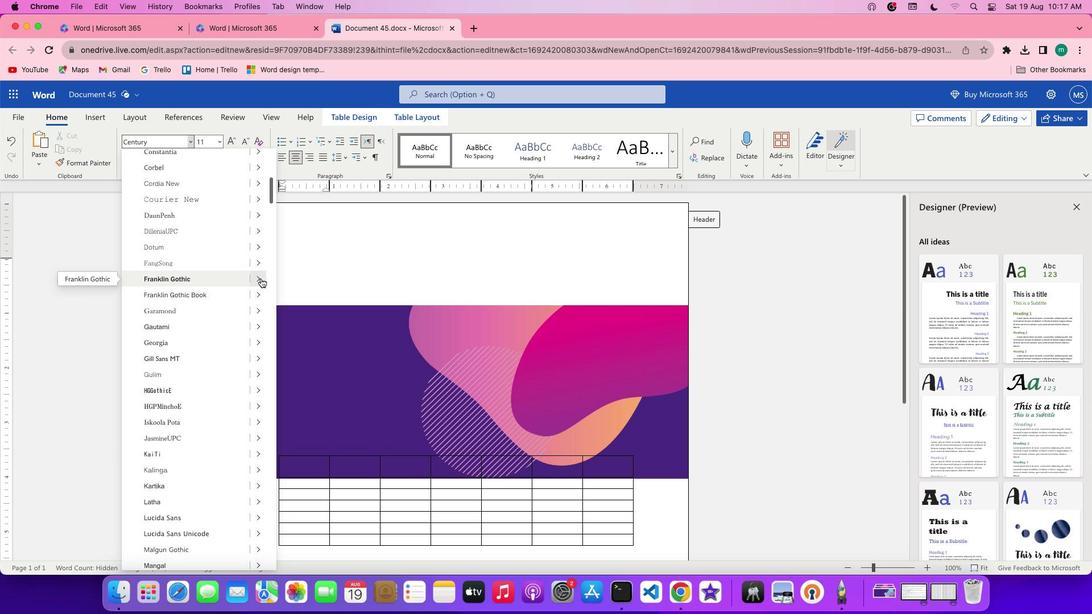 
Action: Mouse pressed left at (261, 278)
Screenshot: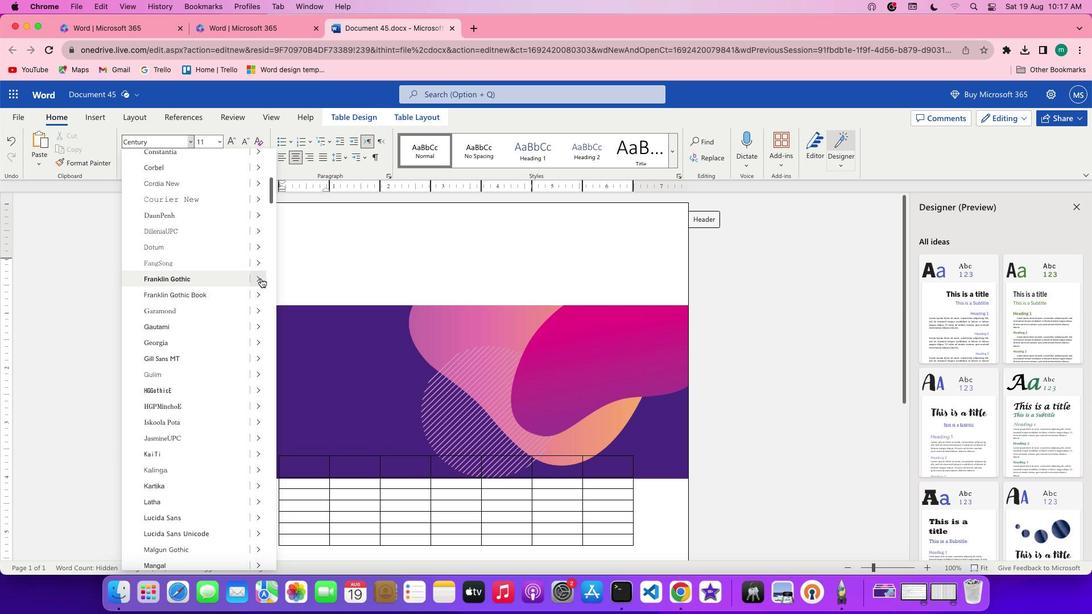 
Action: Mouse moved to (193, 288)
Screenshot: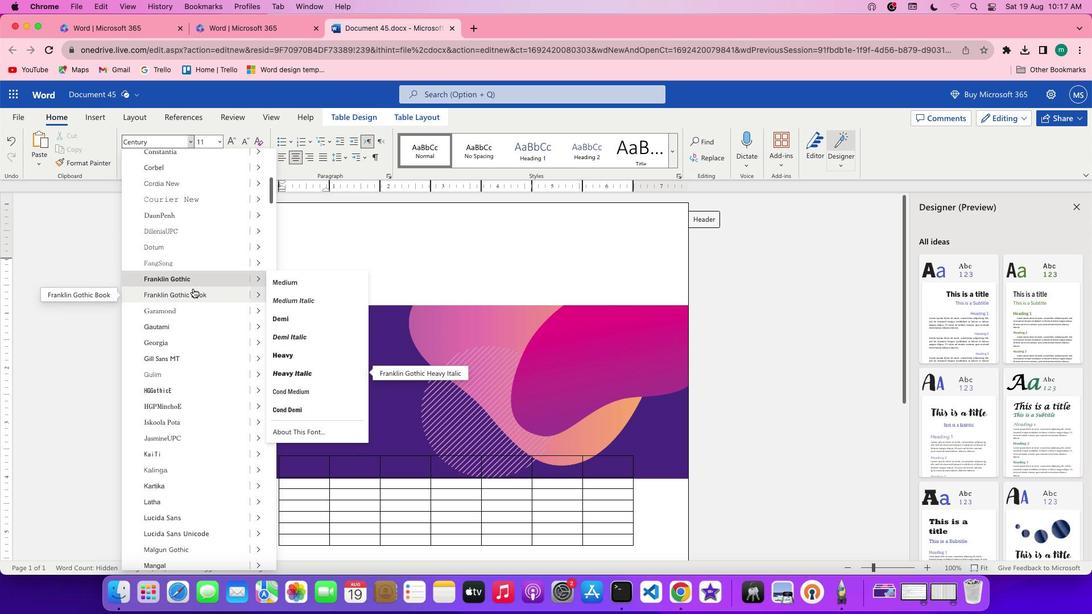
Action: Mouse scrolled (193, 288) with delta (0, 0)
Screenshot: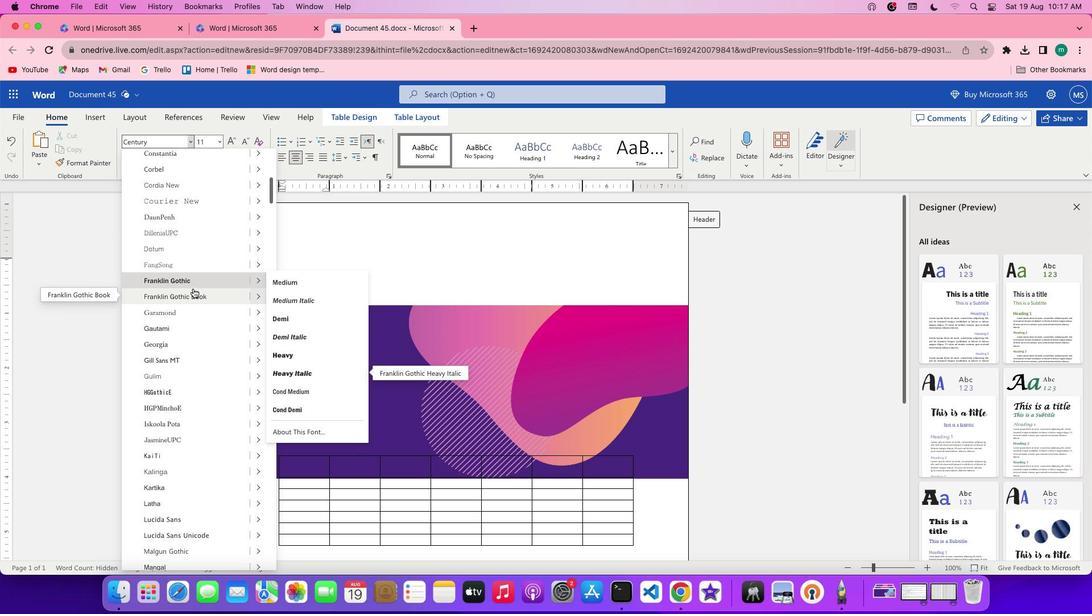 
Action: Mouse scrolled (193, 288) with delta (0, 0)
Screenshot: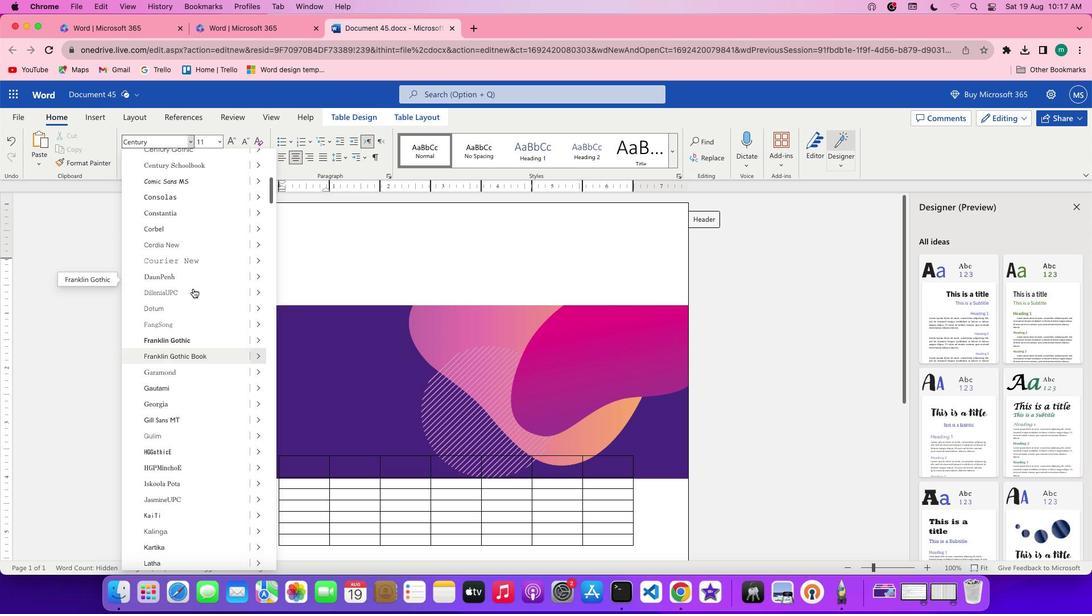 
Action: Mouse scrolled (193, 288) with delta (0, 1)
Screenshot: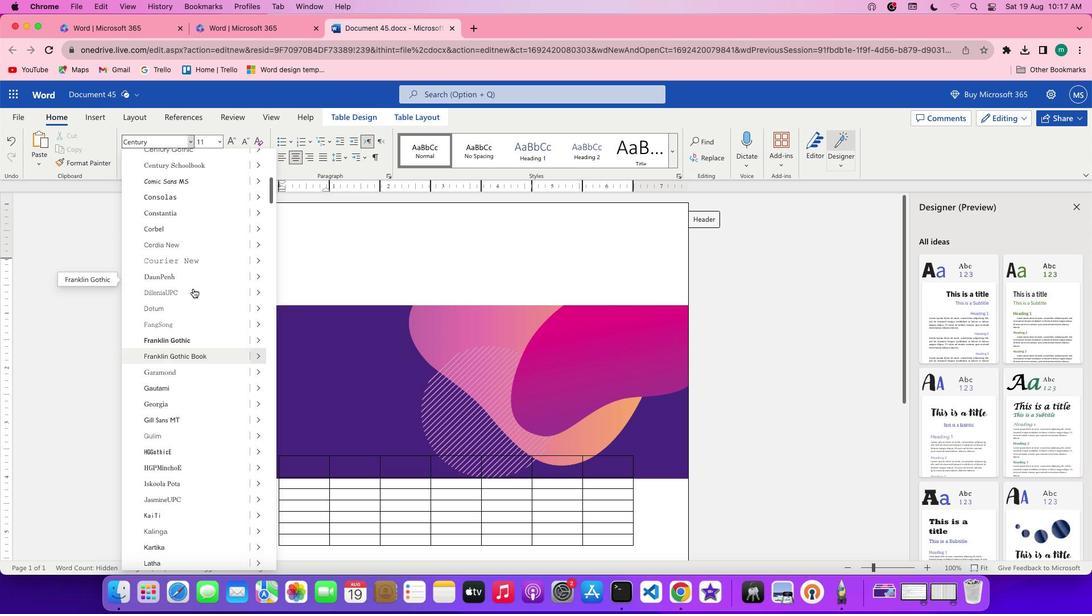 
Action: Mouse scrolled (193, 288) with delta (0, 2)
Screenshot: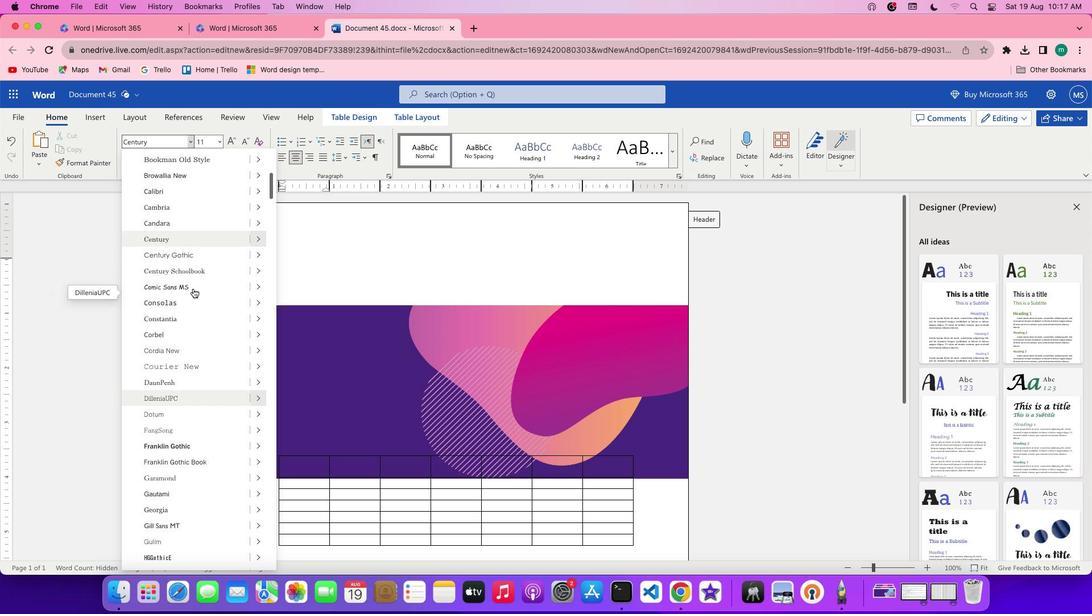 
Action: Mouse scrolled (193, 288) with delta (0, 0)
Screenshot: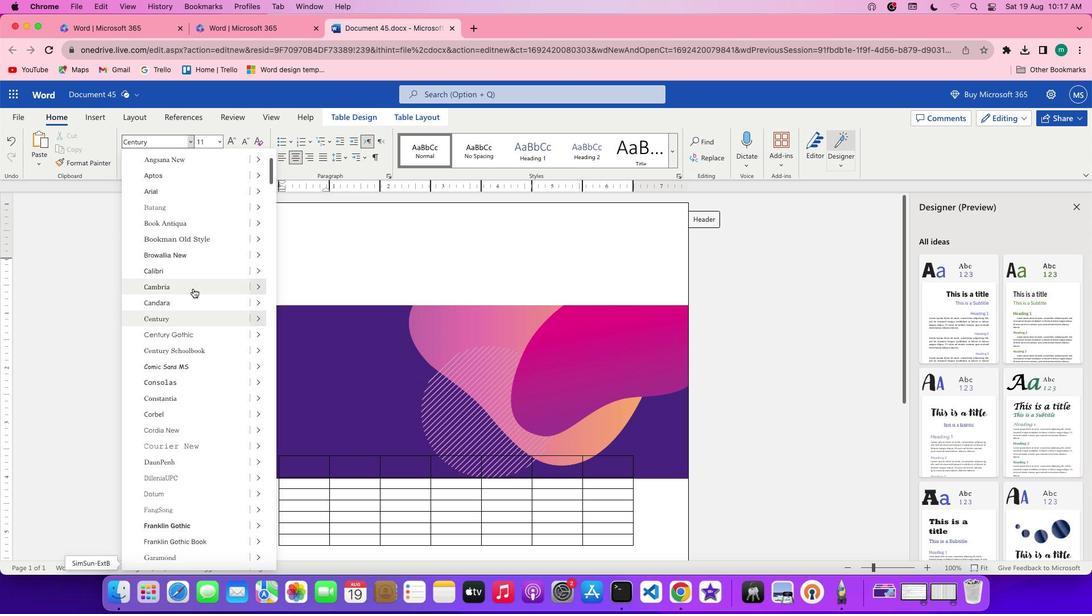 
Action: Mouse scrolled (193, 288) with delta (0, 0)
Screenshot: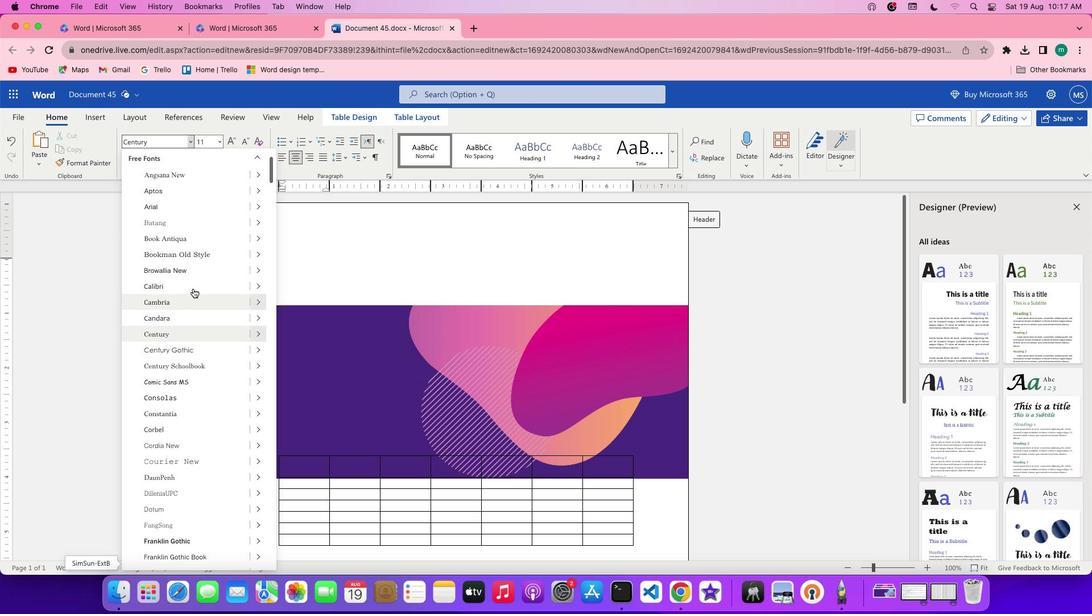 
Action: Mouse scrolled (193, 288) with delta (0, 1)
Screenshot: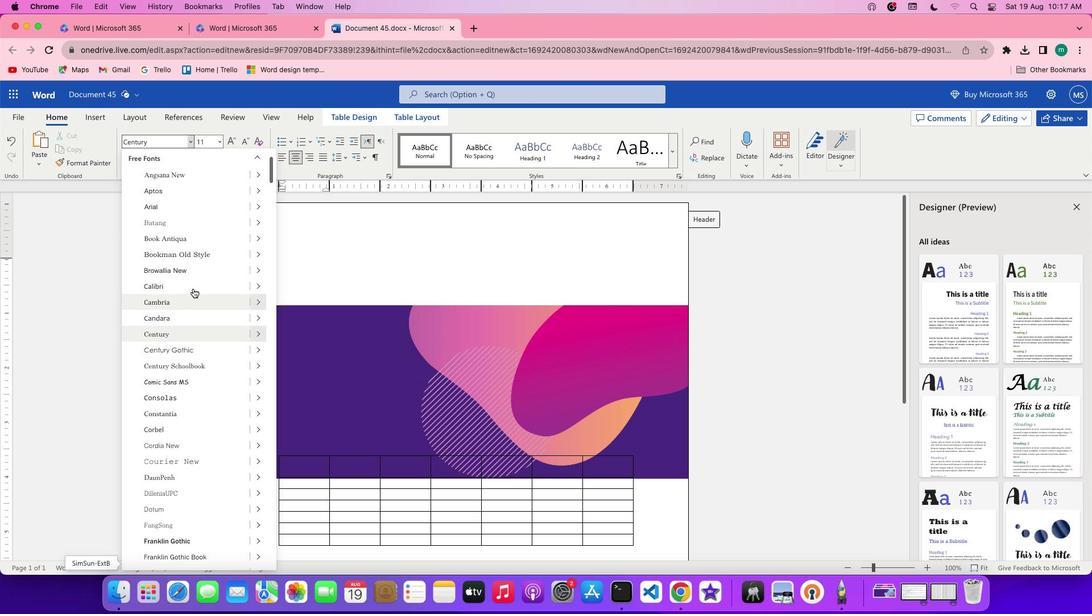 
Action: Mouse scrolled (193, 288) with delta (0, 2)
Screenshot: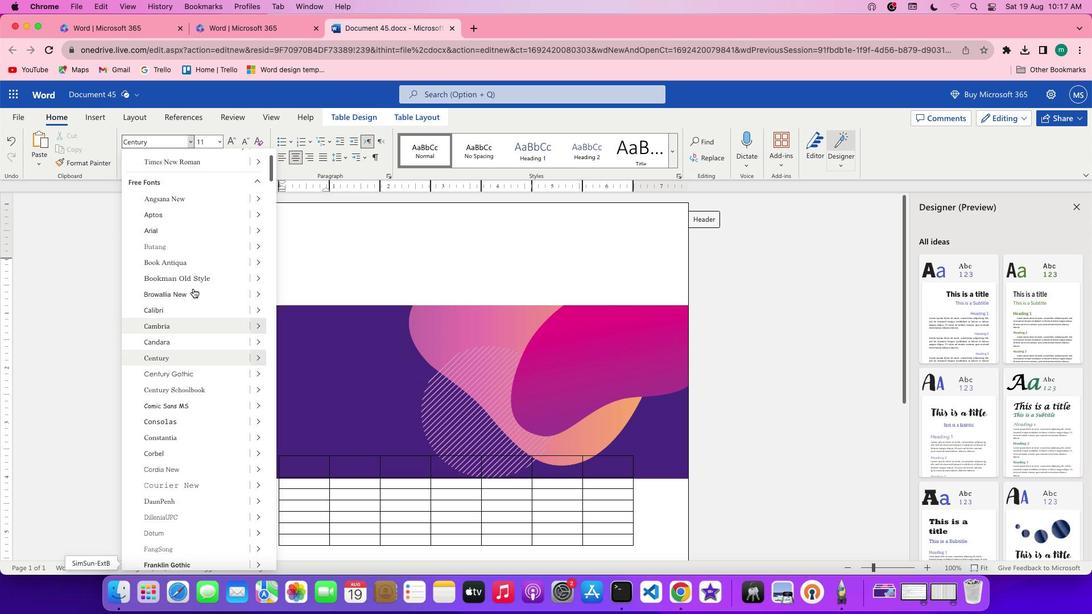 
Action: Mouse scrolled (193, 288) with delta (0, 0)
Screenshot: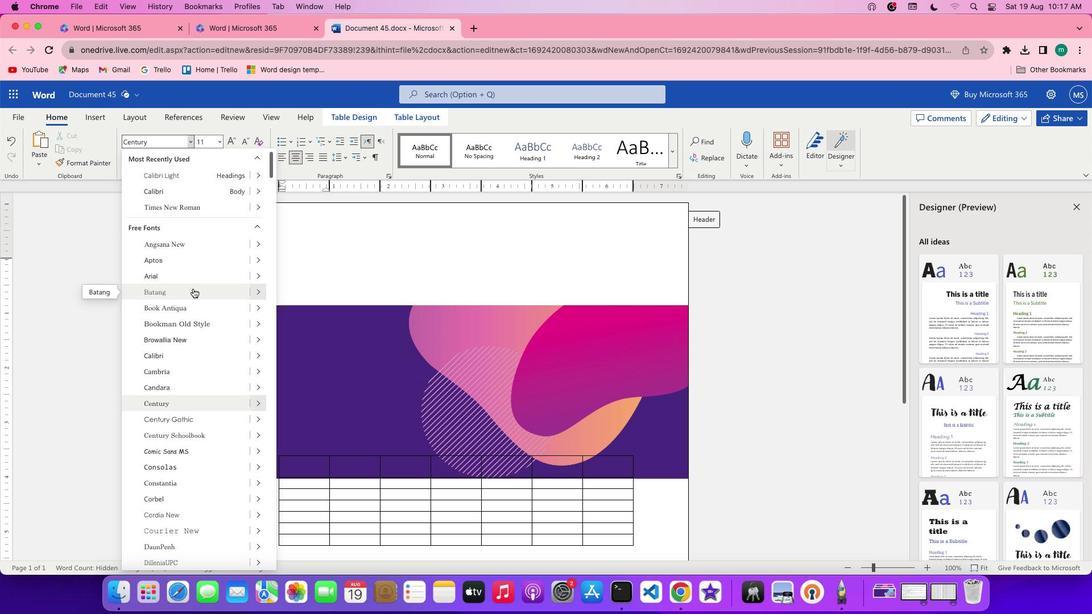 
Action: Mouse moved to (193, 288)
Screenshot: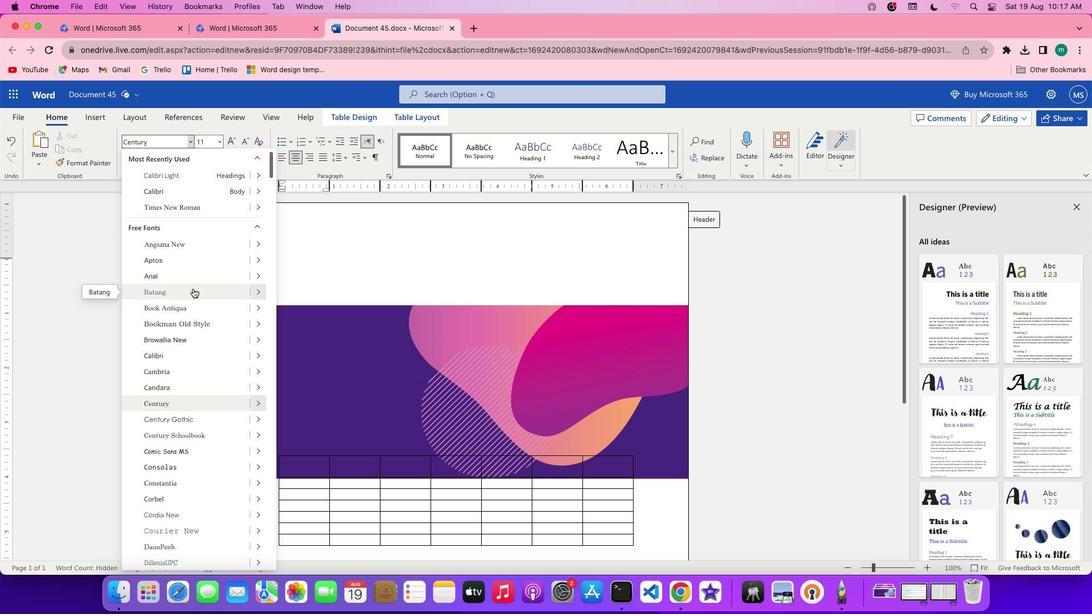 
Action: Mouse scrolled (193, 288) with delta (0, 0)
Screenshot: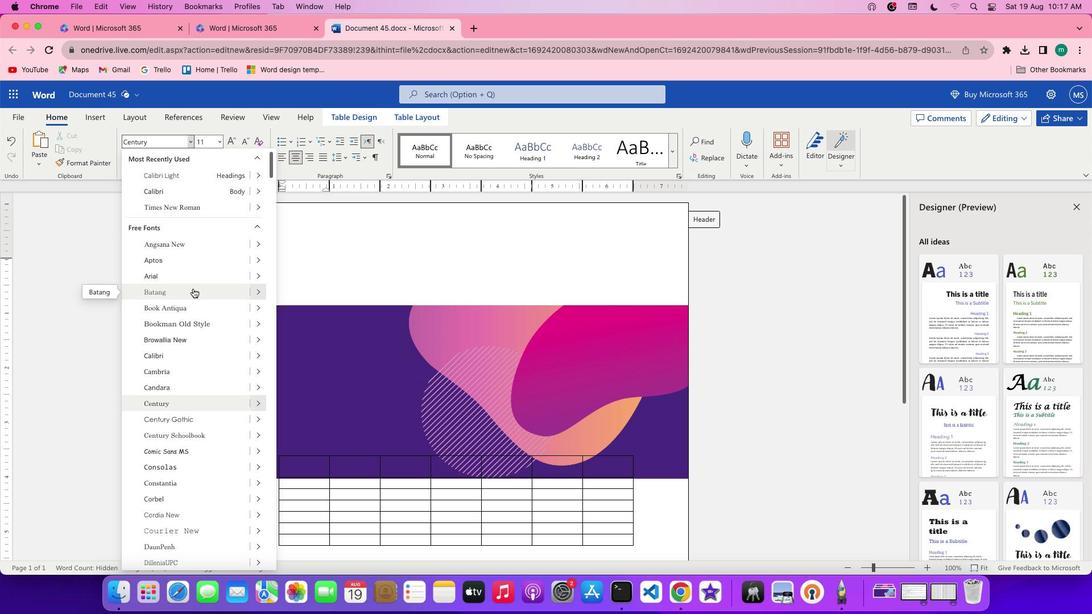 
Action: Mouse moved to (193, 289)
Screenshot: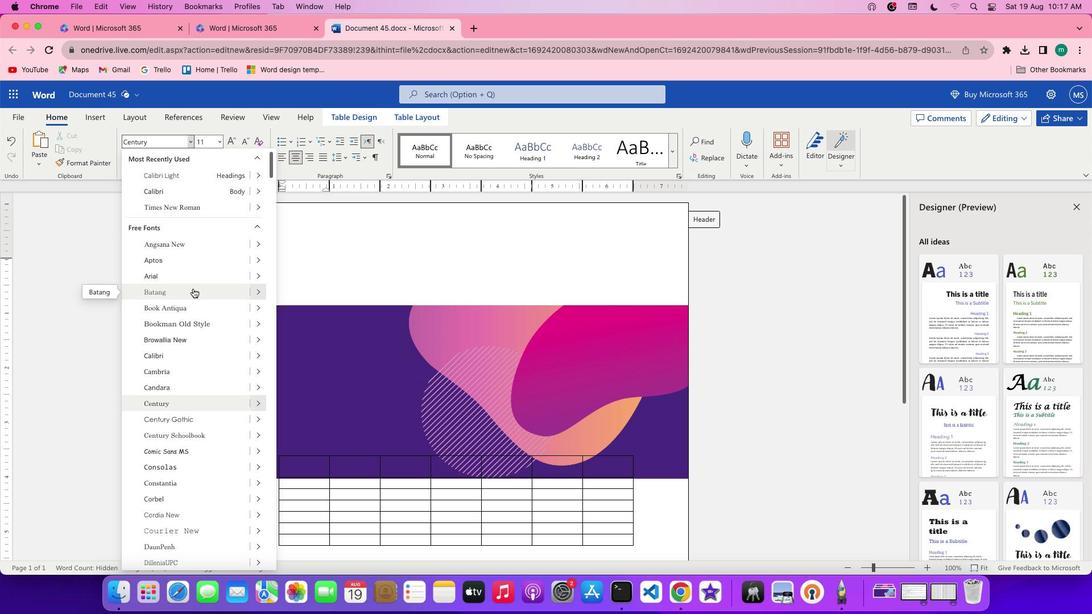 
Action: Mouse scrolled (193, 289) with delta (0, 1)
Screenshot: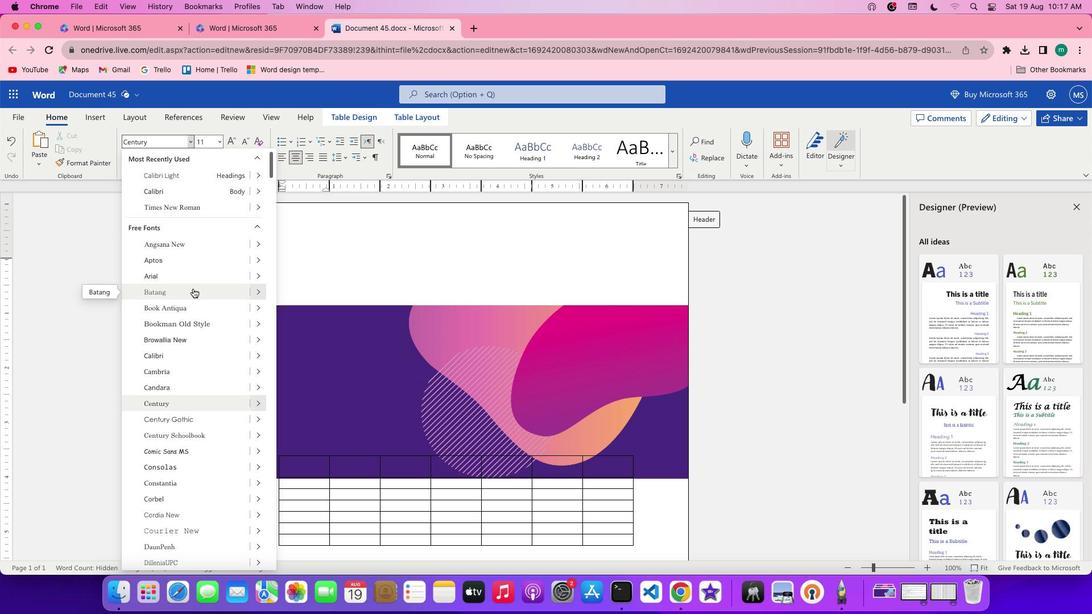
Action: Mouse scrolled (193, 289) with delta (0, 1)
Screenshot: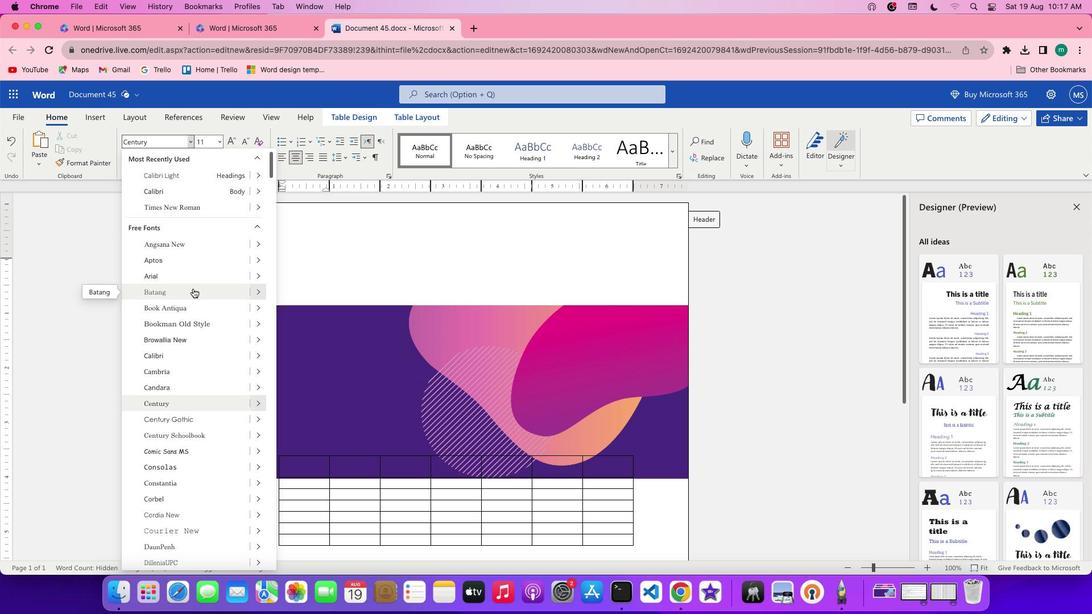 
Action: Mouse moved to (257, 192)
Screenshot: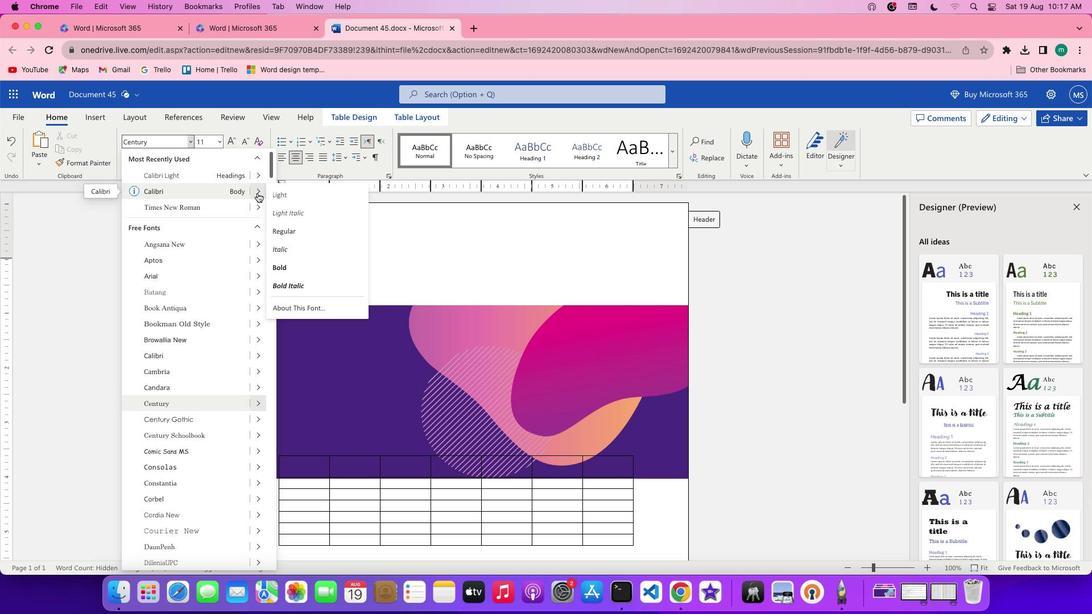 
Action: Mouse pressed left at (257, 192)
Screenshot: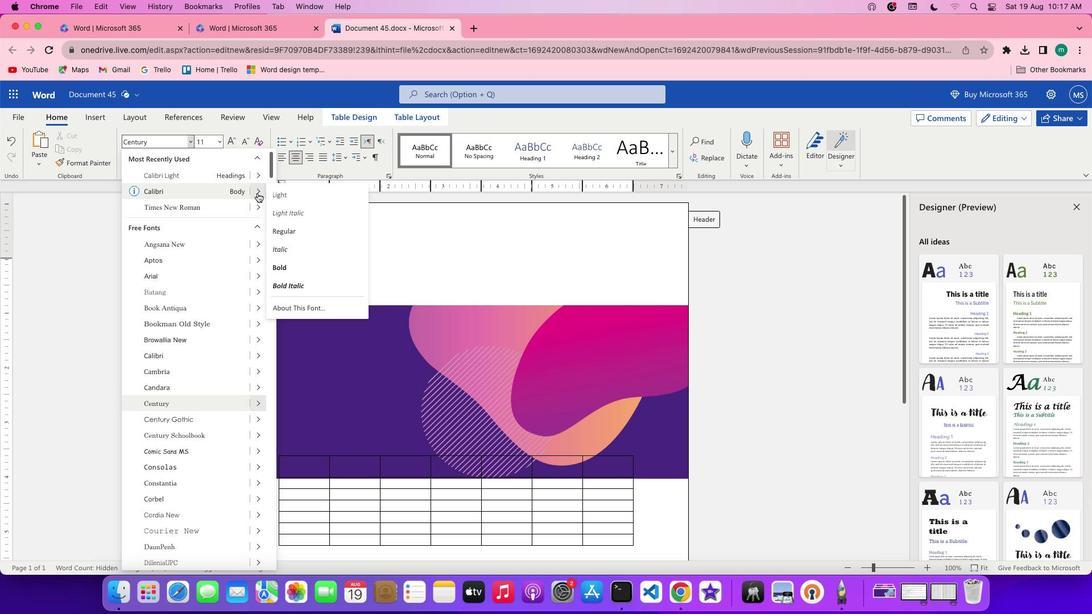 
Action: Mouse moved to (293, 264)
Screenshot: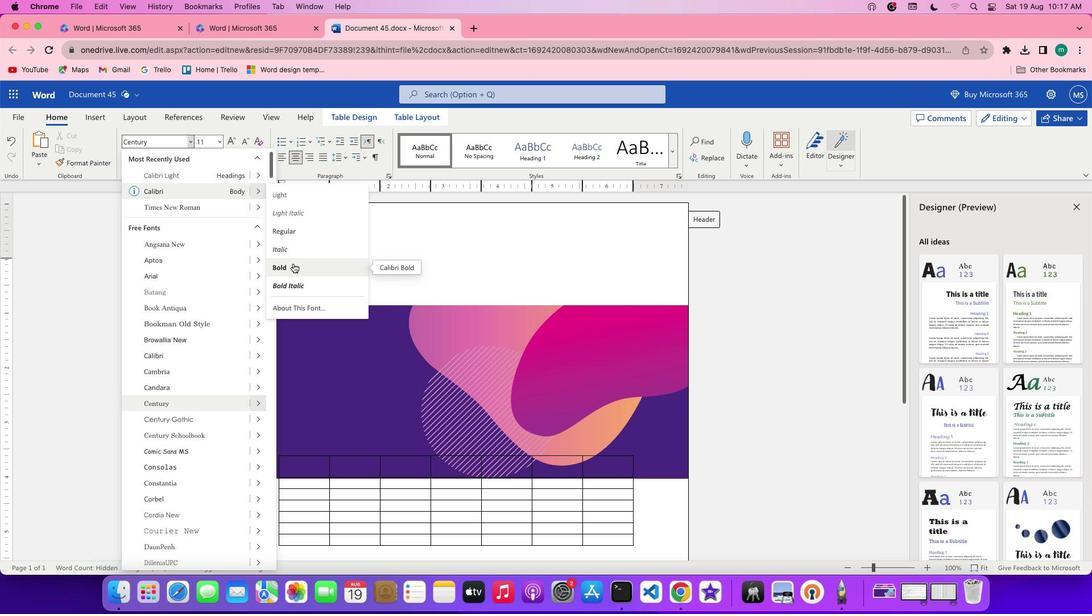
Action: Mouse pressed left at (293, 264)
Screenshot: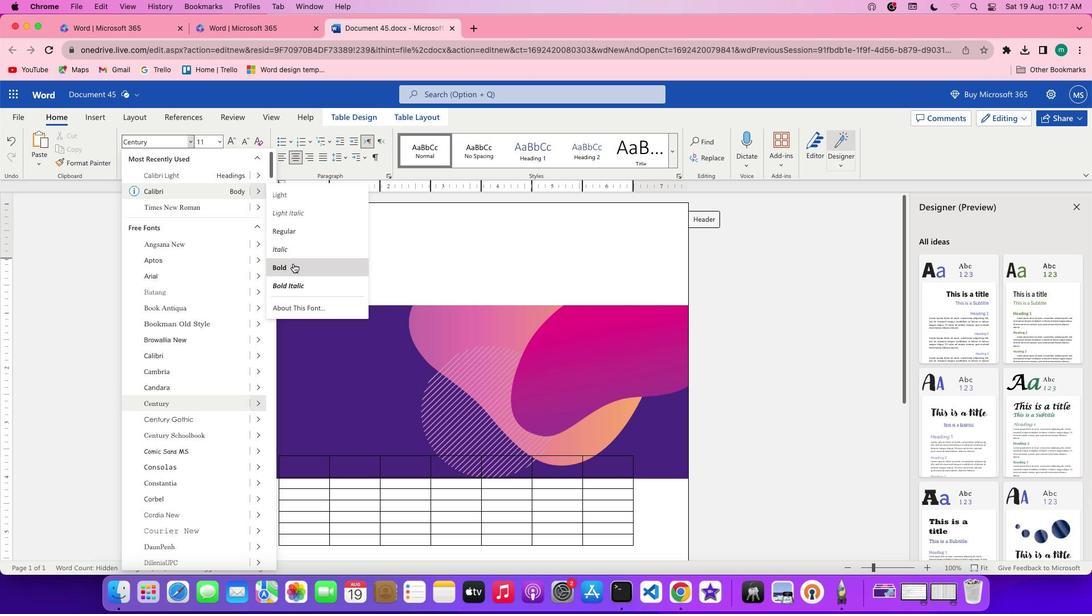 
Action: Mouse moved to (292, 468)
Screenshot: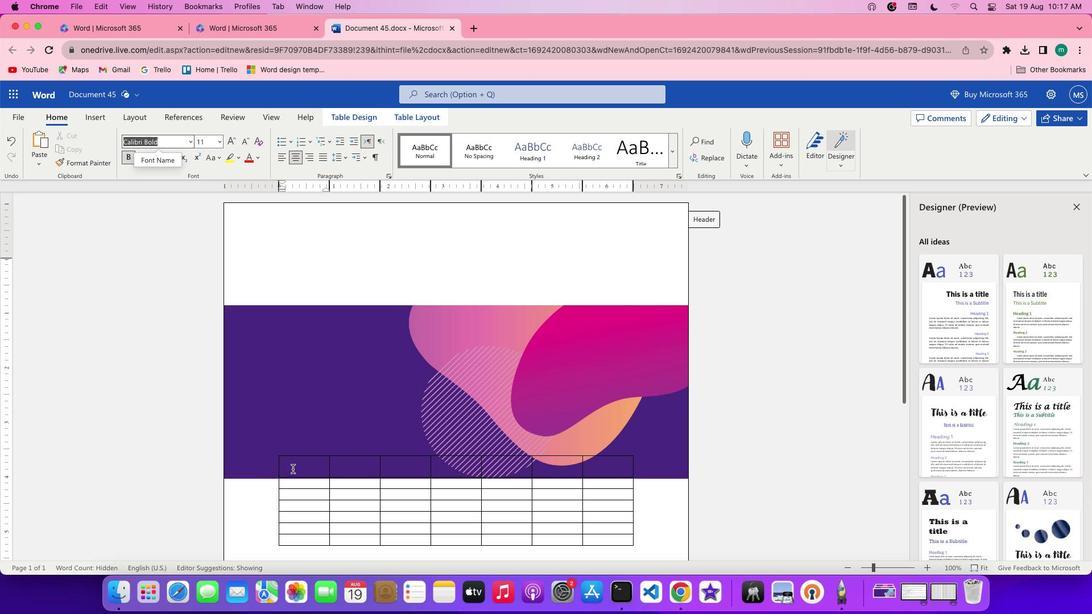 
Action: Mouse pressed left at (292, 468)
Screenshot: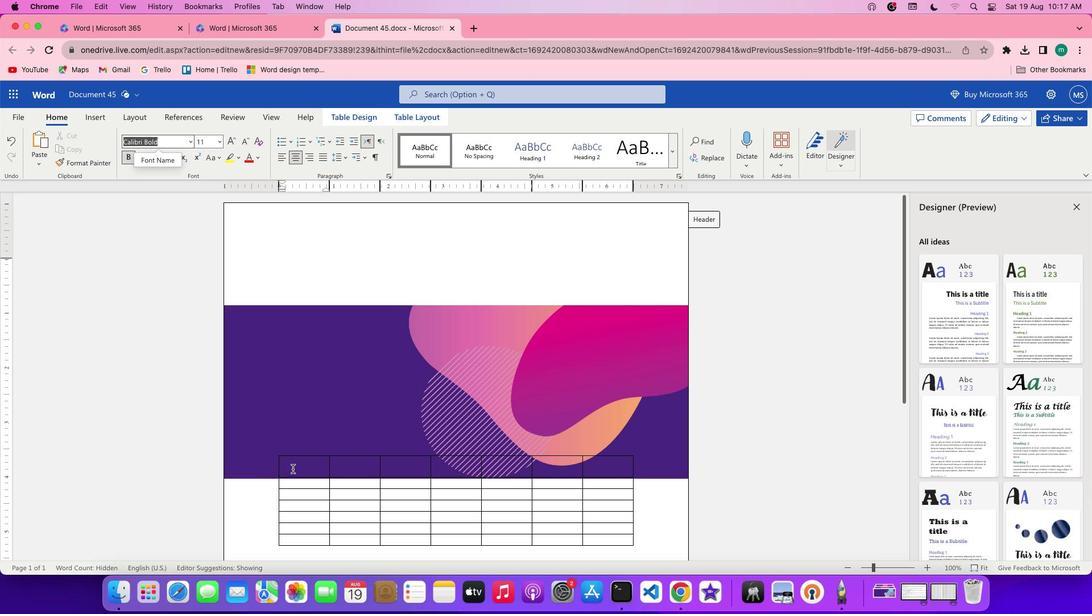 
Action: Mouse moved to (309, 466)
Screenshot: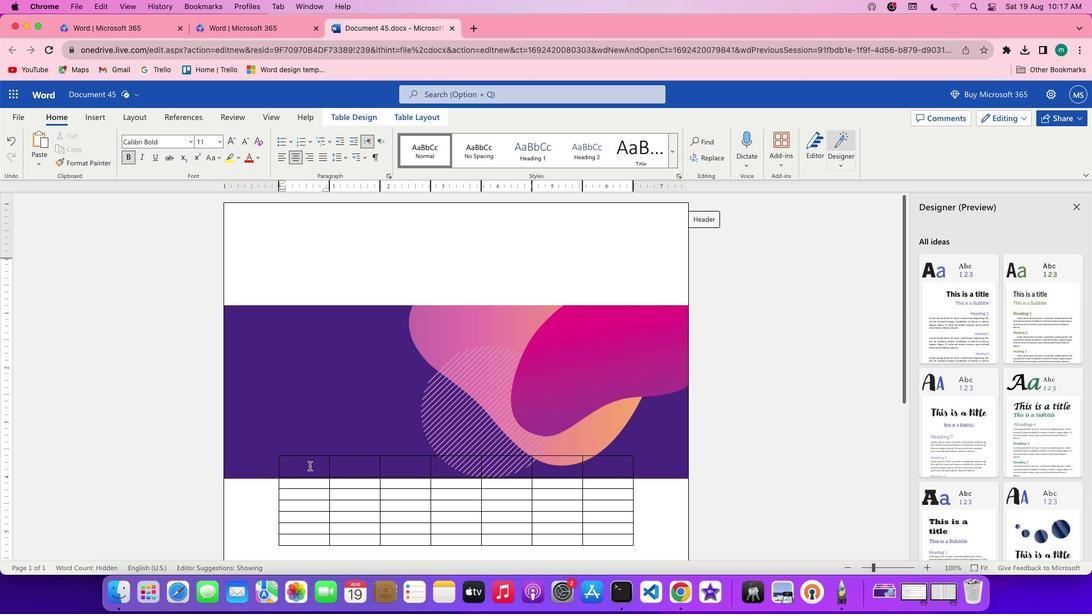 
Action: Key pressed Key.enterKey.backspace
Screenshot: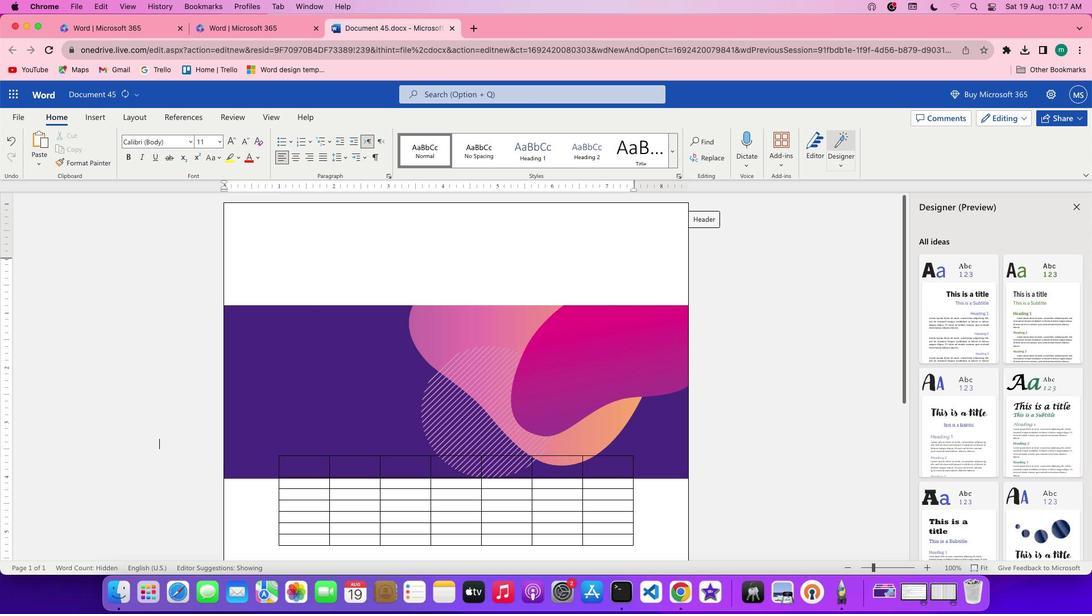 
Action: Mouse moved to (303, 469)
Screenshot: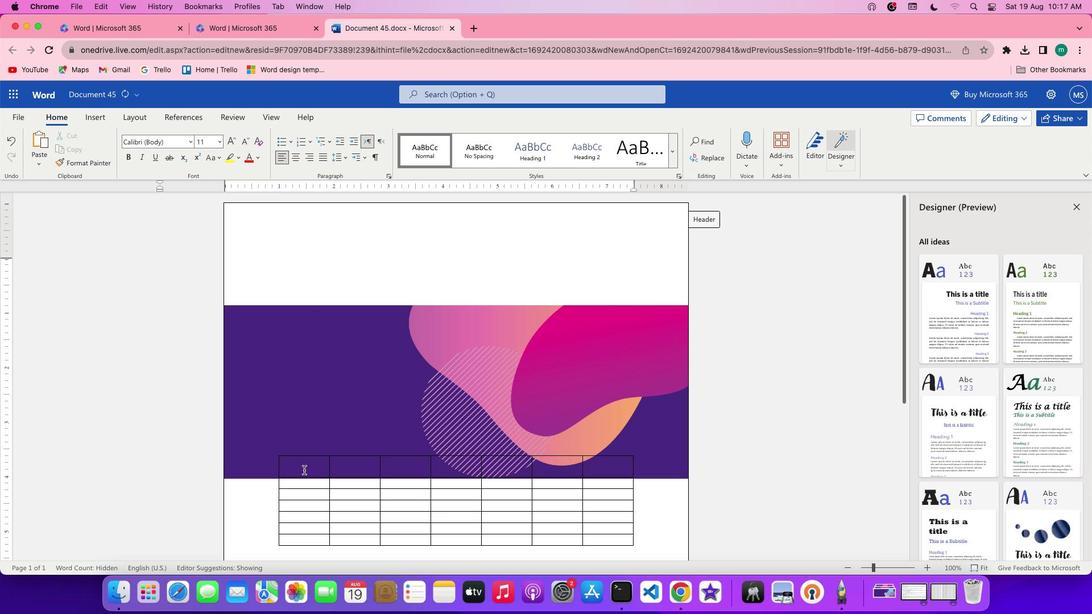 
Action: Mouse pressed left at (303, 469)
Screenshot: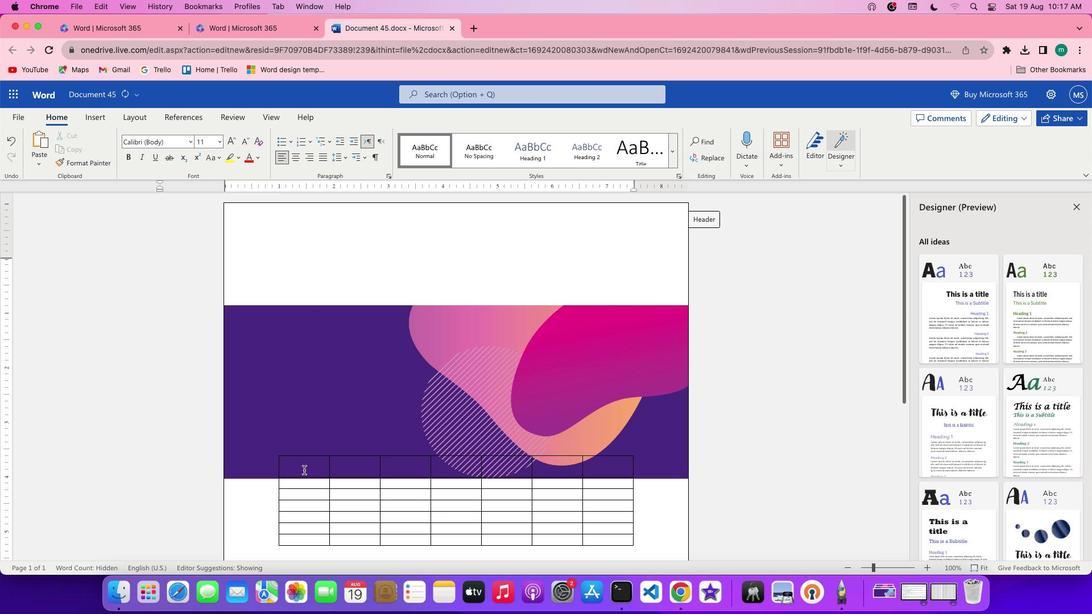 
Action: Mouse pressed left at (303, 469)
Screenshot: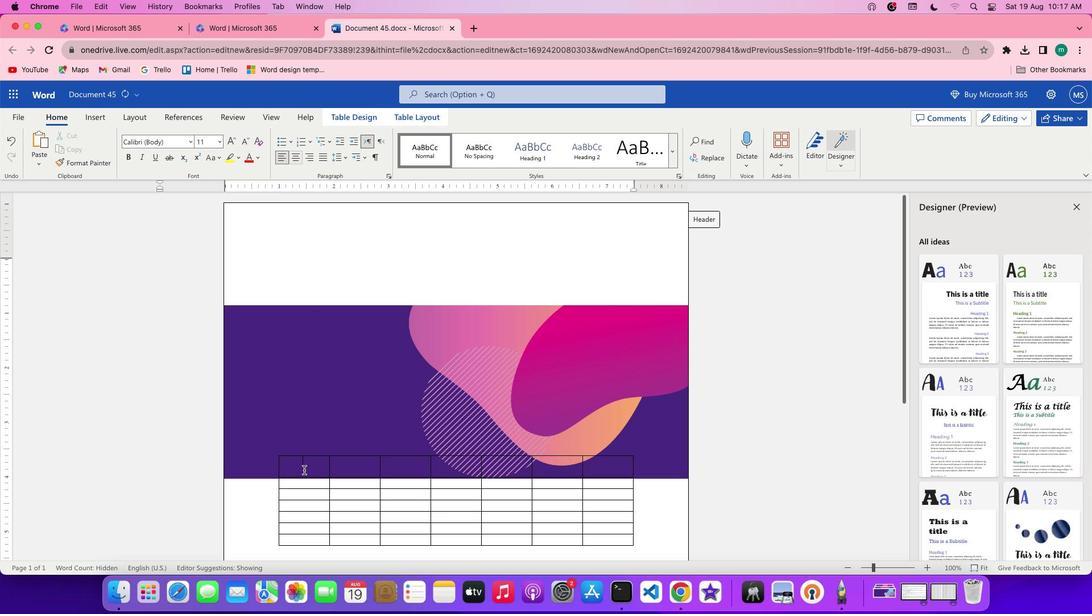 
Action: Mouse moved to (310, 469)
Screenshot: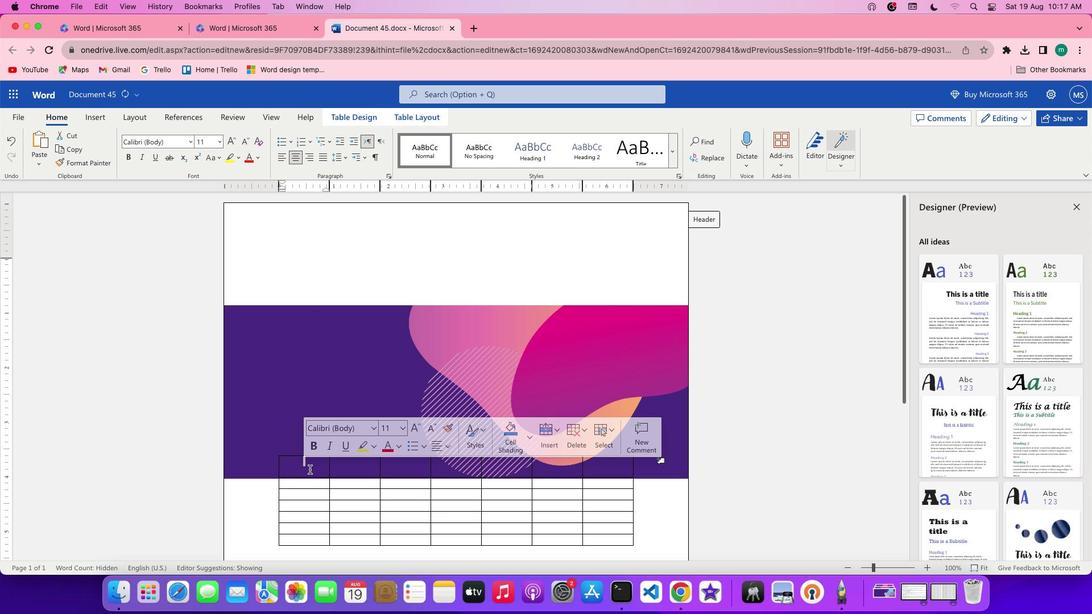 
Action: Mouse pressed left at (310, 469)
Screenshot: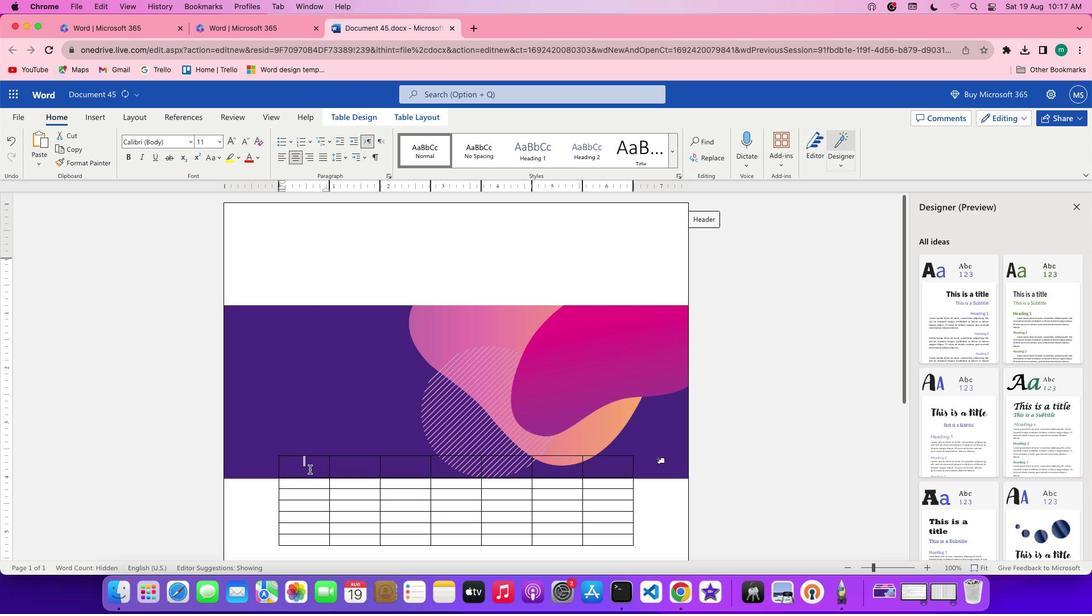 
Action: Key pressed Key.enterKey.backspace
Screenshot: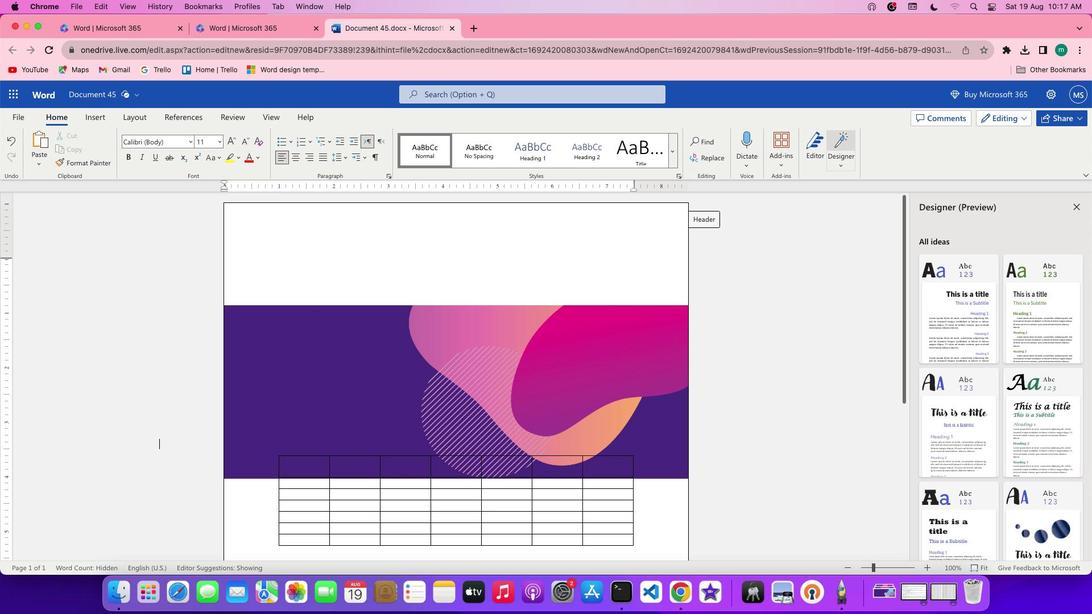 
Action: Mouse moved to (298, 471)
Screenshot: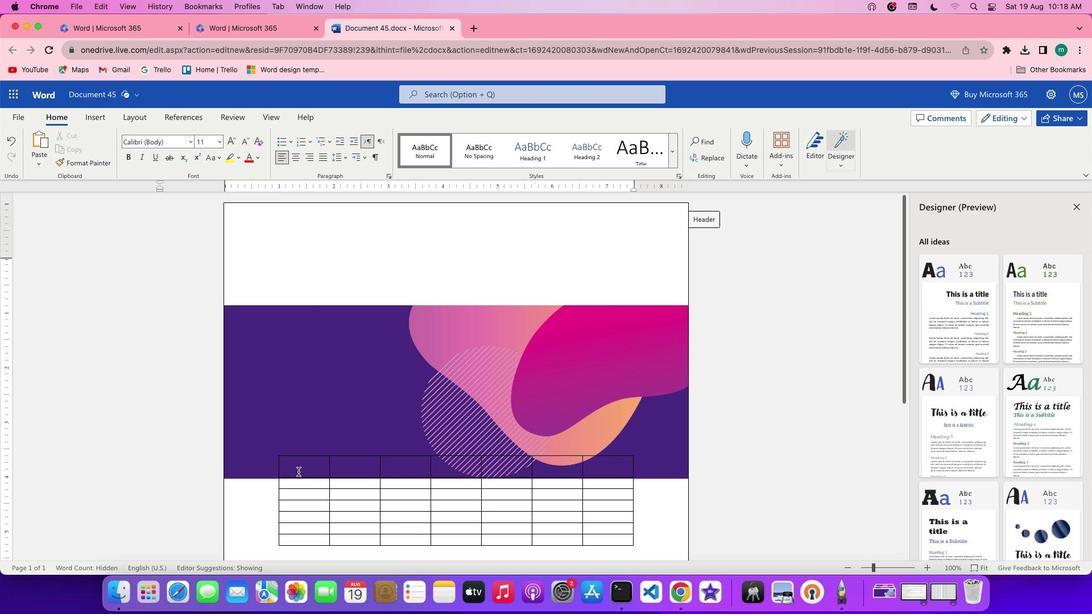 
Action: Mouse pressed left at (298, 471)
Screenshot: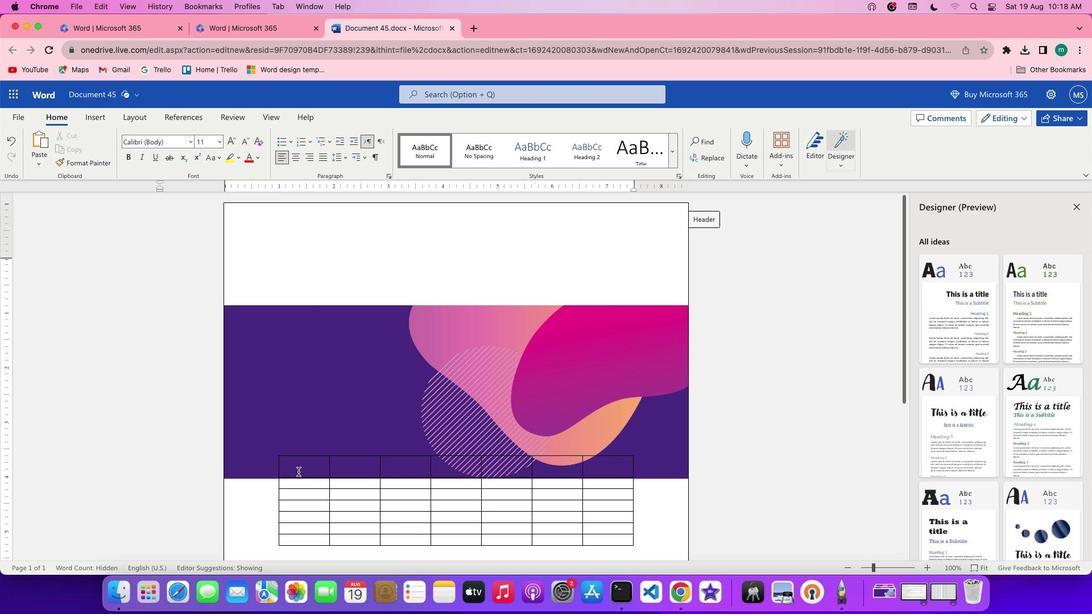 
Action: Key pressed Key.shift'S''U''N'
Screenshot: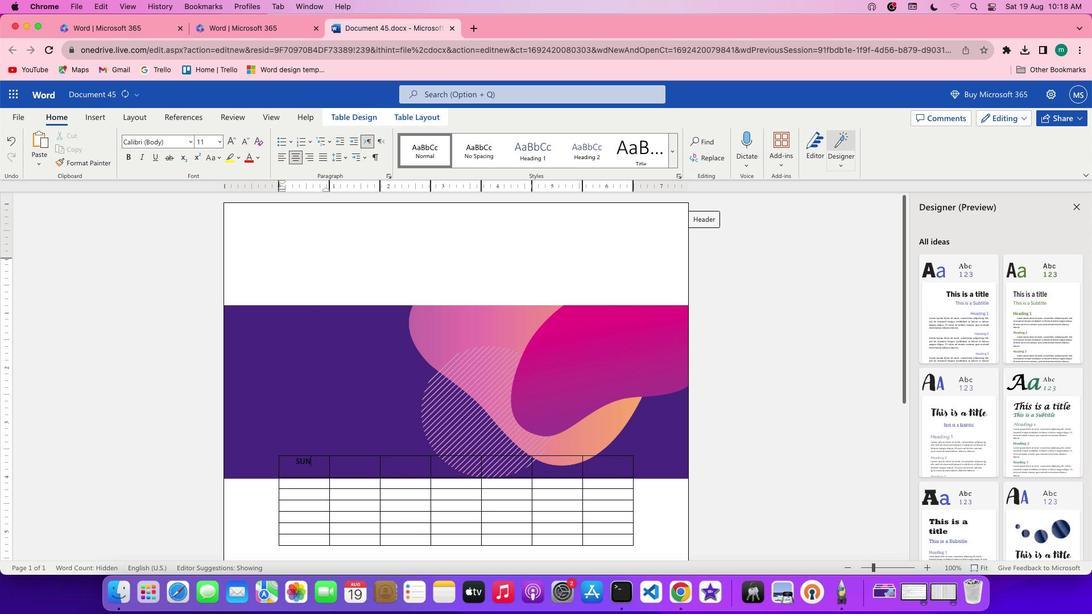 
Action: Mouse moved to (219, 142)
Screenshot: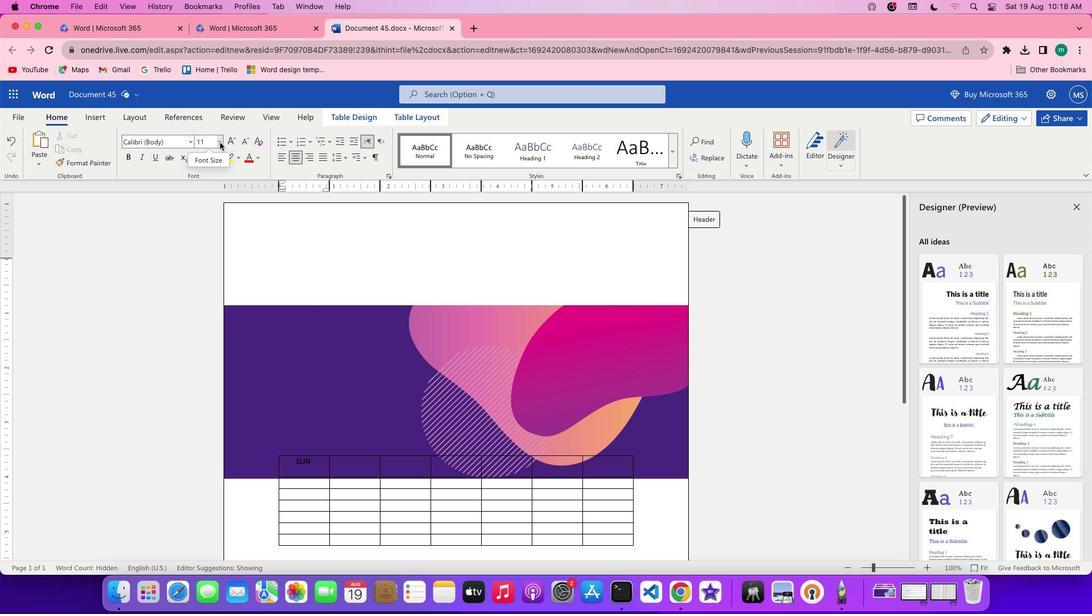 
Action: Mouse pressed left at (219, 142)
Screenshot: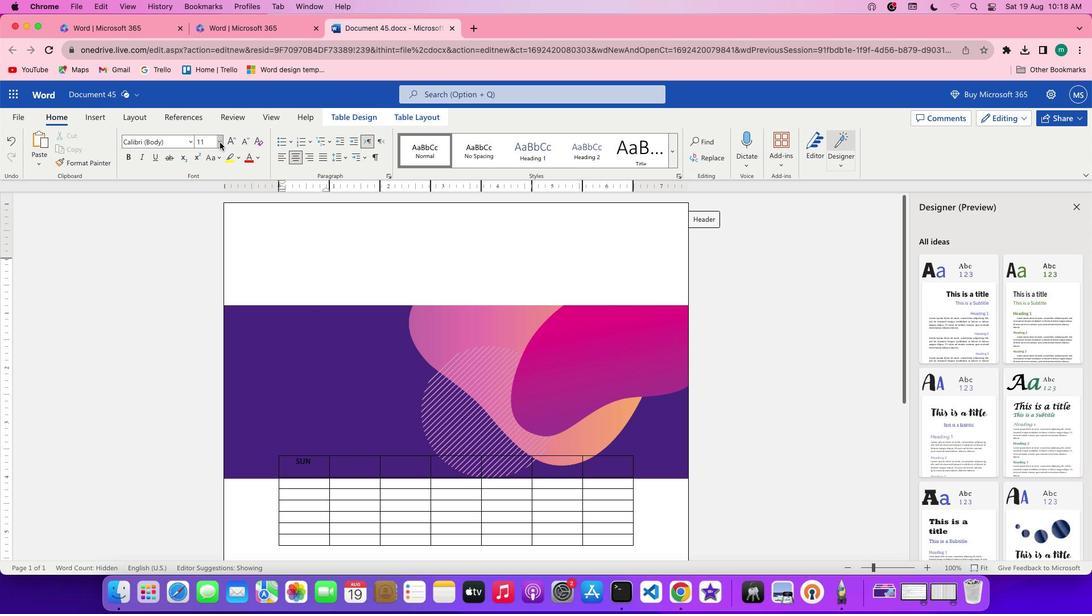 
Action: Mouse moved to (208, 278)
Screenshot: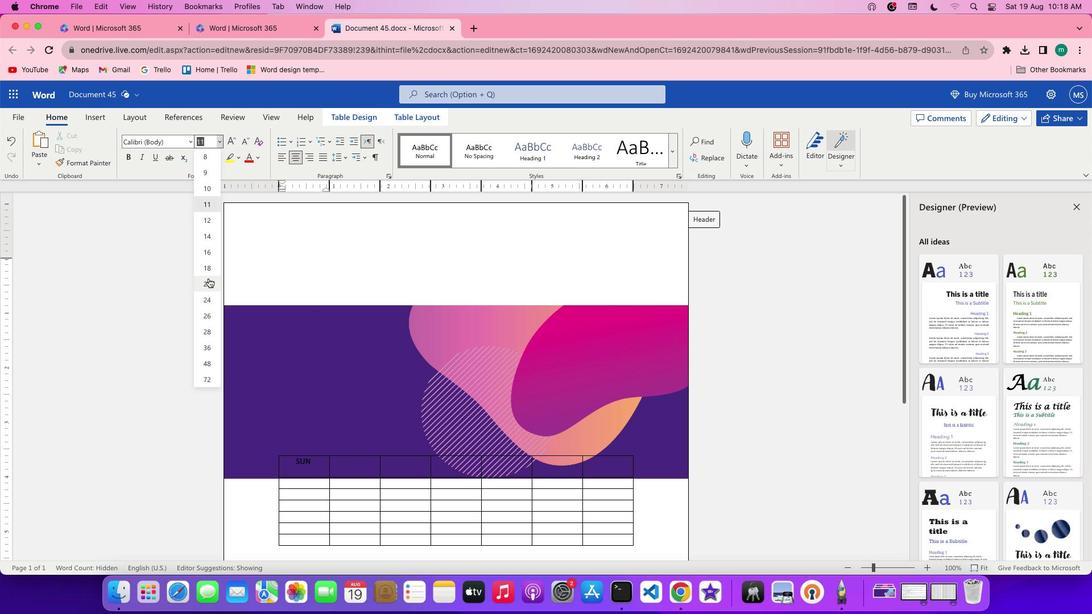 
Action: Mouse pressed left at (208, 278)
Screenshot: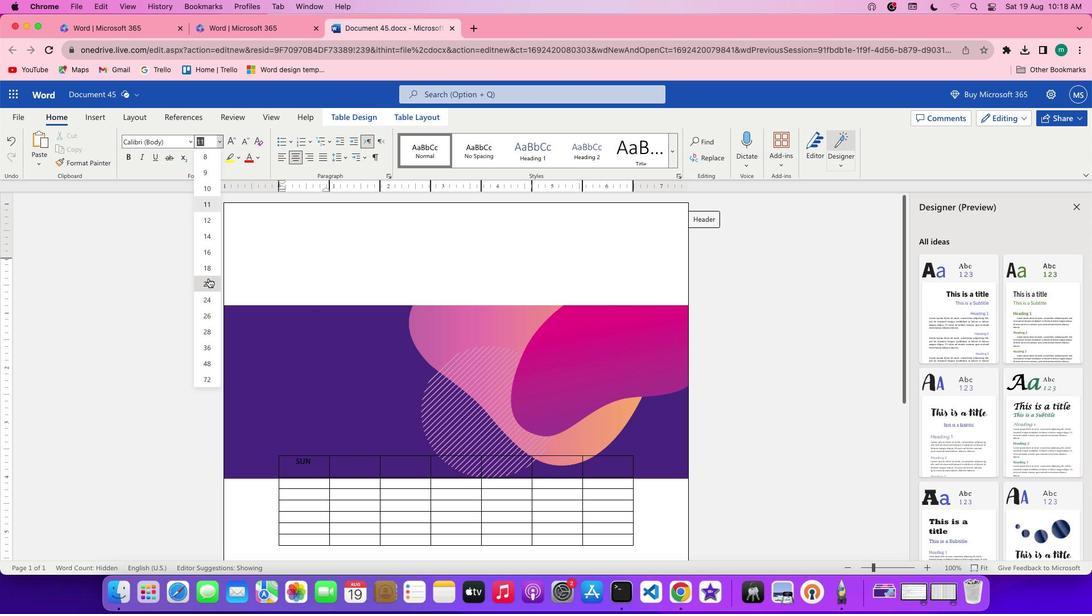
Action: Mouse moved to (290, 460)
Screenshot: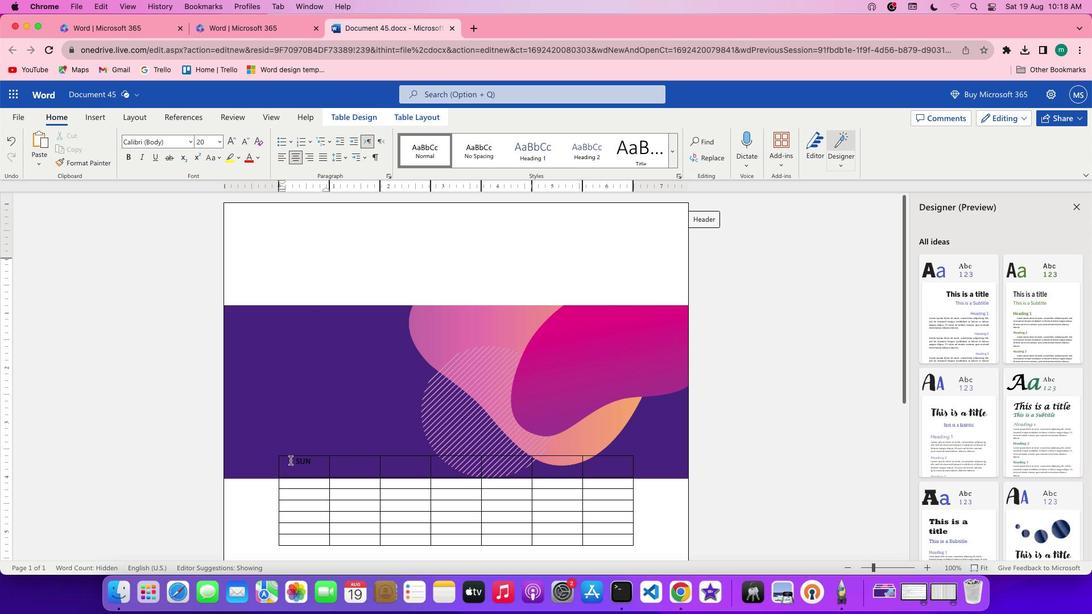 
Action: Mouse pressed left at (290, 460)
Screenshot: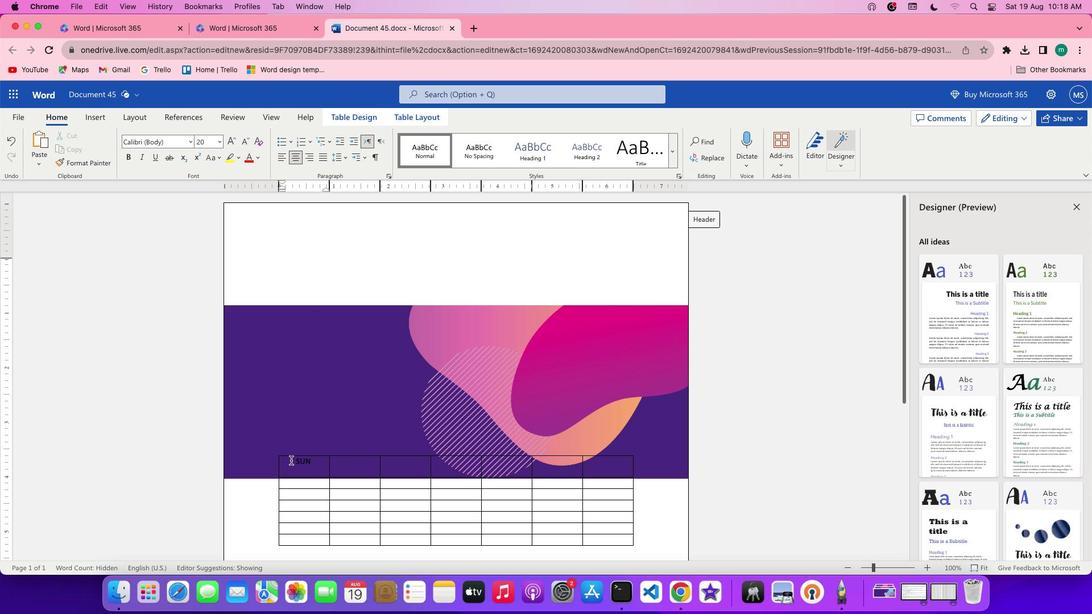 
Action: Mouse moved to (47, 110)
